 Task: Create a school newsletter using Canva. Include sections for news, events, and announcements, and add relevant images and graphics.
Action: Mouse moved to (138, 36)
Screenshot: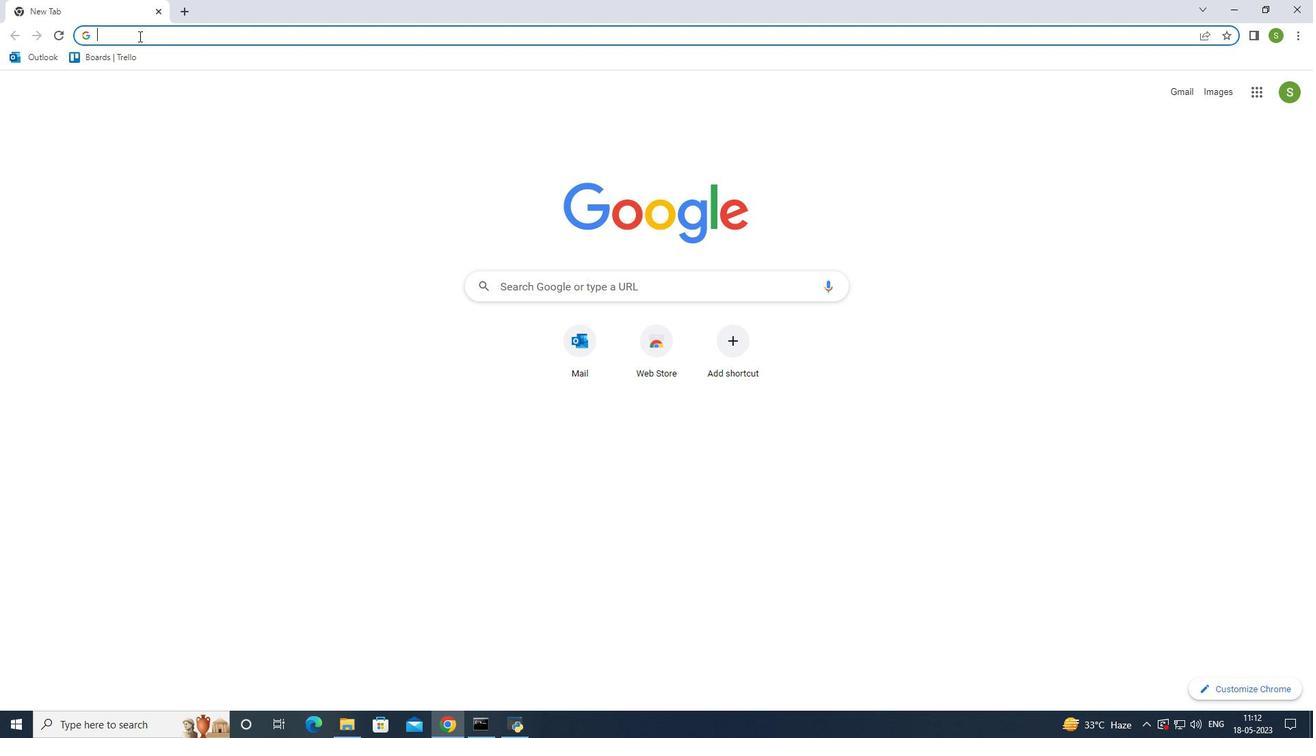 
Action: Key pressed can
Screenshot: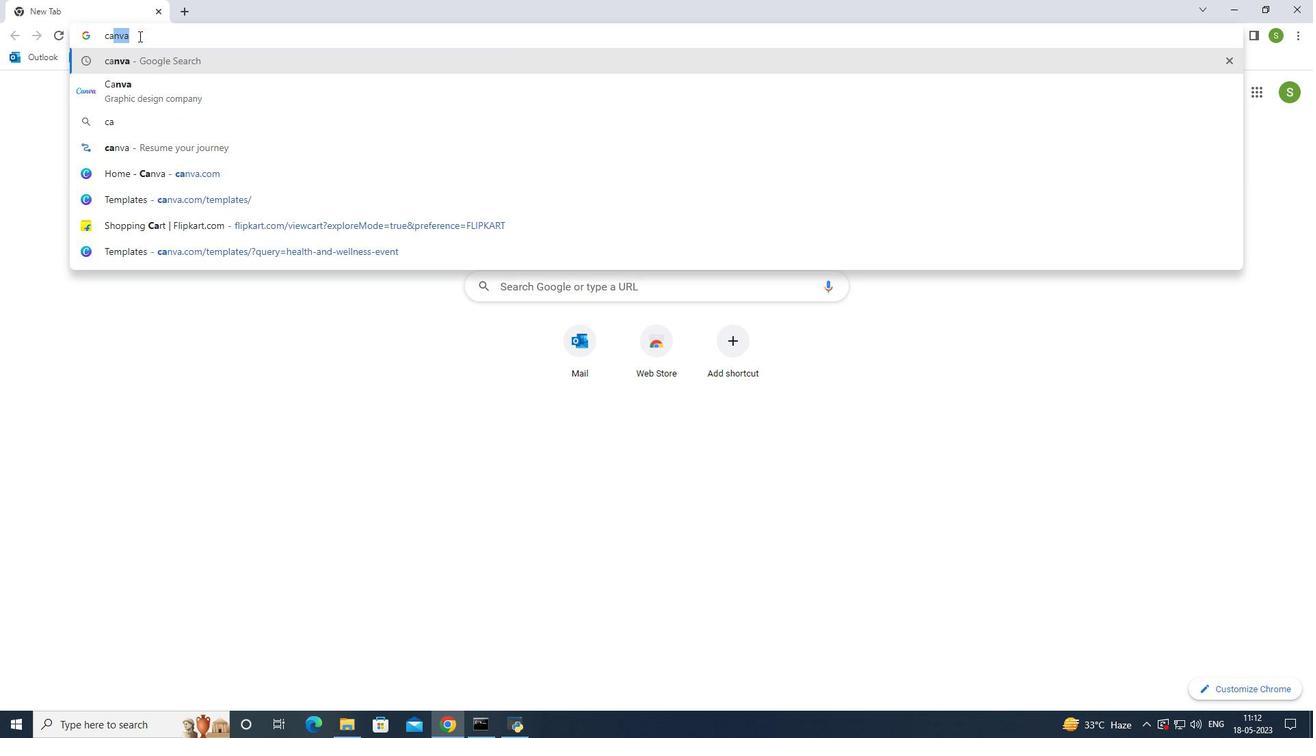 
Action: Mouse moved to (139, 36)
Screenshot: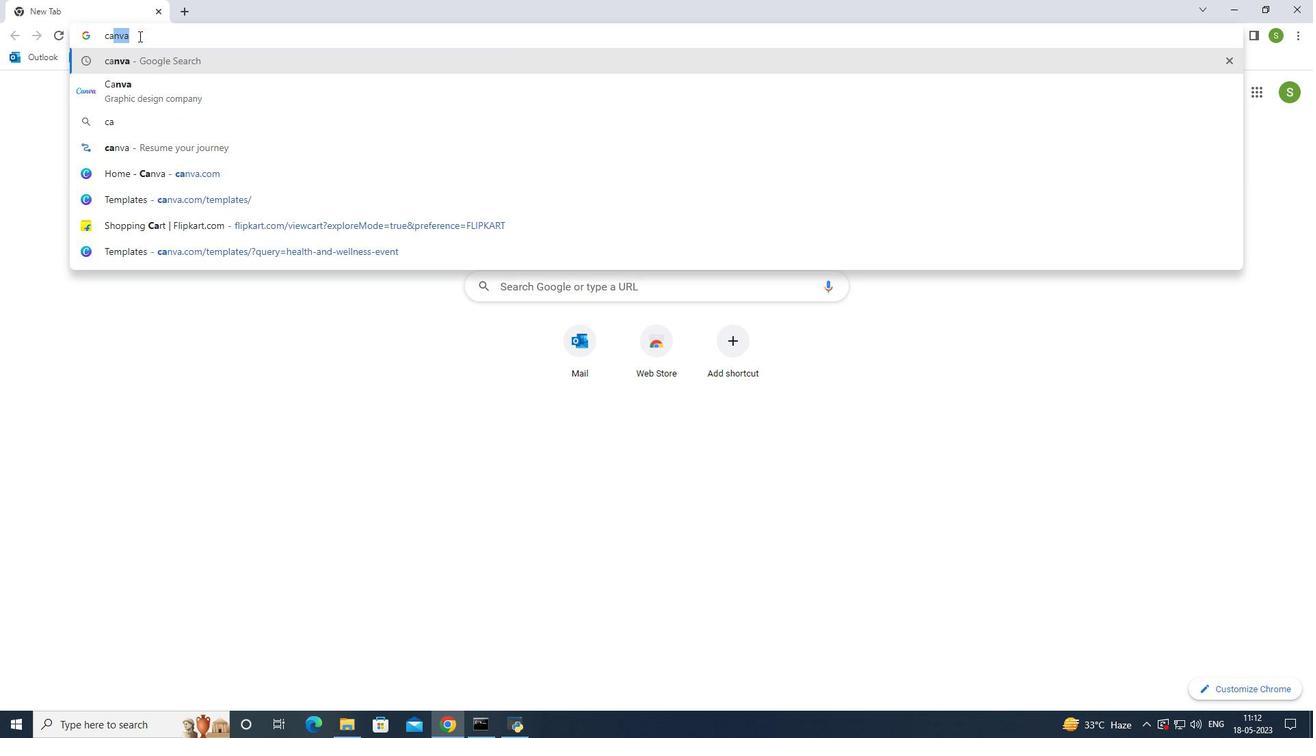 
Action: Key pressed va
Screenshot: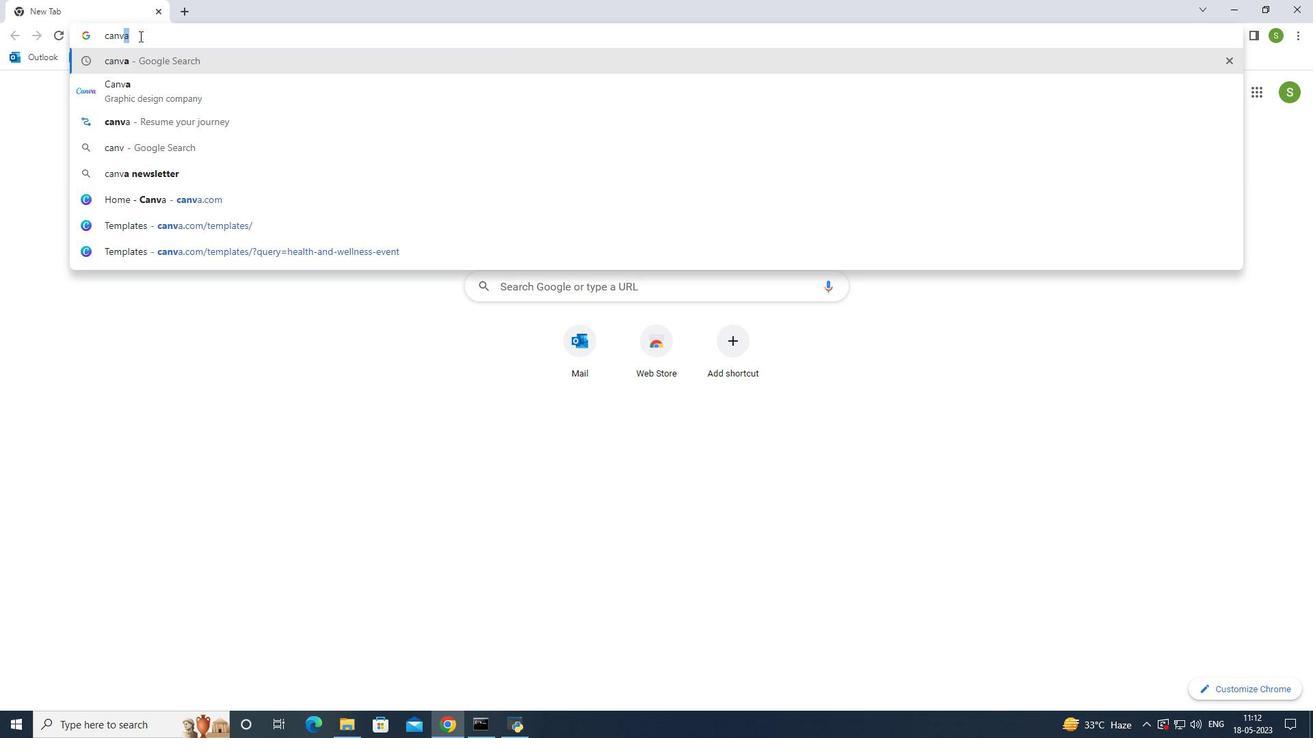 
Action: Mouse moved to (144, 34)
Screenshot: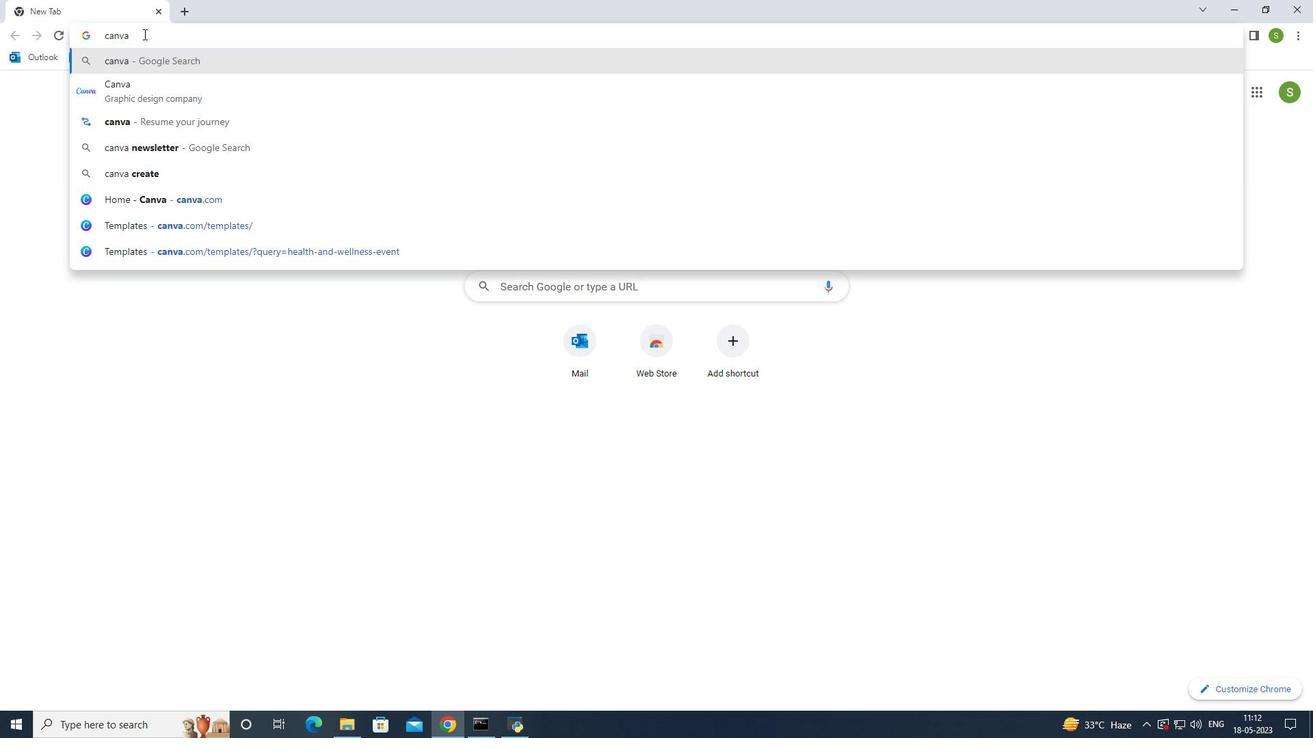 
Action: Key pressed <Key.enter>
Screenshot: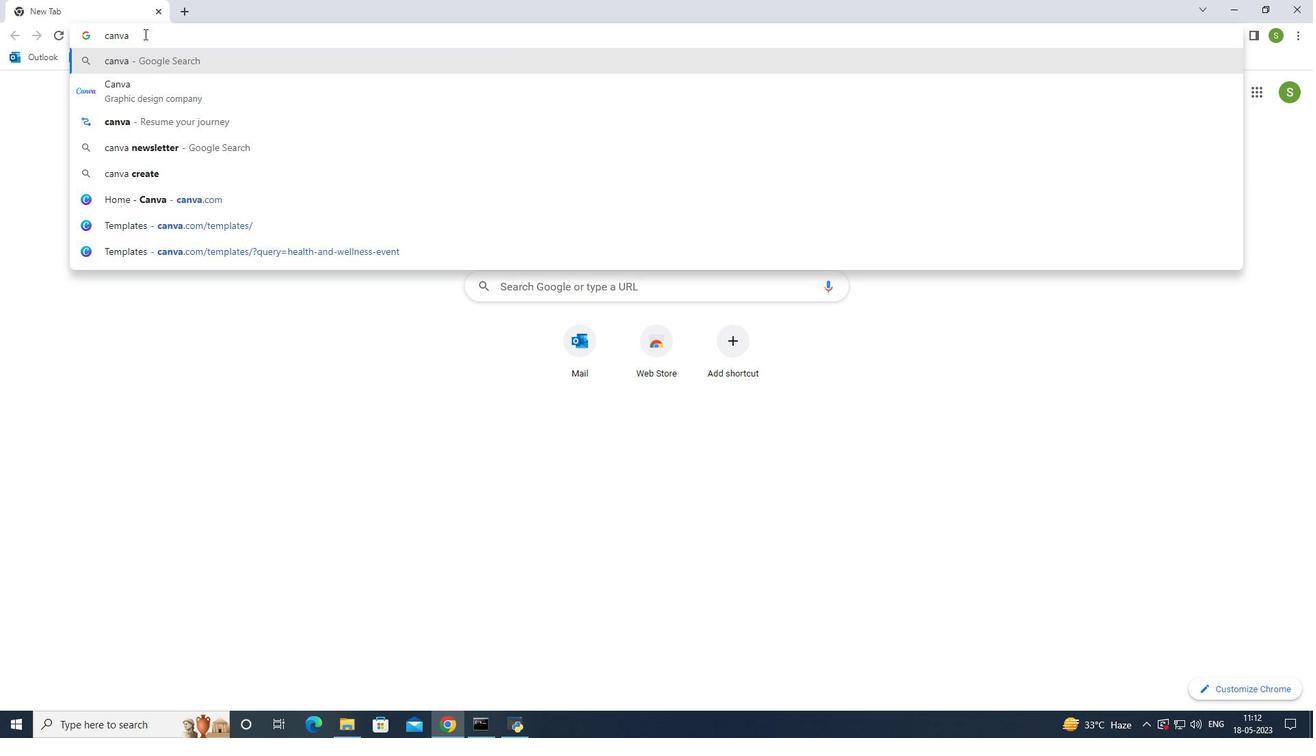 
Action: Mouse moved to (201, 214)
Screenshot: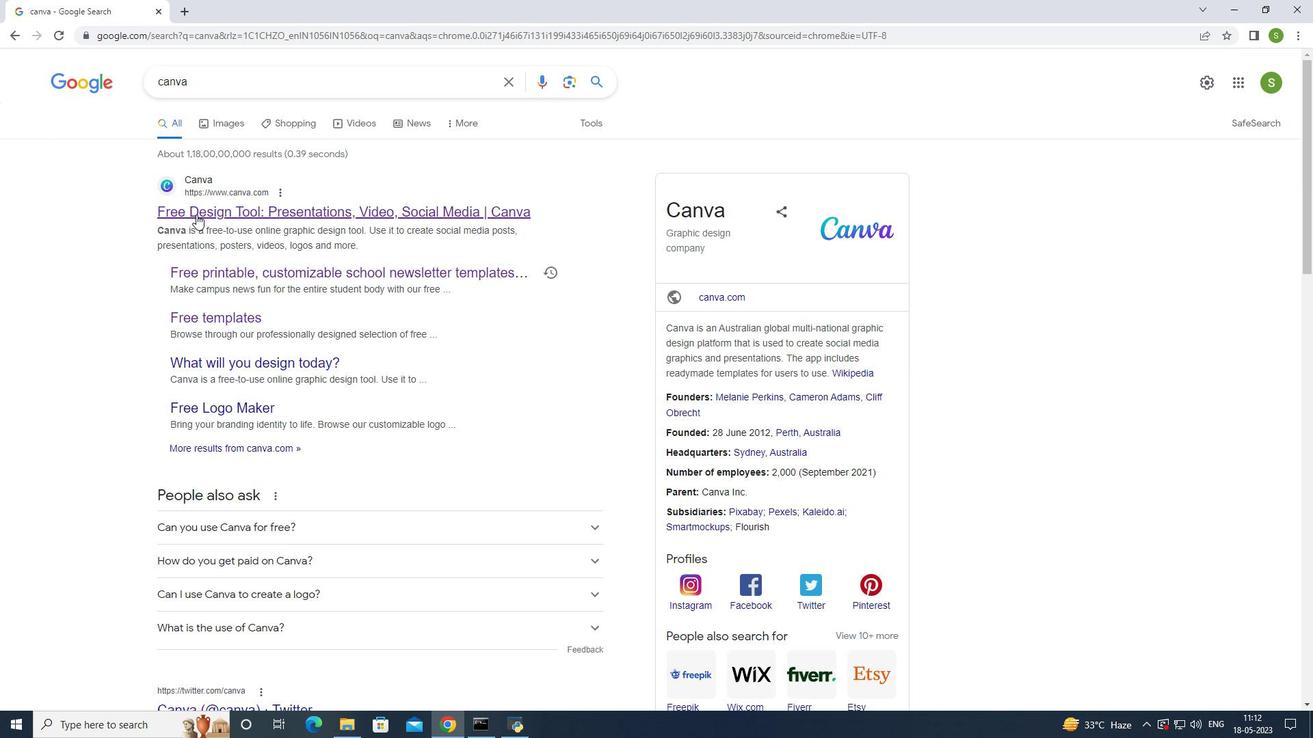 
Action: Mouse pressed left at (201, 214)
Screenshot: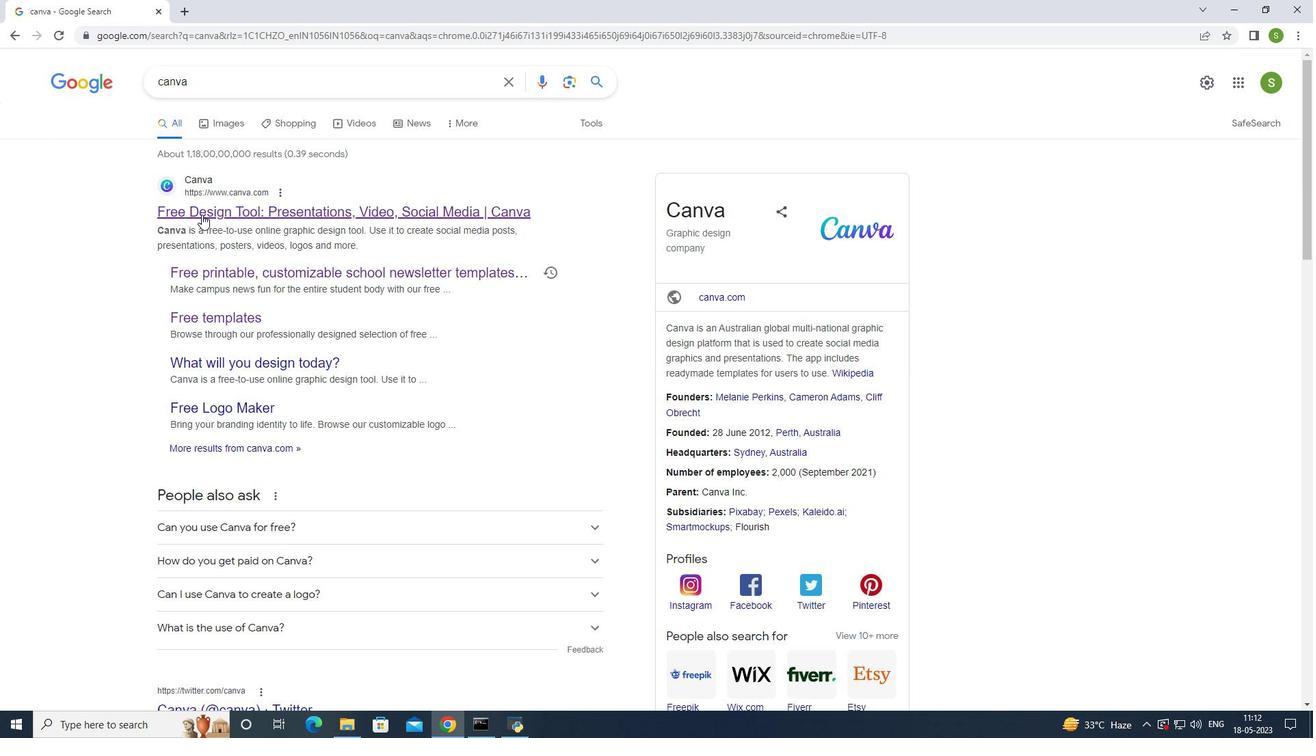 
Action: Mouse moved to (417, 302)
Screenshot: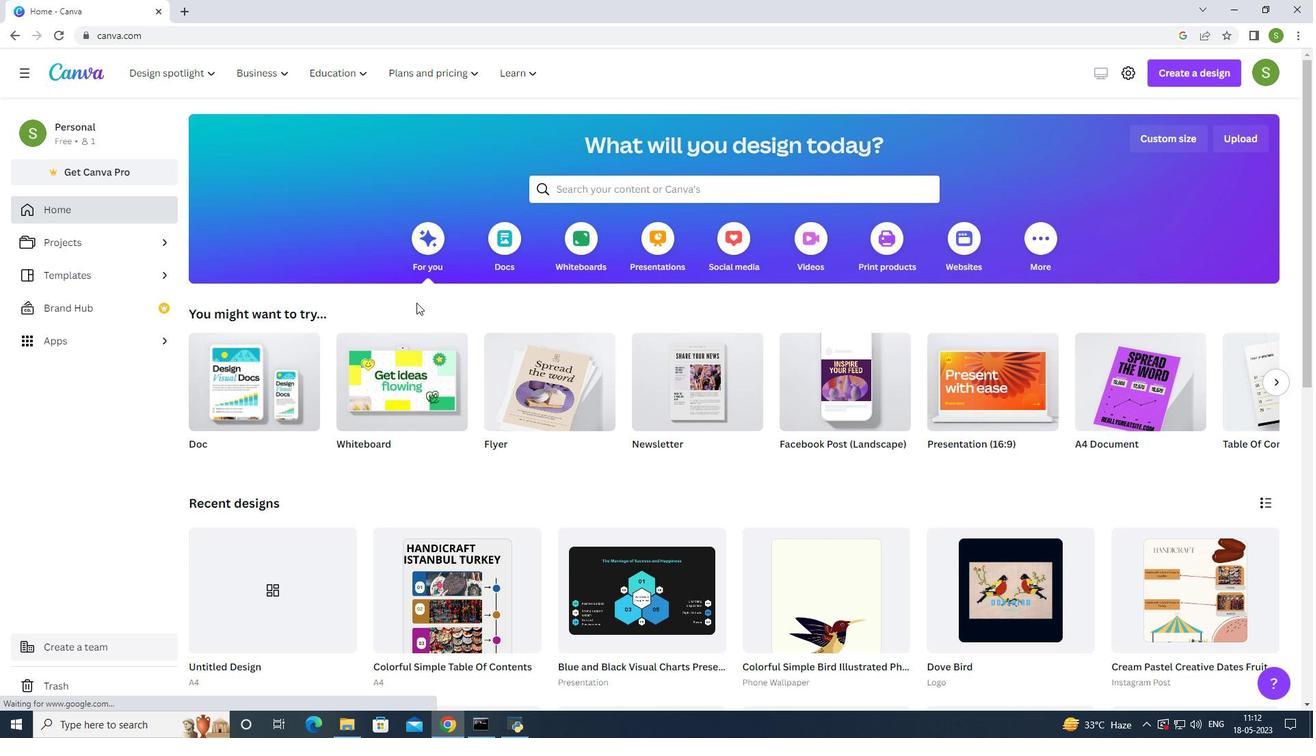 
Action: Mouse scrolled (417, 301) with delta (0, 0)
Screenshot: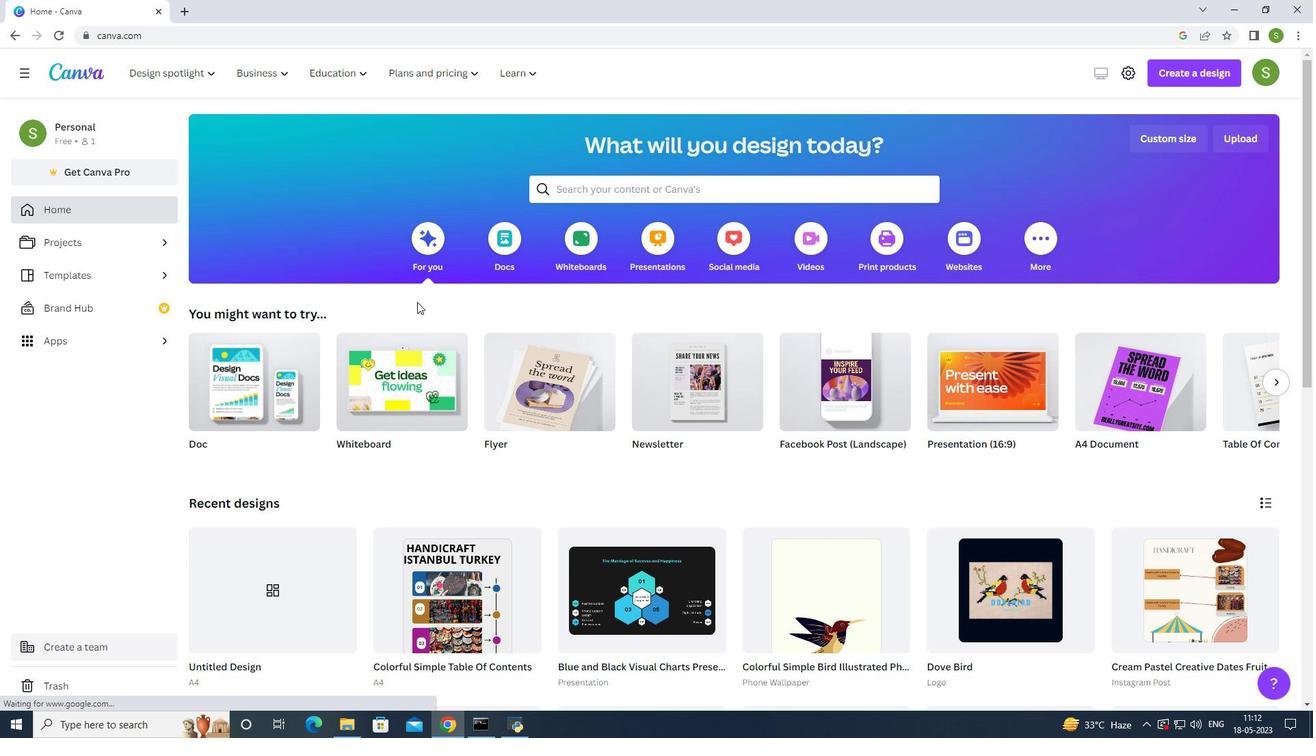 
Action: Mouse scrolled (417, 301) with delta (0, 0)
Screenshot: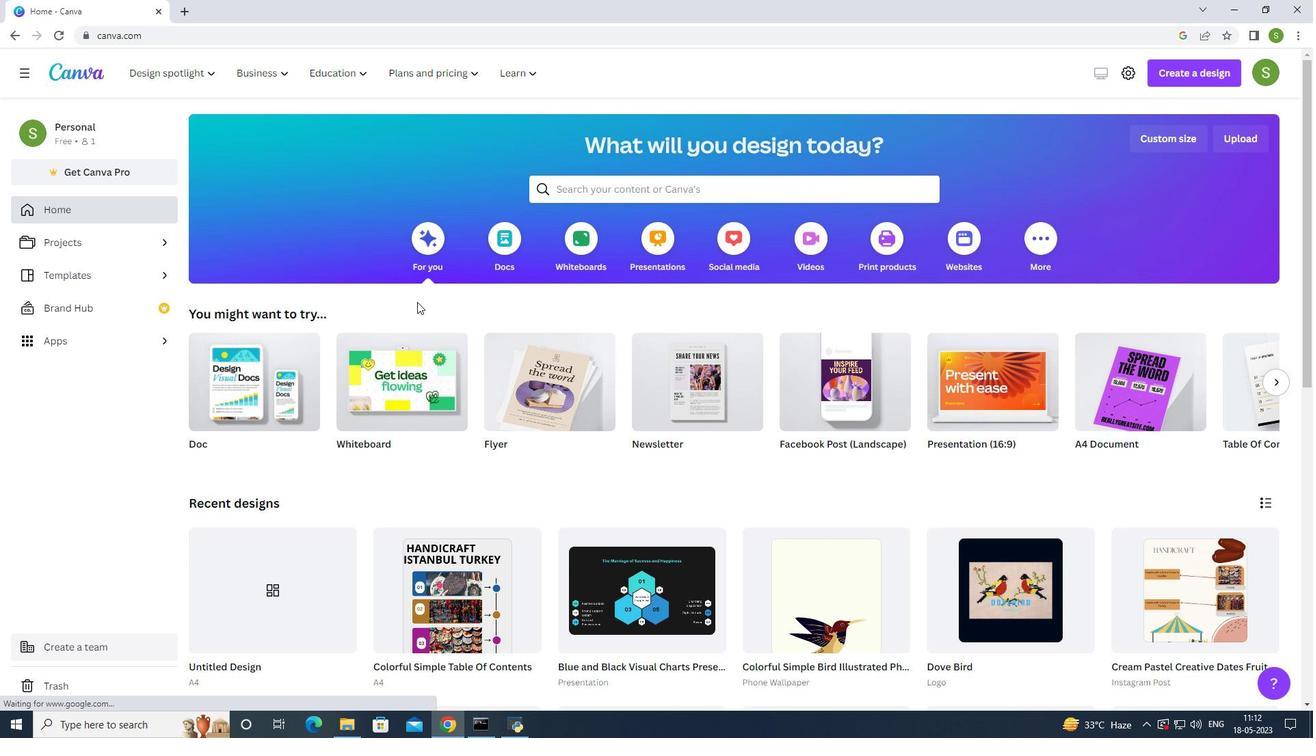 
Action: Mouse scrolled (417, 301) with delta (0, 0)
Screenshot: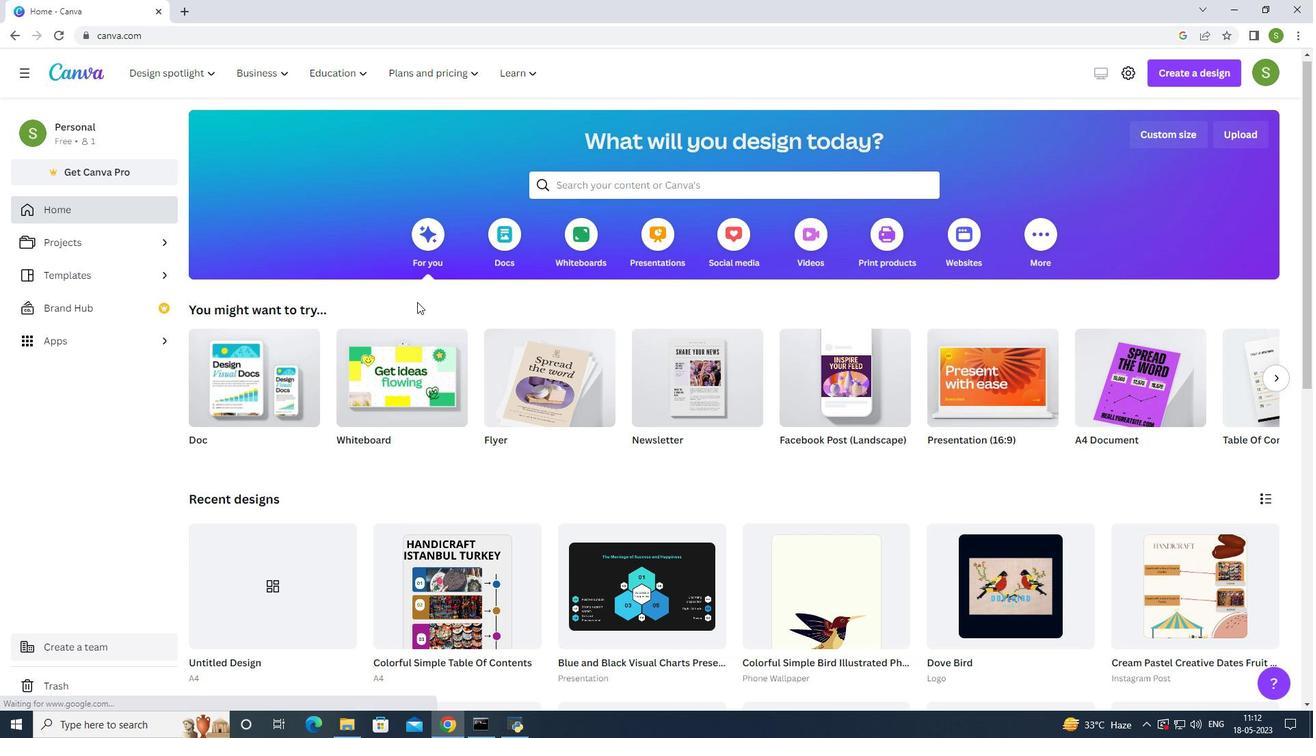 
Action: Mouse moved to (286, 378)
Screenshot: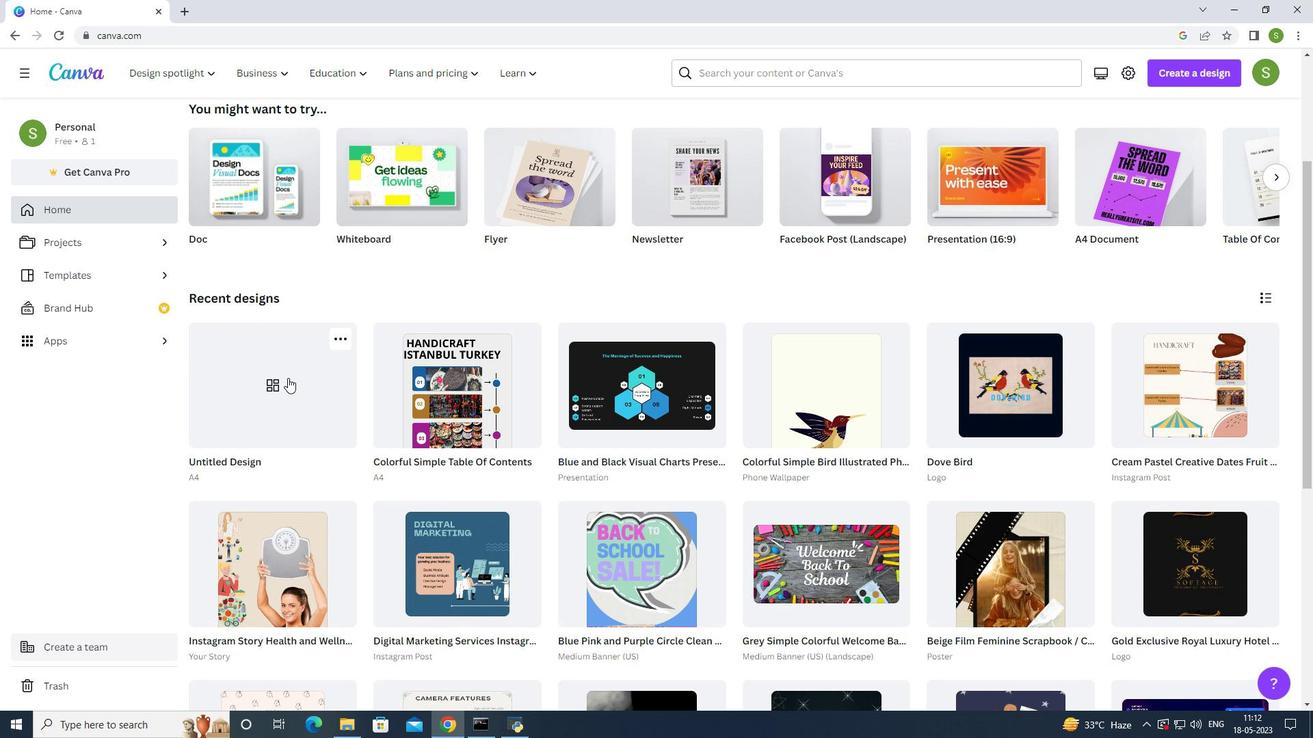 
Action: Mouse pressed left at (286, 378)
Screenshot: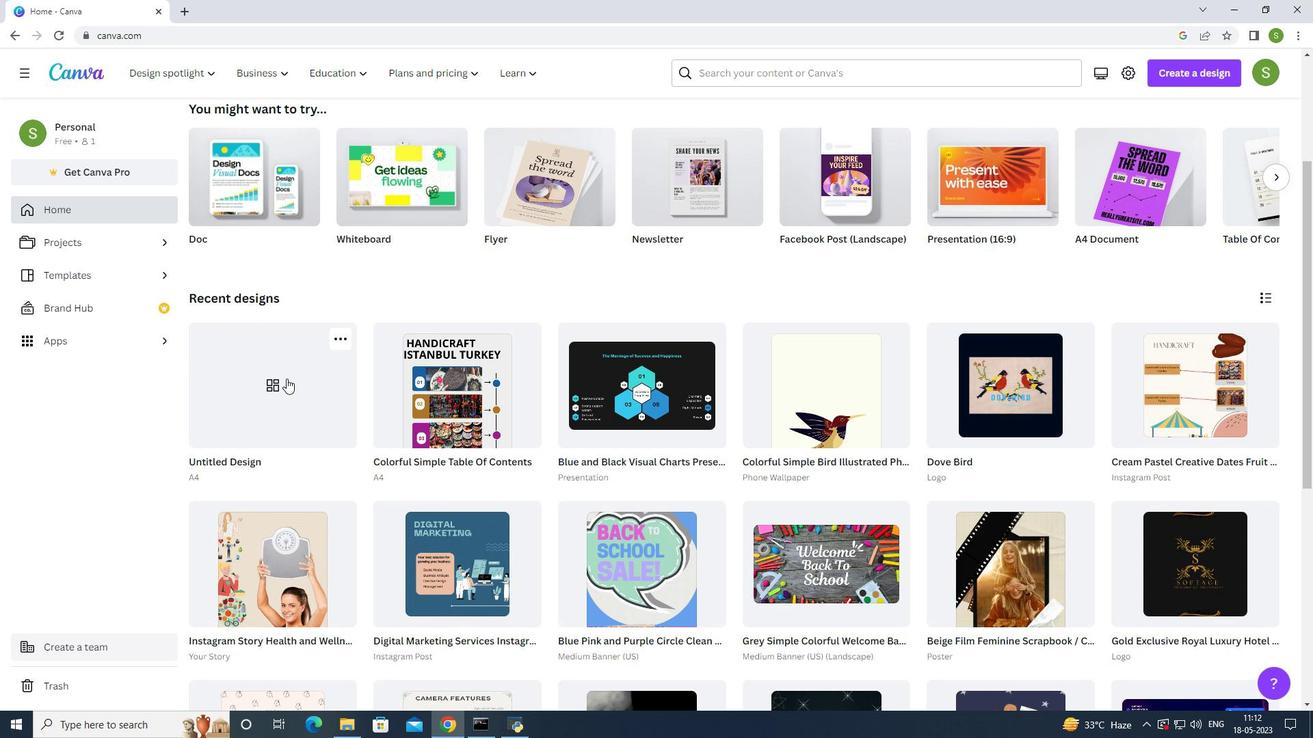 
Action: Mouse moved to (186, 109)
Screenshot: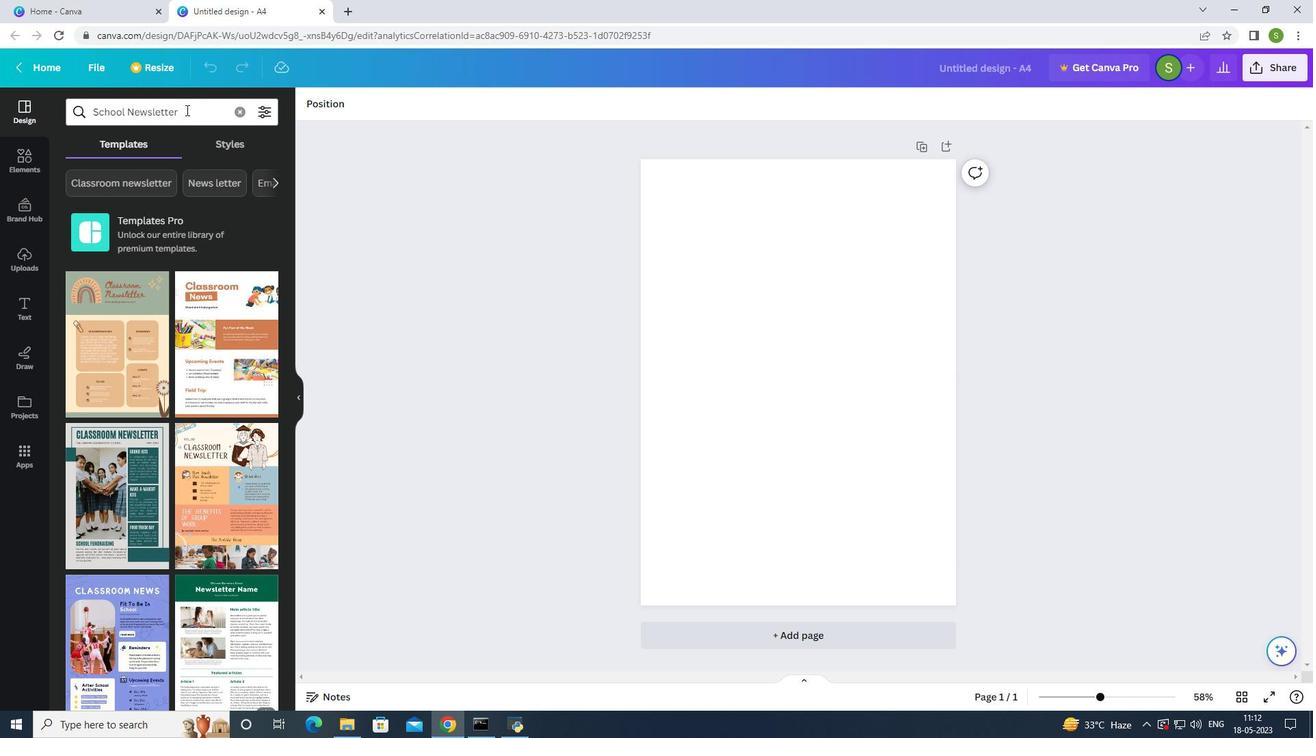 
Action: Mouse pressed left at (186, 109)
Screenshot: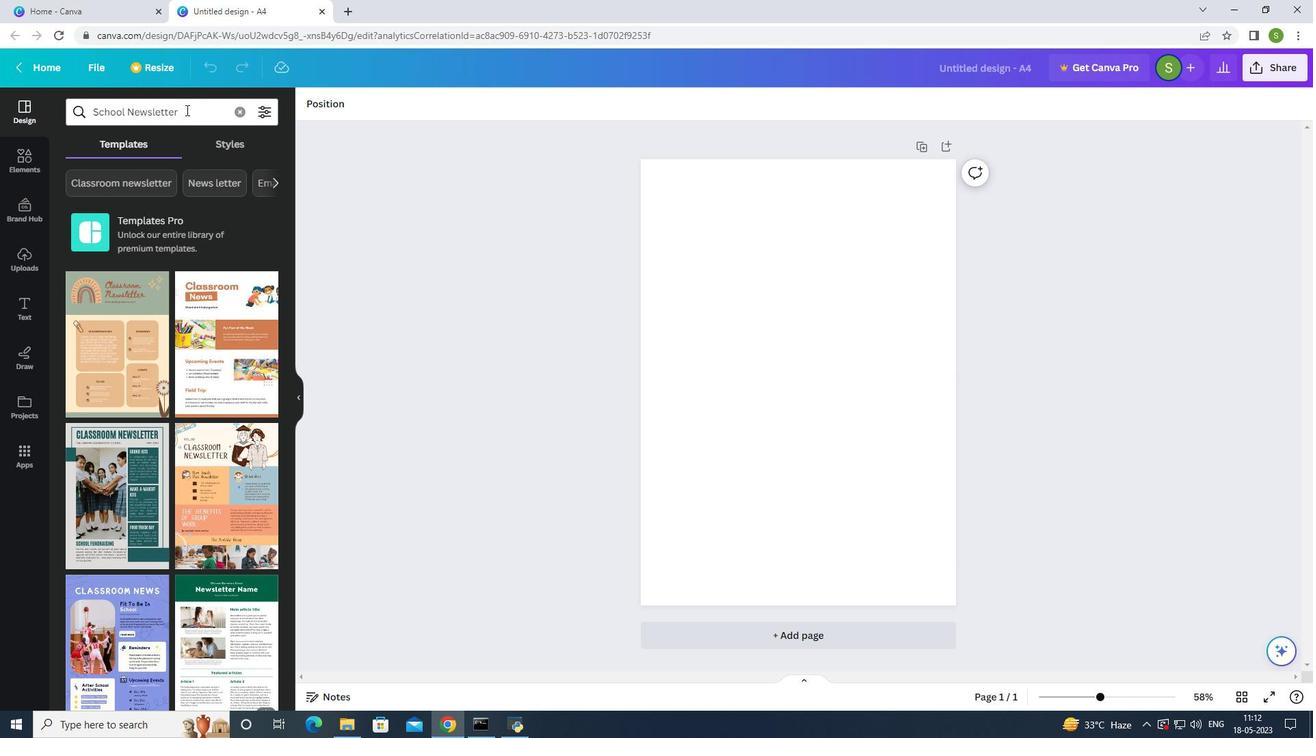 
Action: Mouse moved to (224, 119)
Screenshot: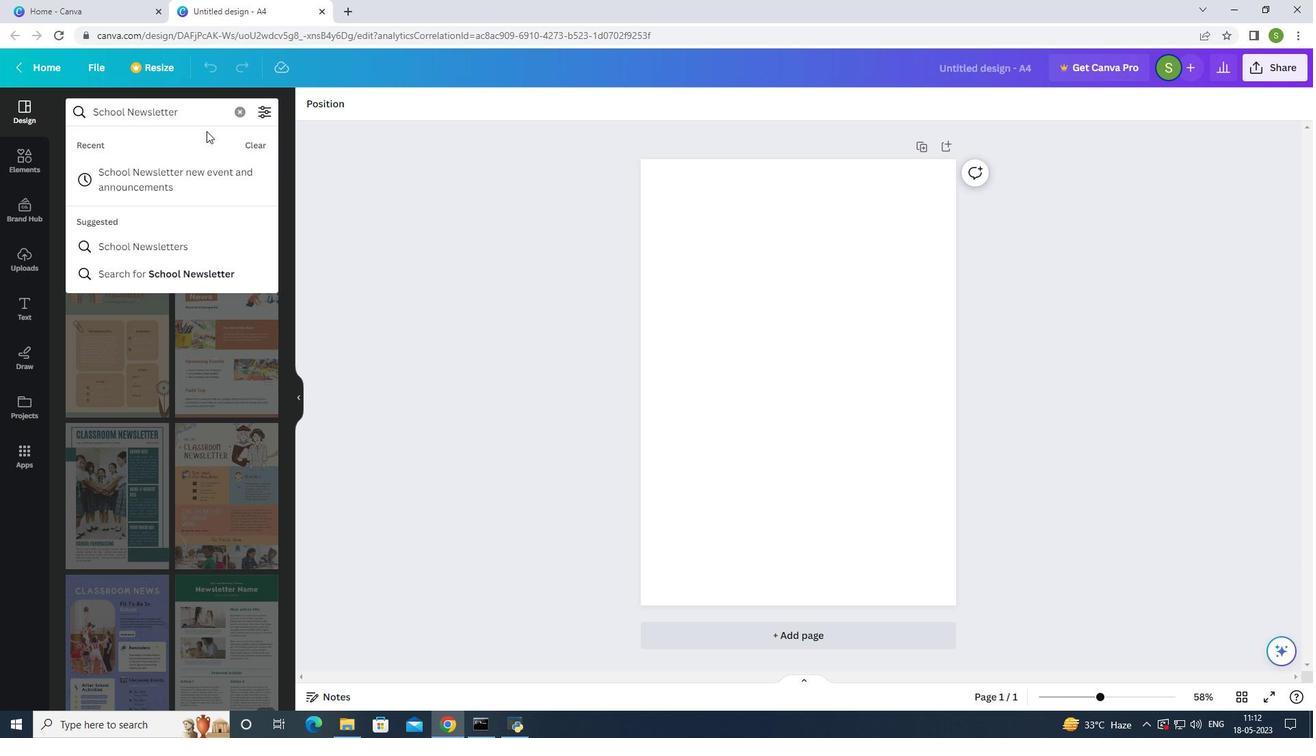 
Action: Key pressed <Key.backspace><Key.backspace><Key.backspace><Key.backspace><Key.backspace><Key.backspace><Key.backspace><Key.backspace><Key.backspace><Key.backspace><Key.backspace><Key.backspace><Key.backspace><Key.backspace><Key.backspace><Key.backspace><Key.backspace><Key.backspace><Key.backspace><Key.backspace><Key.backspace><Key.backspace><Key.backspace><Key.backspace>school<Key.space>newsletter<Key.space>new<Key.space>event
Screenshot: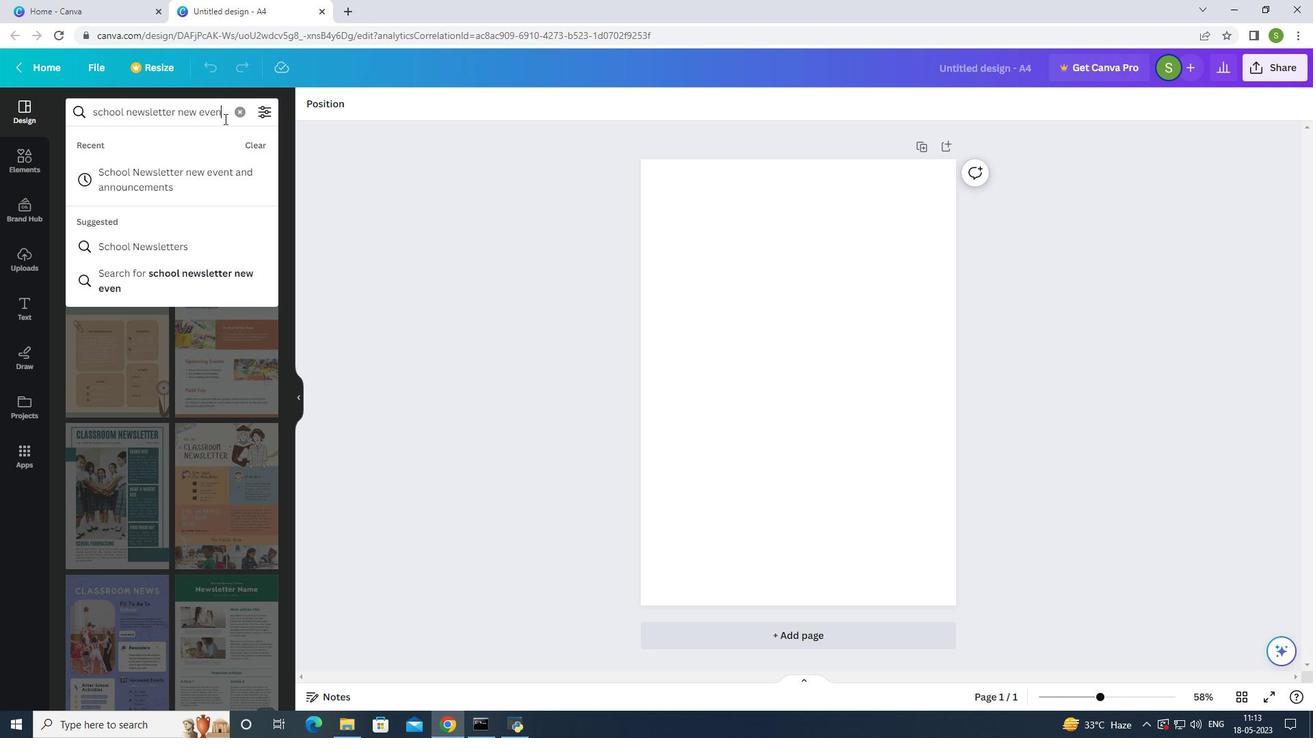
Action: Mouse moved to (240, 112)
Screenshot: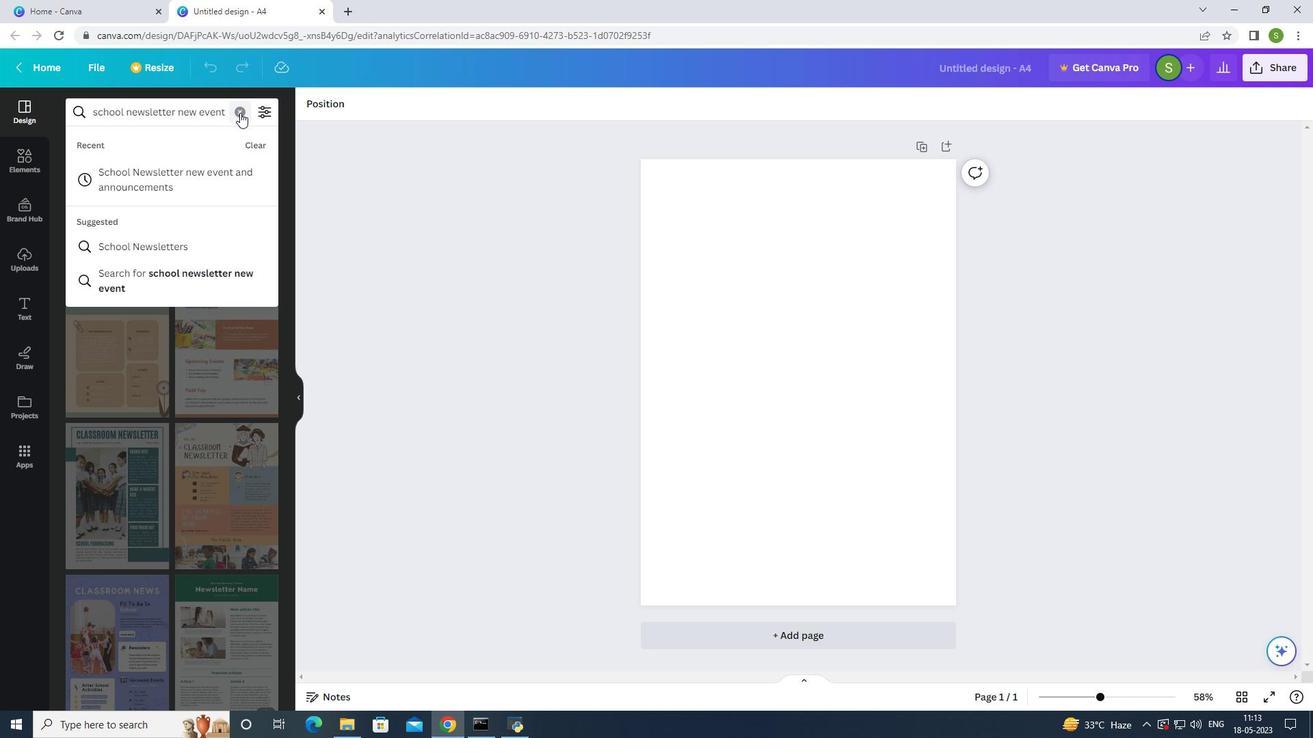 
Action: Key pressed <Key.left>
Screenshot: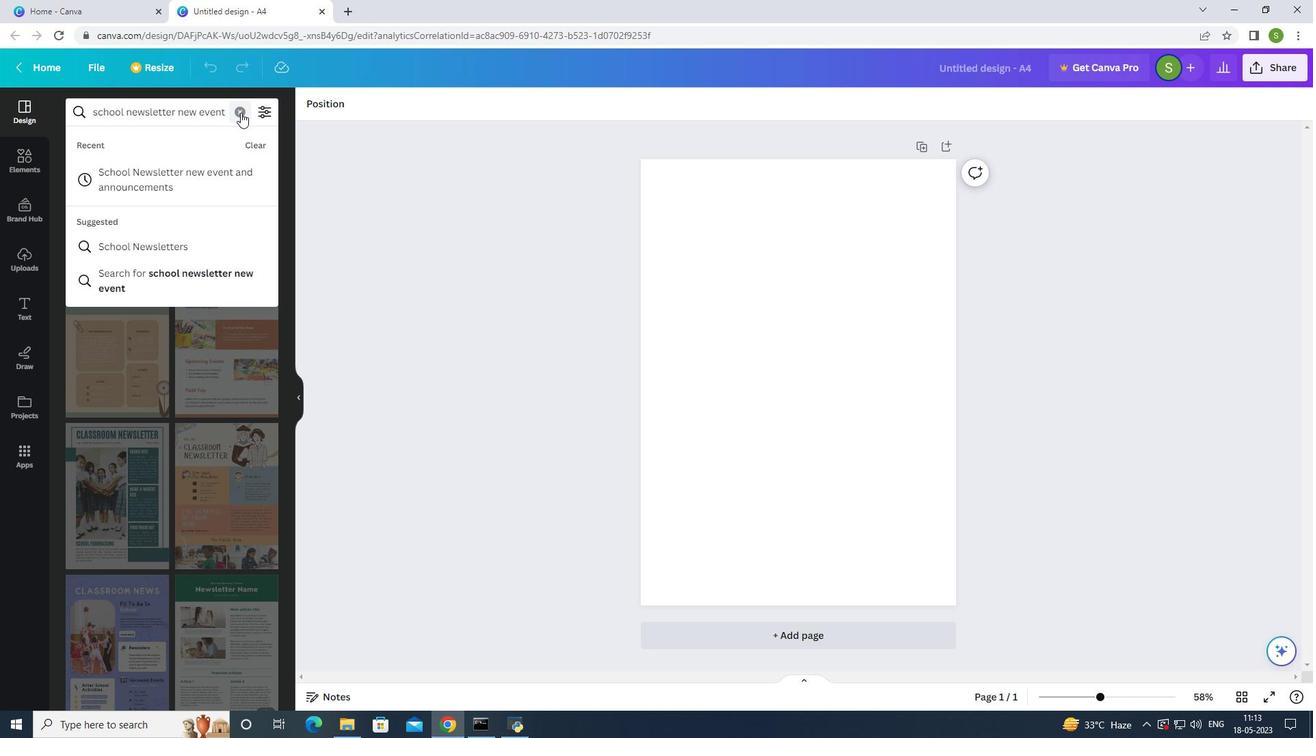 
Action: Mouse moved to (241, 112)
Screenshot: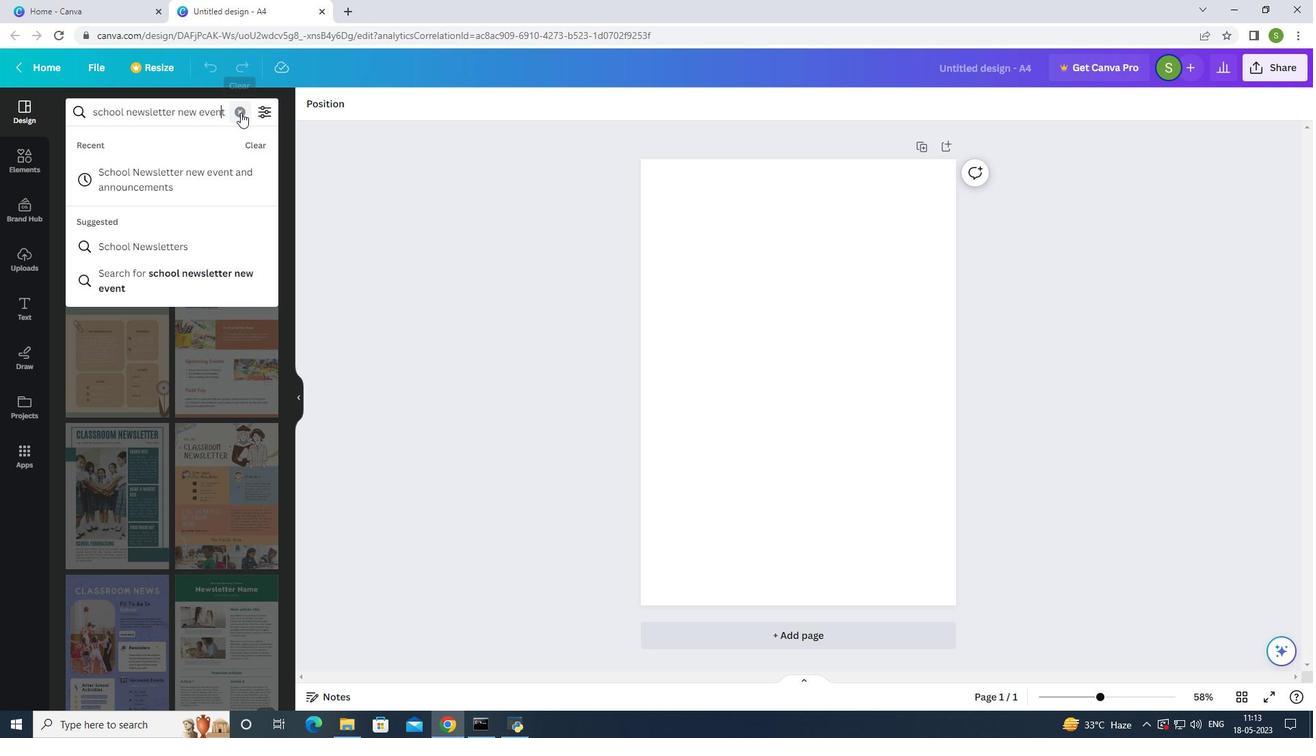 
Action: Key pressed <Key.left><Key.left><Key.left><Key.left>
Screenshot: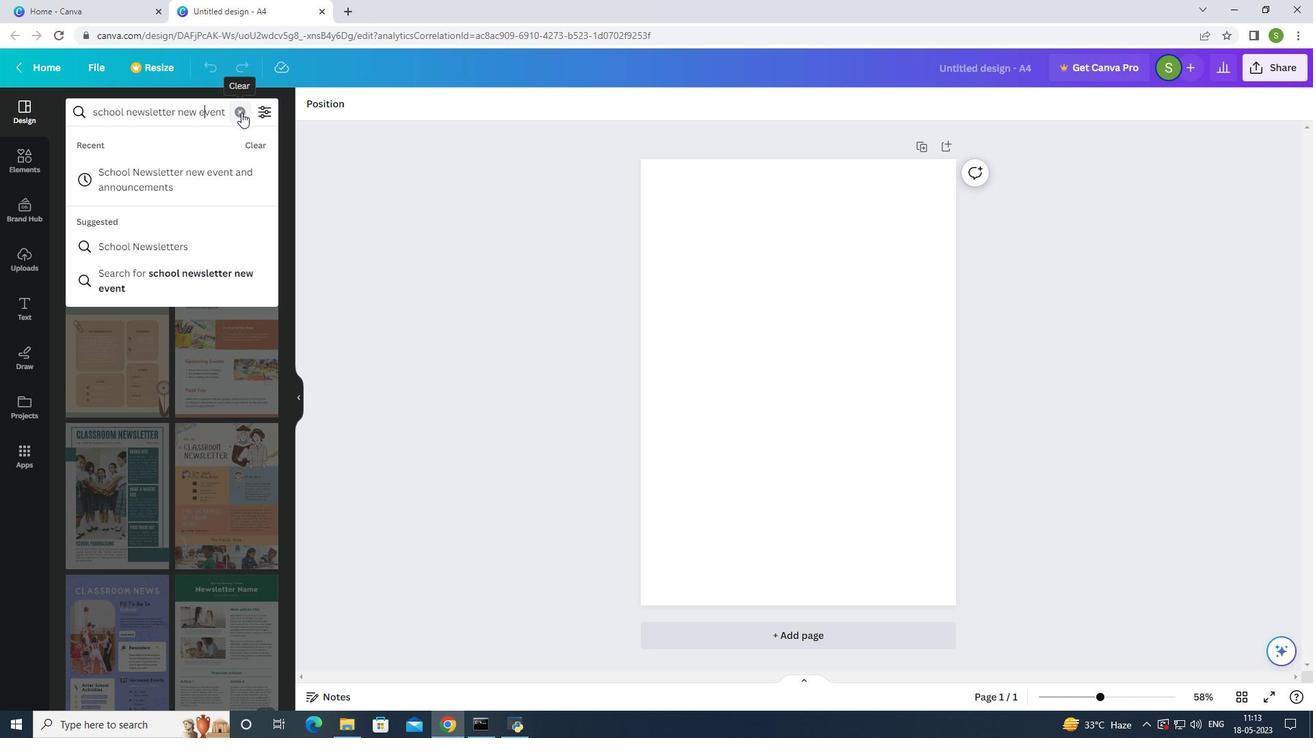 
Action: Mouse moved to (244, 112)
Screenshot: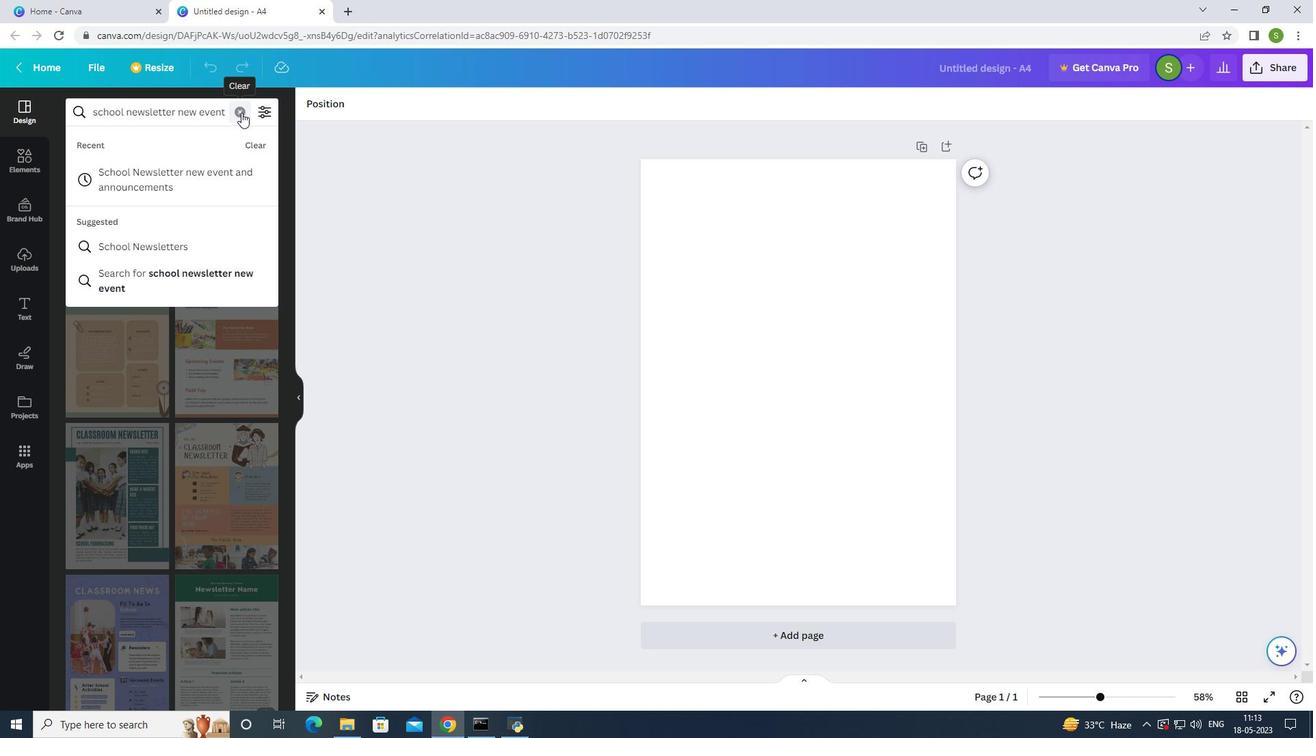 
Action: Key pressed <Key.left>,<Key.right><Key.right><Key.right><Key.right><Key.right><Key.right>,<Key.space>annu<Key.backspace>ouncement<Key.enter>
Screenshot: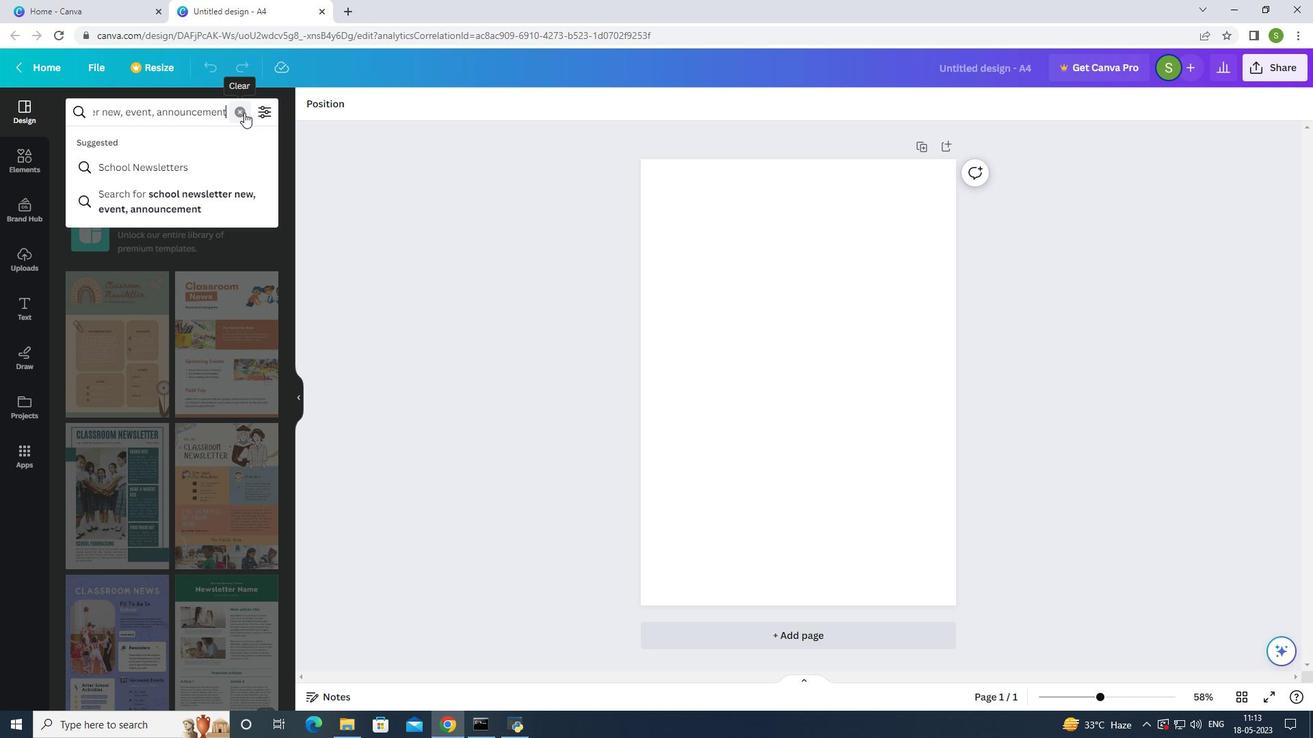 
Action: Mouse moved to (206, 277)
Screenshot: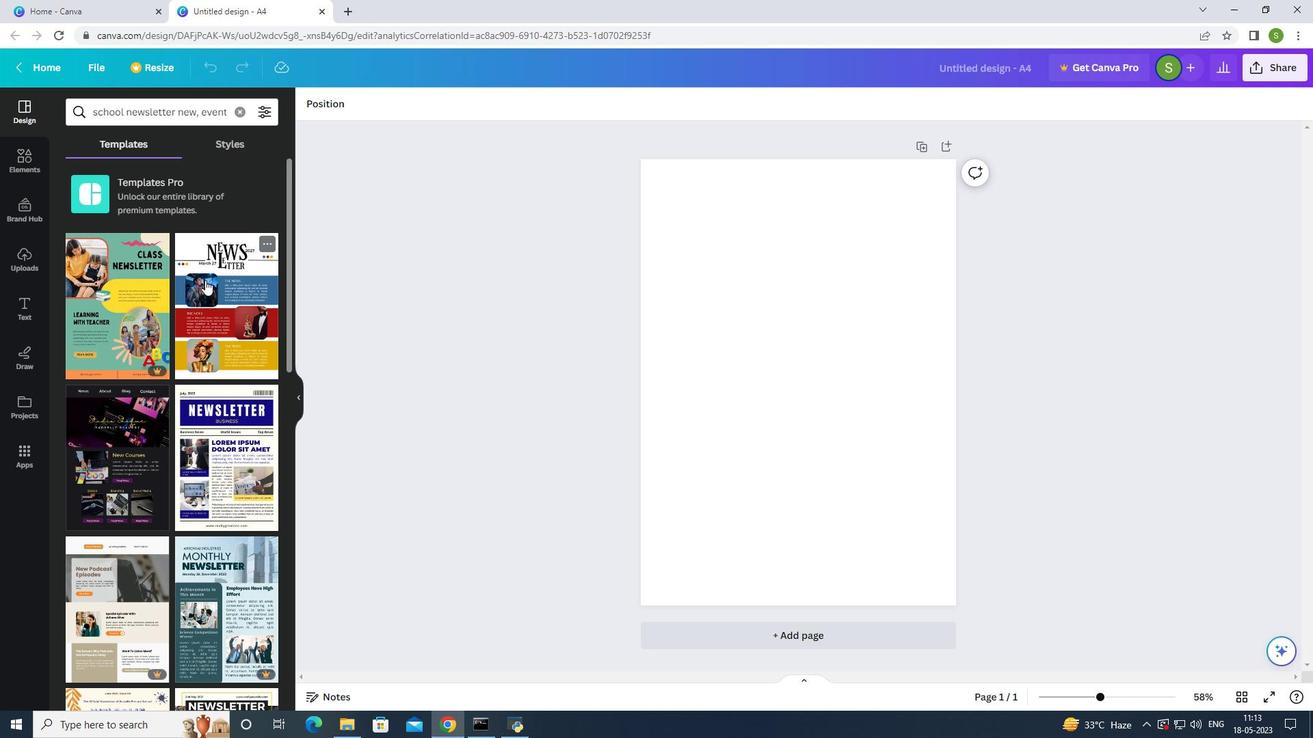 
Action: Mouse scrolled (206, 276) with delta (0, 0)
Screenshot: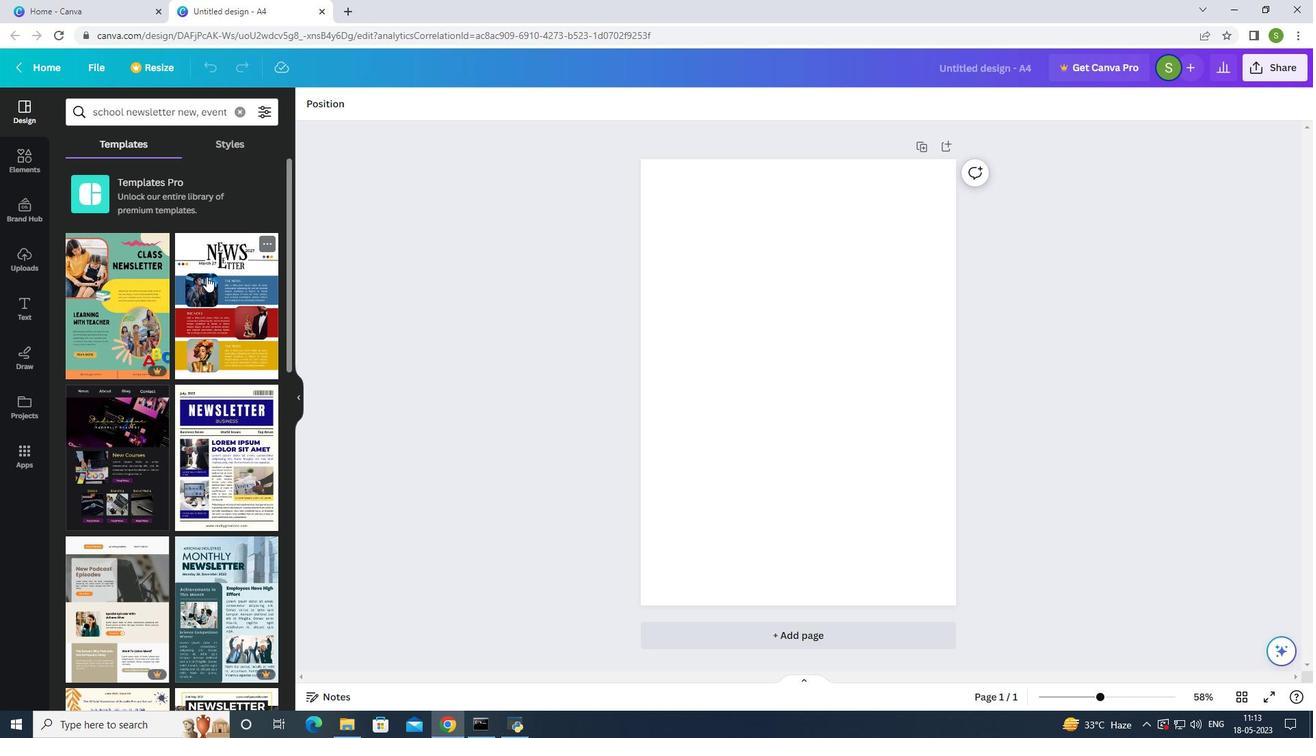 
Action: Mouse scrolled (206, 276) with delta (0, 0)
Screenshot: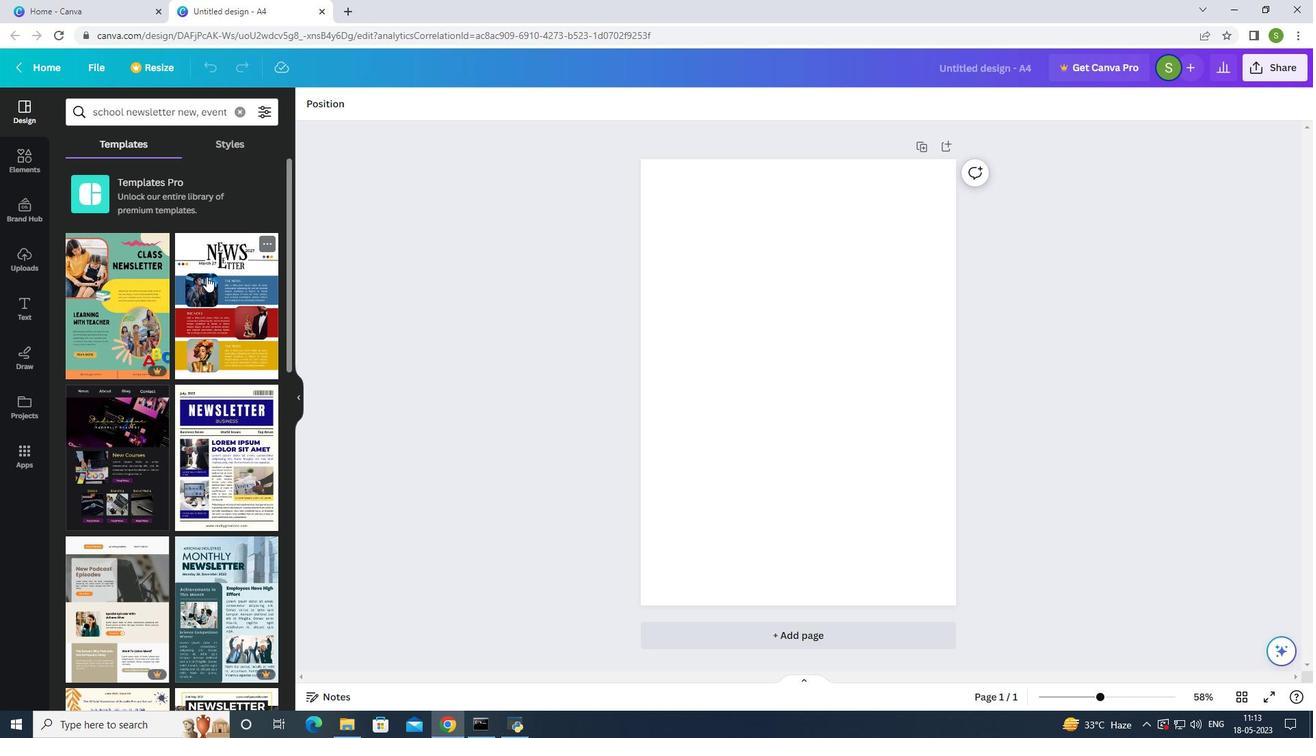
Action: Mouse scrolled (206, 276) with delta (0, 0)
Screenshot: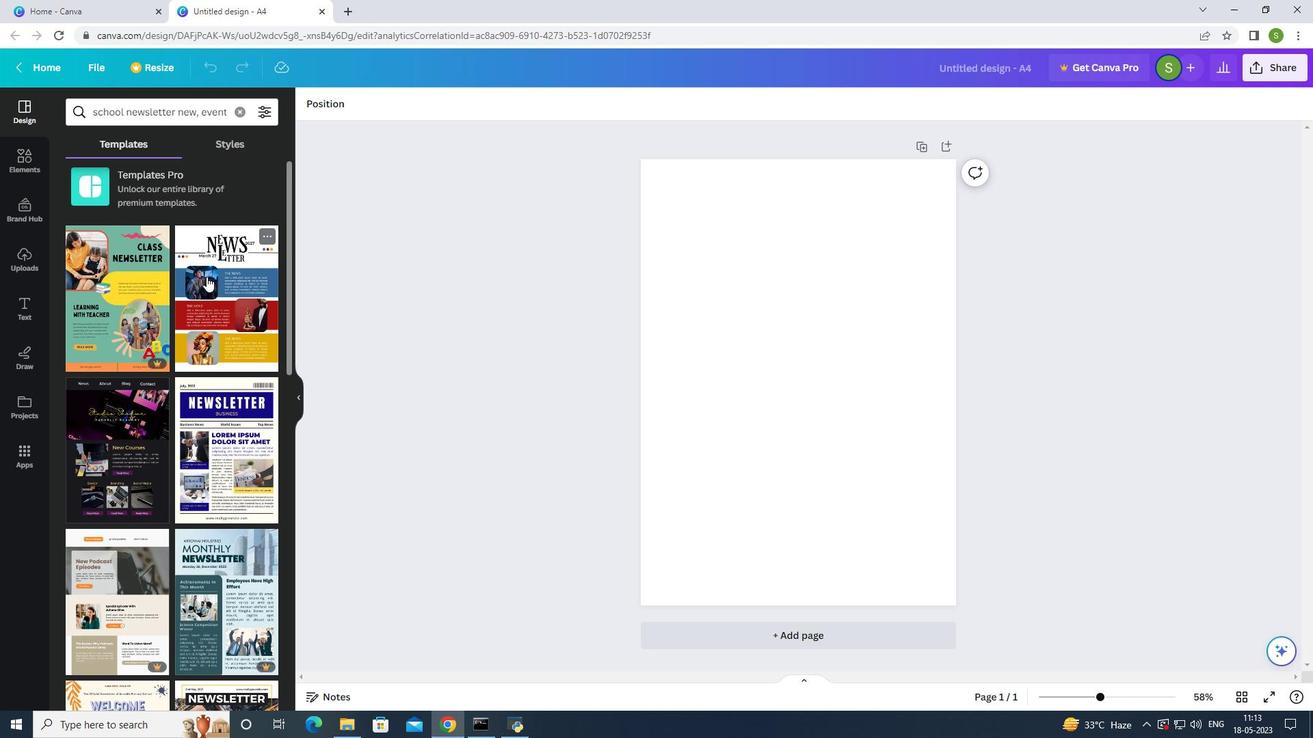 
Action: Mouse scrolled (206, 276) with delta (0, 0)
Screenshot: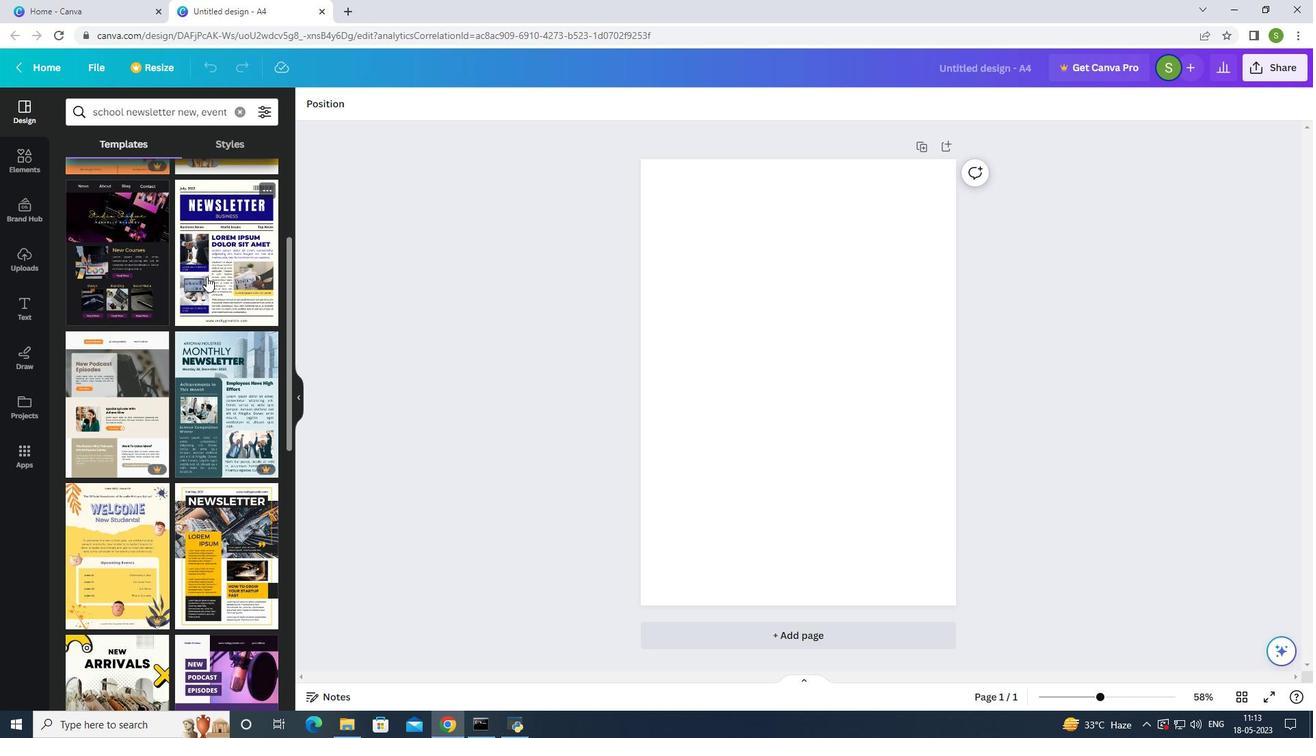
Action: Mouse moved to (156, 253)
Screenshot: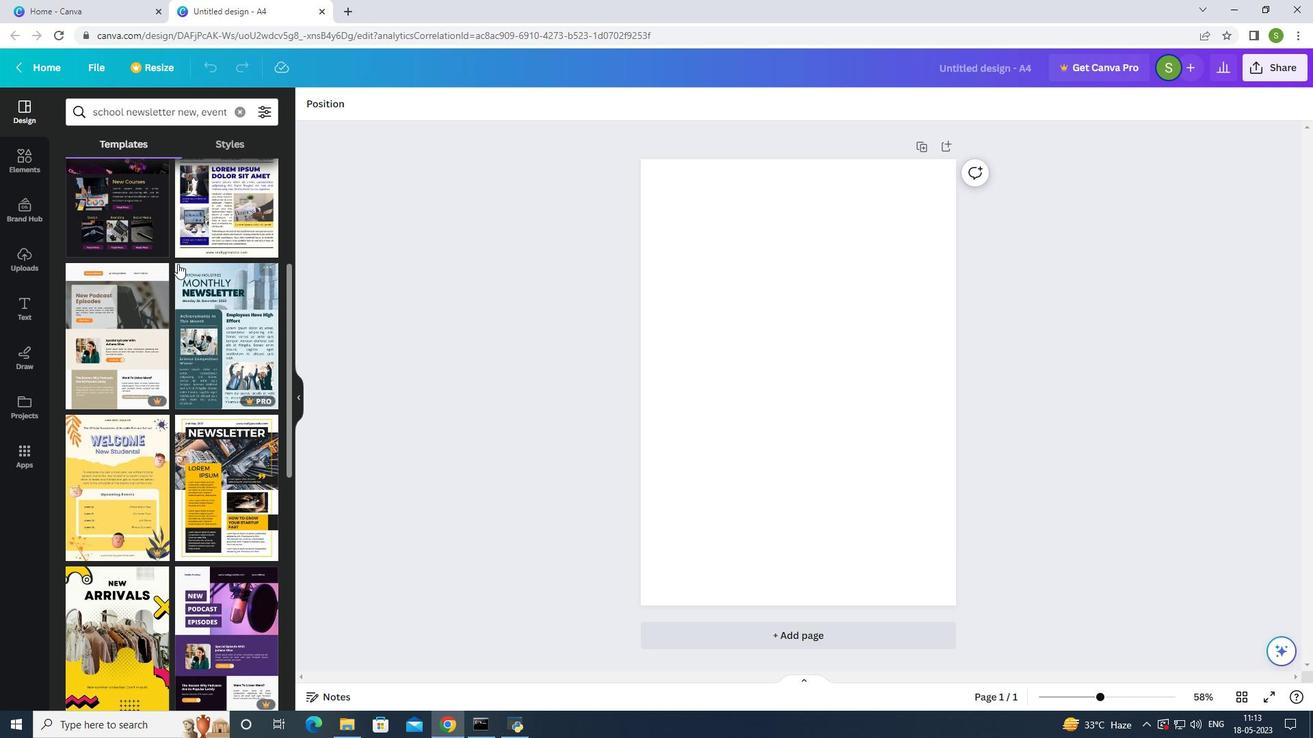 
Action: Mouse scrolled (156, 252) with delta (0, 0)
Screenshot: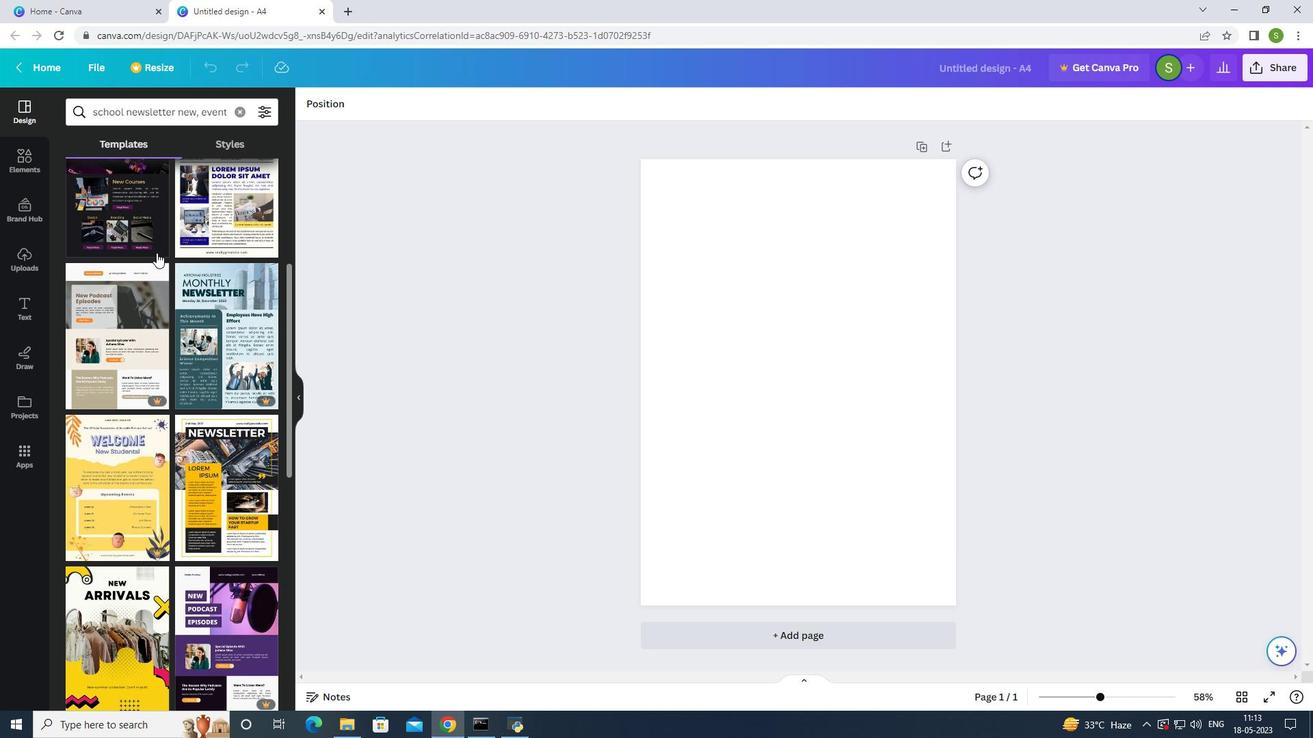 
Action: Mouse moved to (160, 251)
Screenshot: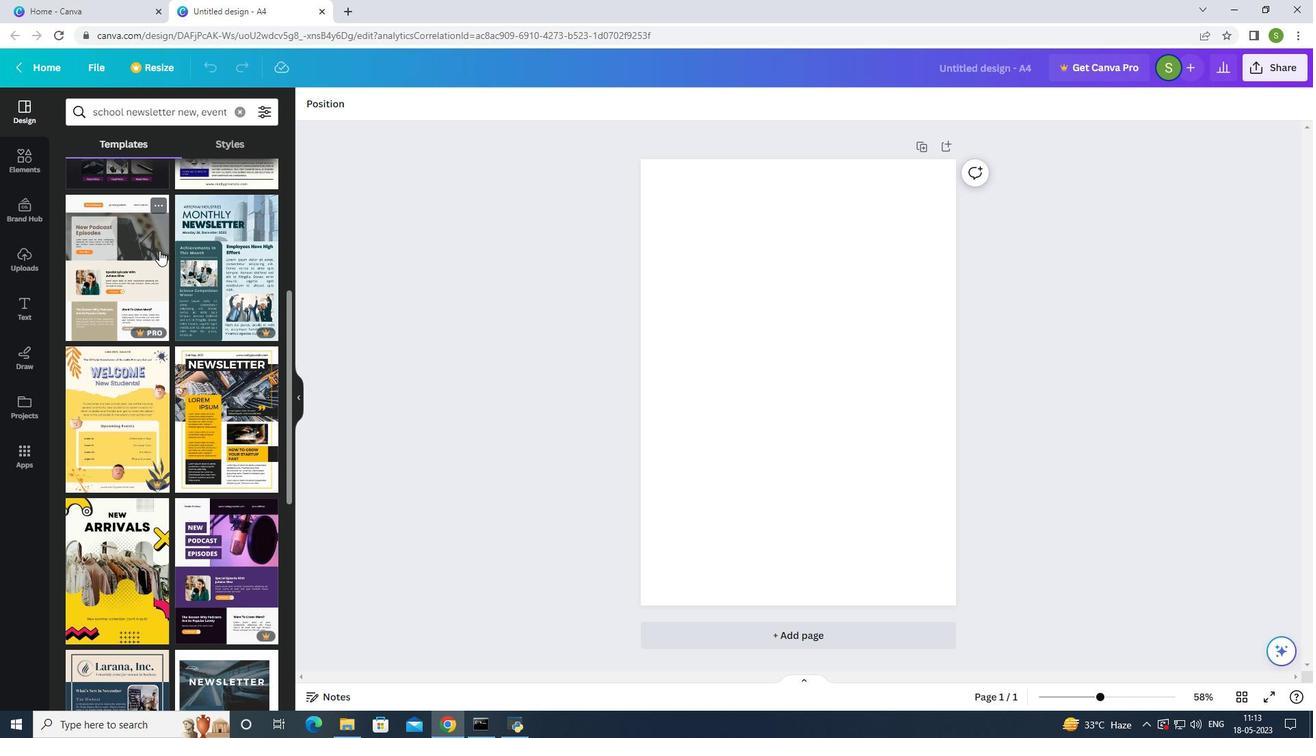 
Action: Mouse scrolled (160, 250) with delta (0, 0)
Screenshot: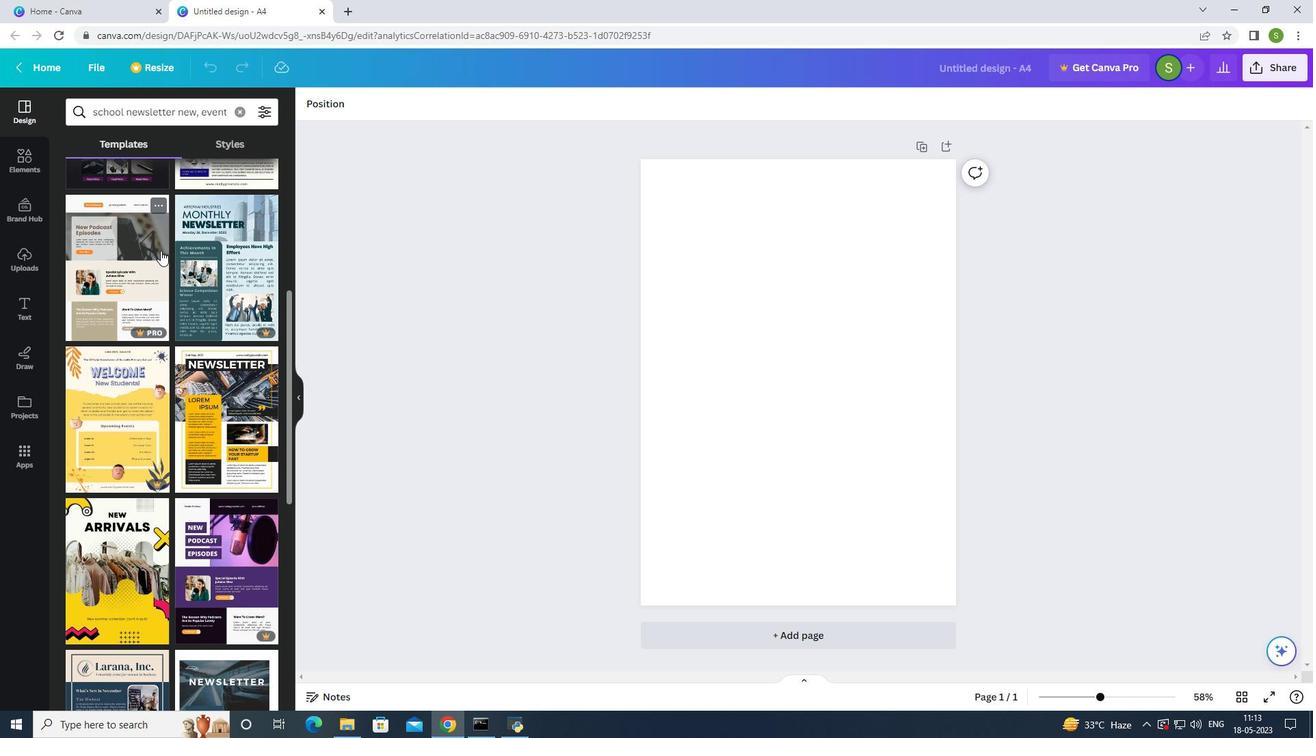 
Action: Mouse moved to (161, 251)
Screenshot: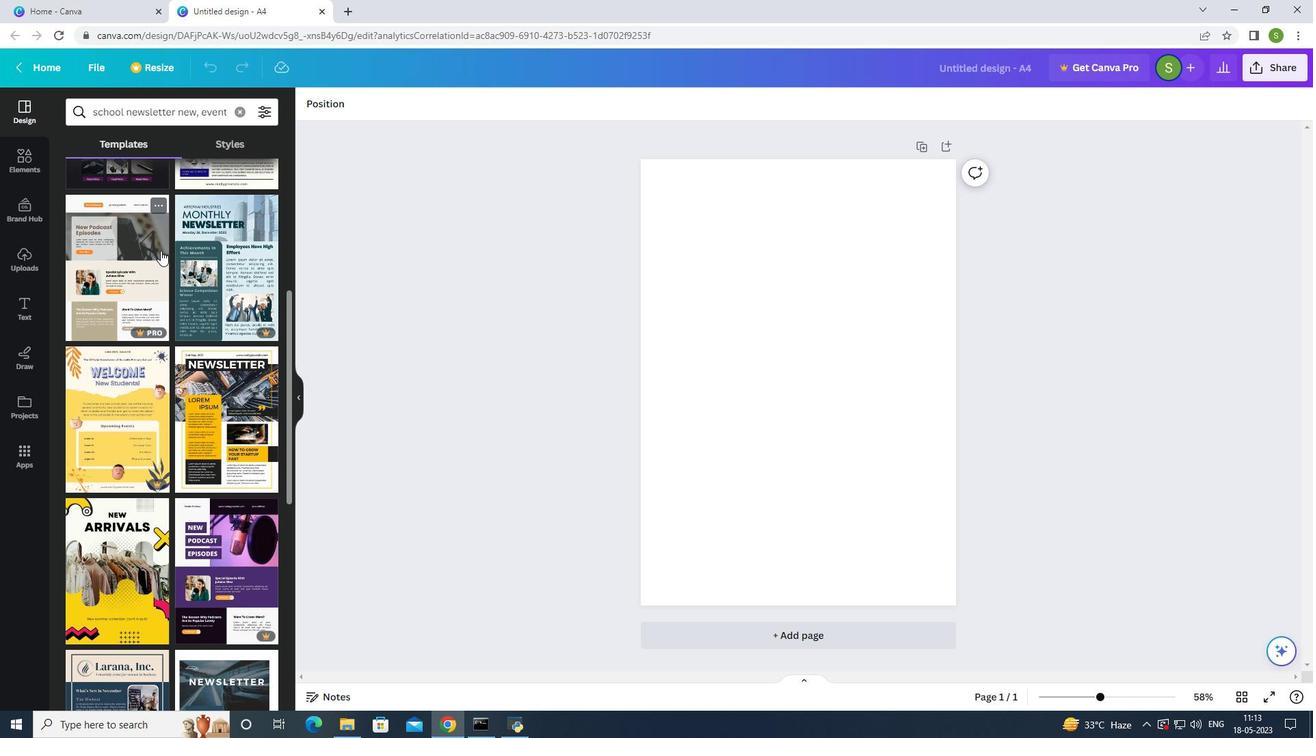 
Action: Mouse scrolled (161, 250) with delta (0, 0)
Screenshot: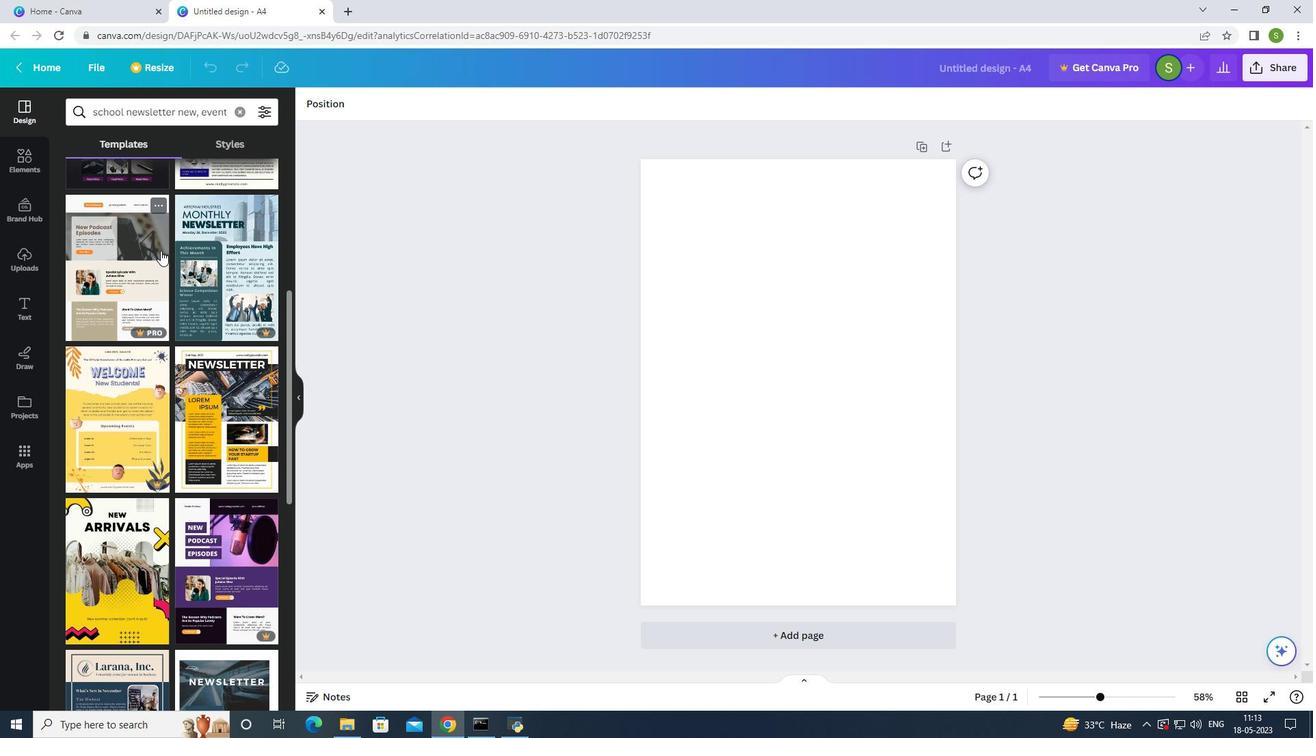 
Action: Mouse scrolled (161, 250) with delta (0, 0)
Screenshot: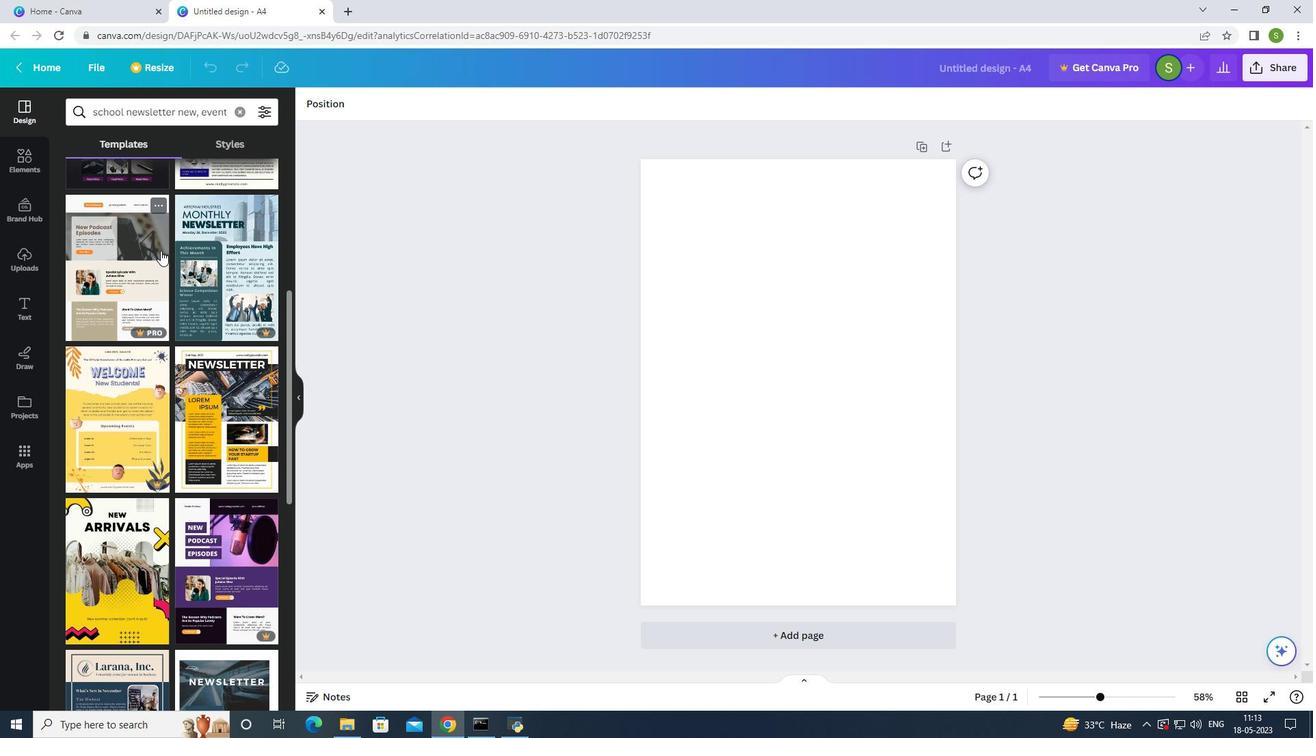 
Action: Mouse scrolled (161, 250) with delta (0, 0)
Screenshot: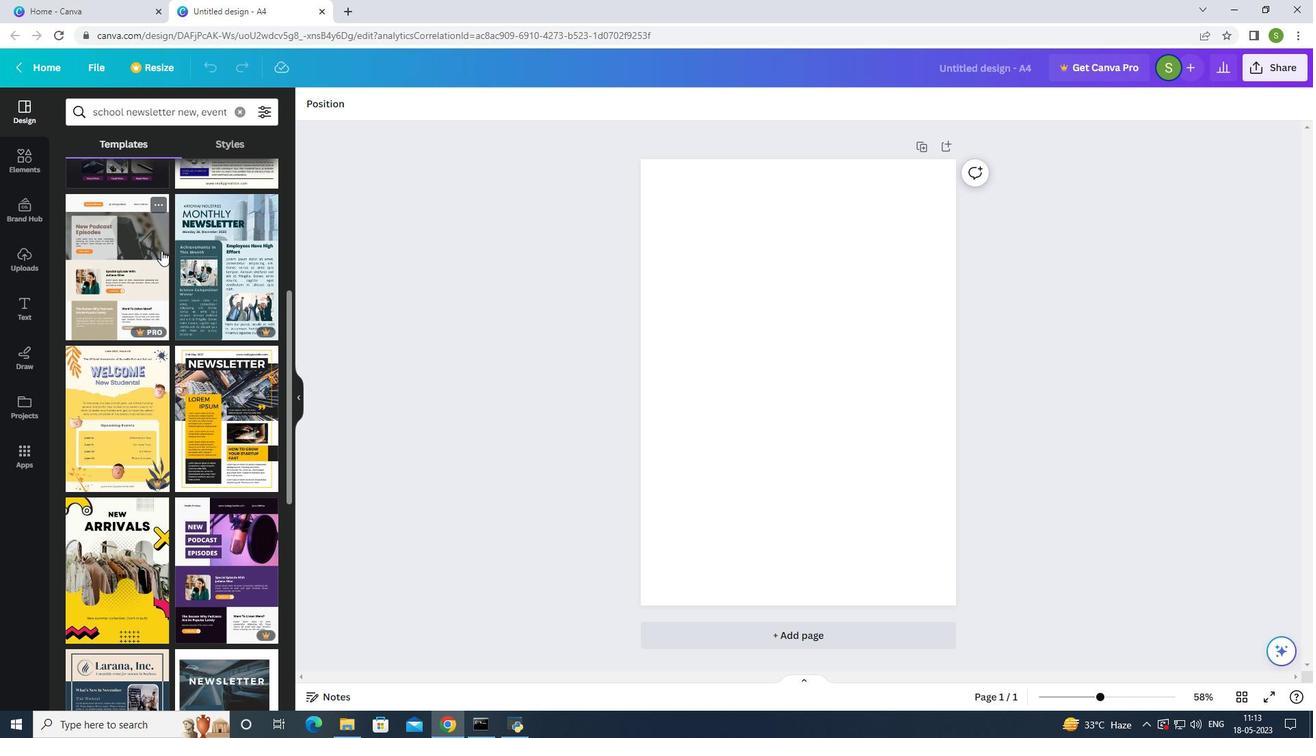 
Action: Mouse moved to (162, 251)
Screenshot: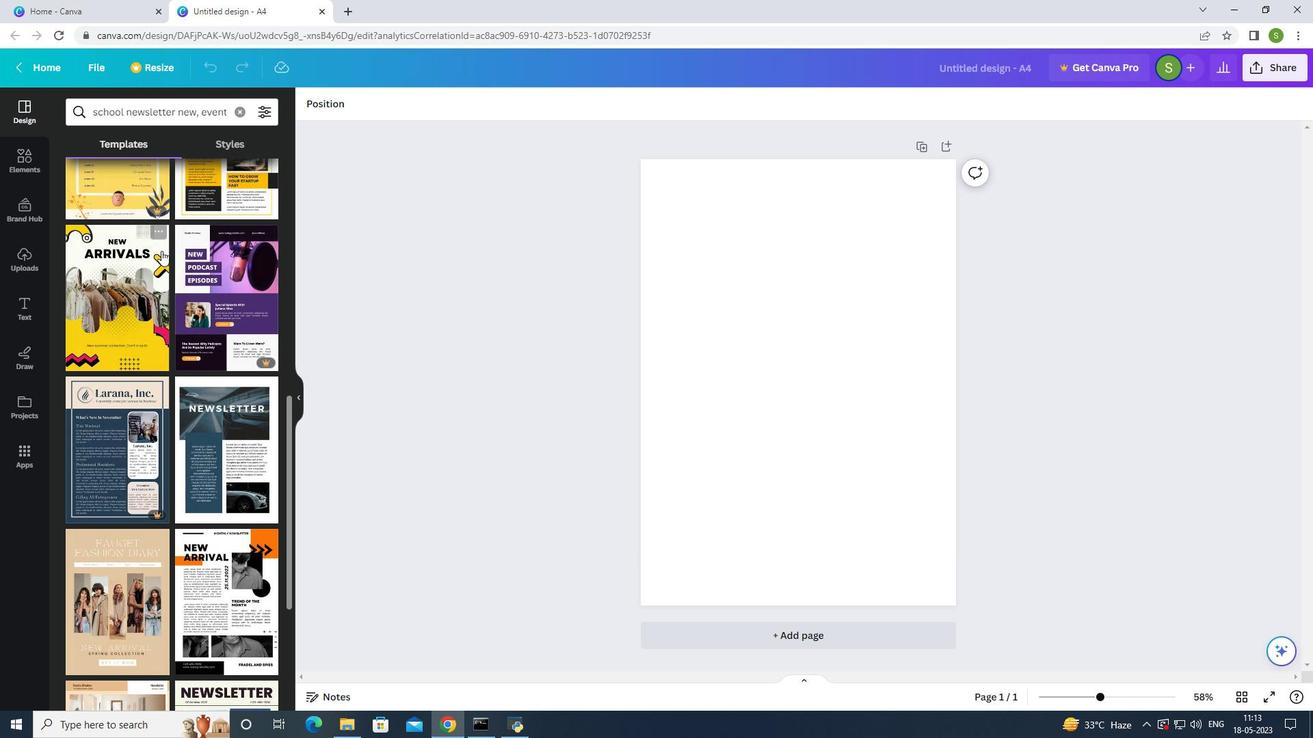 
Action: Mouse scrolled (162, 250) with delta (0, 0)
Screenshot: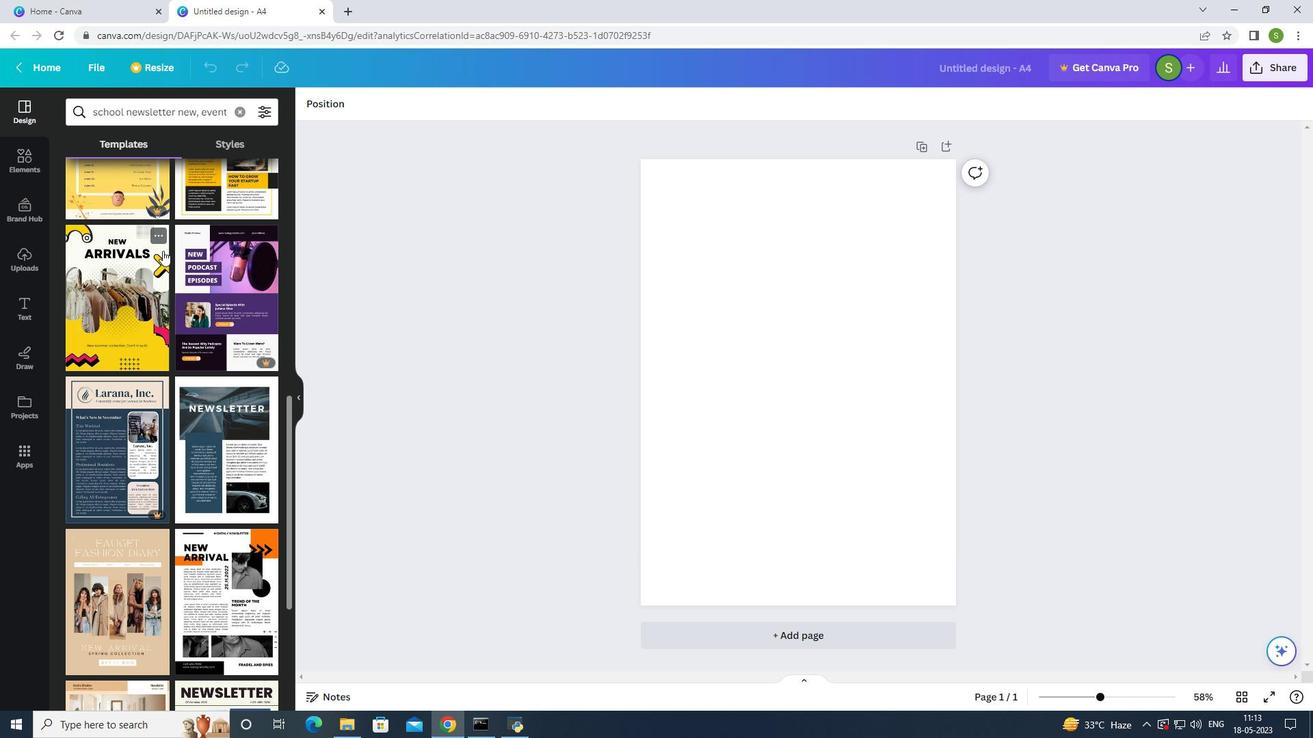 
Action: Mouse scrolled (162, 250) with delta (0, 0)
Screenshot: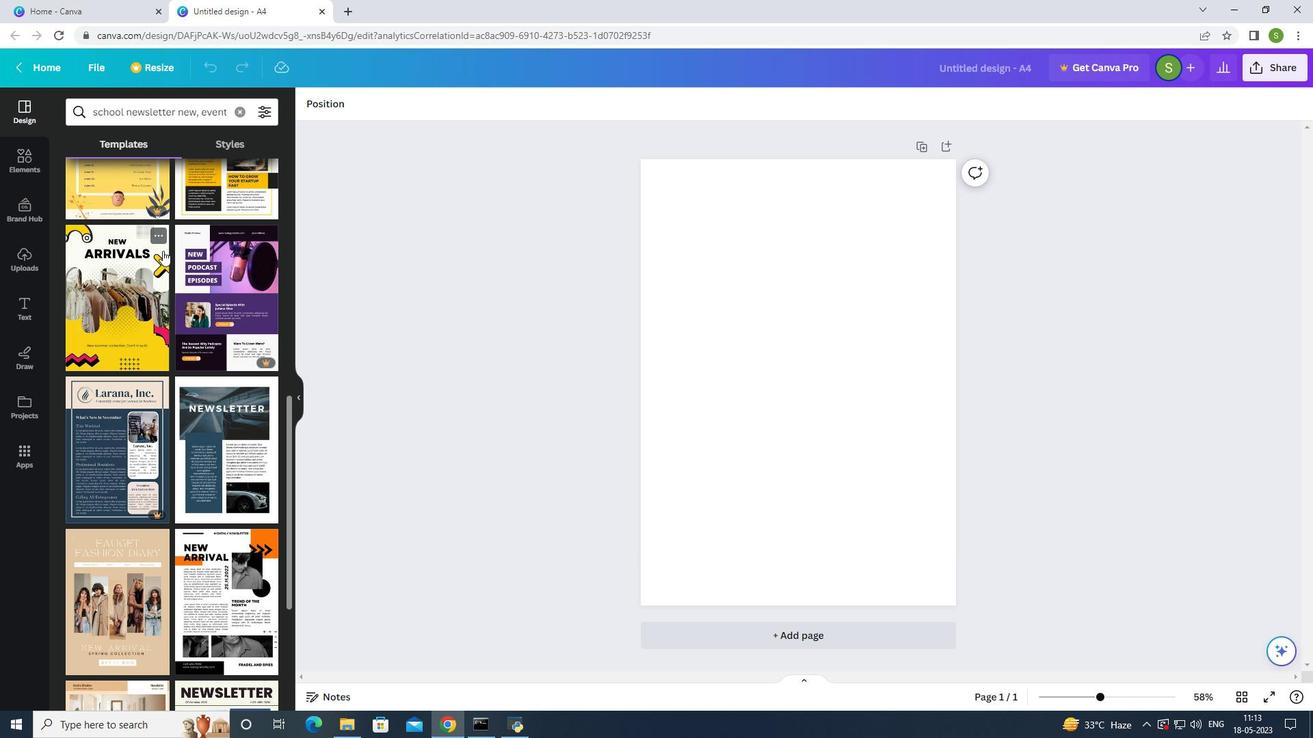 
Action: Mouse moved to (162, 251)
Screenshot: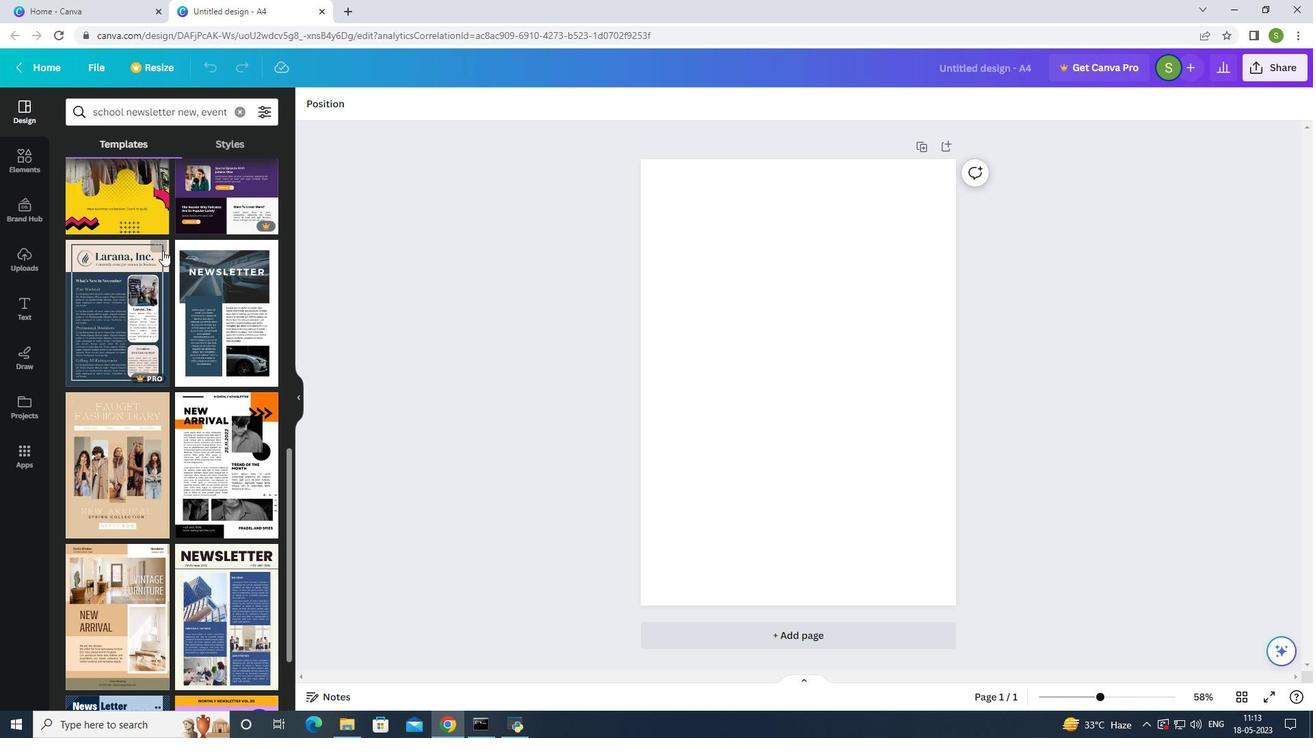 
Action: Mouse scrolled (162, 250) with delta (0, 0)
Screenshot: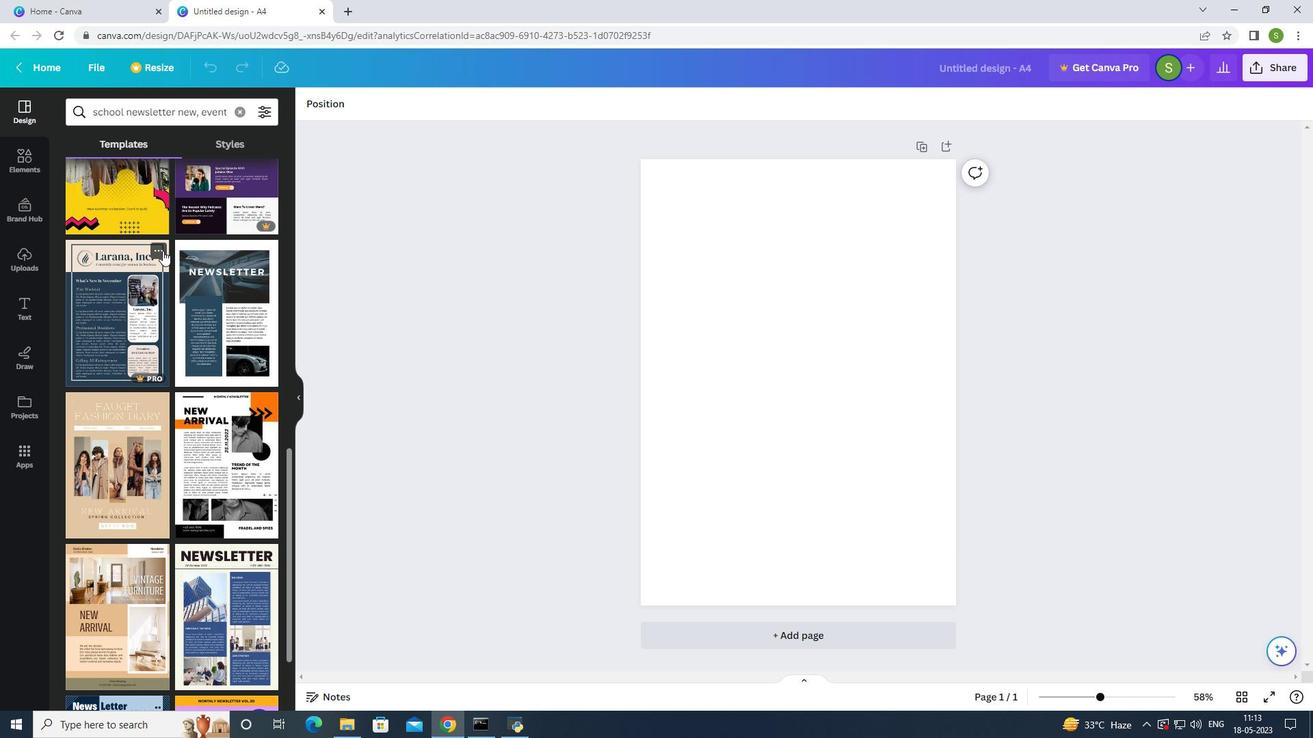 
Action: Mouse scrolled (162, 250) with delta (0, 0)
Screenshot: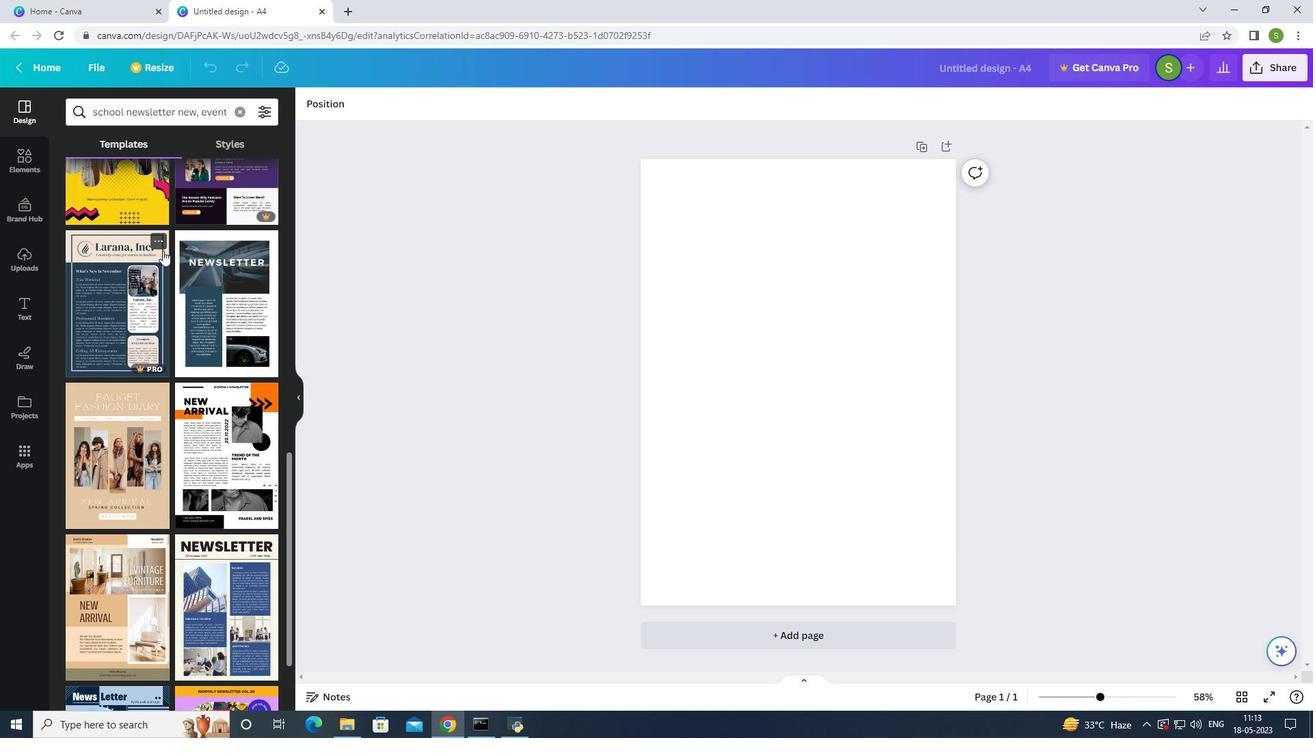 
Action: Mouse scrolled (162, 250) with delta (0, 0)
Screenshot: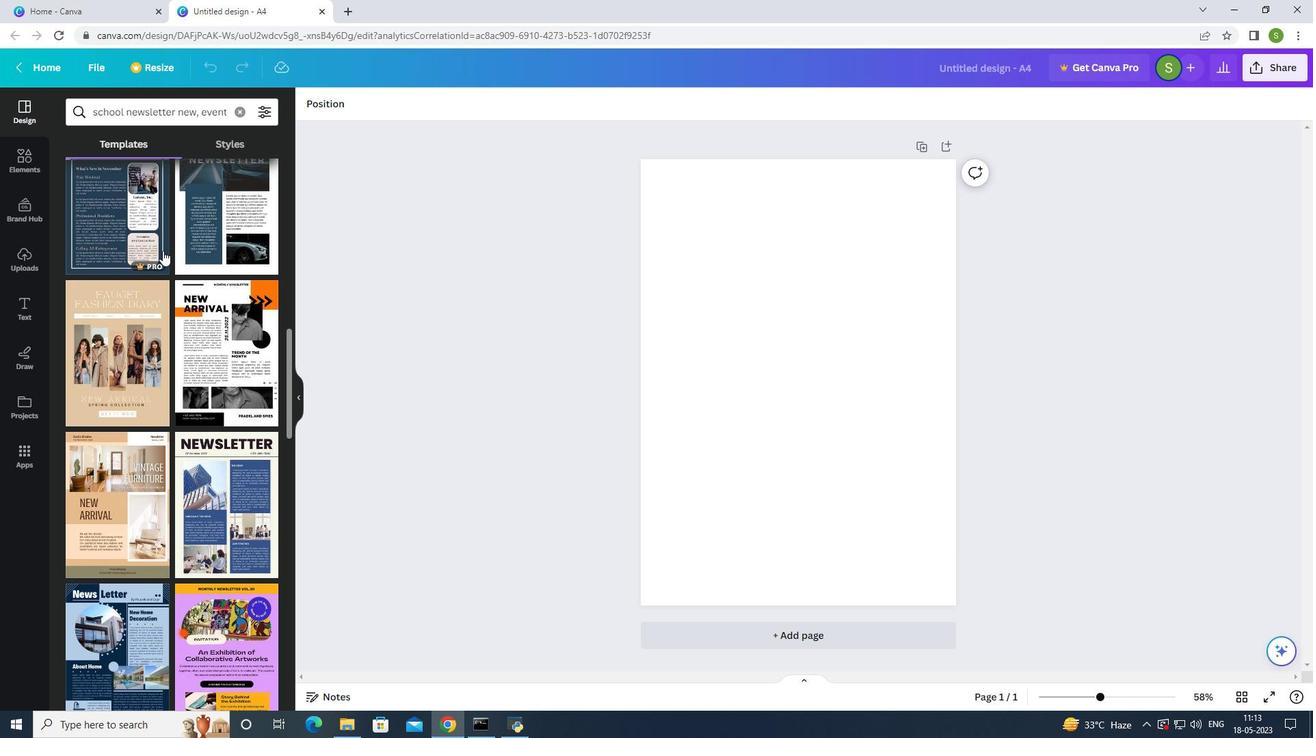 
Action: Mouse moved to (163, 251)
Screenshot: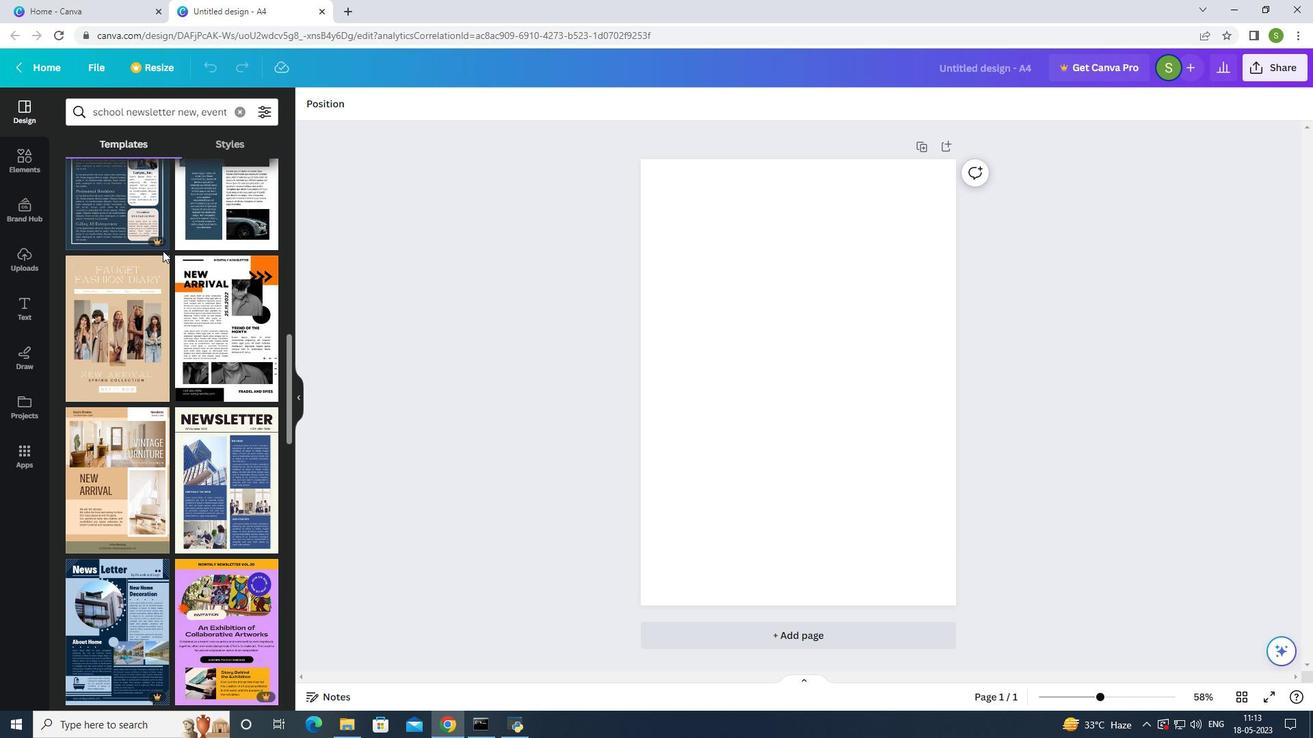 
Action: Mouse scrolled (163, 250) with delta (0, 0)
Screenshot: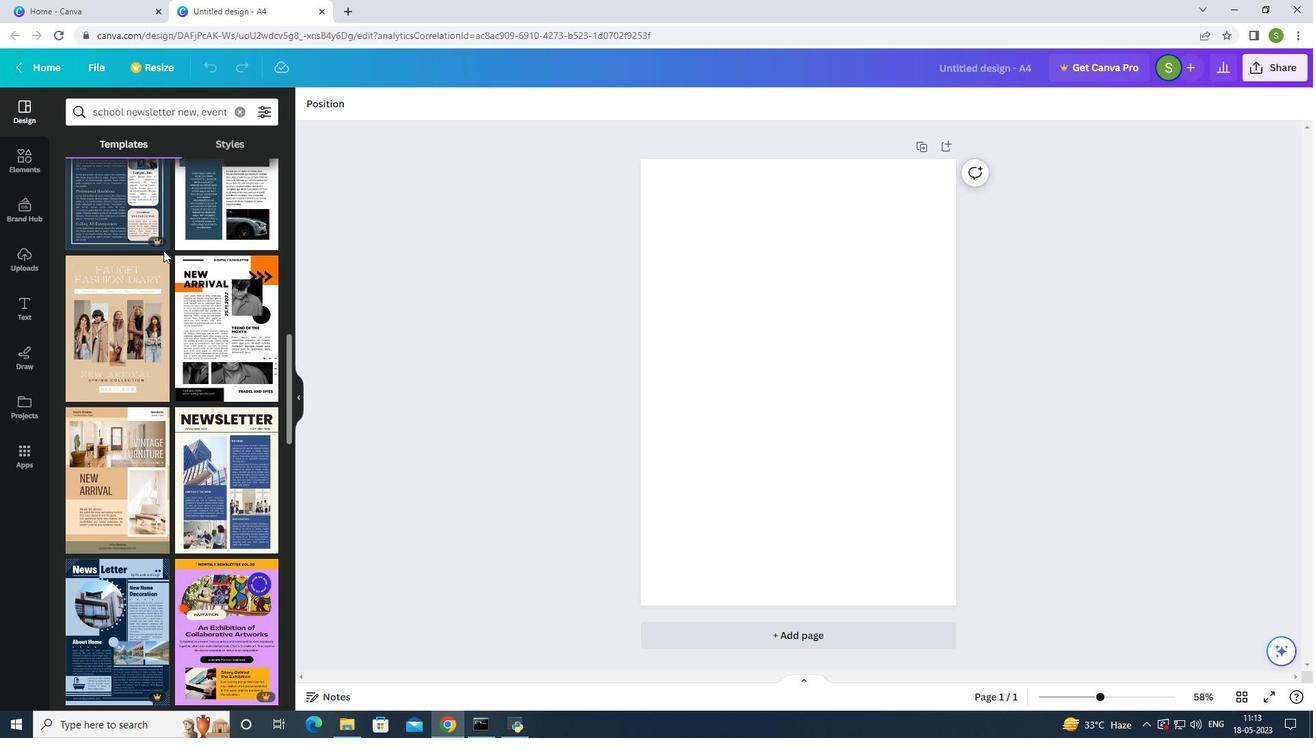 
Action: Mouse scrolled (163, 250) with delta (0, 0)
Screenshot: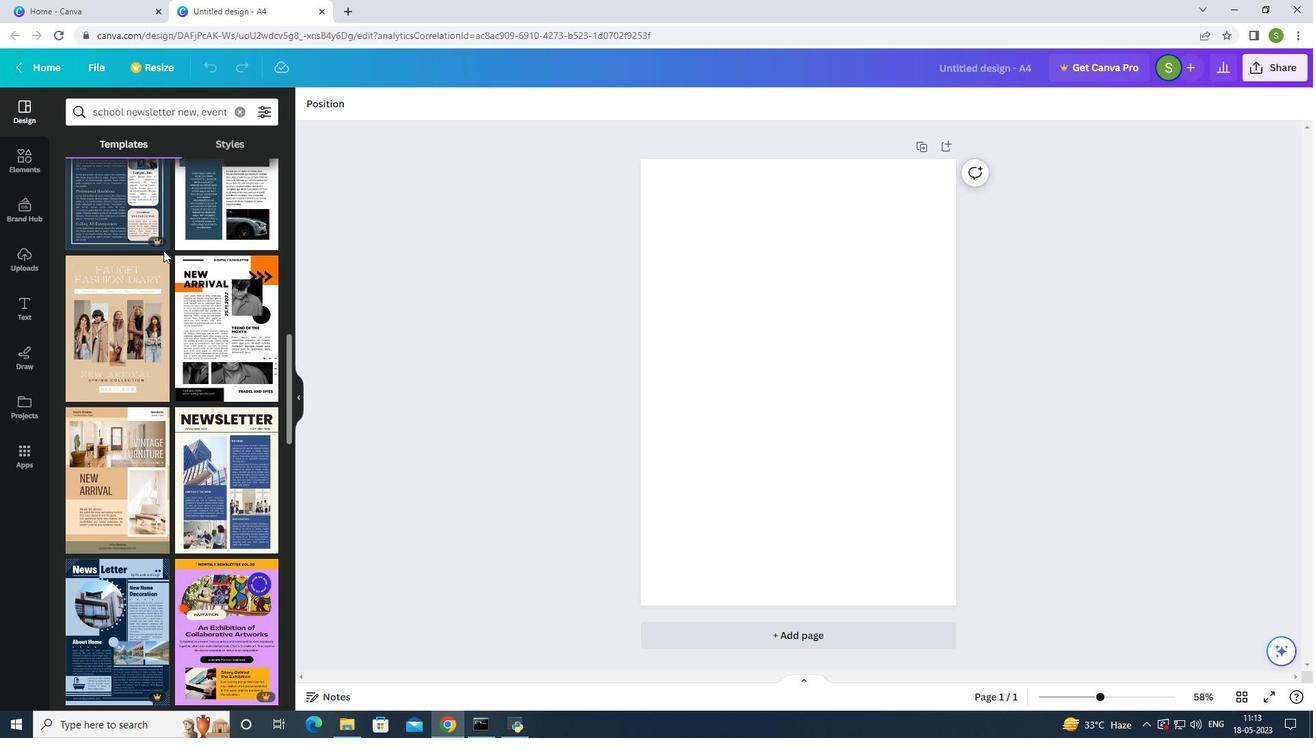 
Action: Mouse scrolled (163, 250) with delta (0, 0)
Screenshot: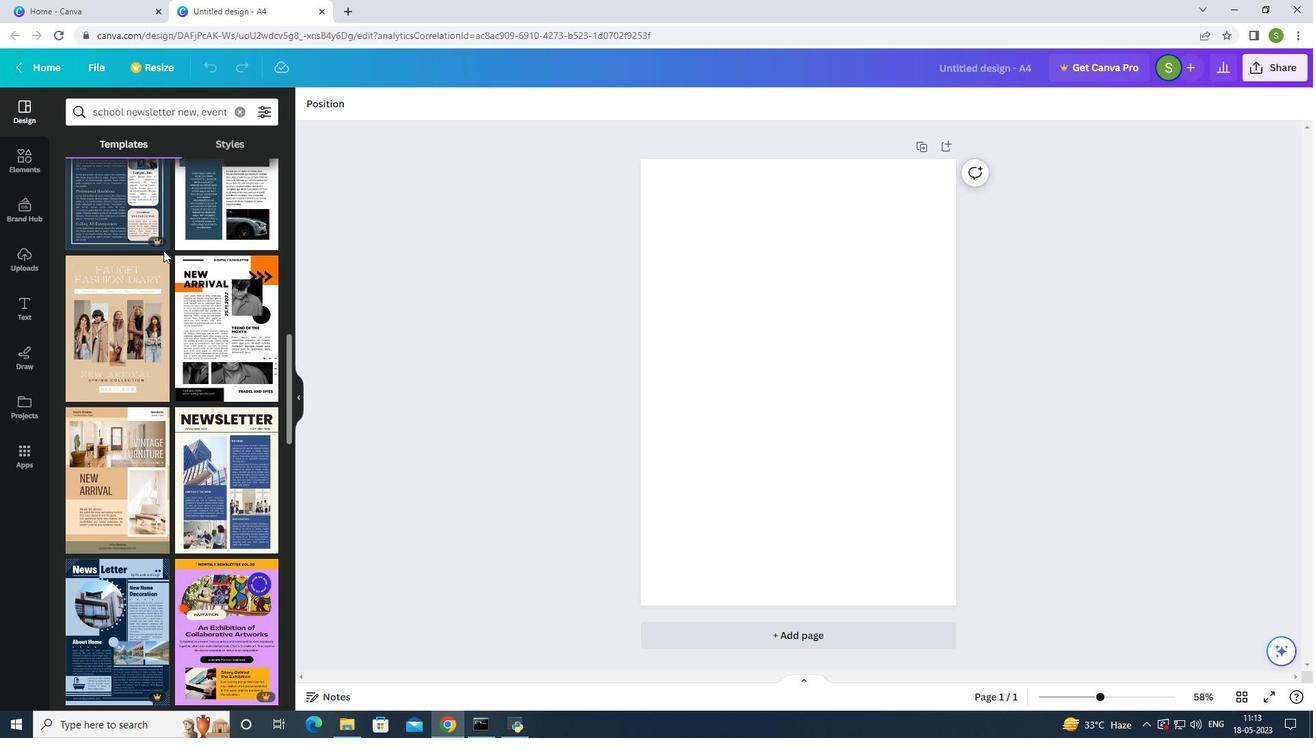 
Action: Mouse scrolled (163, 250) with delta (0, 0)
Screenshot: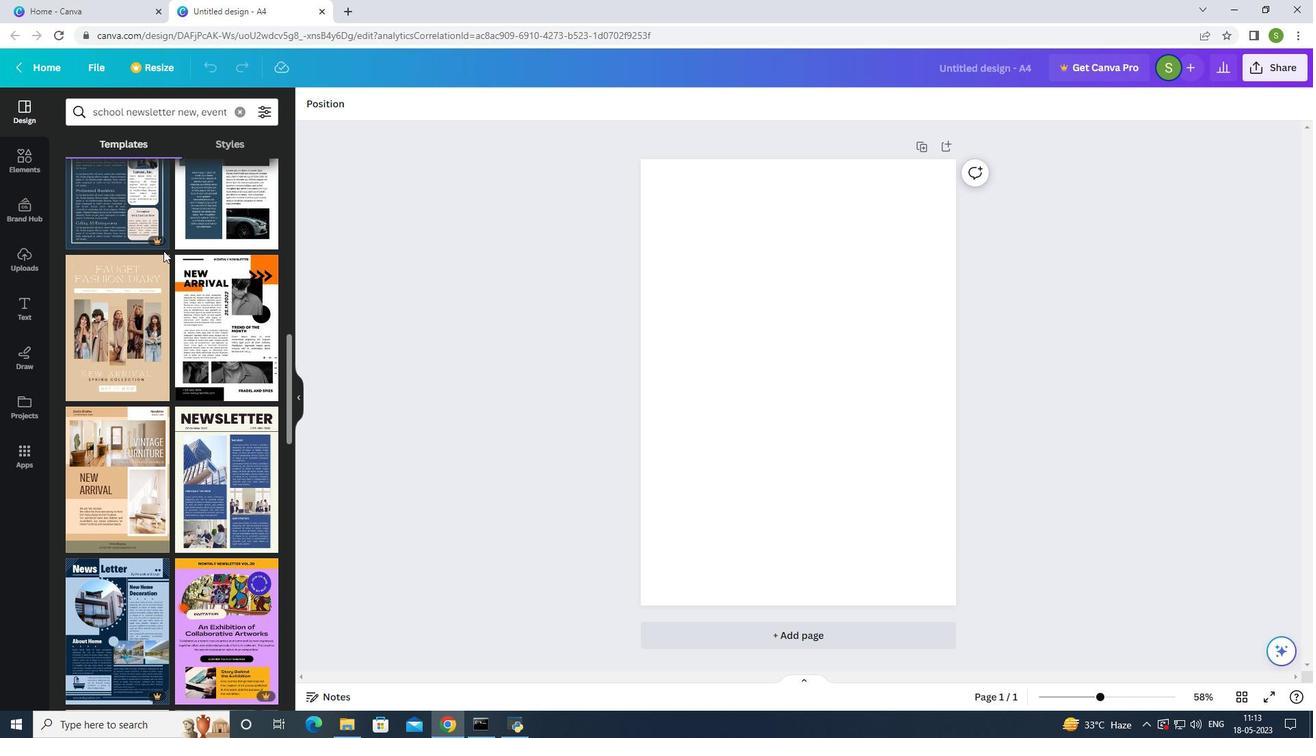 
Action: Mouse moved to (165, 249)
Screenshot: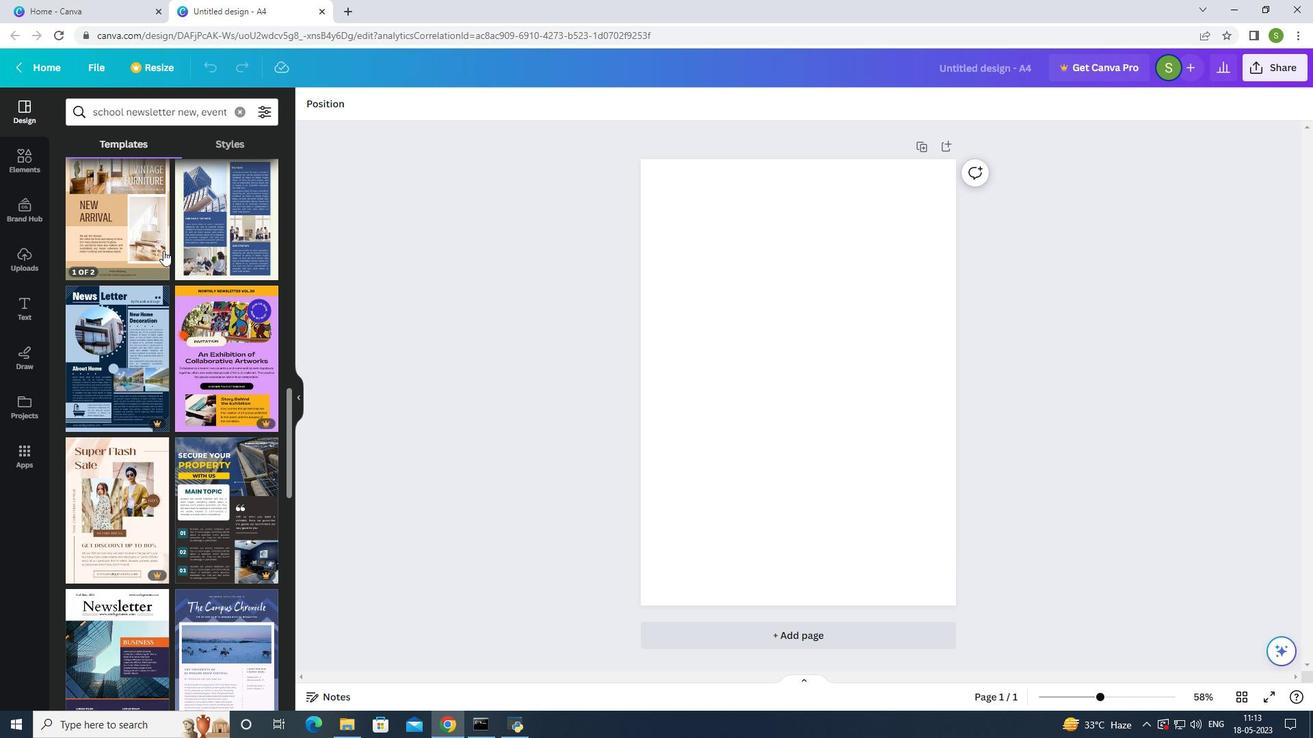 
Action: Mouse scrolled (165, 250) with delta (0, 0)
Screenshot: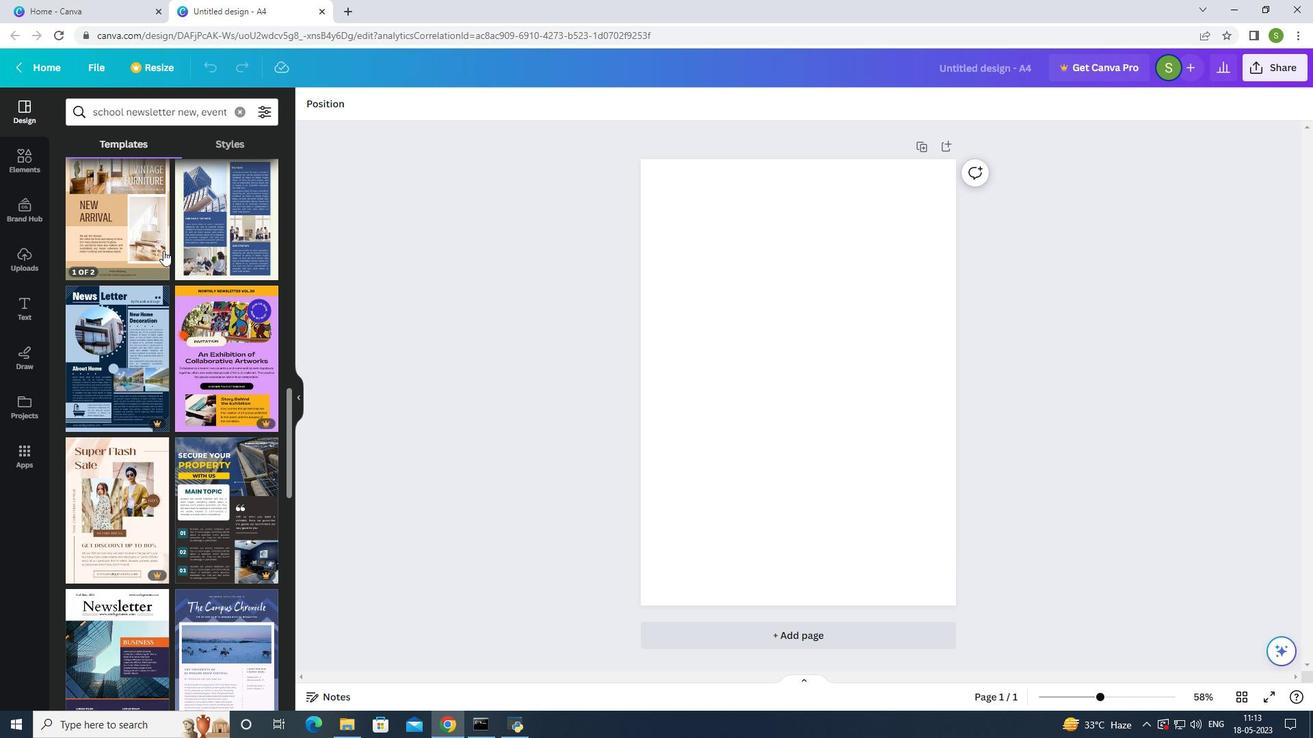 
Action: Mouse moved to (171, 246)
Screenshot: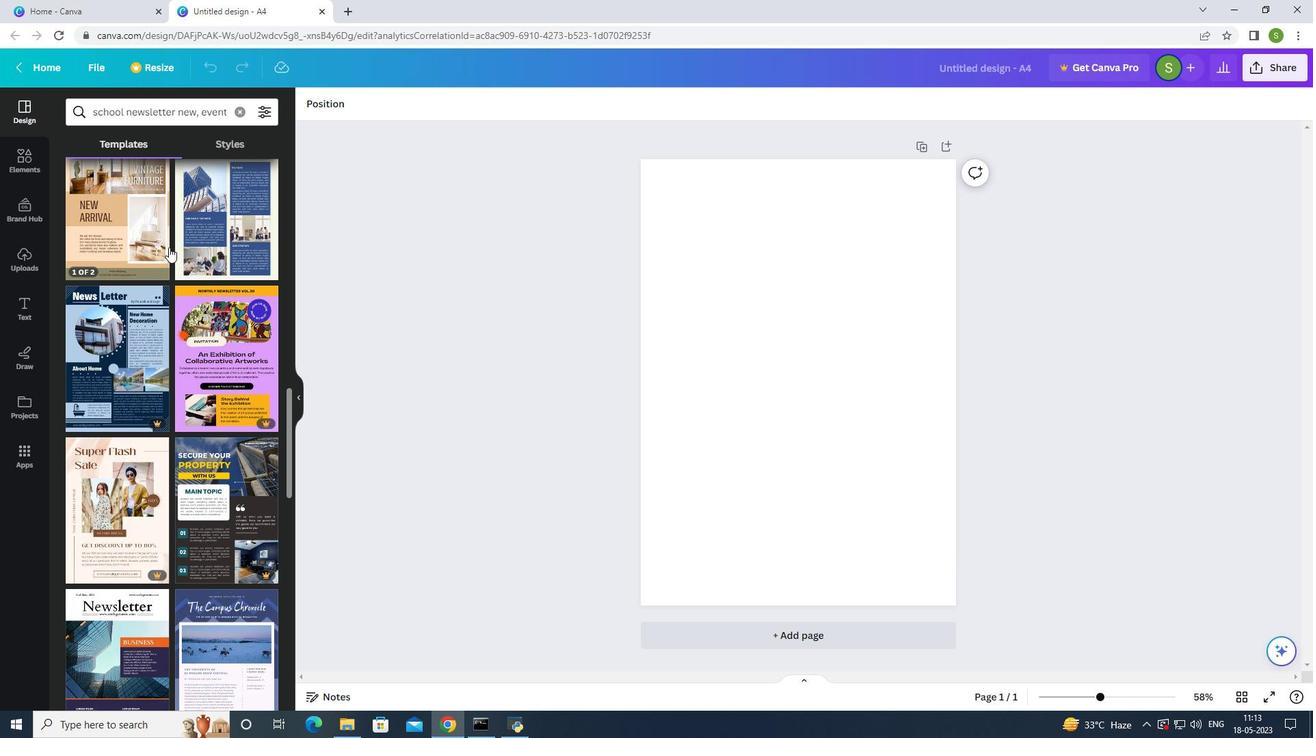 
Action: Mouse scrolled (171, 246) with delta (0, 0)
Screenshot: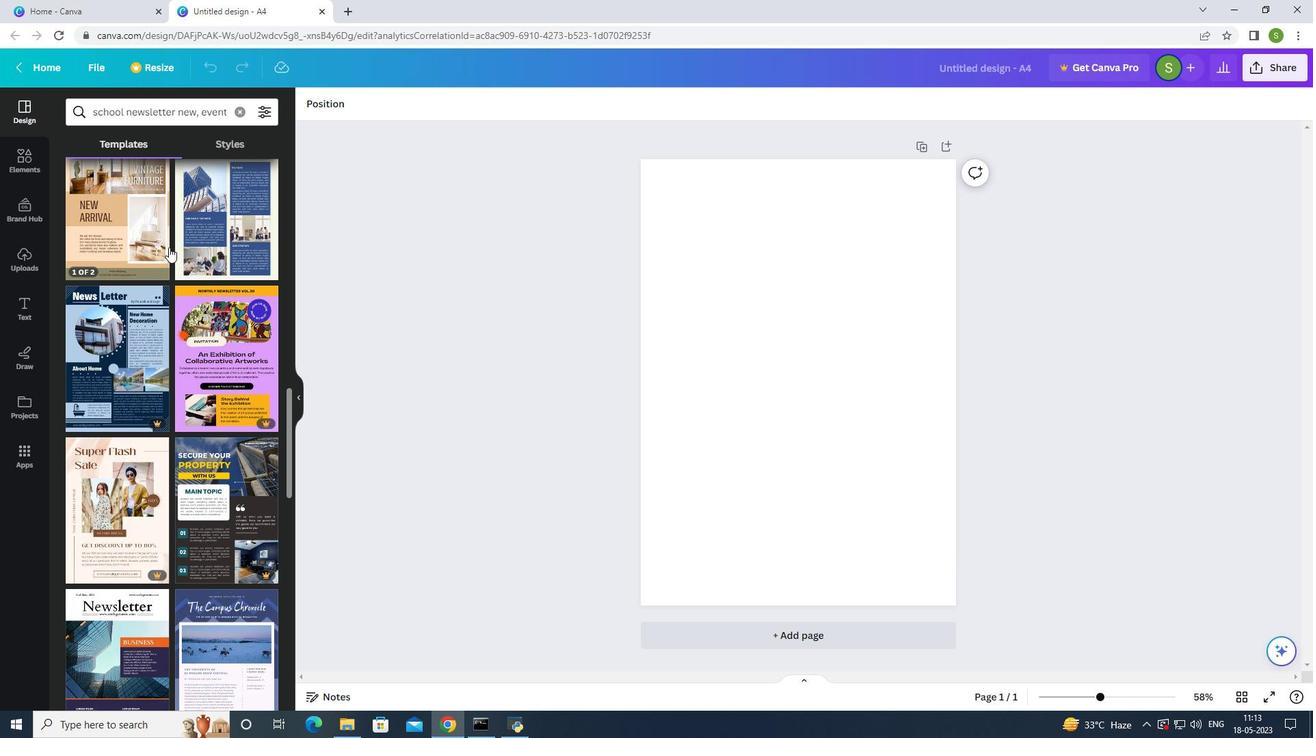 
Action: Mouse moved to (172, 245)
Screenshot: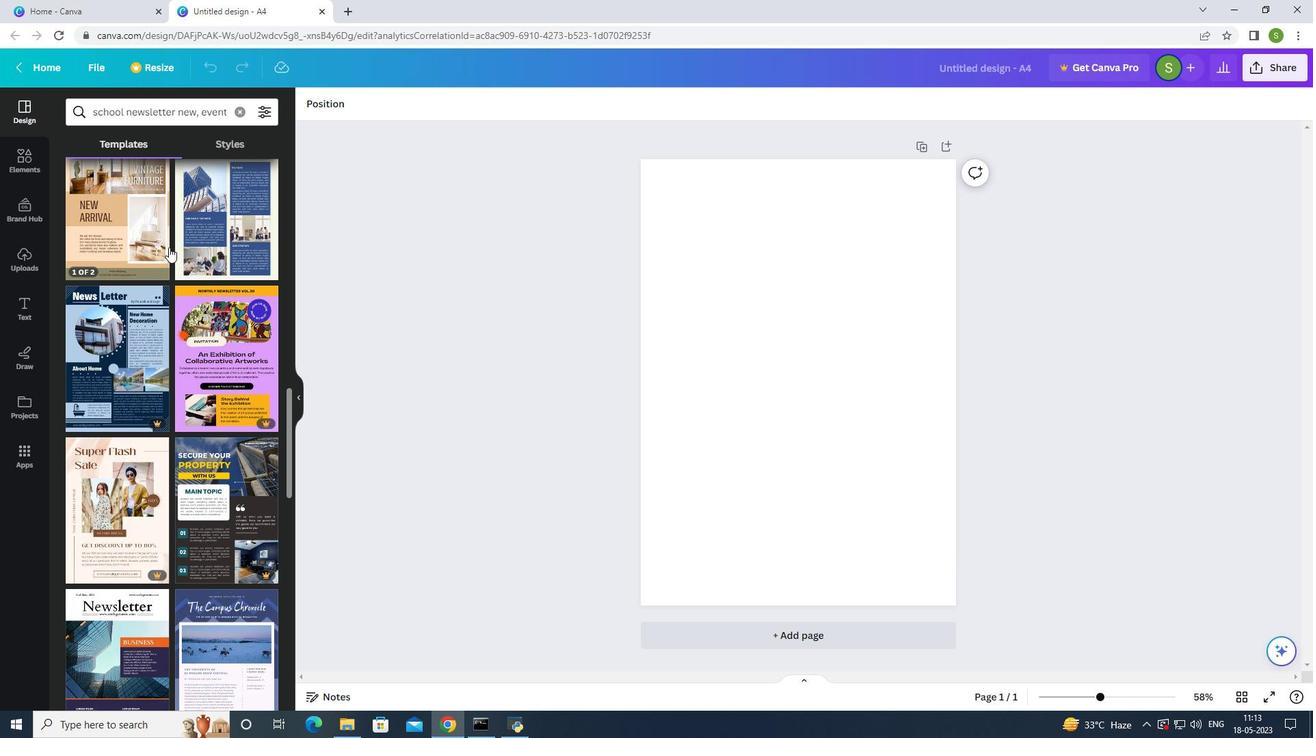 
Action: Mouse scrolled (172, 246) with delta (0, 0)
Screenshot: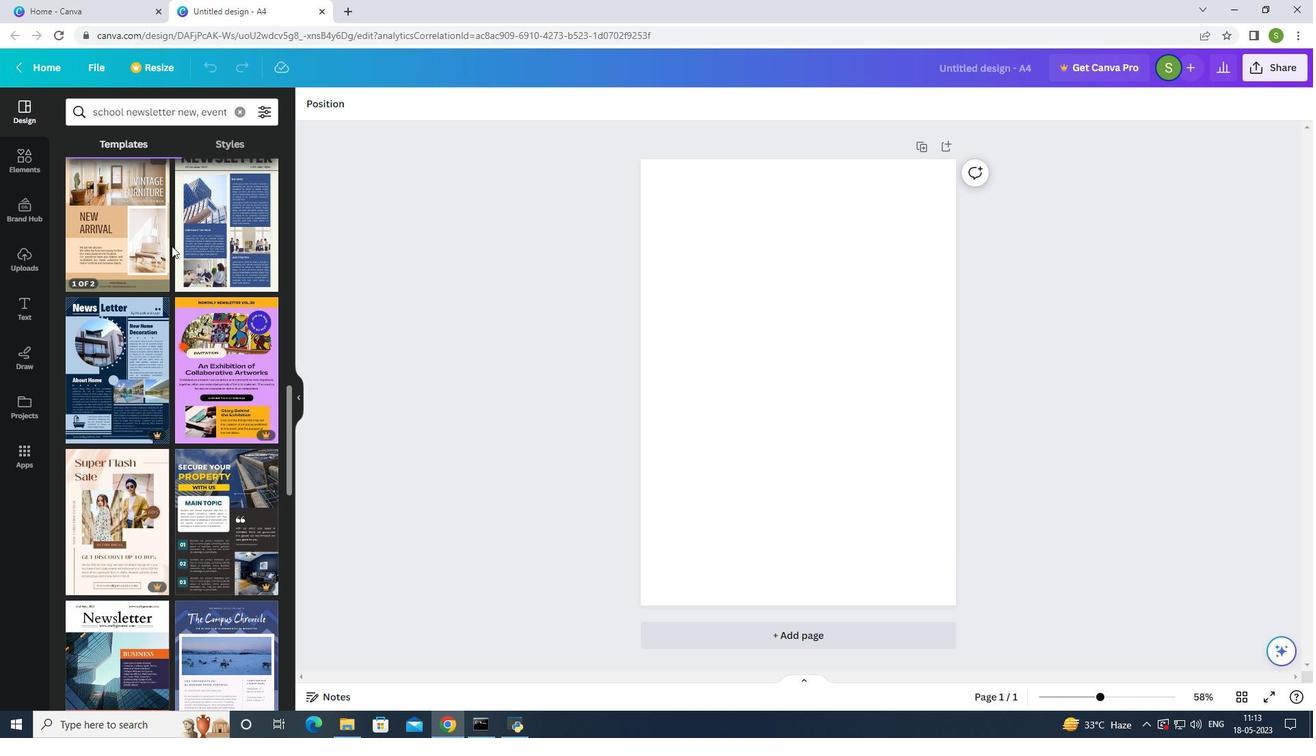 
Action: Mouse moved to (173, 245)
Screenshot: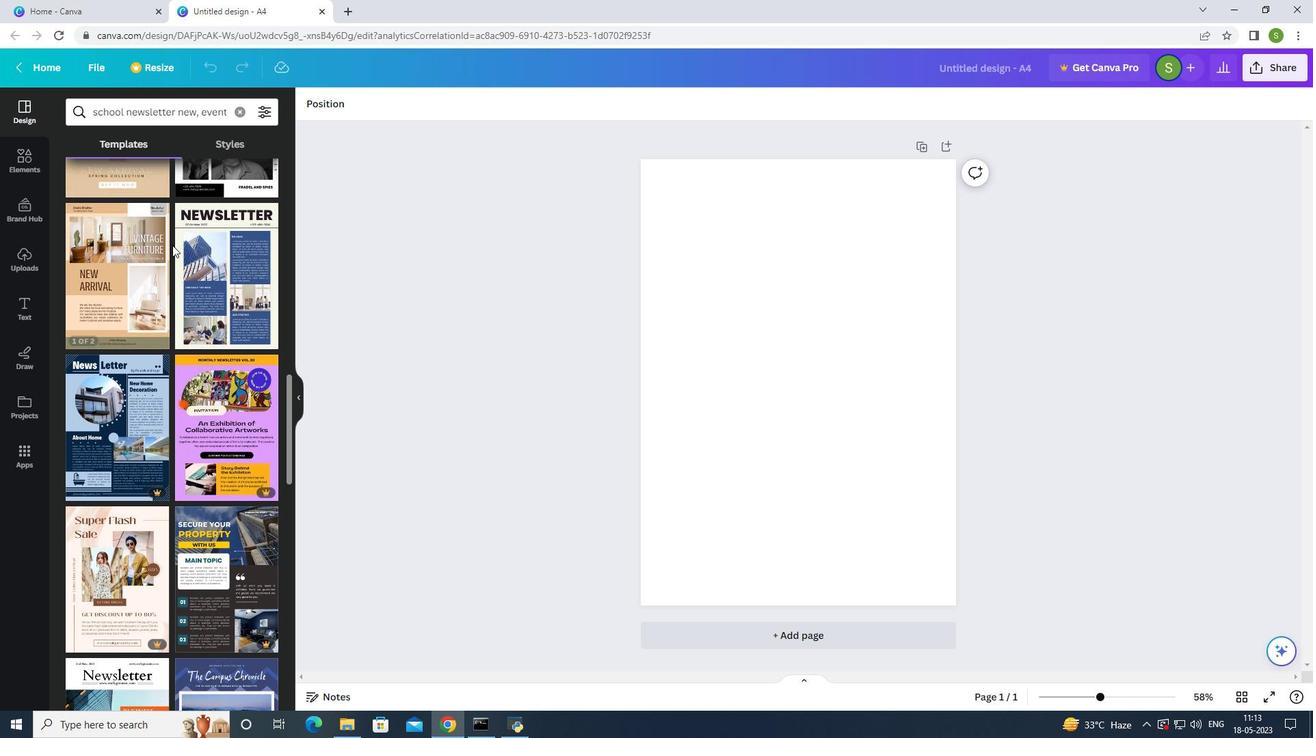
Action: Mouse scrolled (173, 246) with delta (0, 0)
Screenshot: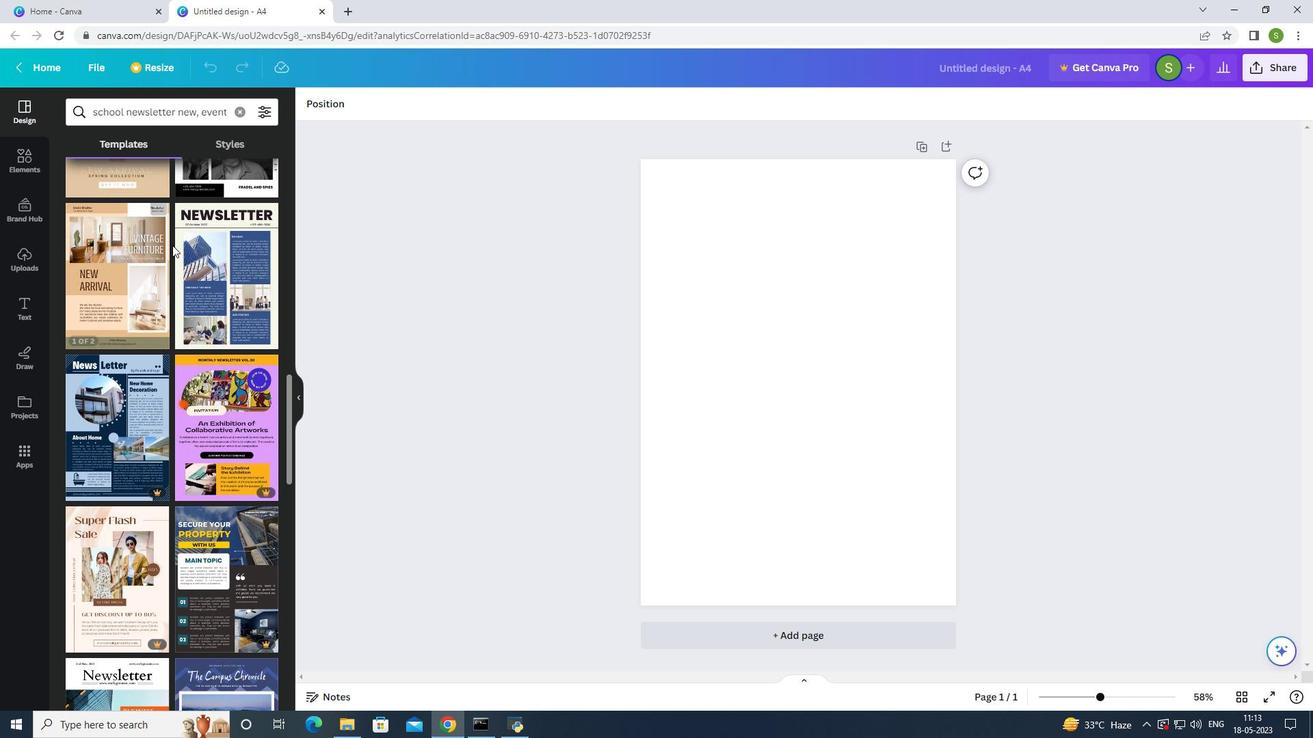 
Action: Mouse scrolled (173, 246) with delta (0, 0)
Screenshot: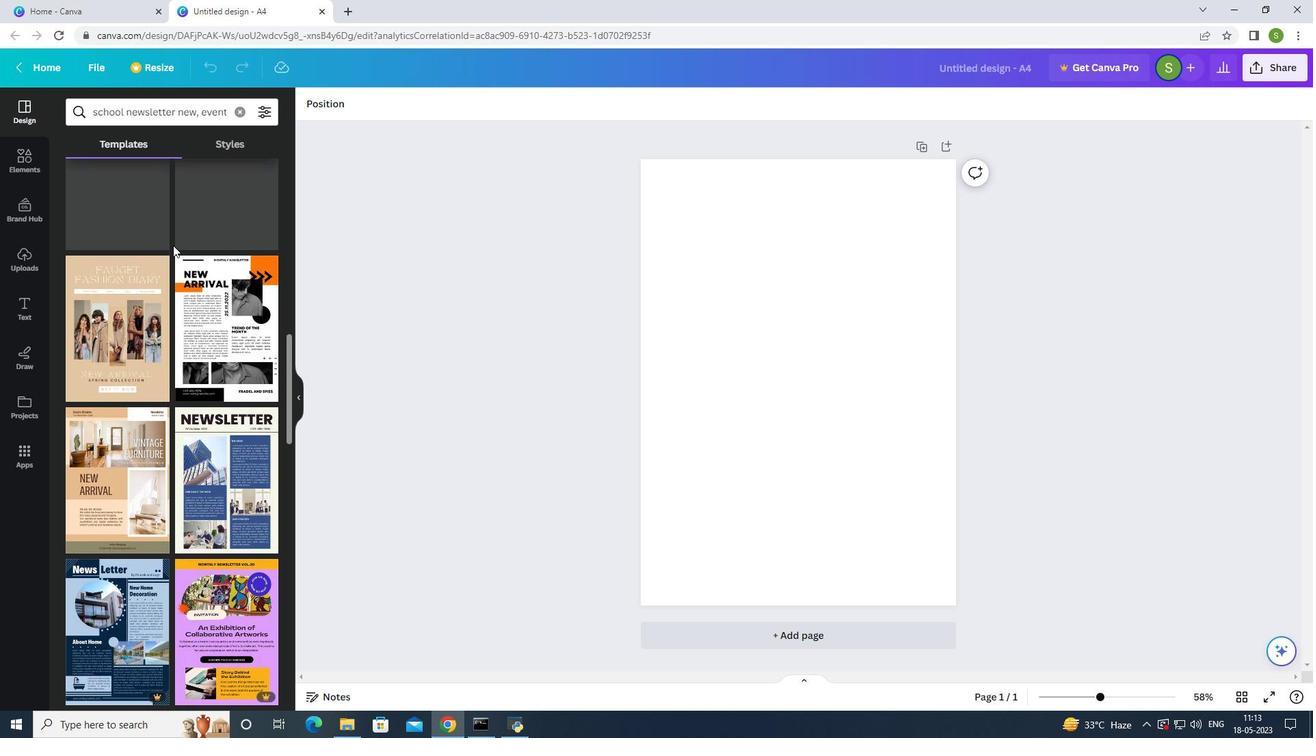 
Action: Mouse scrolled (173, 246) with delta (0, 0)
Screenshot: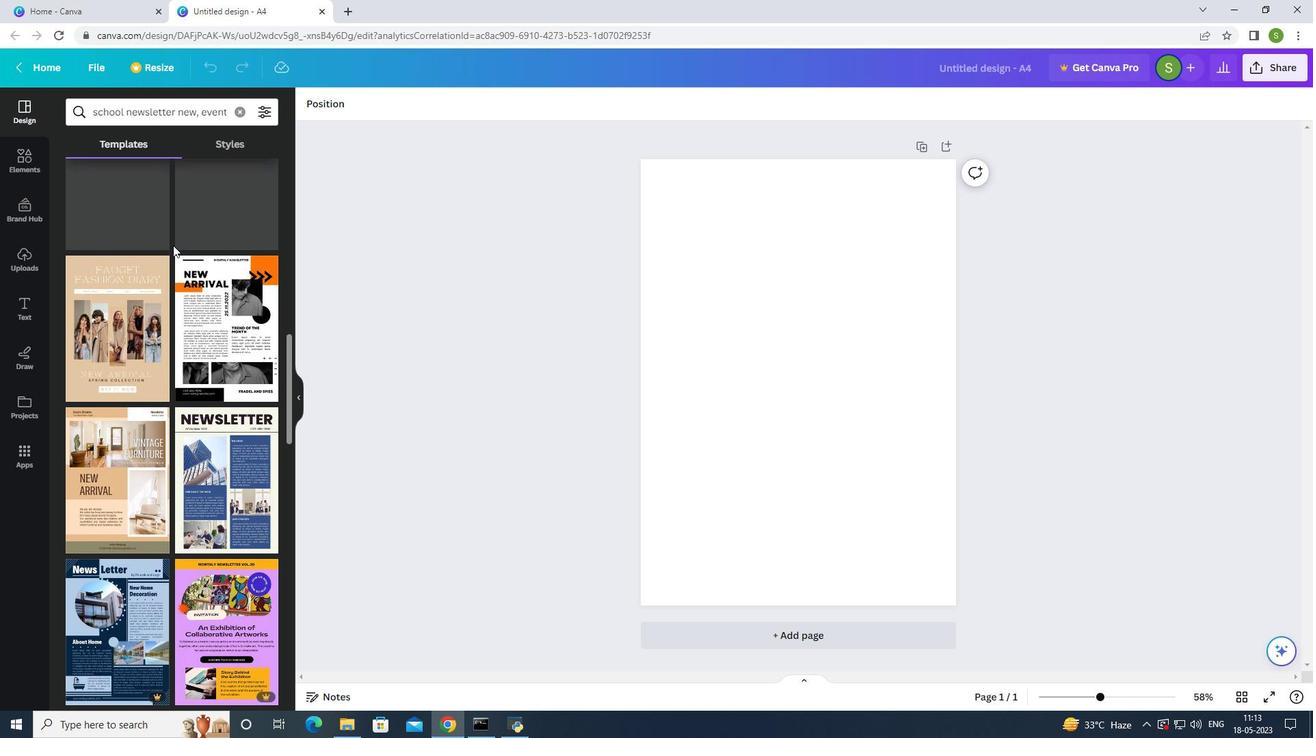 
Action: Mouse scrolled (173, 246) with delta (0, 0)
Screenshot: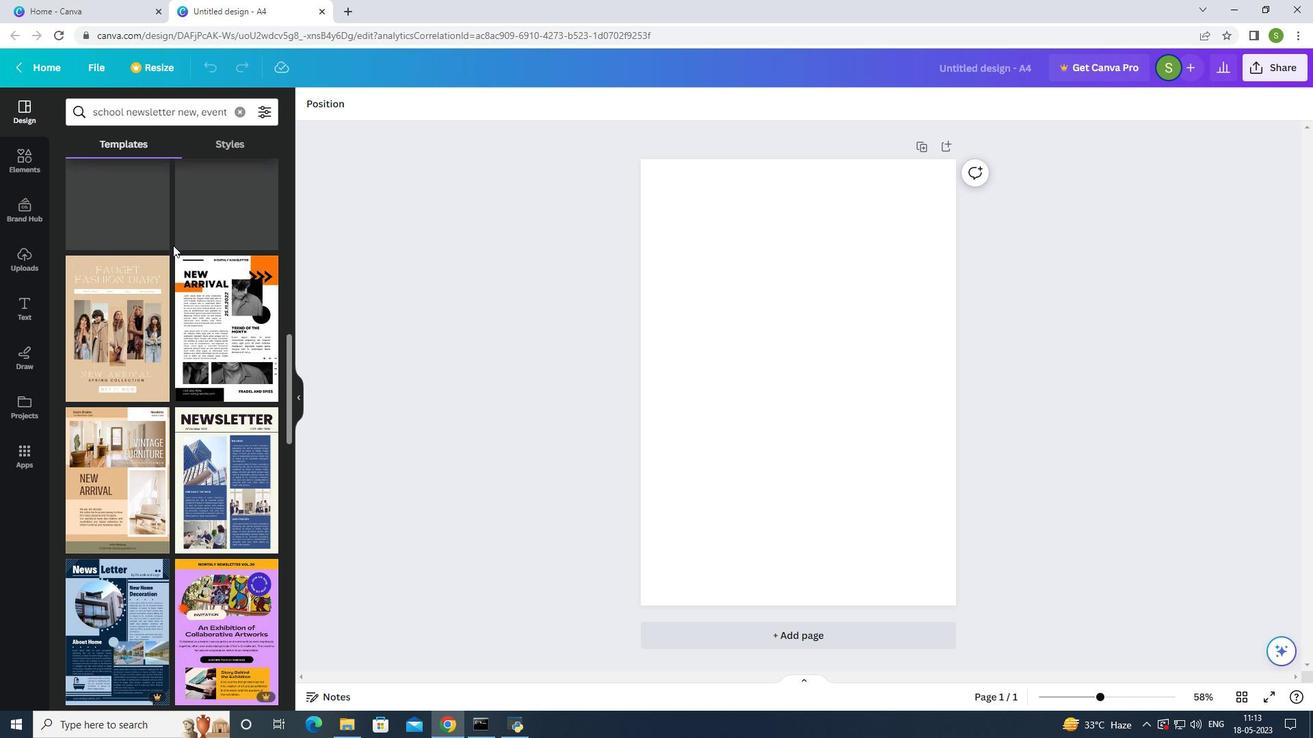 
Action: Mouse scrolled (173, 246) with delta (0, 0)
Screenshot: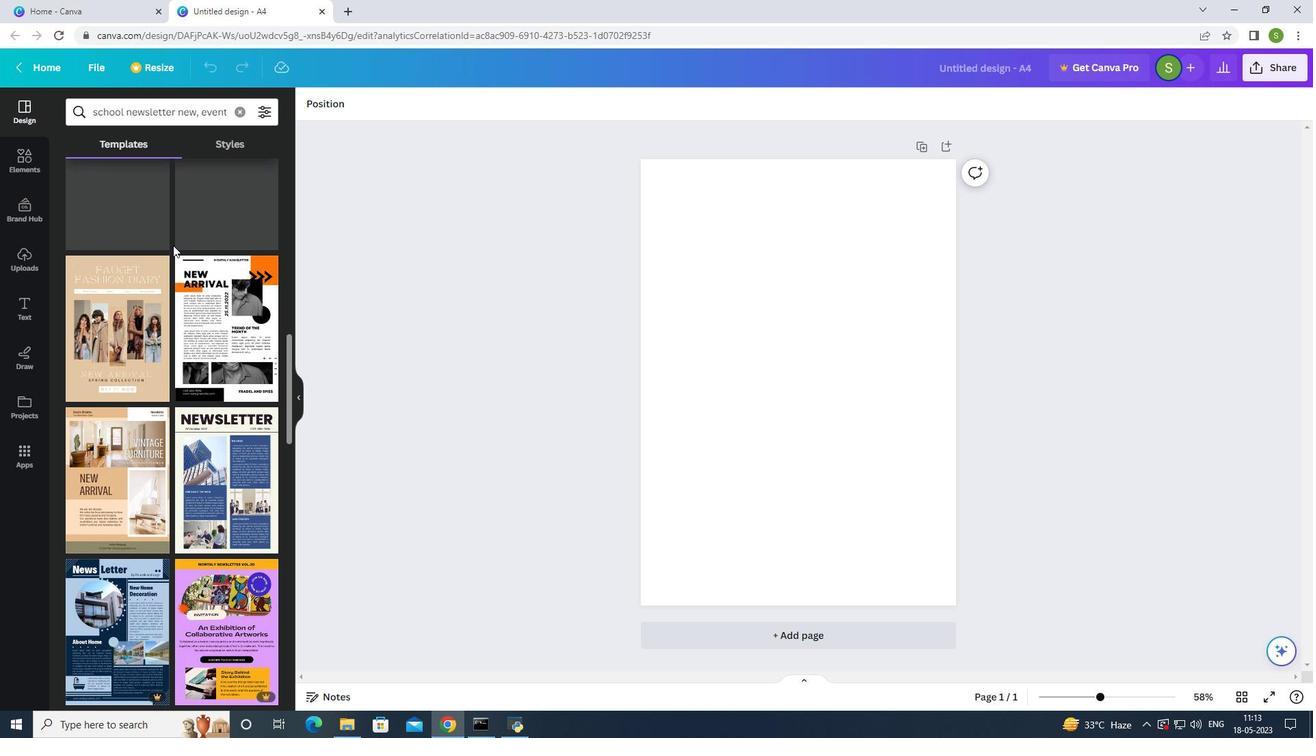 
Action: Mouse scrolled (173, 246) with delta (0, 0)
Screenshot: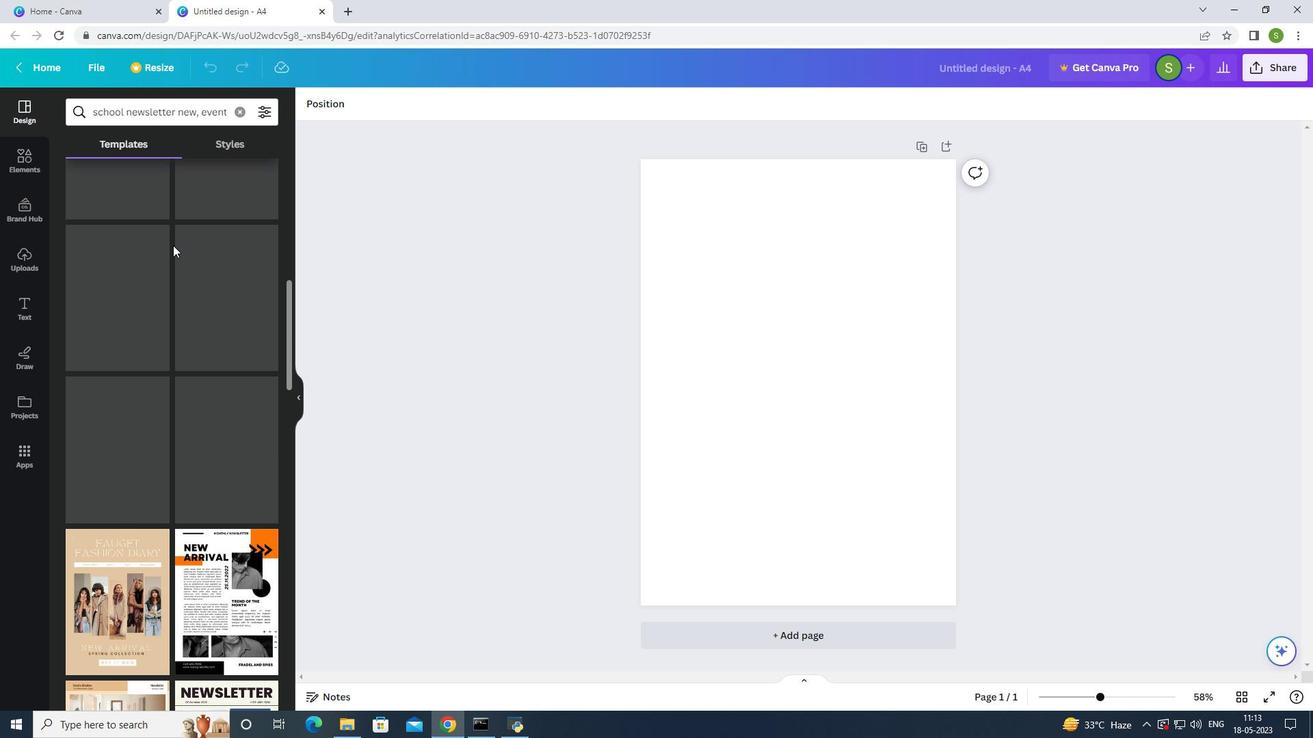 
Action: Mouse scrolled (173, 246) with delta (0, 0)
Screenshot: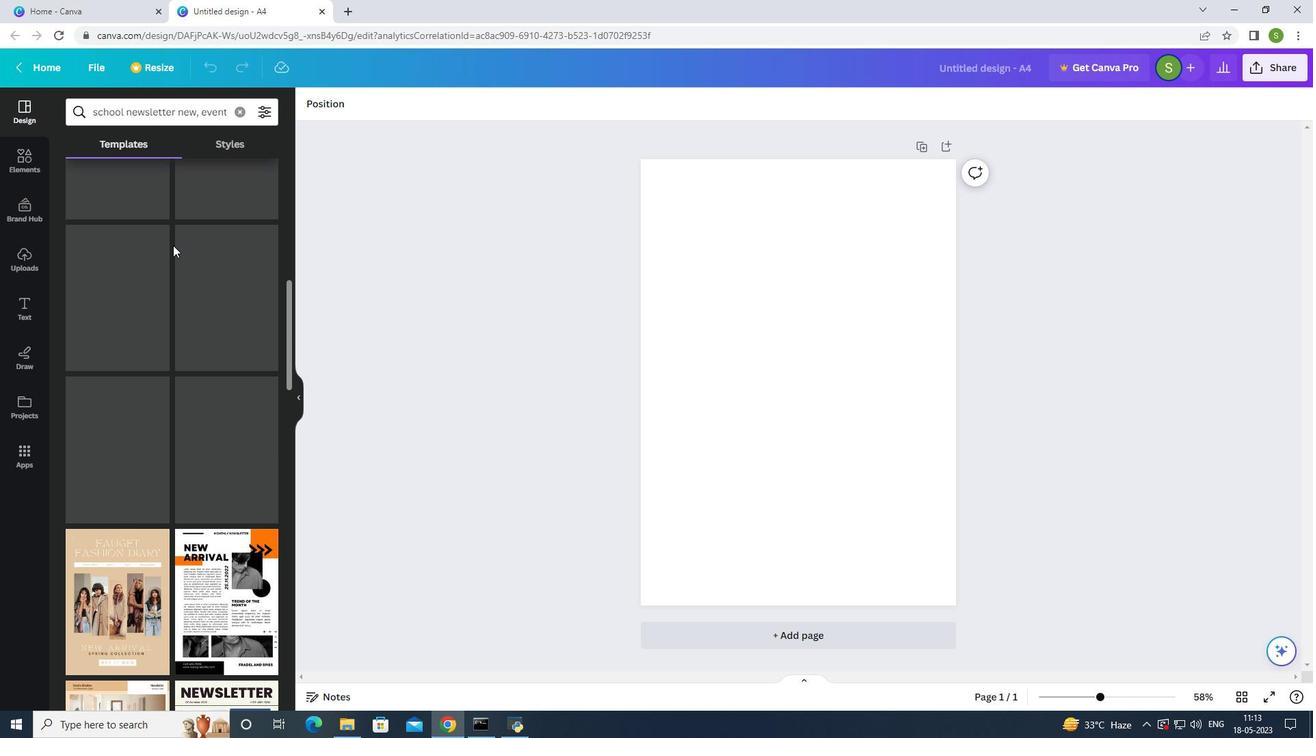 
Action: Mouse scrolled (173, 246) with delta (0, 0)
Screenshot: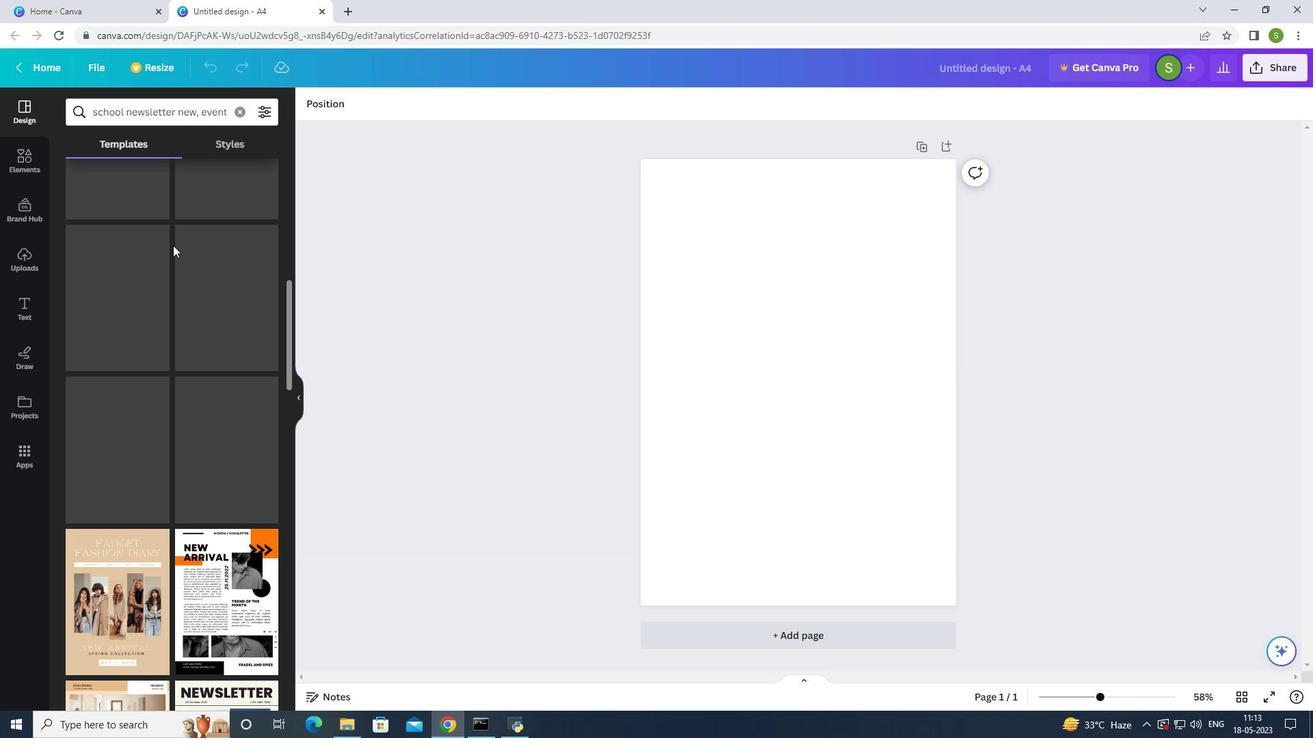 
Action: Mouse scrolled (173, 246) with delta (0, 0)
Screenshot: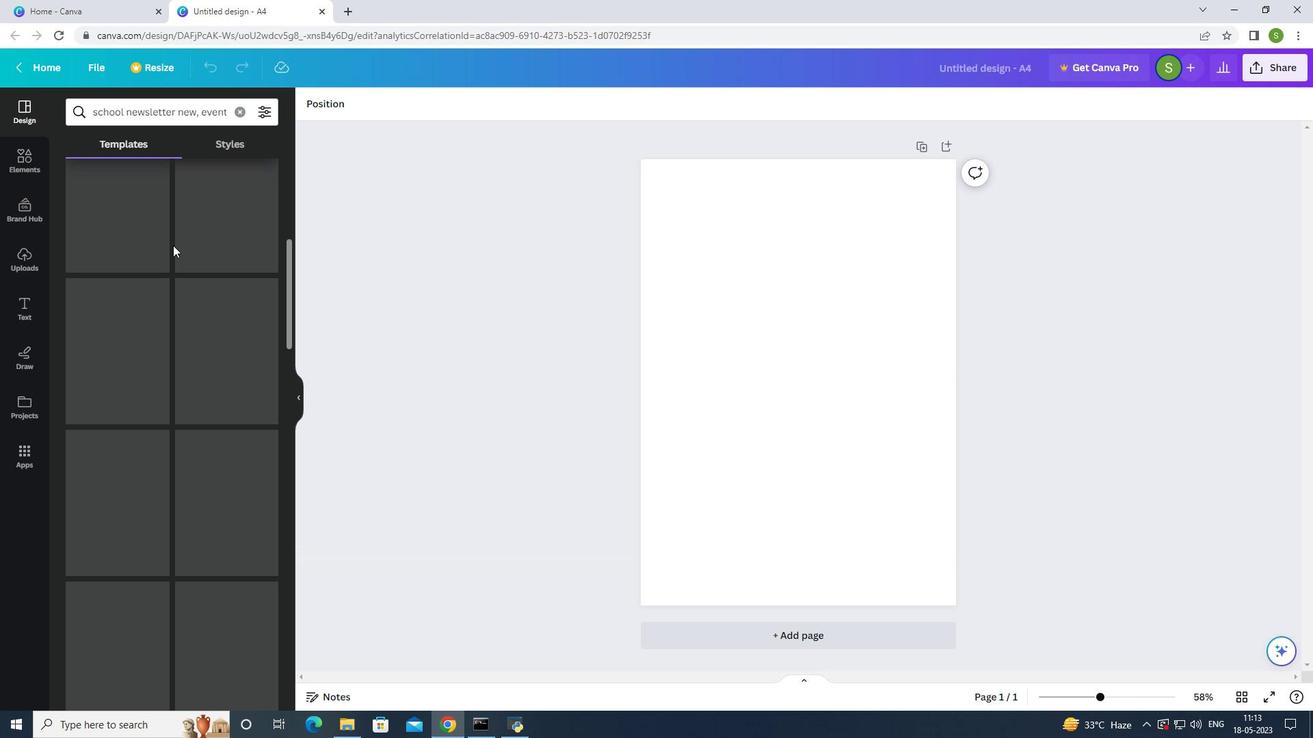 
Action: Mouse scrolled (173, 246) with delta (0, 0)
Screenshot: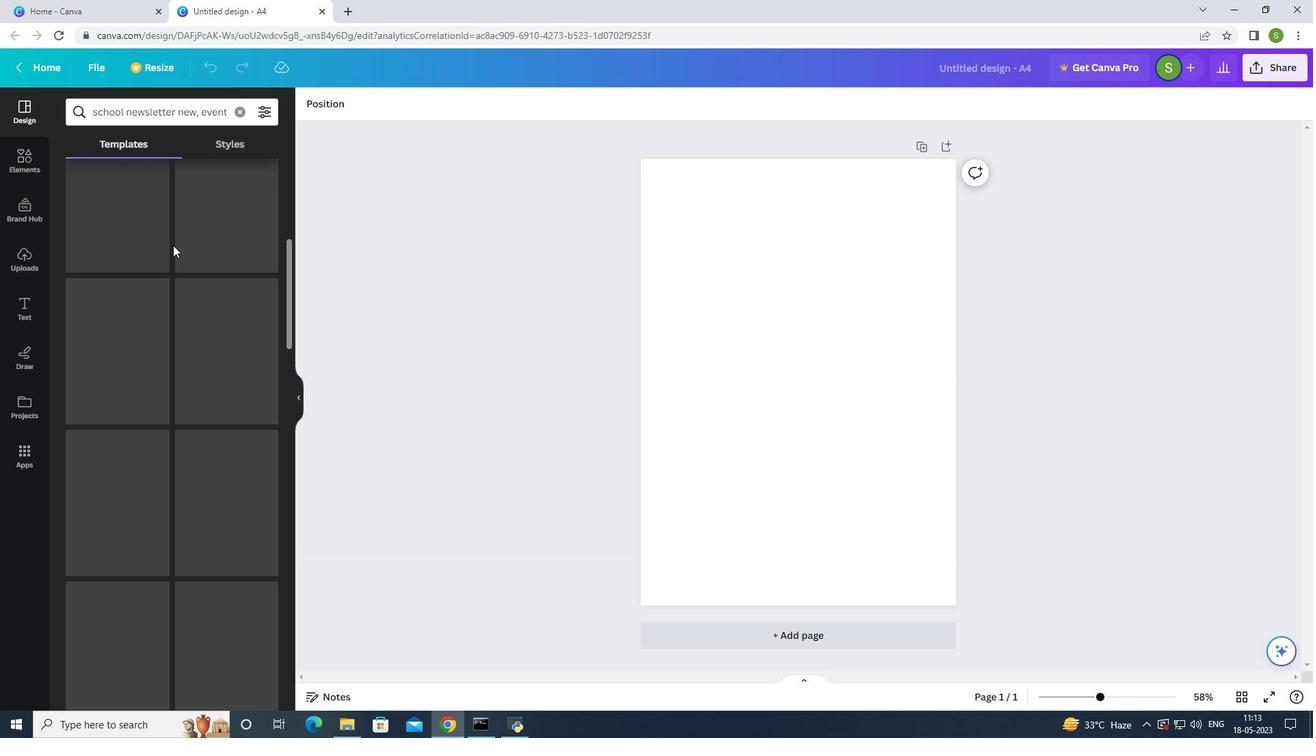 
Action: Mouse scrolled (173, 246) with delta (0, 0)
Screenshot: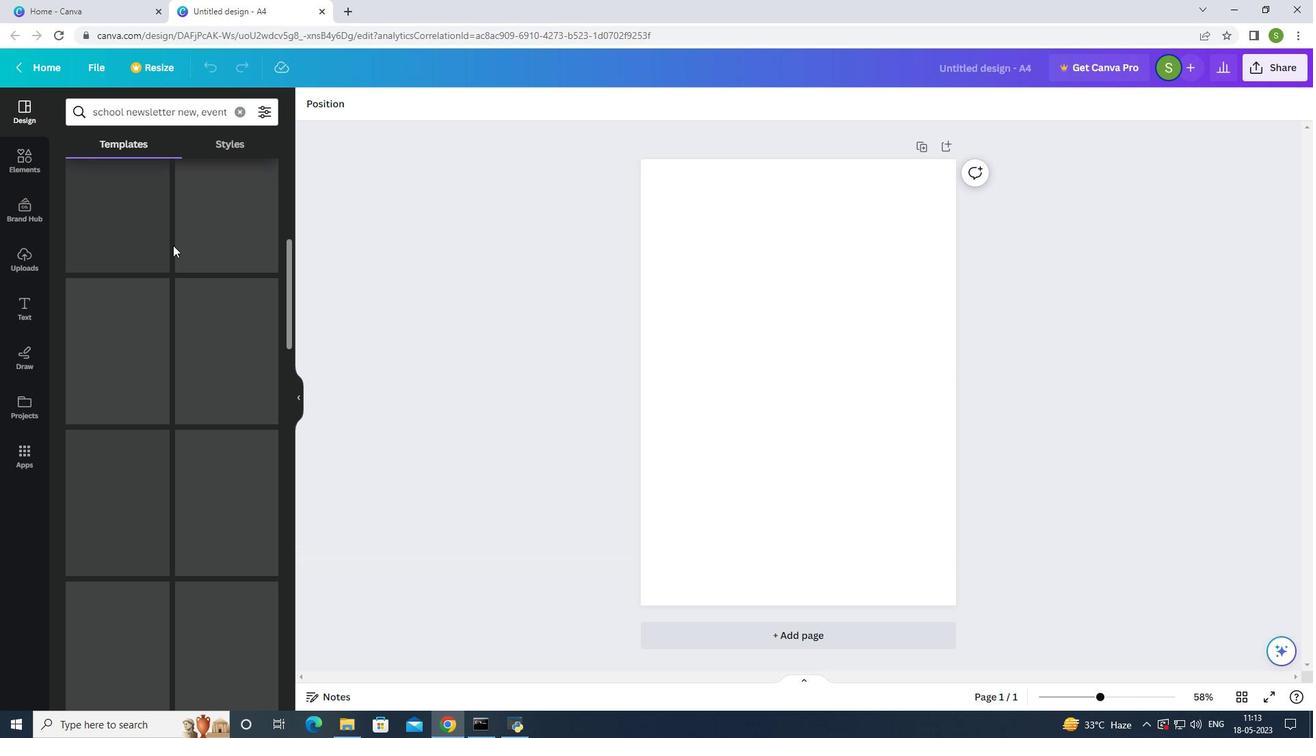 
Action: Mouse scrolled (173, 246) with delta (0, 0)
Screenshot: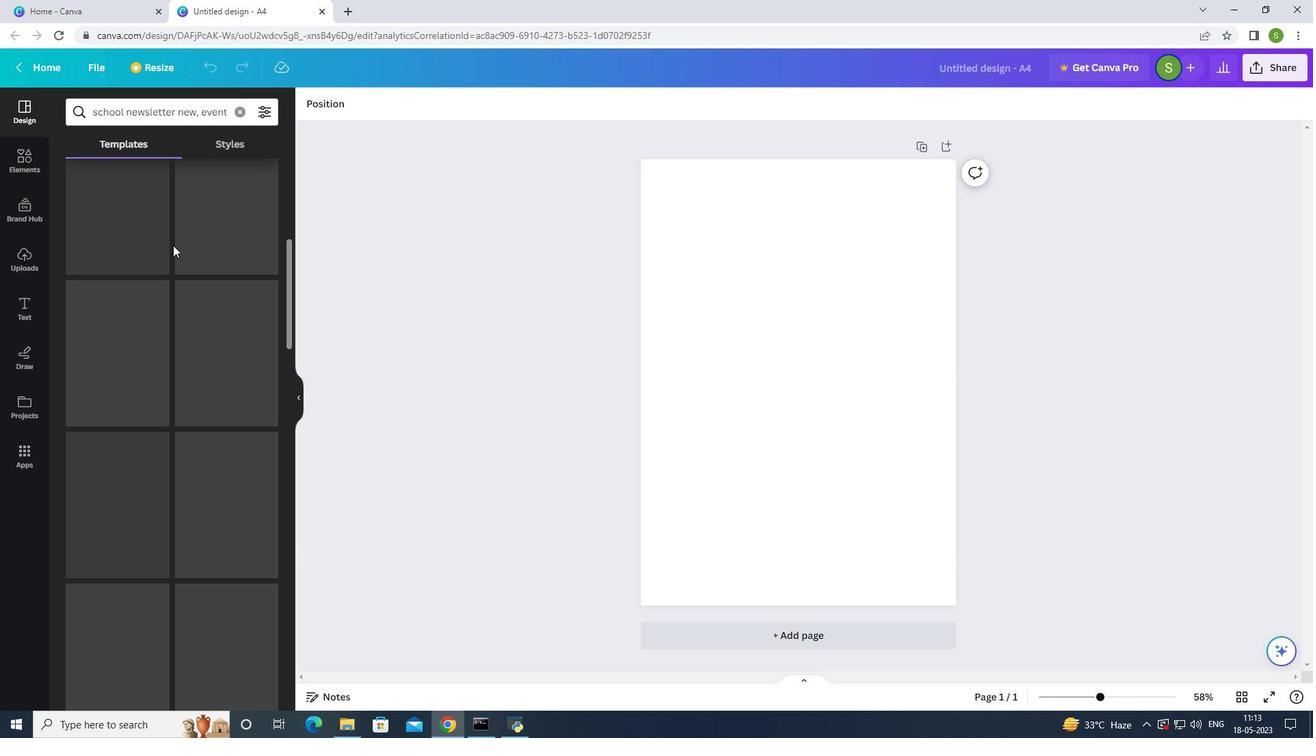 
Action: Mouse scrolled (173, 246) with delta (0, 0)
Screenshot: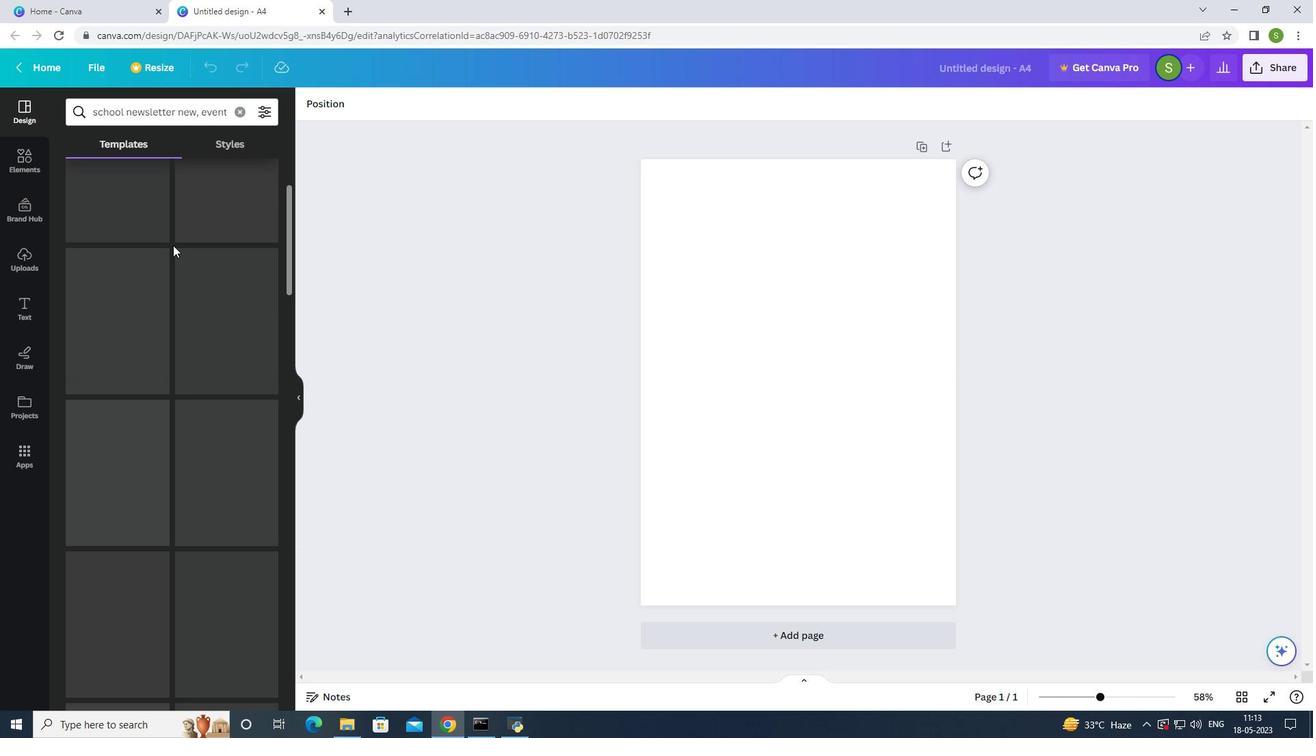 
Action: Mouse scrolled (173, 246) with delta (0, 0)
Screenshot: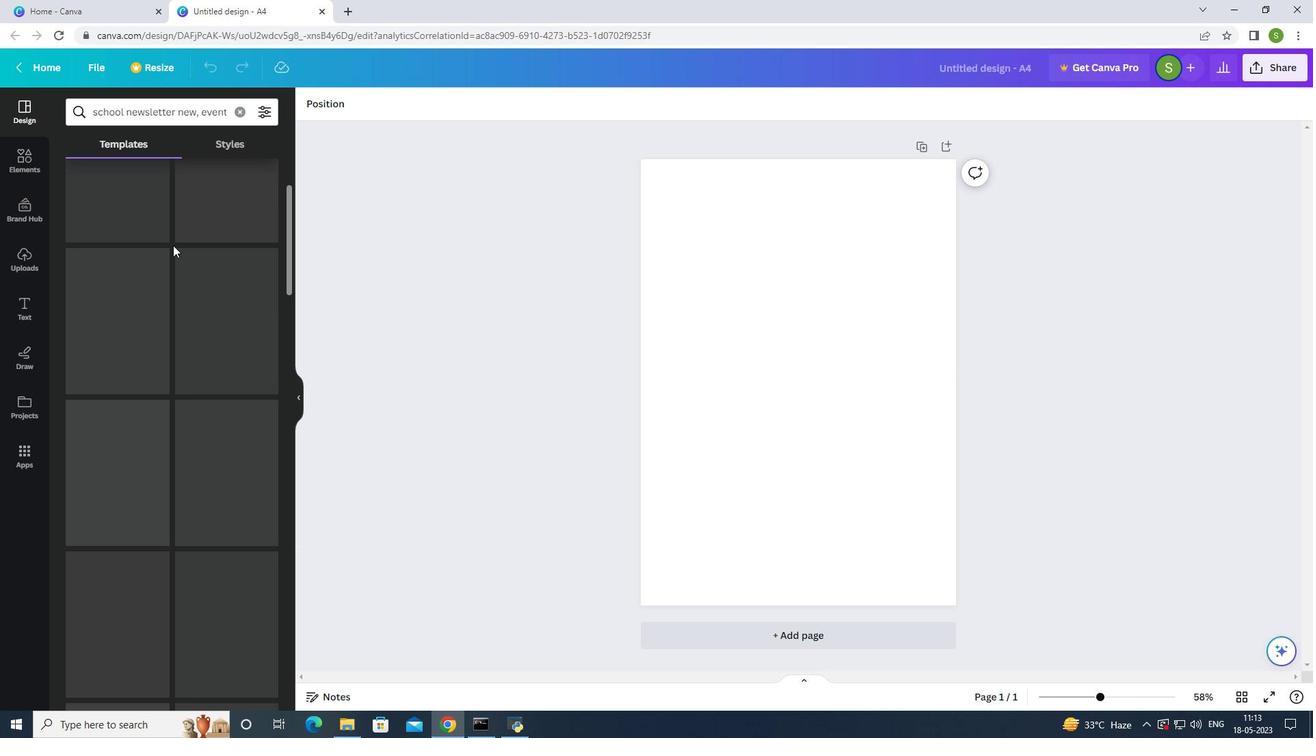 
Action: Mouse scrolled (173, 246) with delta (0, 0)
Screenshot: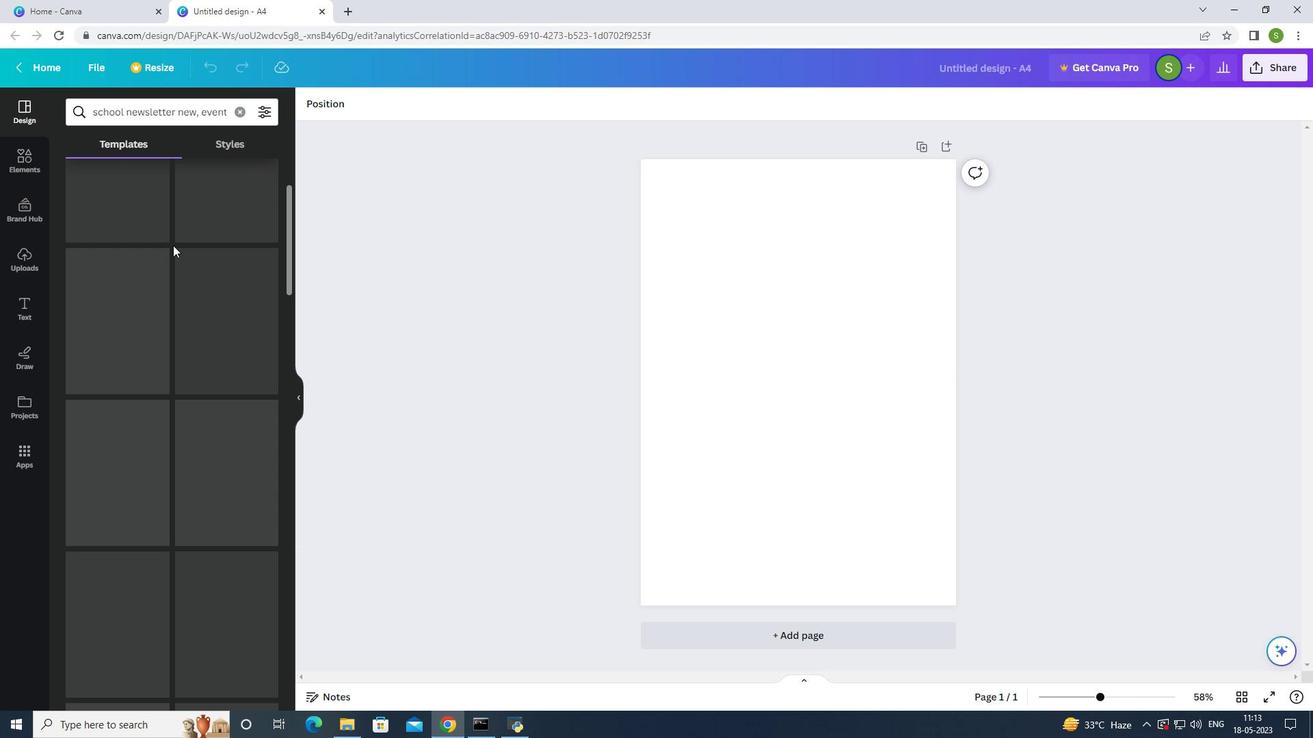 
Action: Mouse scrolled (173, 246) with delta (0, 0)
Screenshot: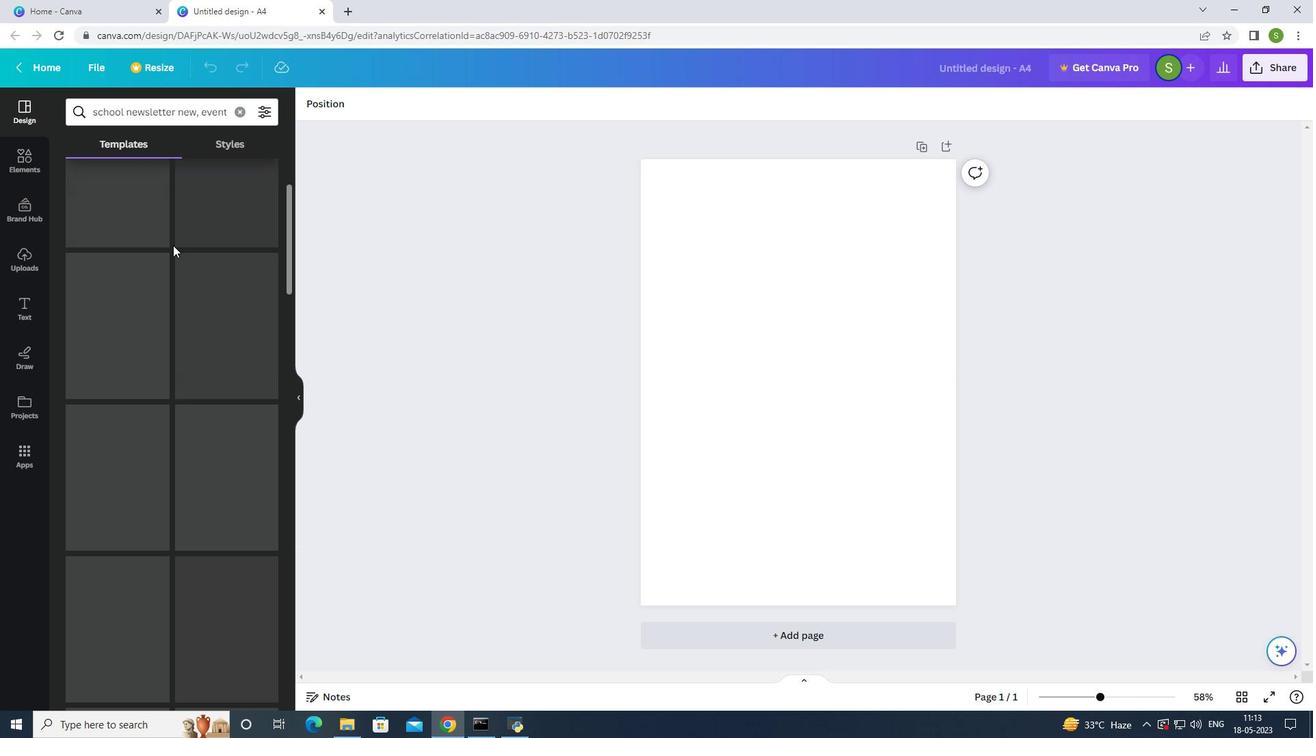 
Action: Mouse moved to (175, 244)
Screenshot: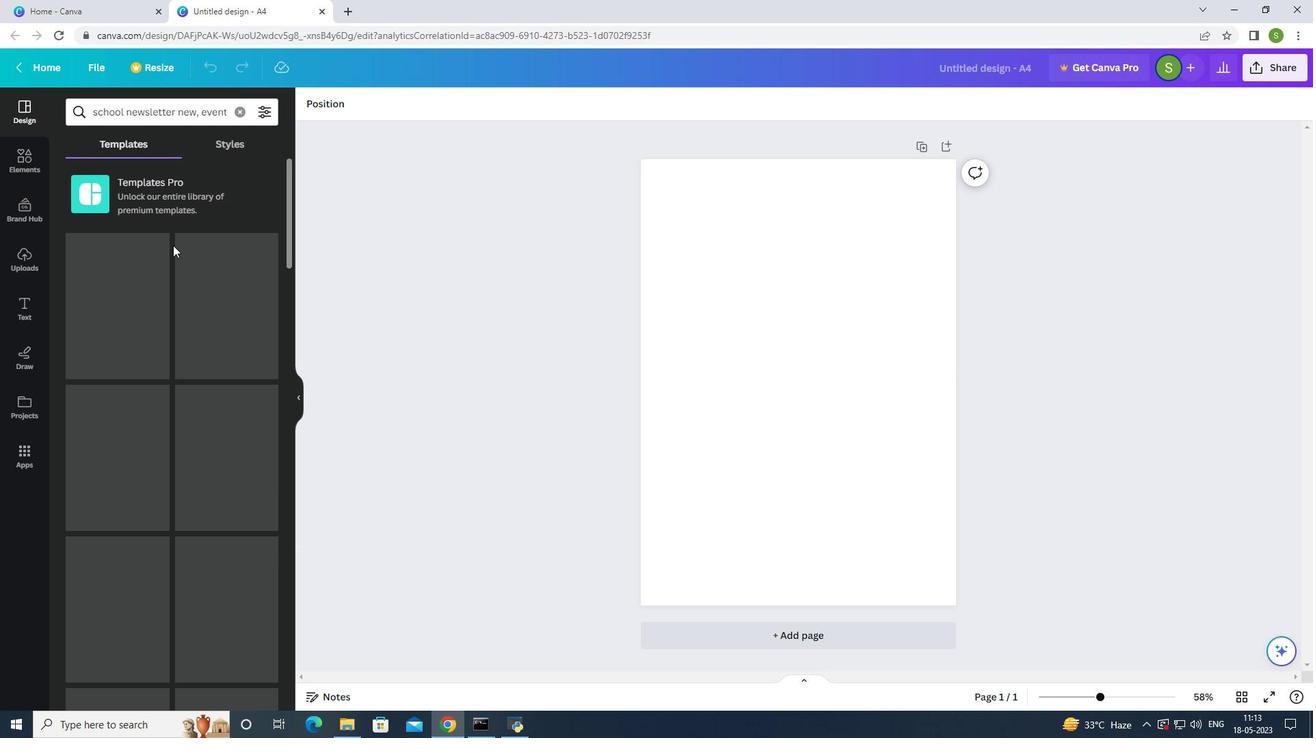 
Action: Mouse scrolled (175, 244) with delta (0, 0)
Screenshot: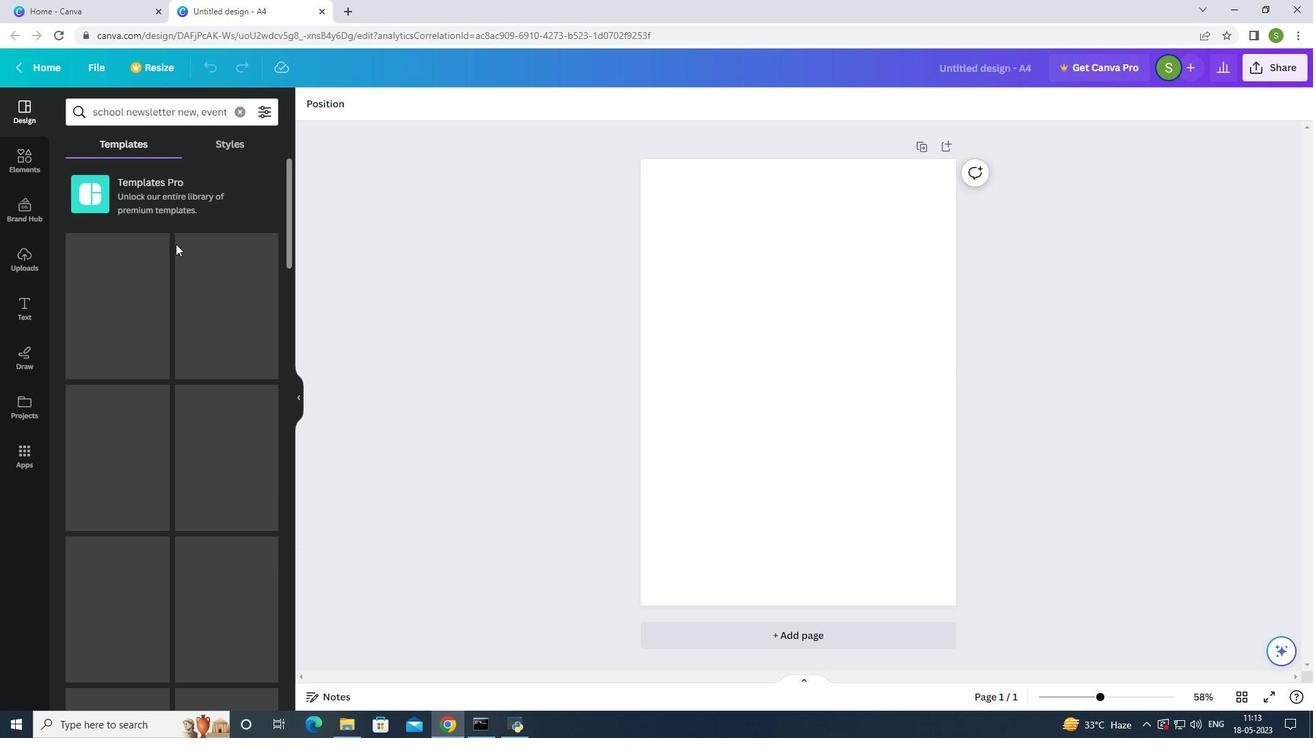 
Action: Mouse scrolled (175, 244) with delta (0, 0)
Screenshot: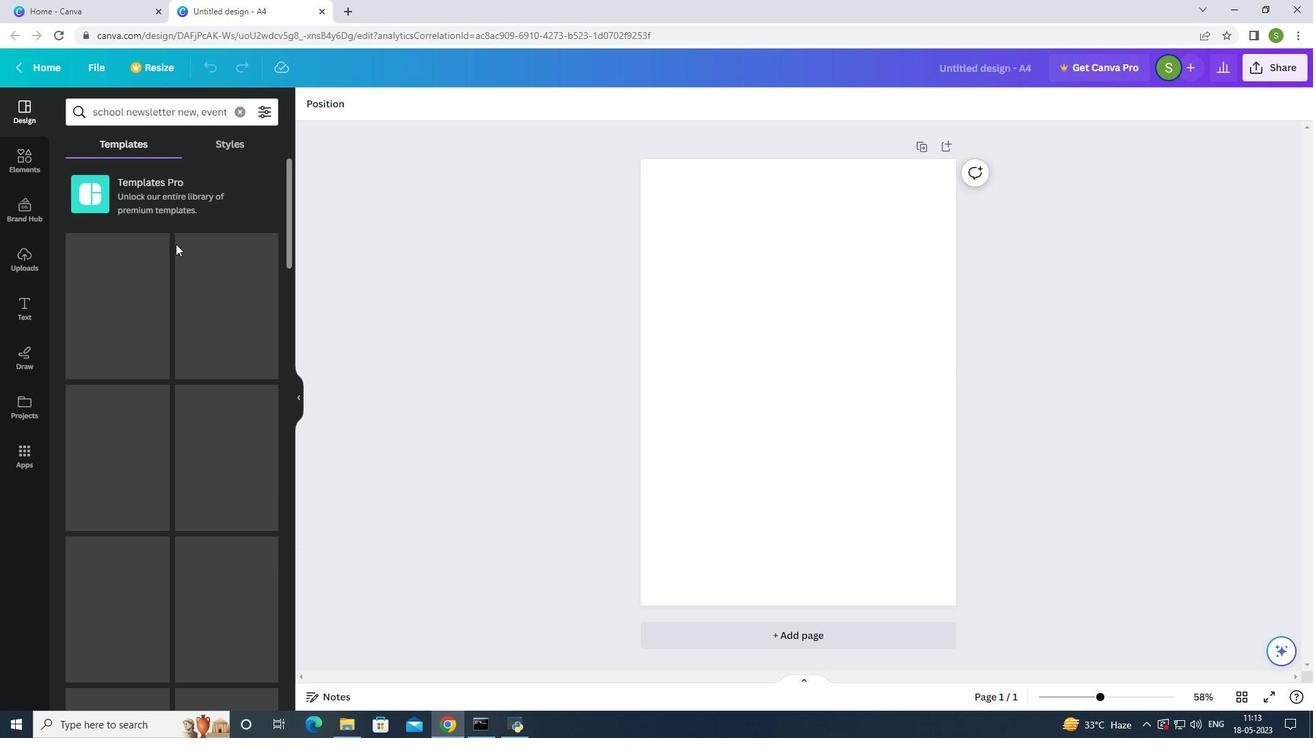 
Action: Mouse scrolled (175, 244) with delta (0, 0)
Screenshot: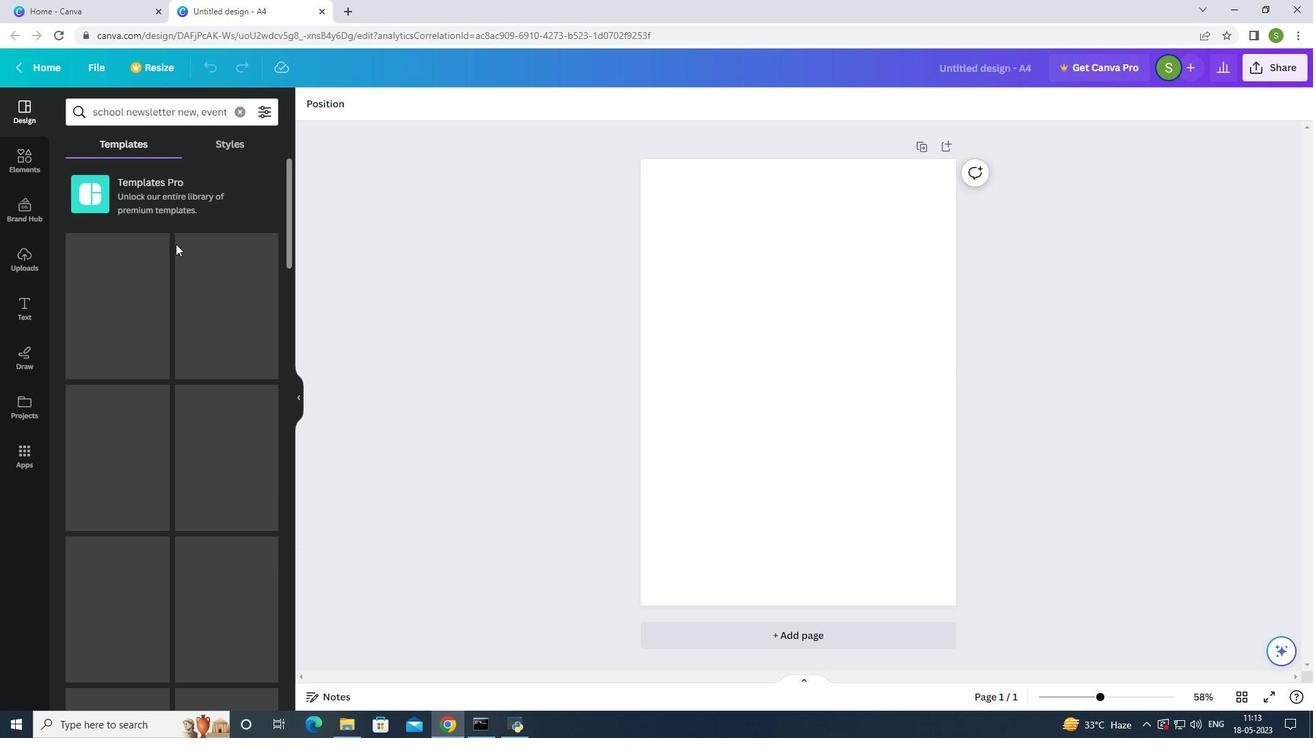 
Action: Mouse moved to (103, 288)
Screenshot: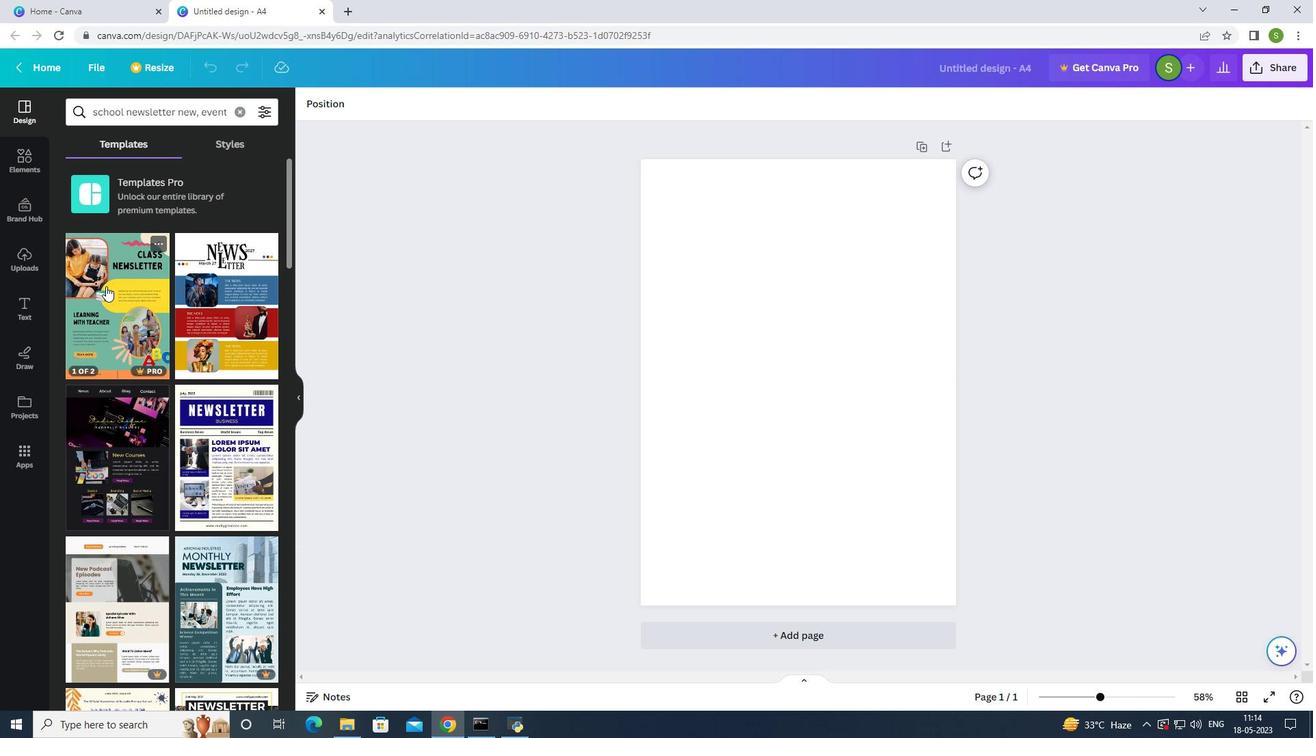 
Action: Mouse pressed left at (103, 288)
Screenshot: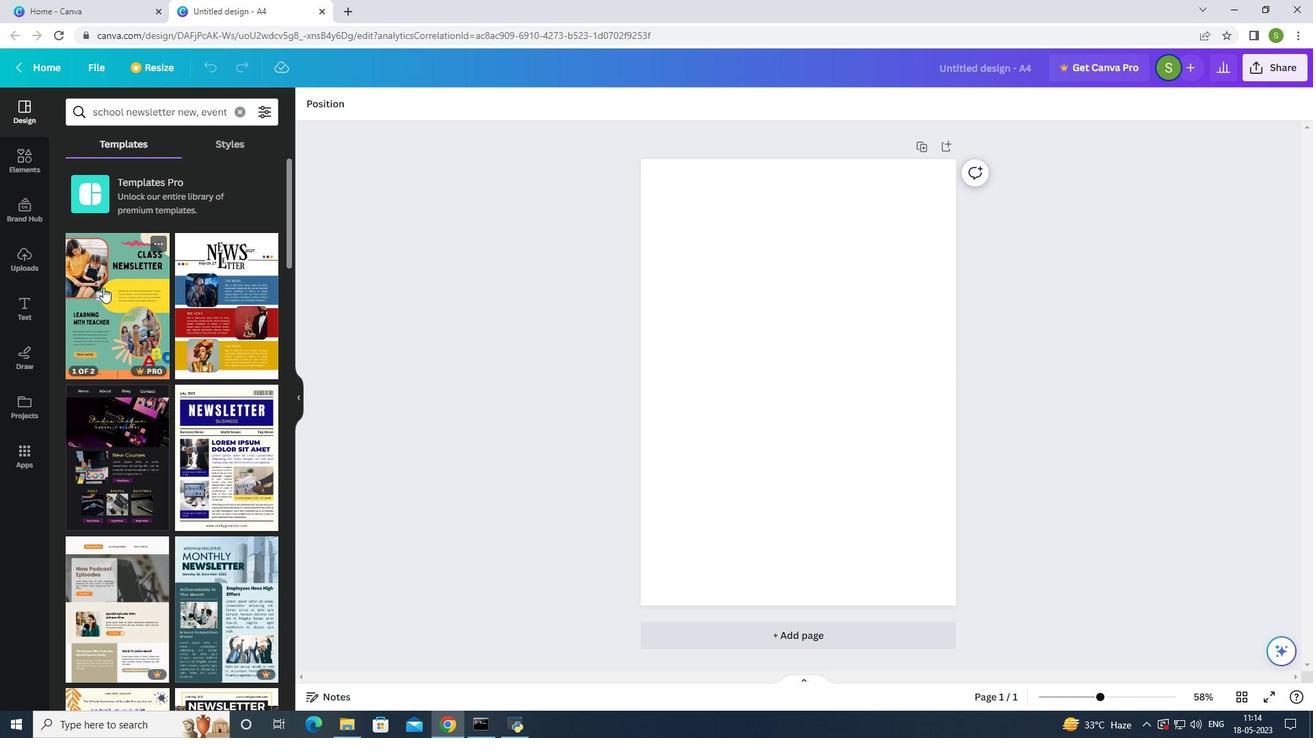 
Action: Mouse moved to (112, 266)
Screenshot: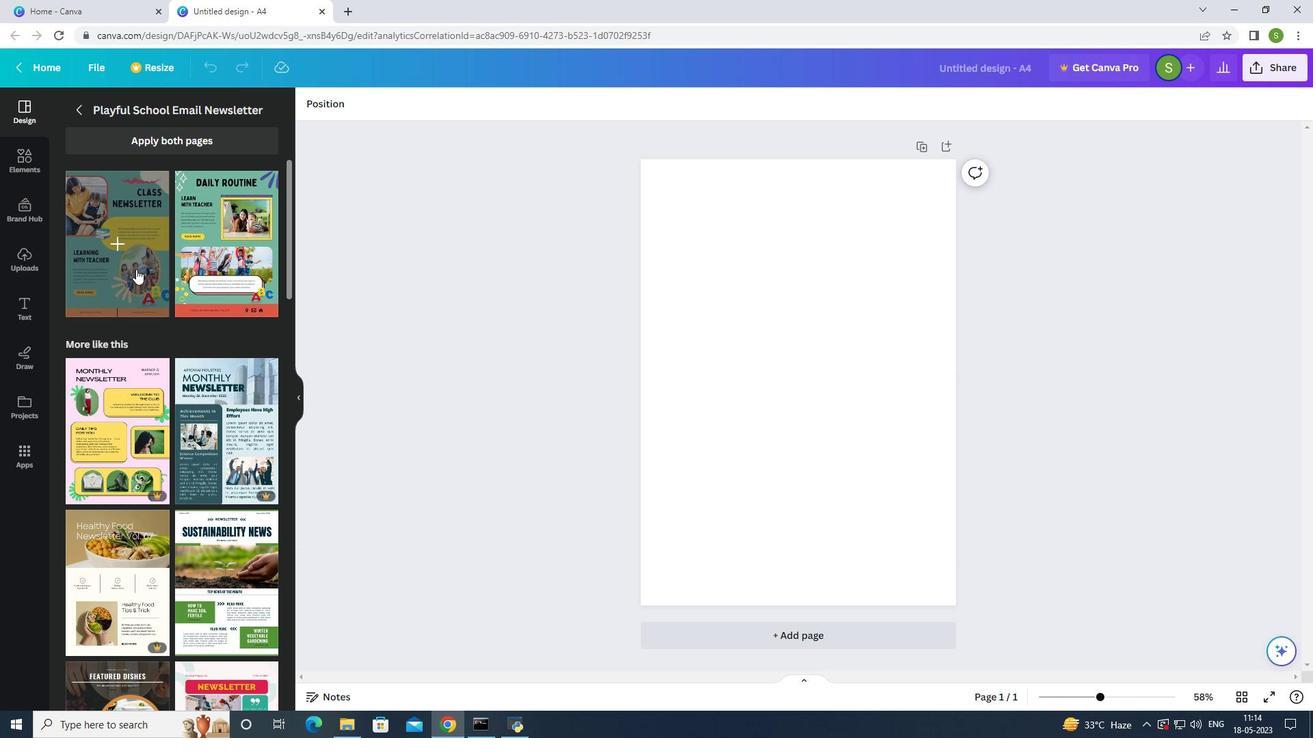 
Action: Mouse pressed left at (112, 266)
Screenshot: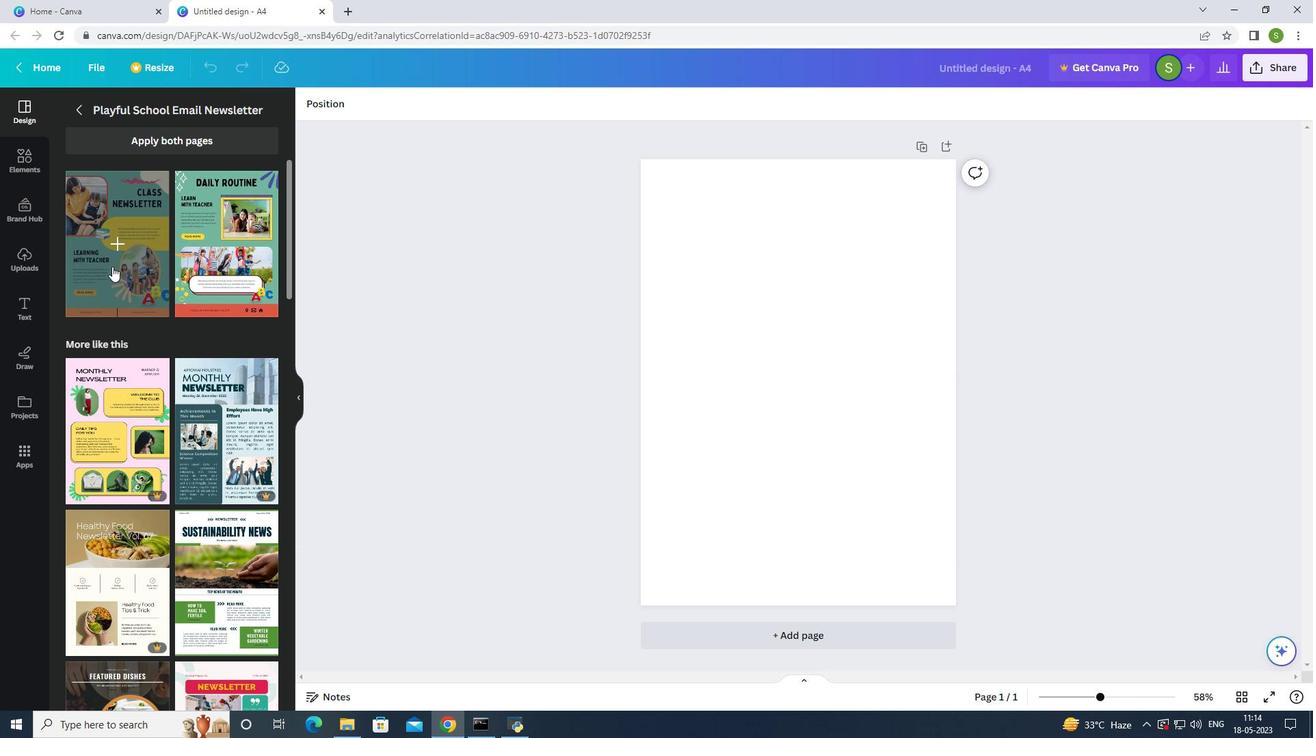 
Action: Mouse moved to (993, 183)
Screenshot: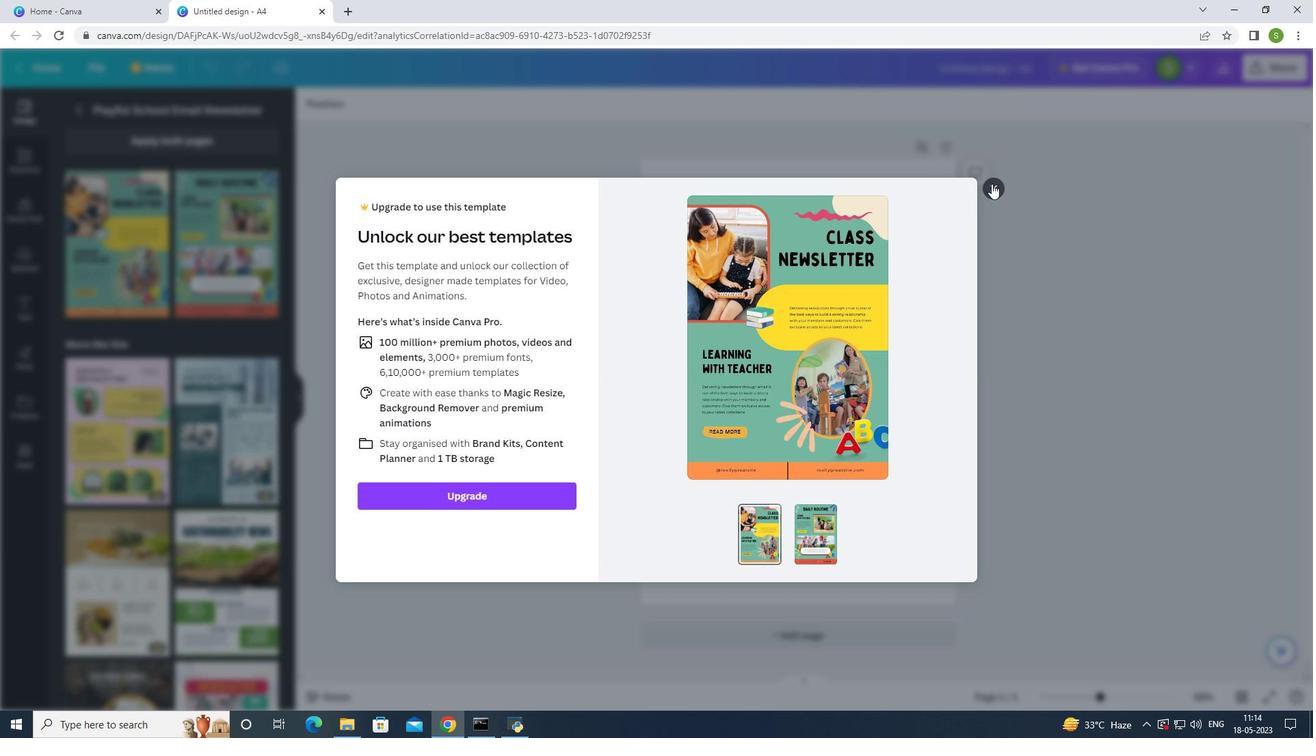 
Action: Mouse pressed left at (993, 183)
Screenshot: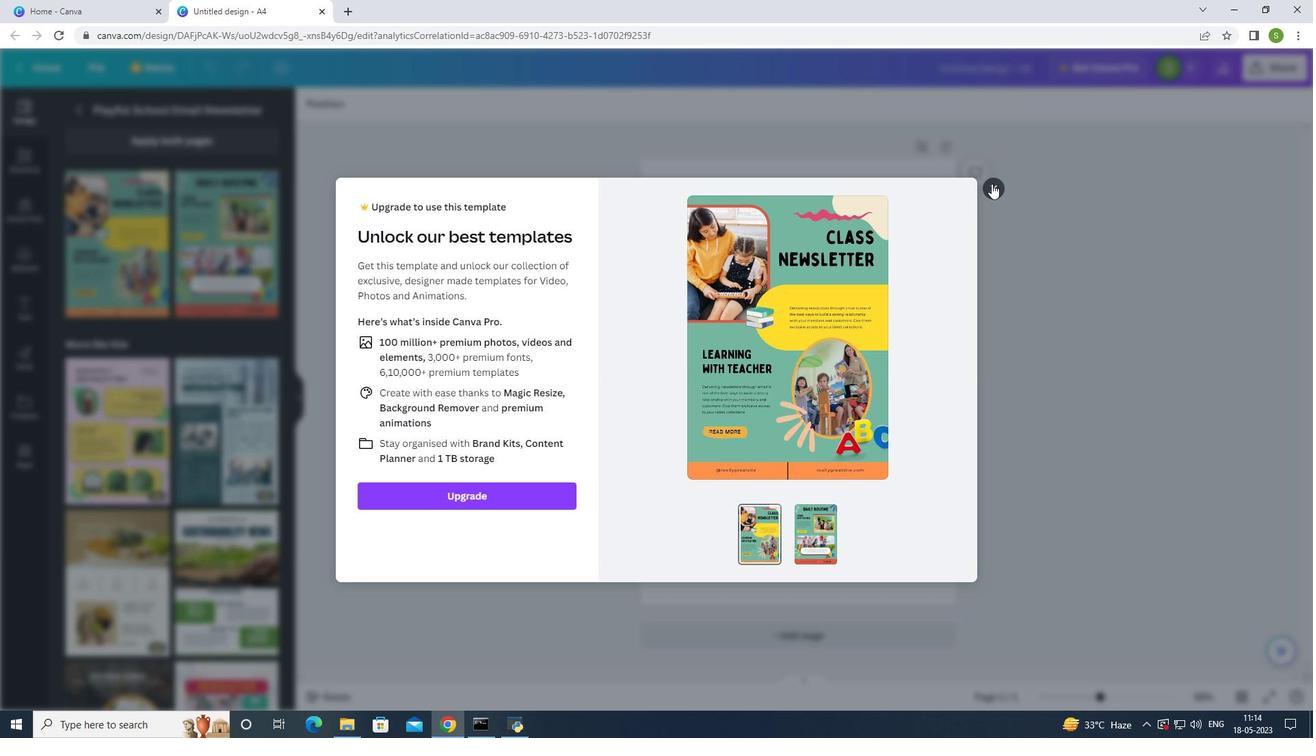 
Action: Mouse moved to (786, 259)
Screenshot: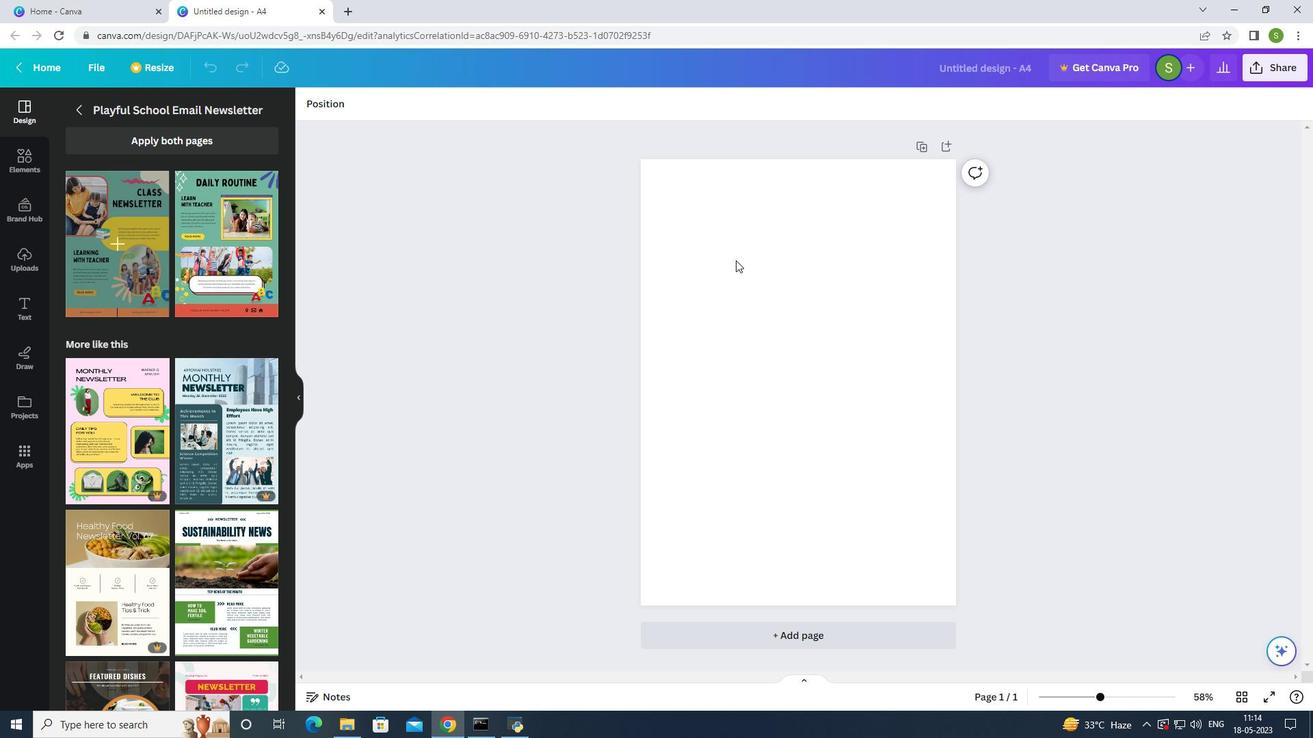 
Action: Mouse pressed left at (786, 259)
Screenshot: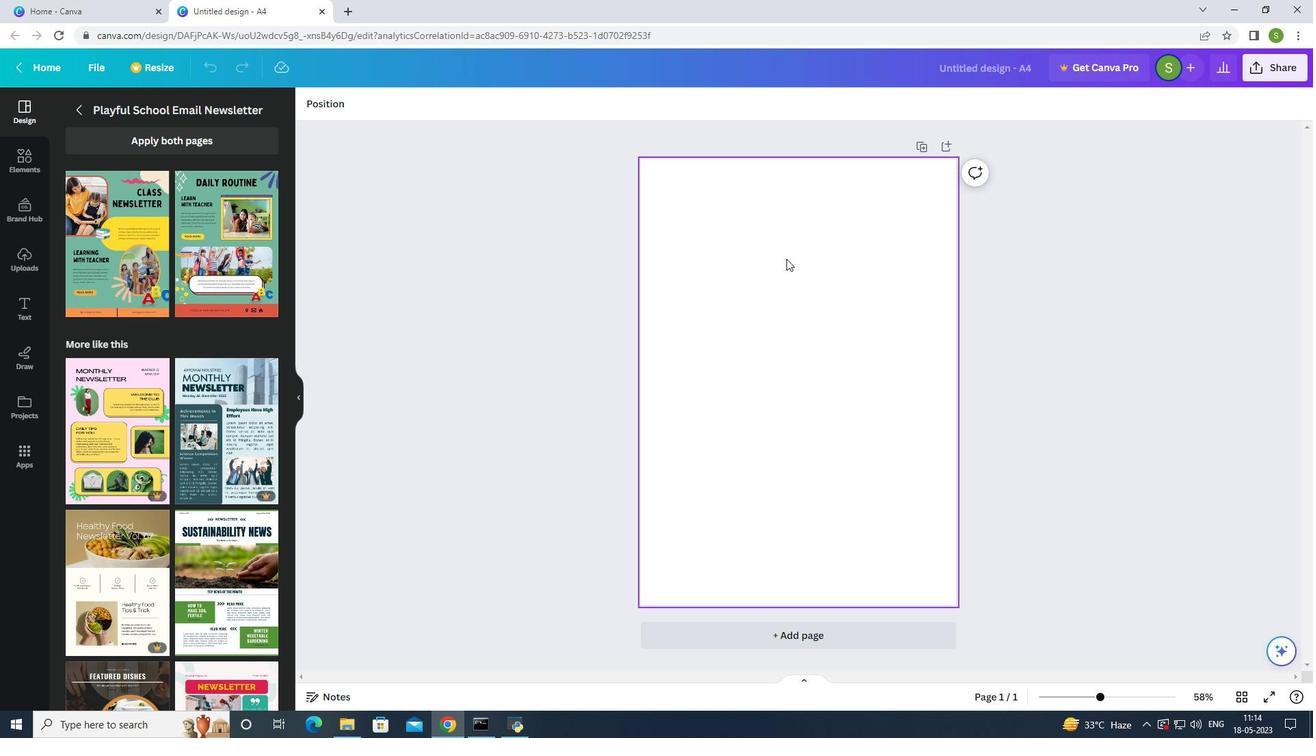 
Action: Mouse moved to (24, 316)
Screenshot: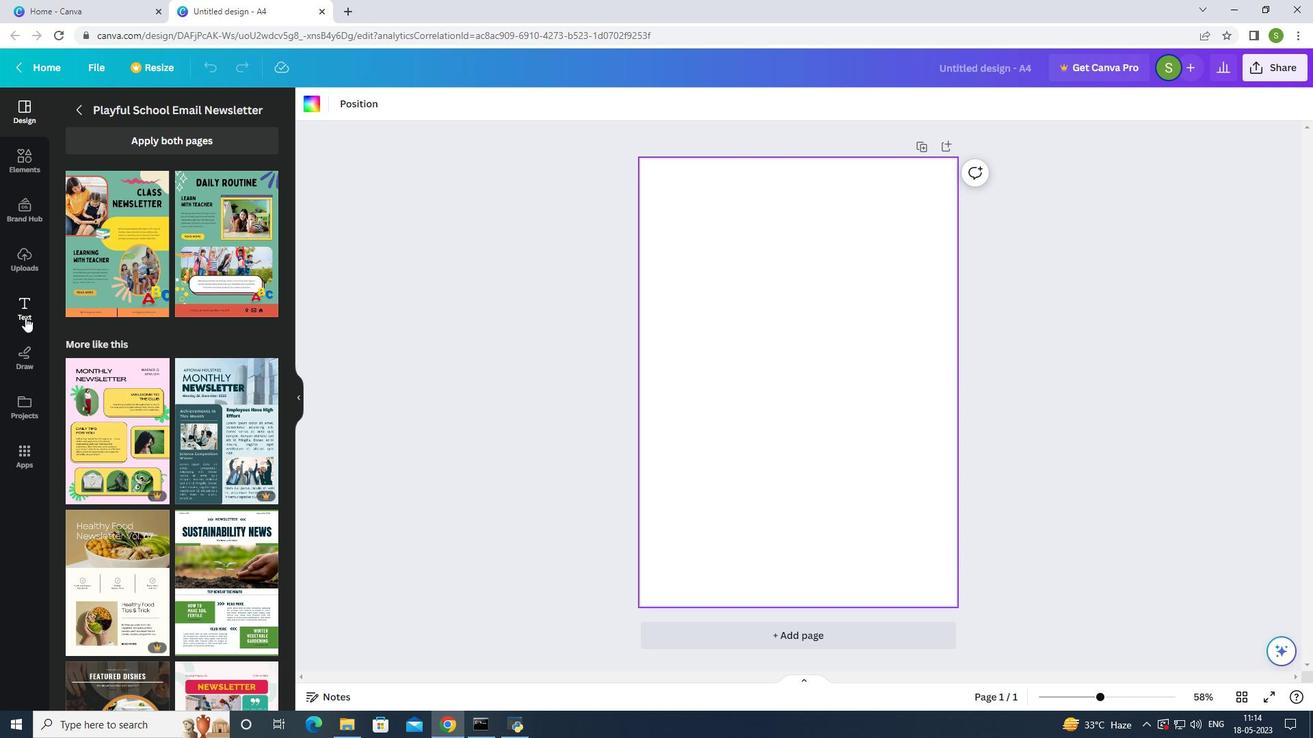 
Action: Mouse pressed left at (24, 316)
Screenshot: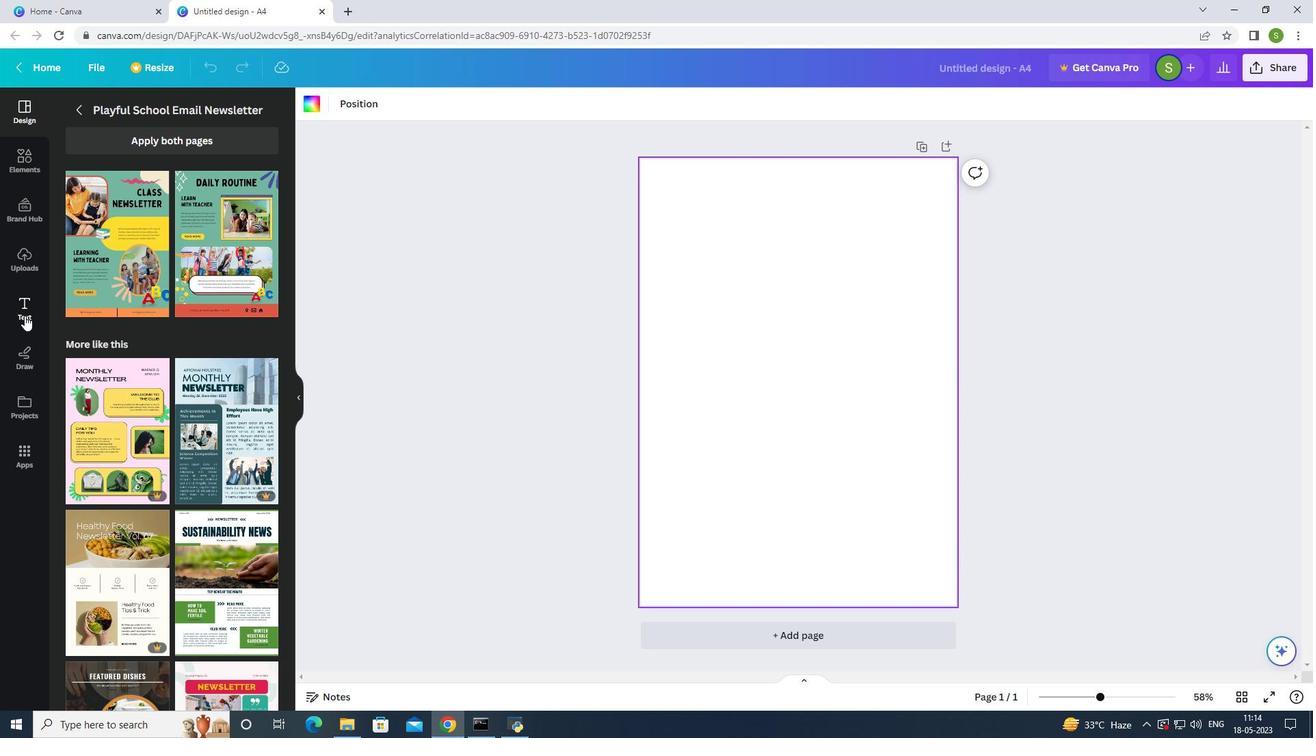 
Action: Mouse moved to (20, 101)
Screenshot: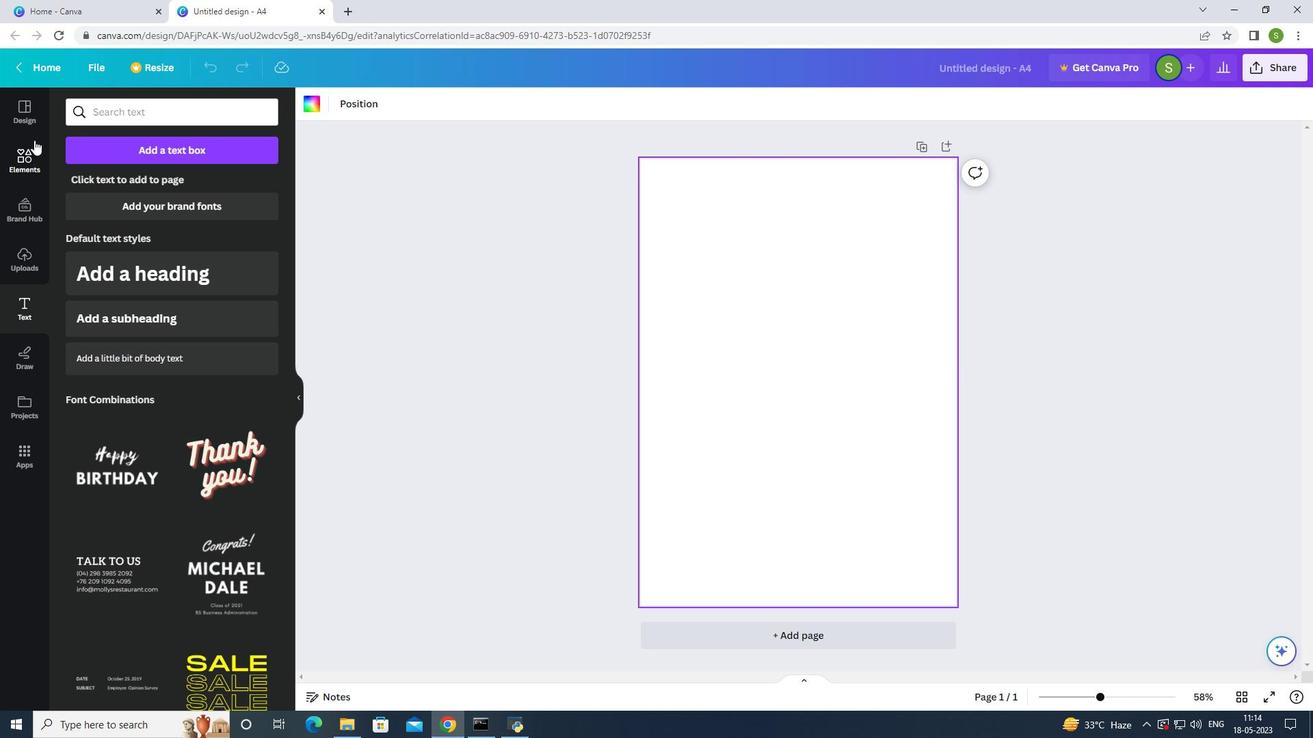 
Action: Mouse pressed left at (20, 101)
Screenshot: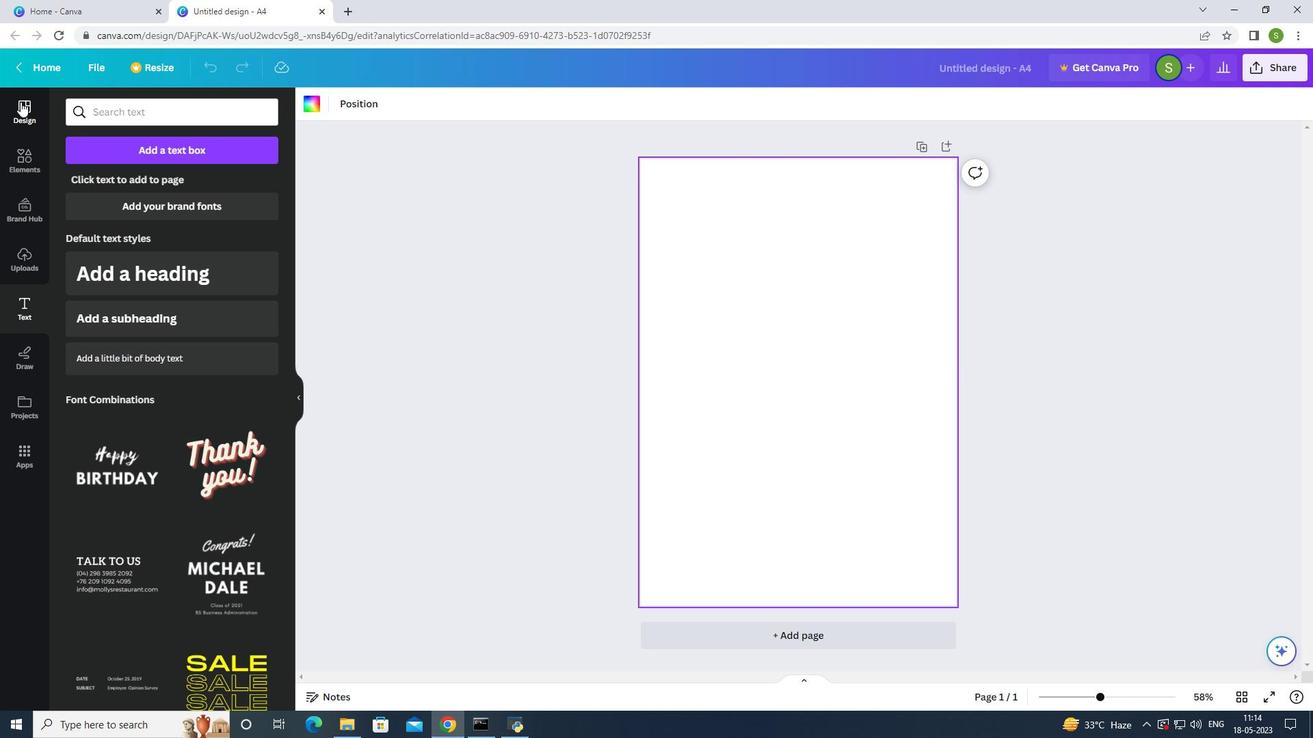 
Action: Mouse moved to (314, 106)
Screenshot: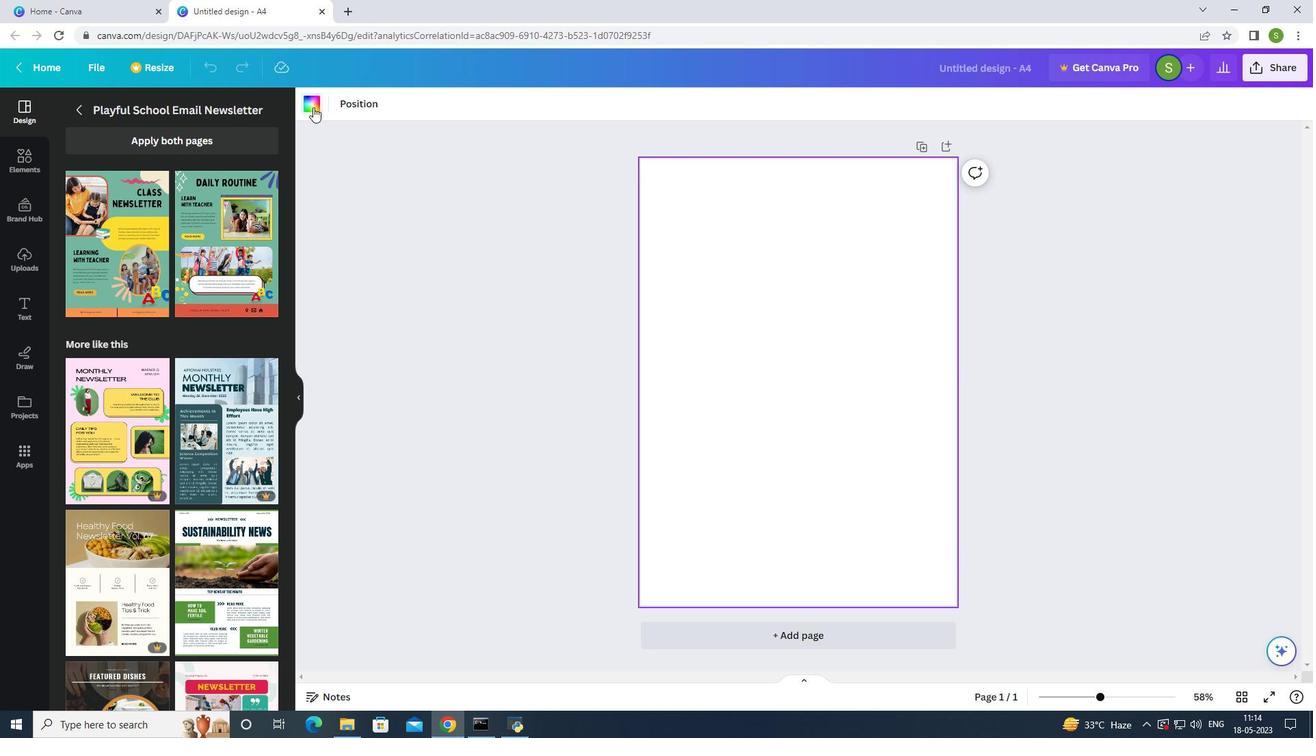 
Action: Mouse pressed left at (313, 107)
Screenshot: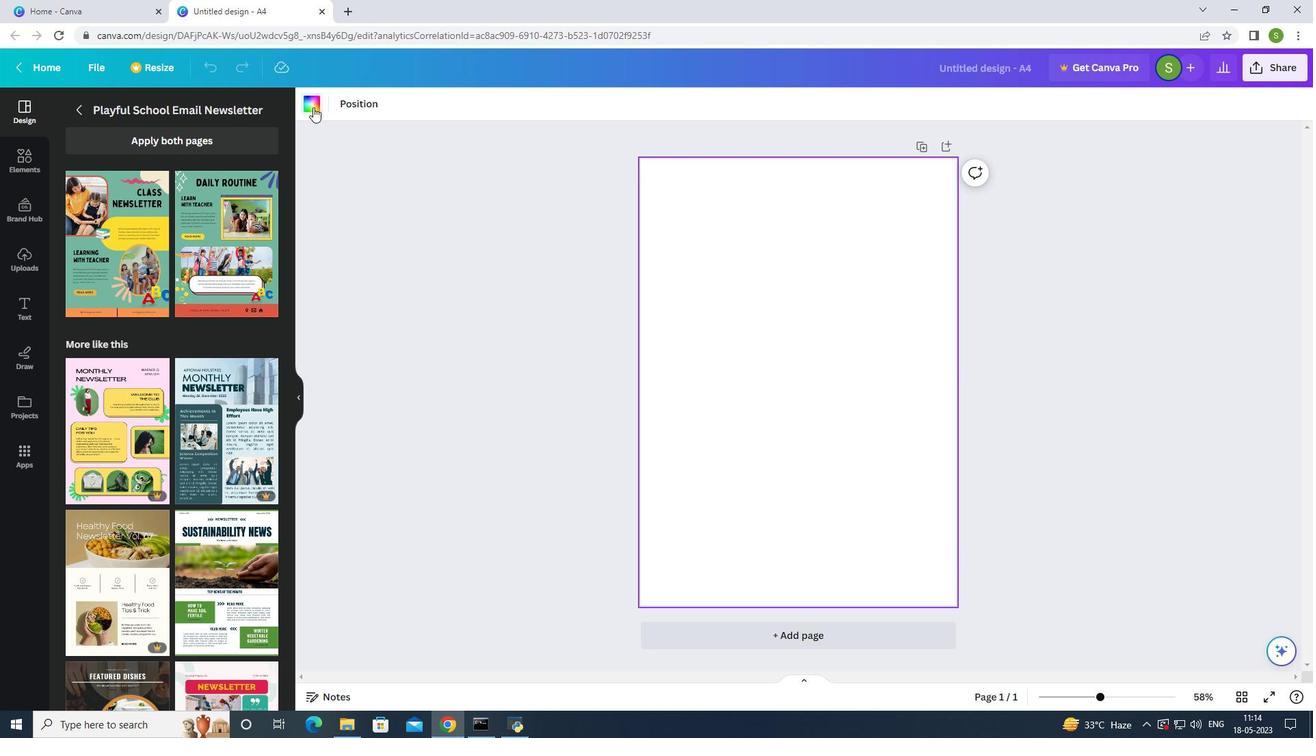
Action: Mouse moved to (163, 386)
Screenshot: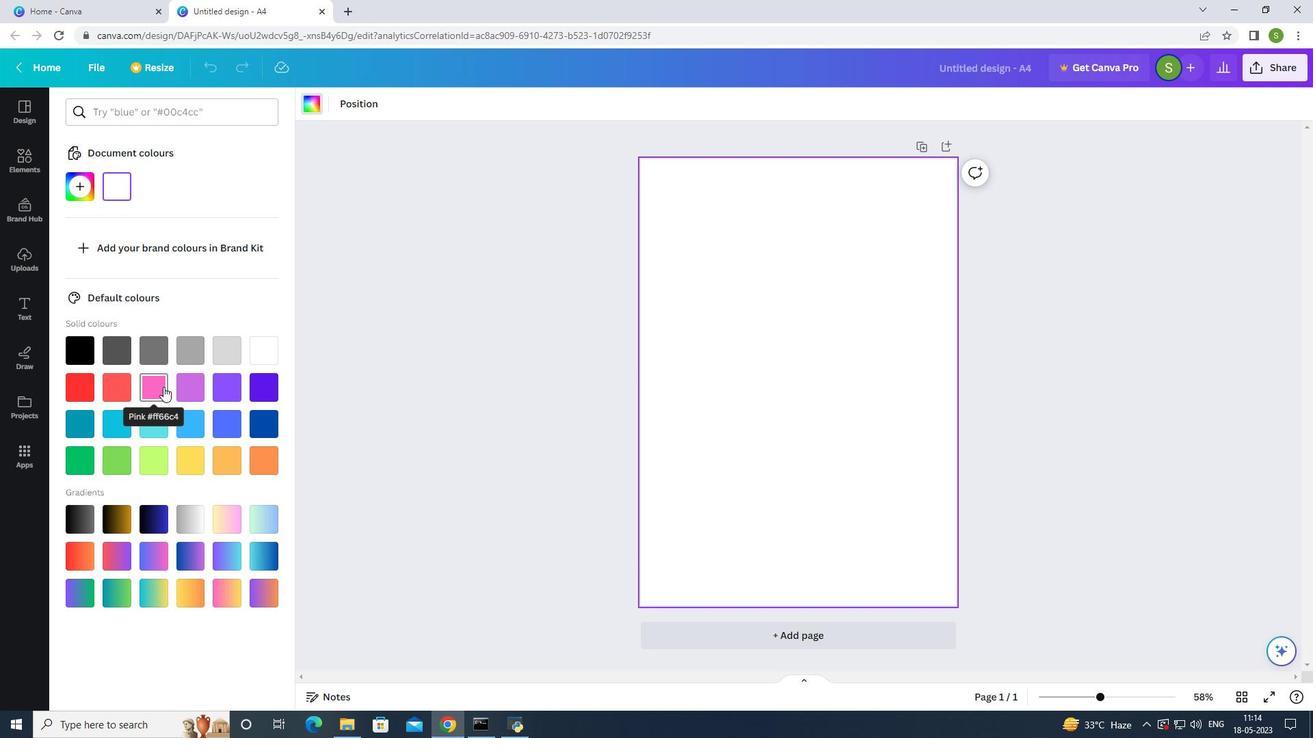 
Action: Mouse pressed left at (163, 386)
Screenshot: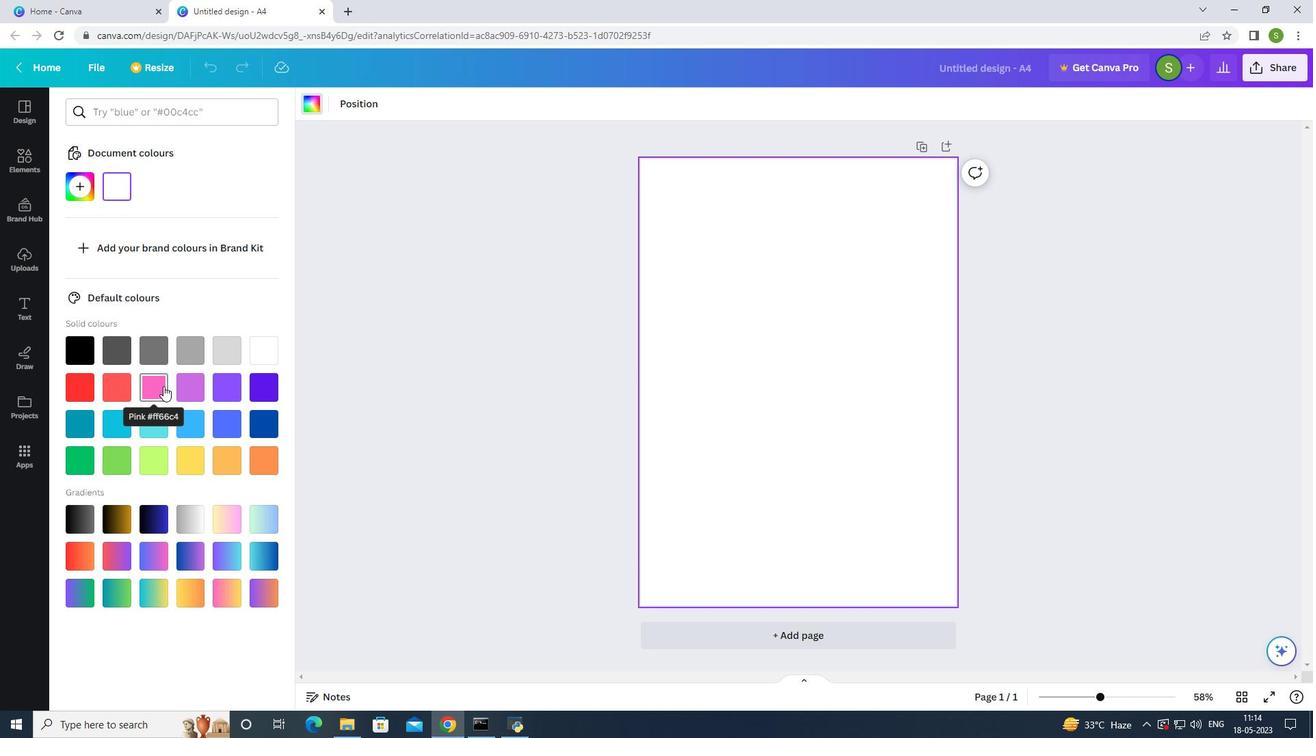 
Action: Mouse moved to (192, 360)
Screenshot: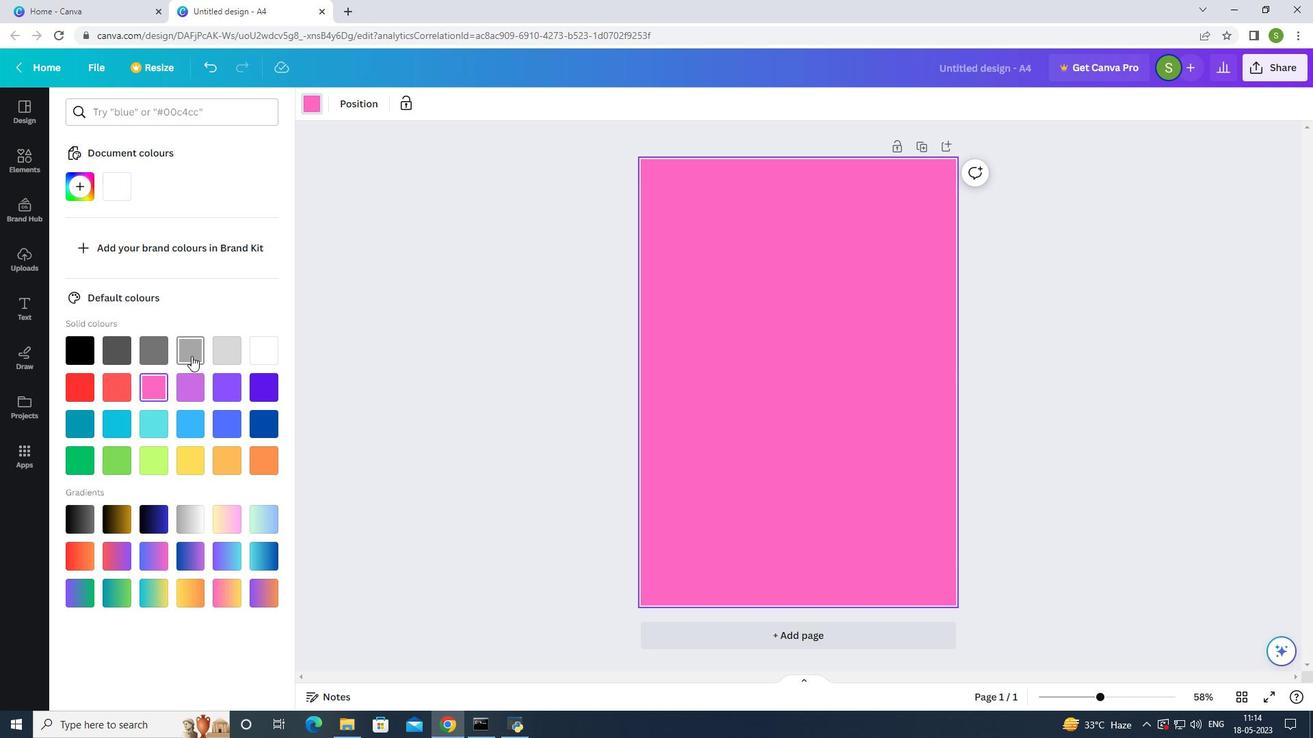 
Action: Mouse scrolled (192, 359) with delta (0, 0)
Screenshot: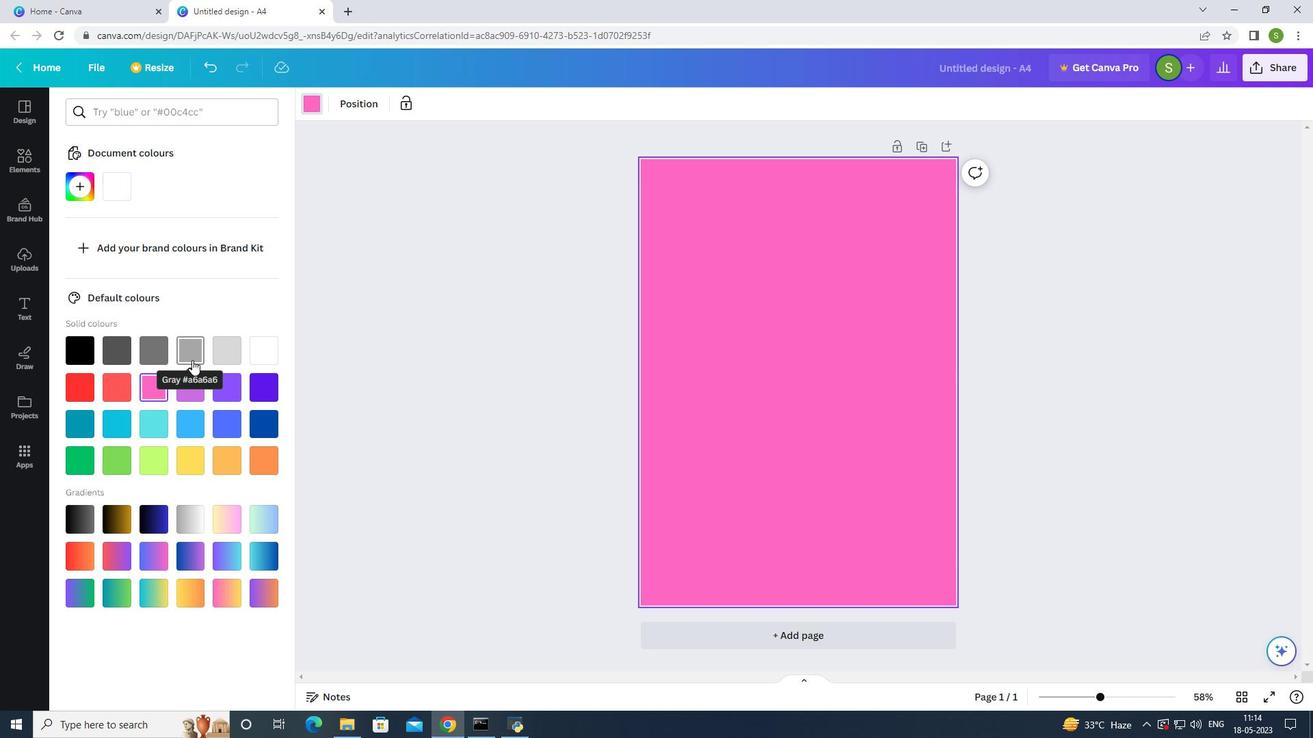 
Action: Mouse scrolled (192, 359) with delta (0, 0)
Screenshot: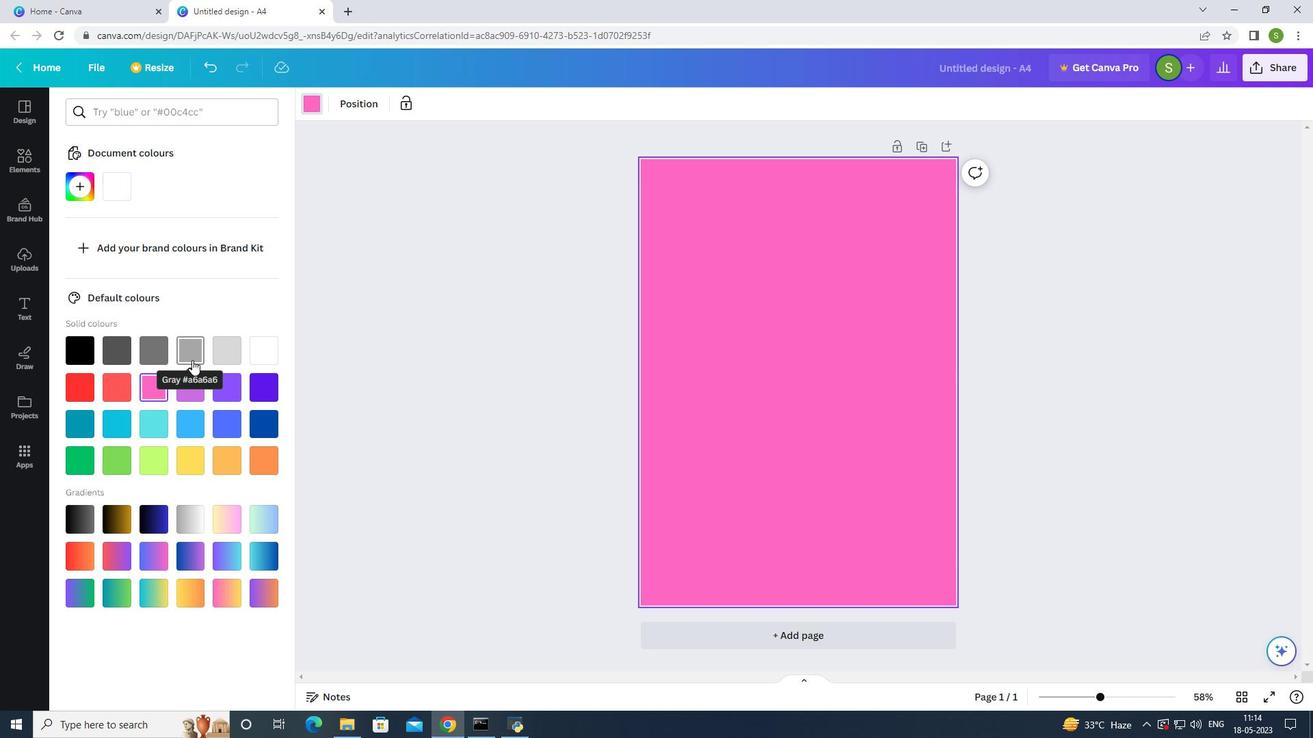 
Action: Mouse moved to (119, 529)
Screenshot: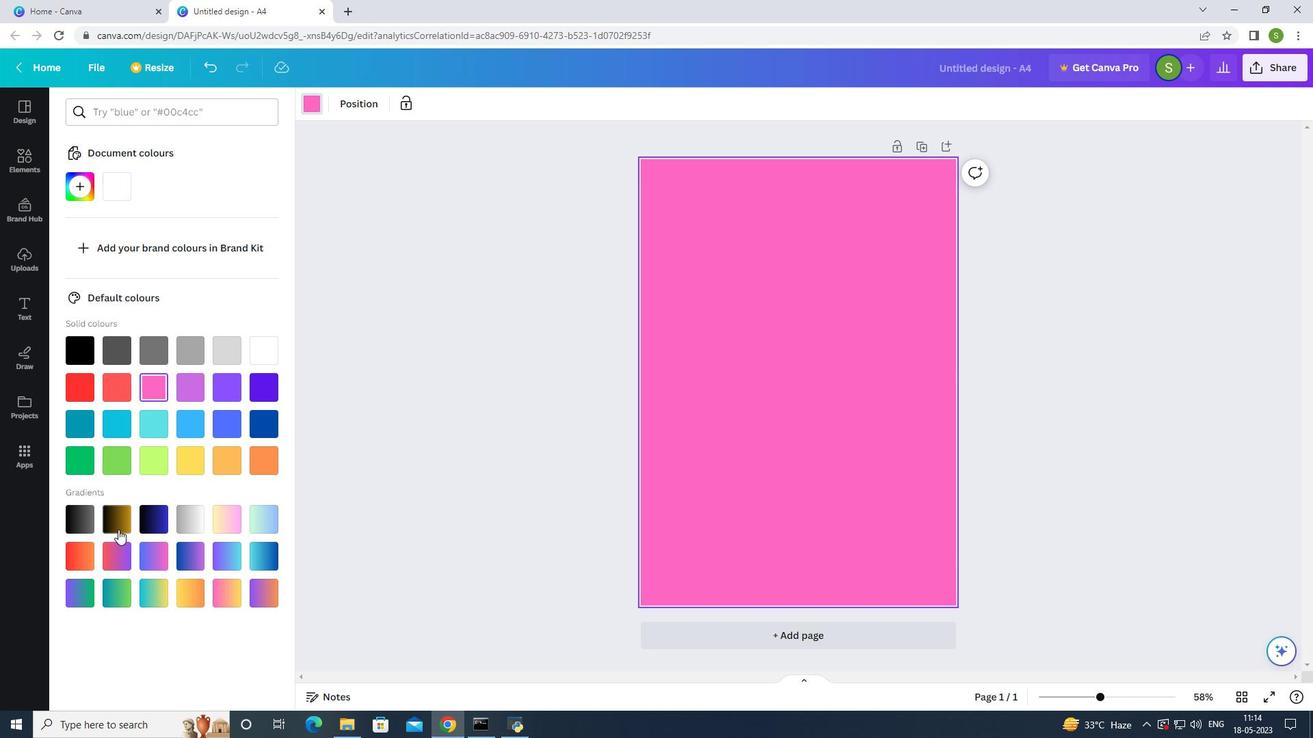 
Action: Mouse pressed left at (119, 529)
Screenshot: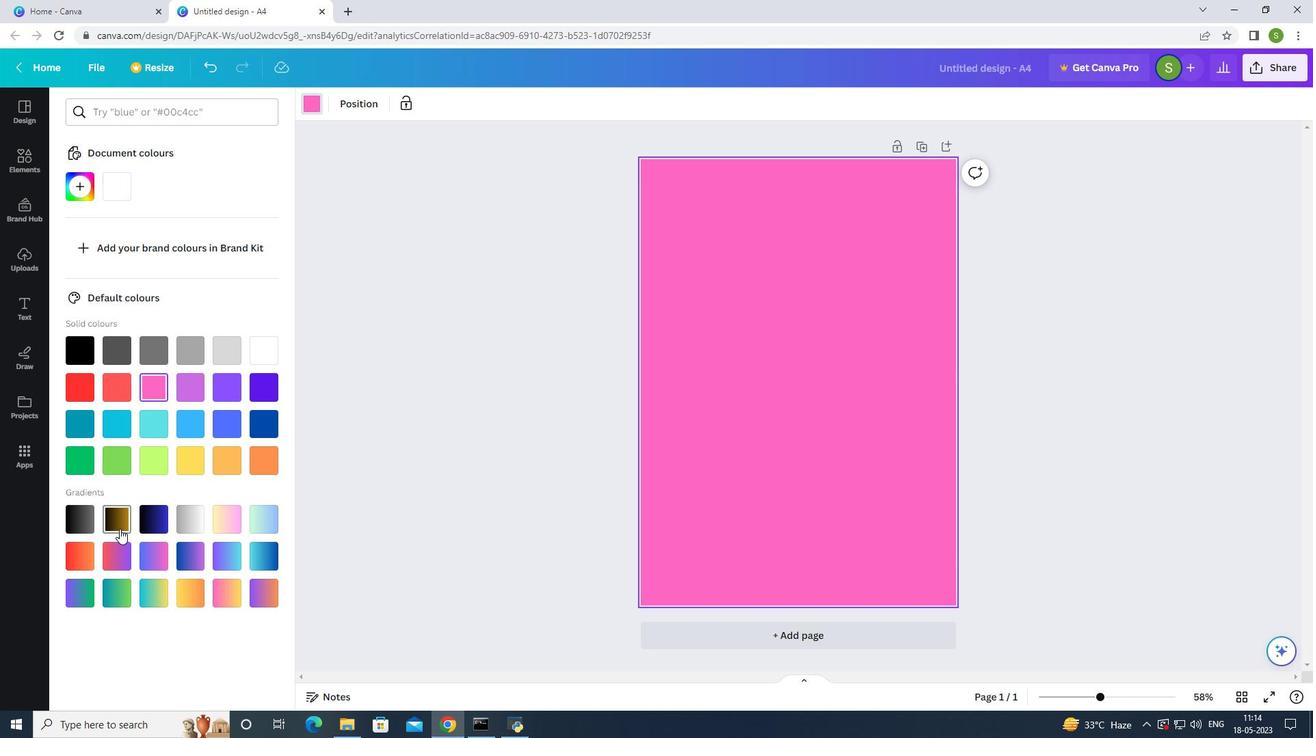 
Action: Mouse moved to (190, 520)
Screenshot: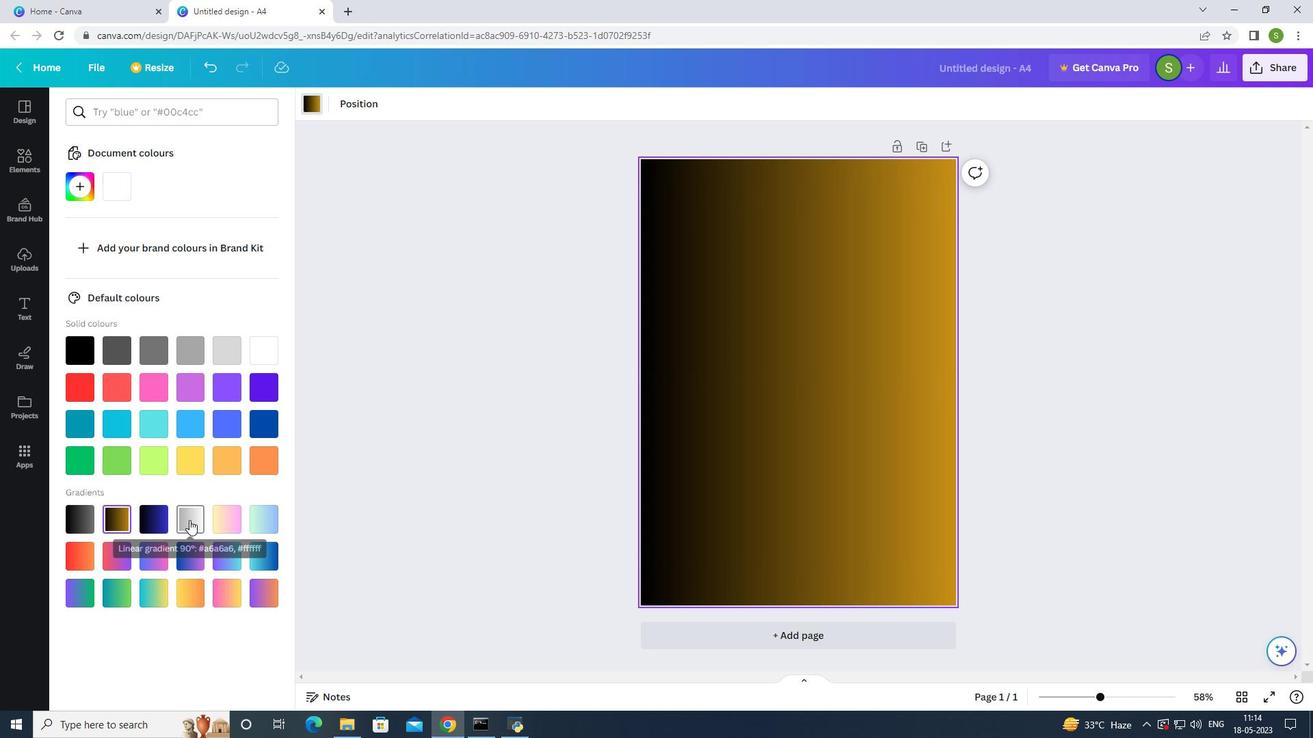 
Action: Mouse pressed left at (190, 520)
Screenshot: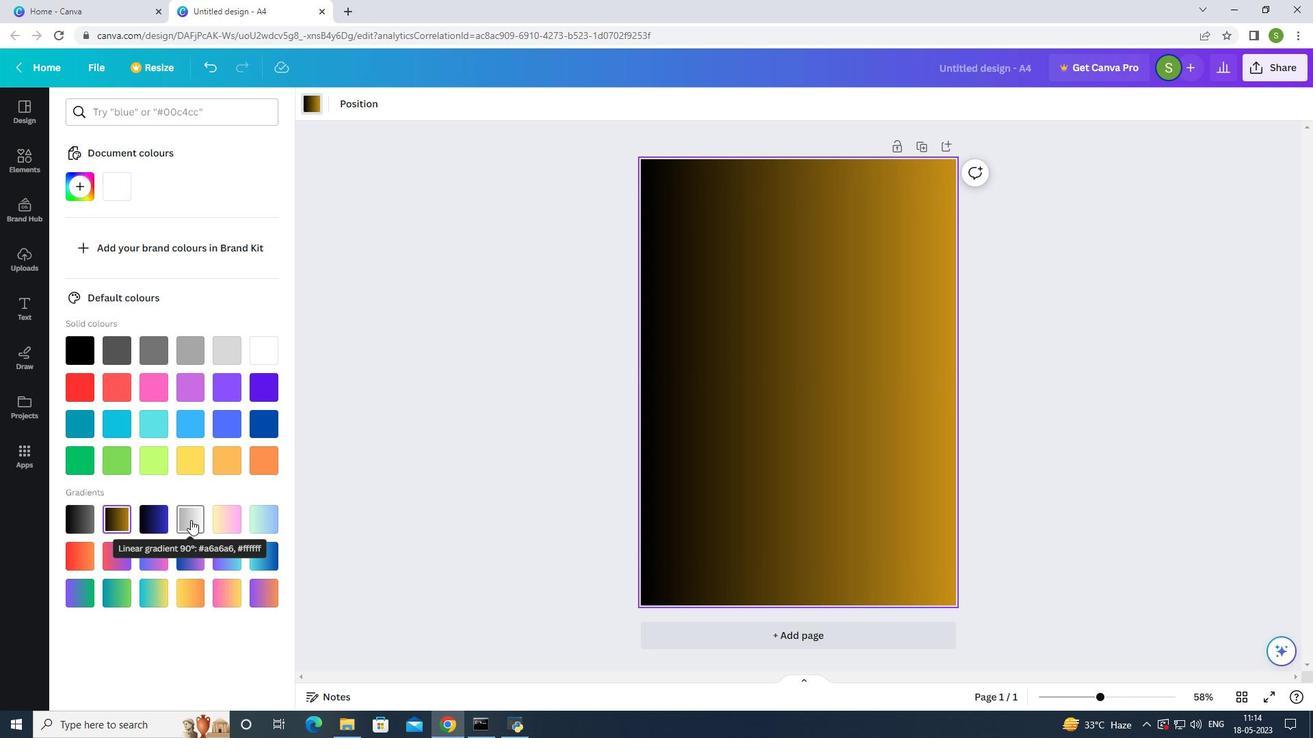 
Action: Mouse moved to (511, 306)
Screenshot: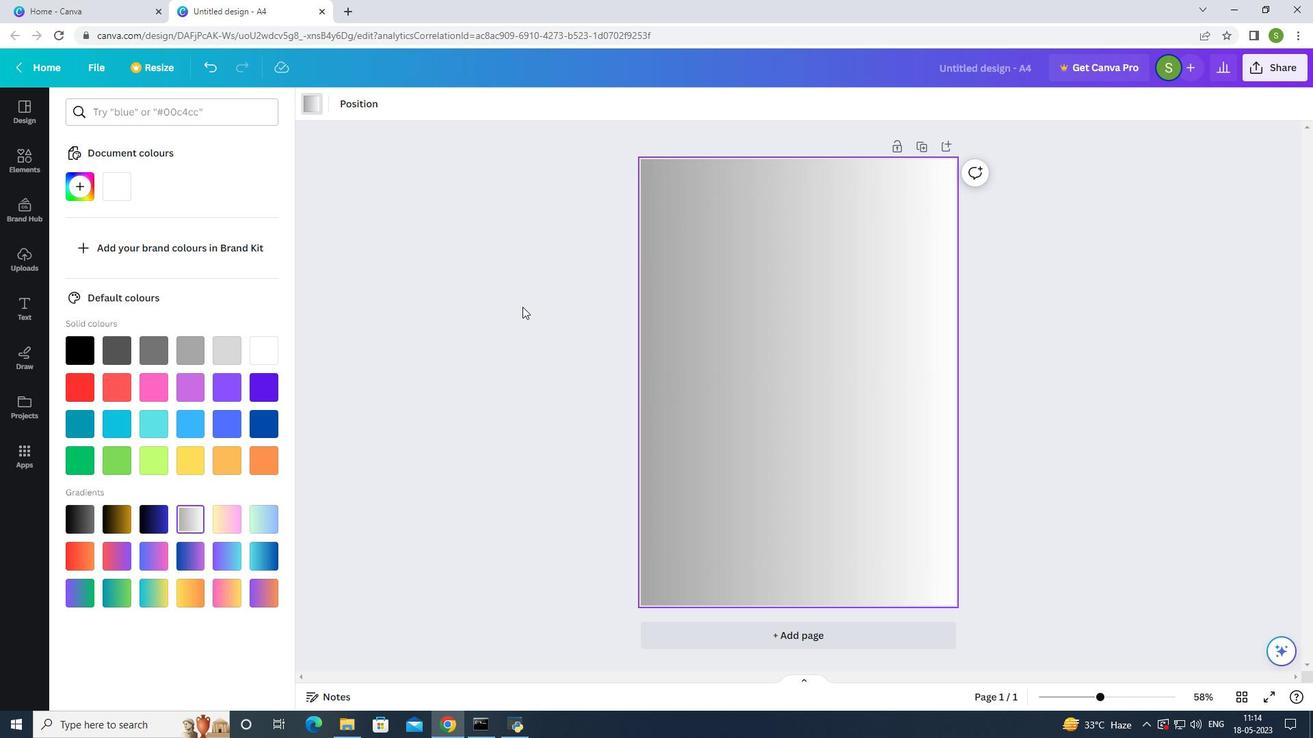 
Action: Mouse pressed left at (511, 306)
Screenshot: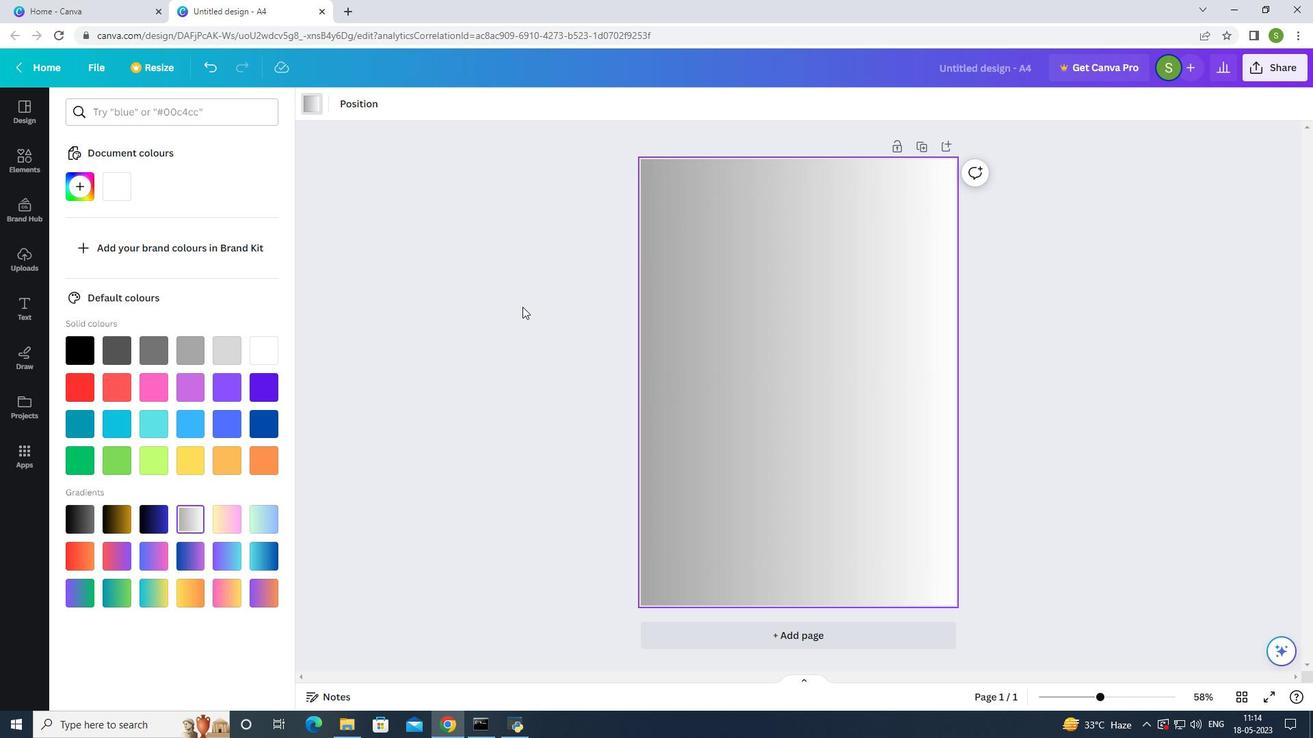 
Action: Mouse moved to (25, 444)
Screenshot: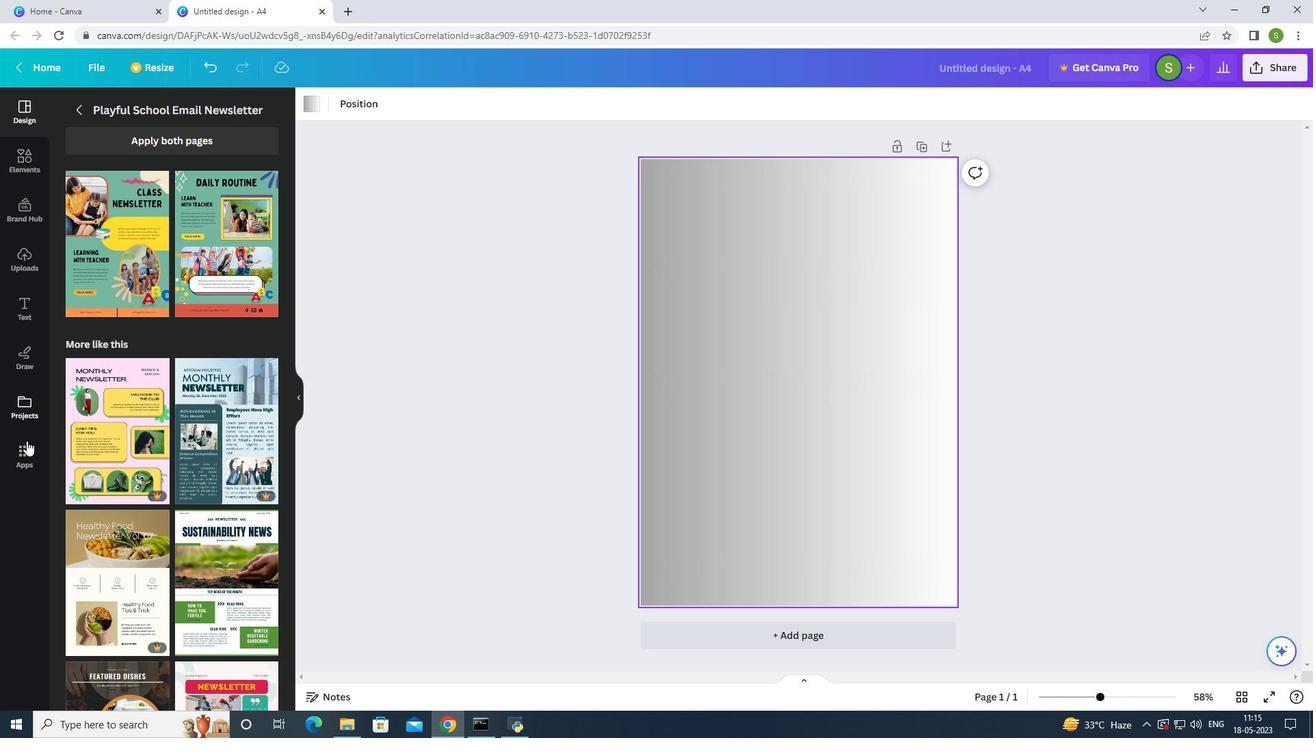 
Action: Mouse pressed left at (25, 444)
Screenshot: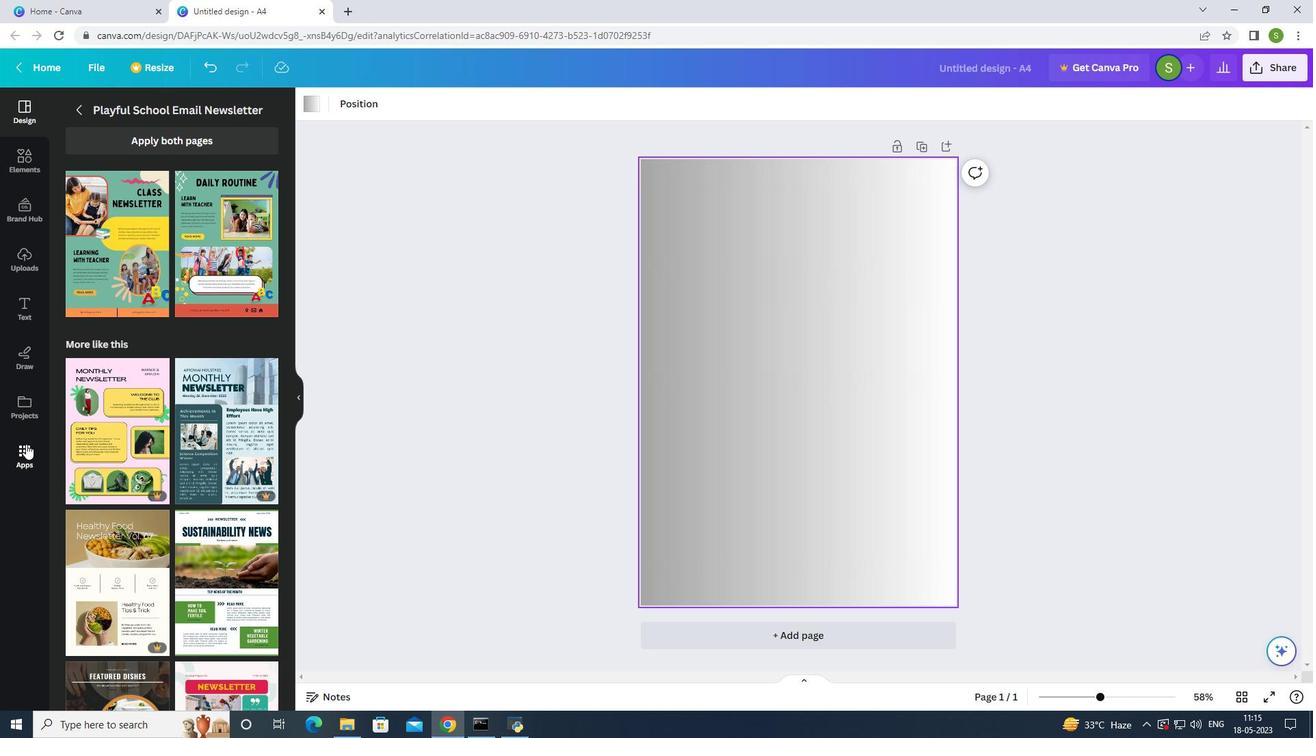 
Action: Mouse moved to (214, 301)
Screenshot: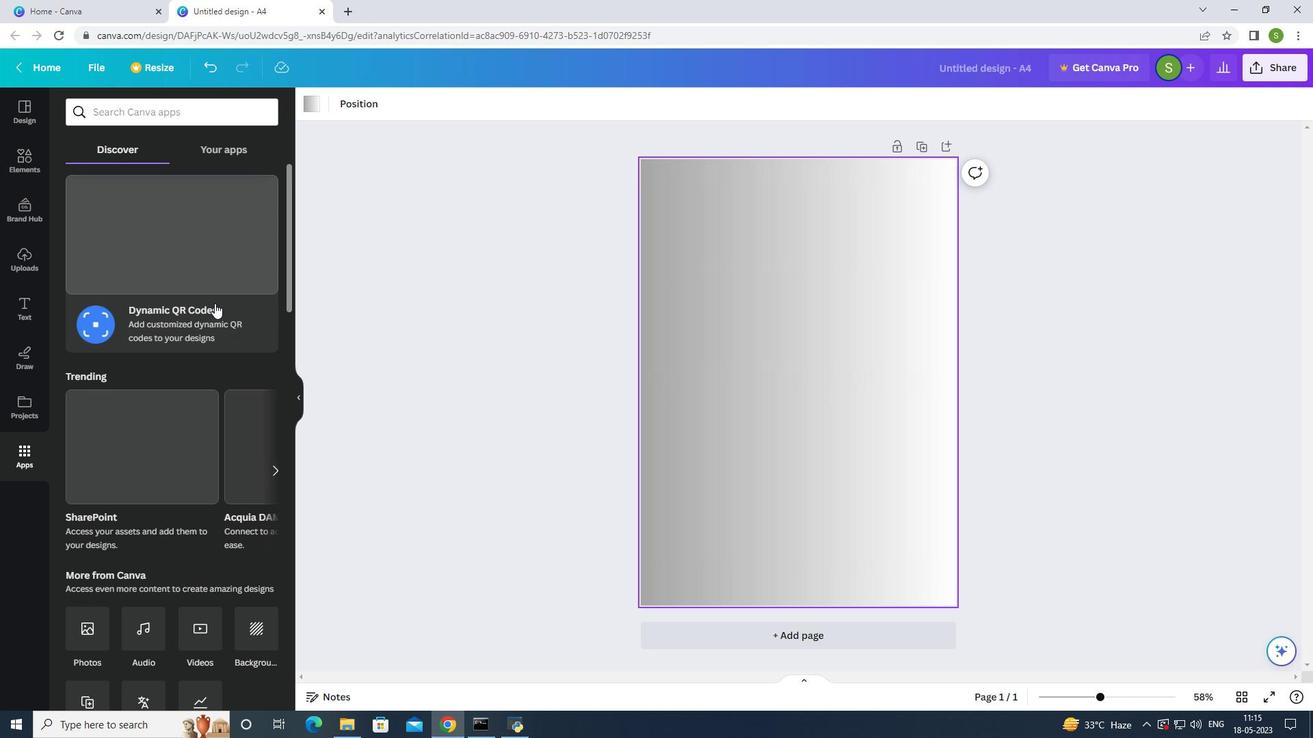 
Action: Mouse scrolled (214, 301) with delta (0, 0)
Screenshot: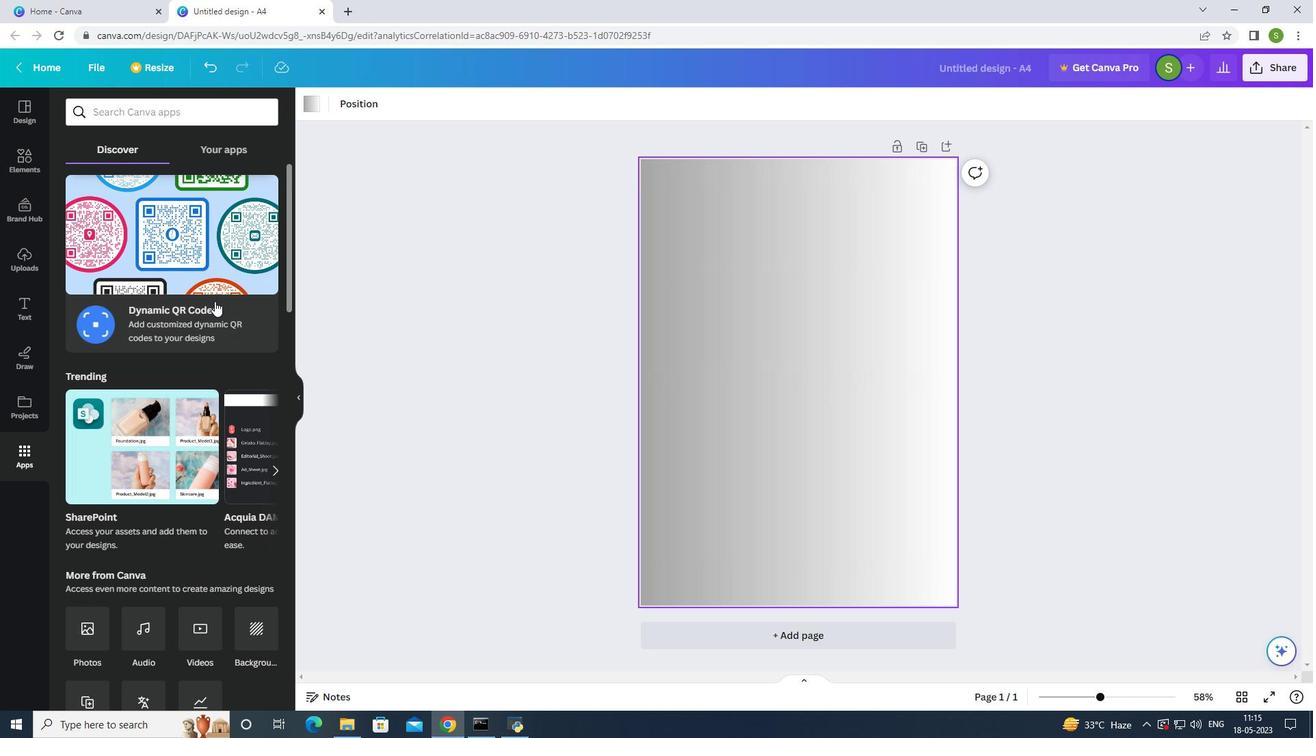 
Action: Mouse scrolled (214, 301) with delta (0, 0)
Screenshot: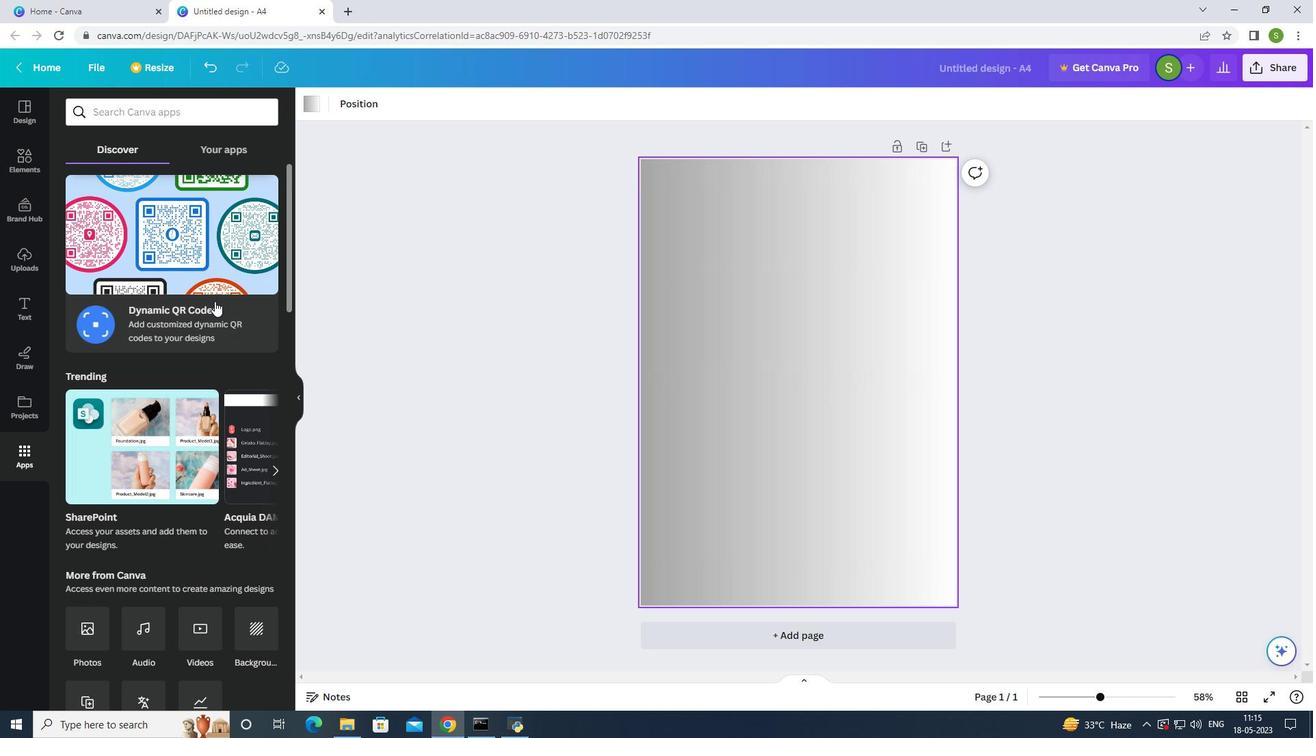 
Action: Mouse scrolled (214, 301) with delta (0, 0)
Screenshot: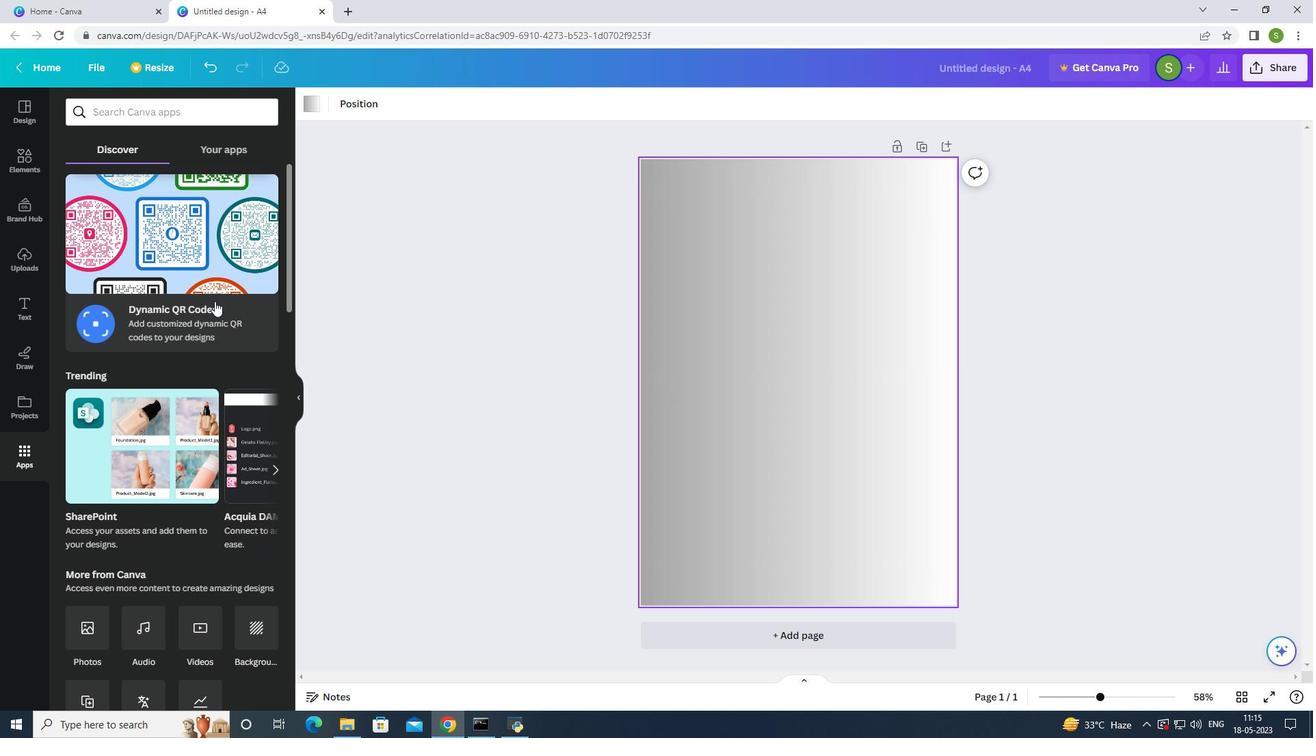 
Action: Mouse scrolled (214, 301) with delta (0, 0)
Screenshot: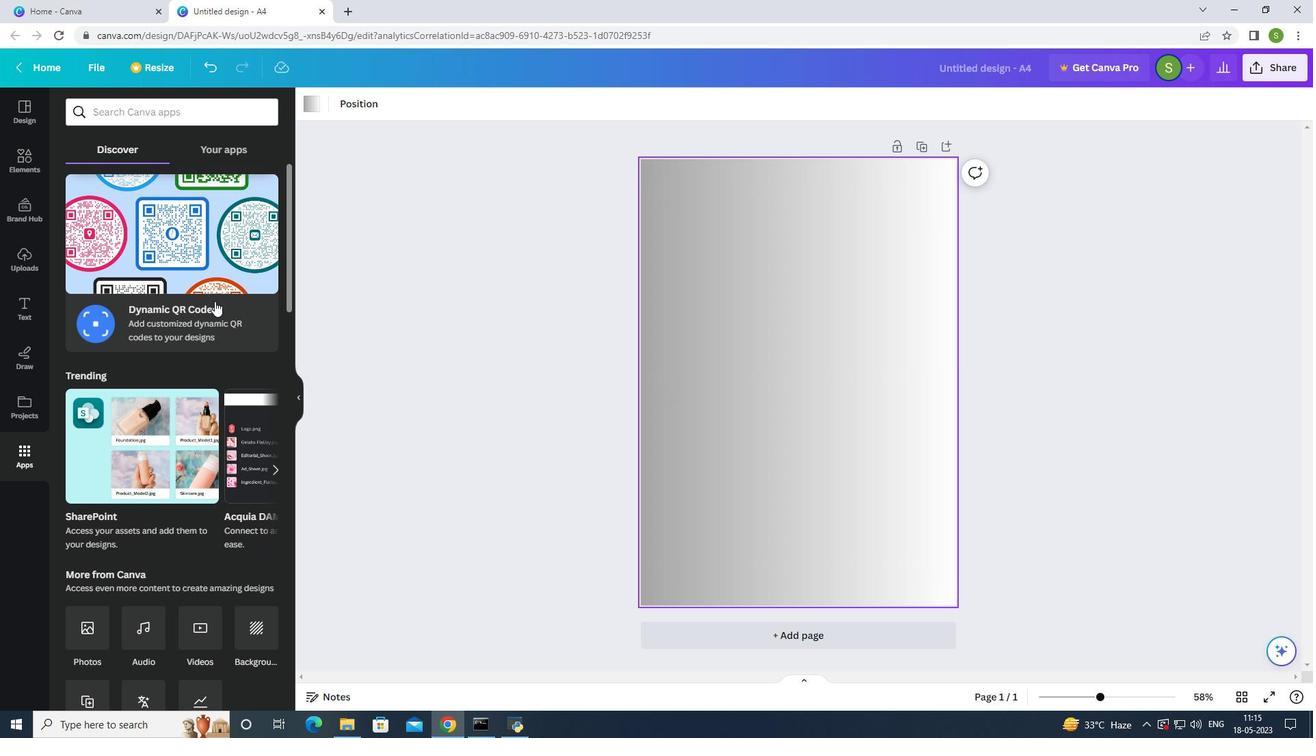 
Action: Mouse scrolled (214, 301) with delta (0, 0)
Screenshot: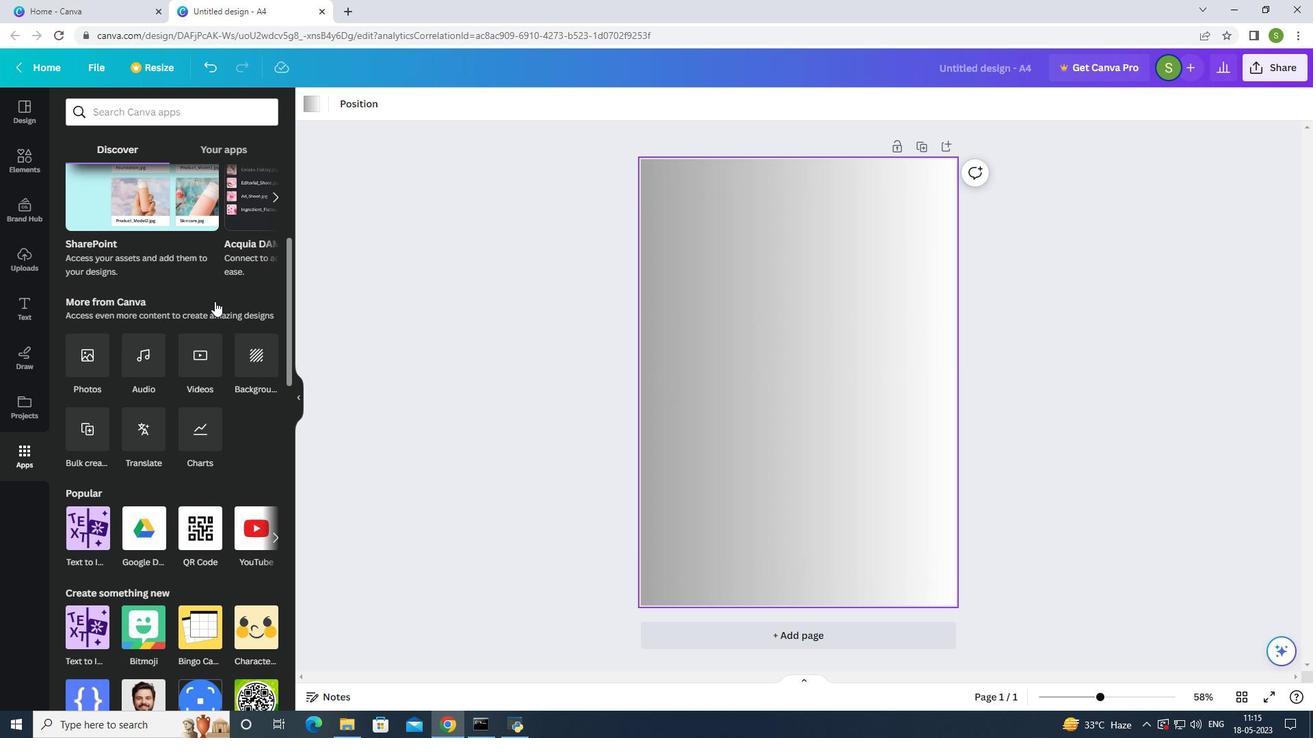 
Action: Mouse scrolled (214, 301) with delta (0, 0)
Screenshot: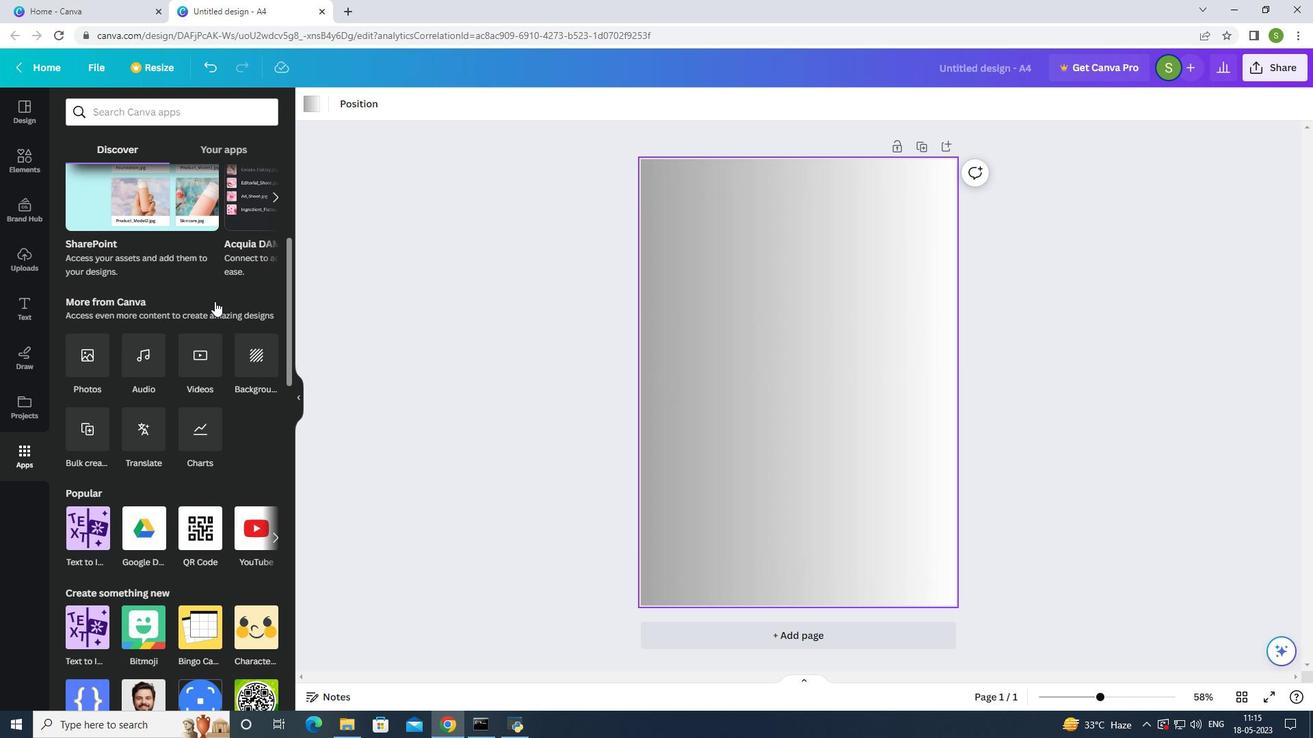 
Action: Mouse scrolled (214, 301) with delta (0, 0)
Screenshot: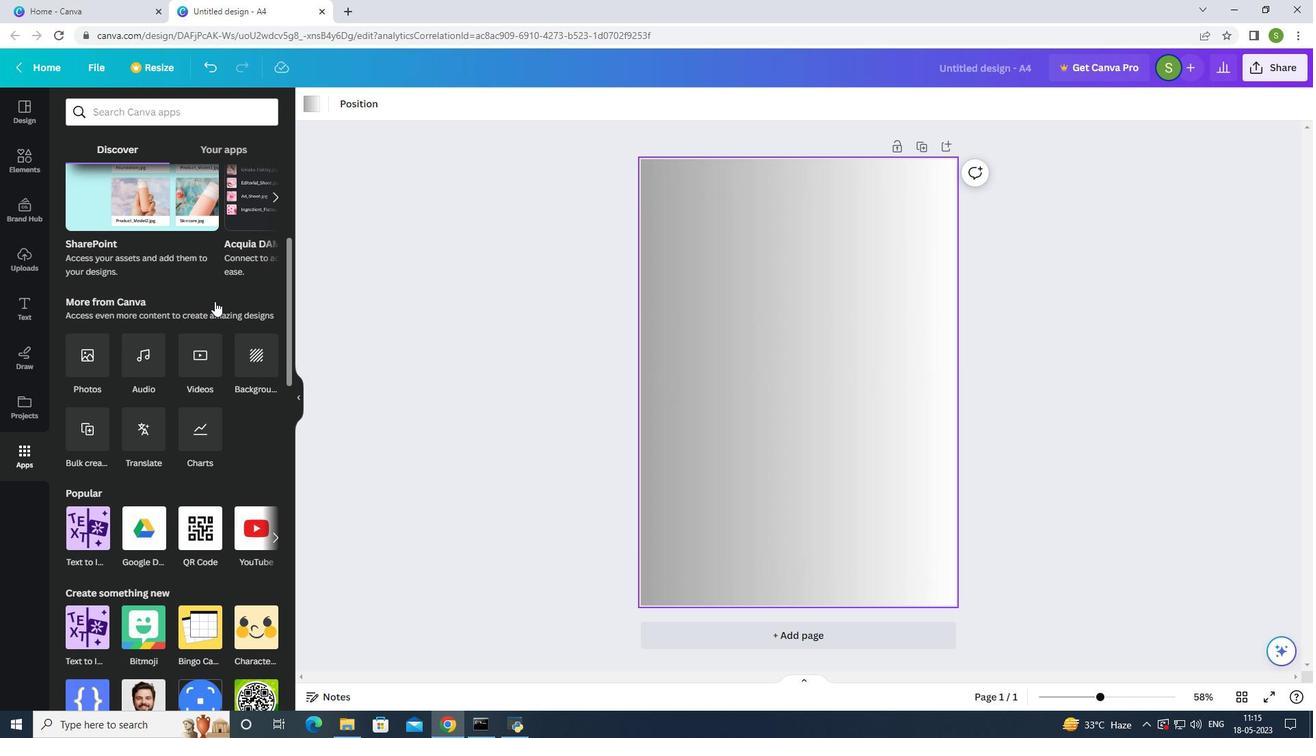 
Action: Mouse scrolled (214, 301) with delta (0, 0)
Screenshot: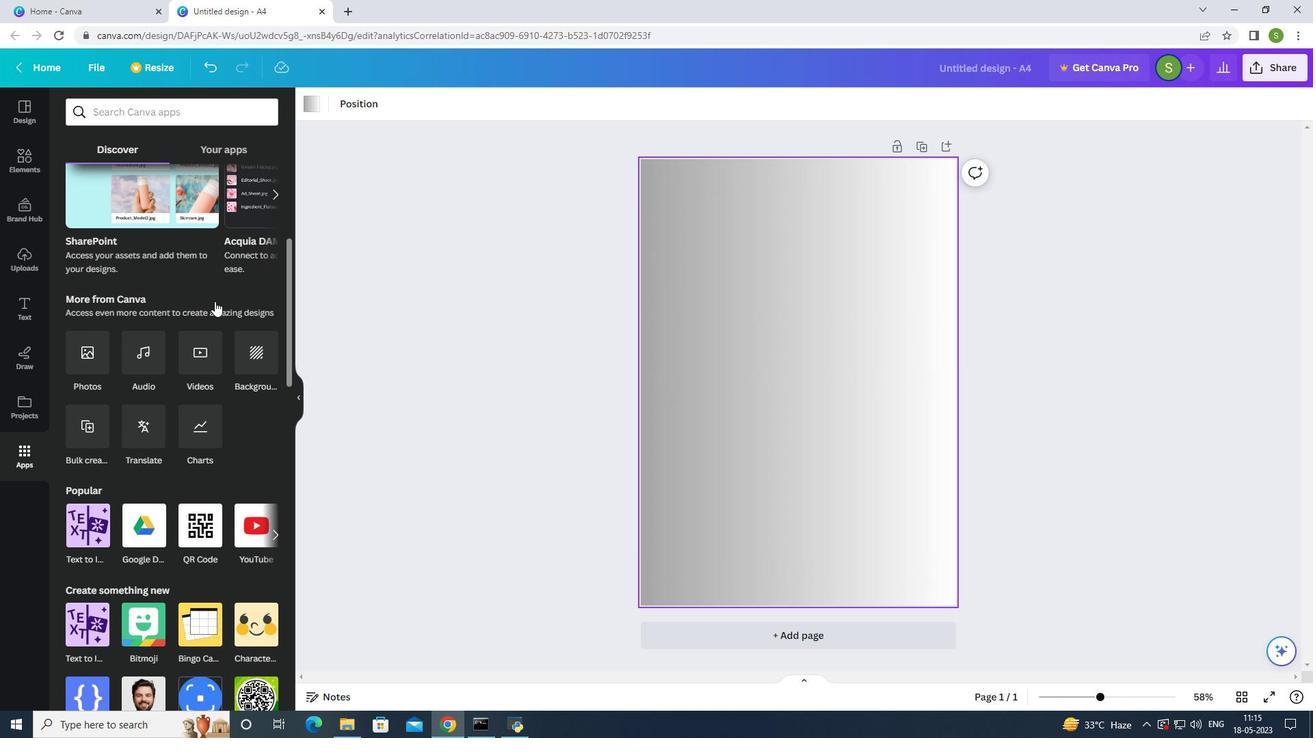 
Action: Mouse moved to (215, 300)
Screenshot: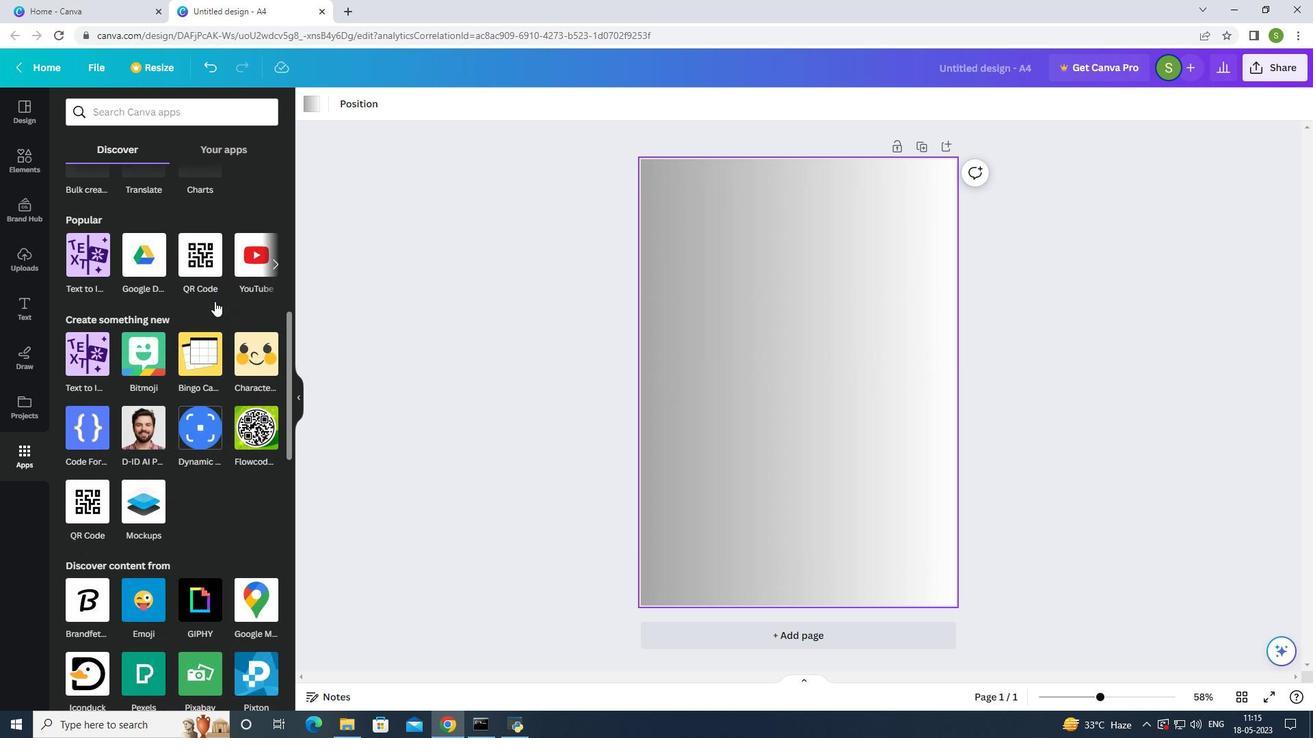 
Action: Mouse scrolled (215, 299) with delta (0, 0)
Screenshot: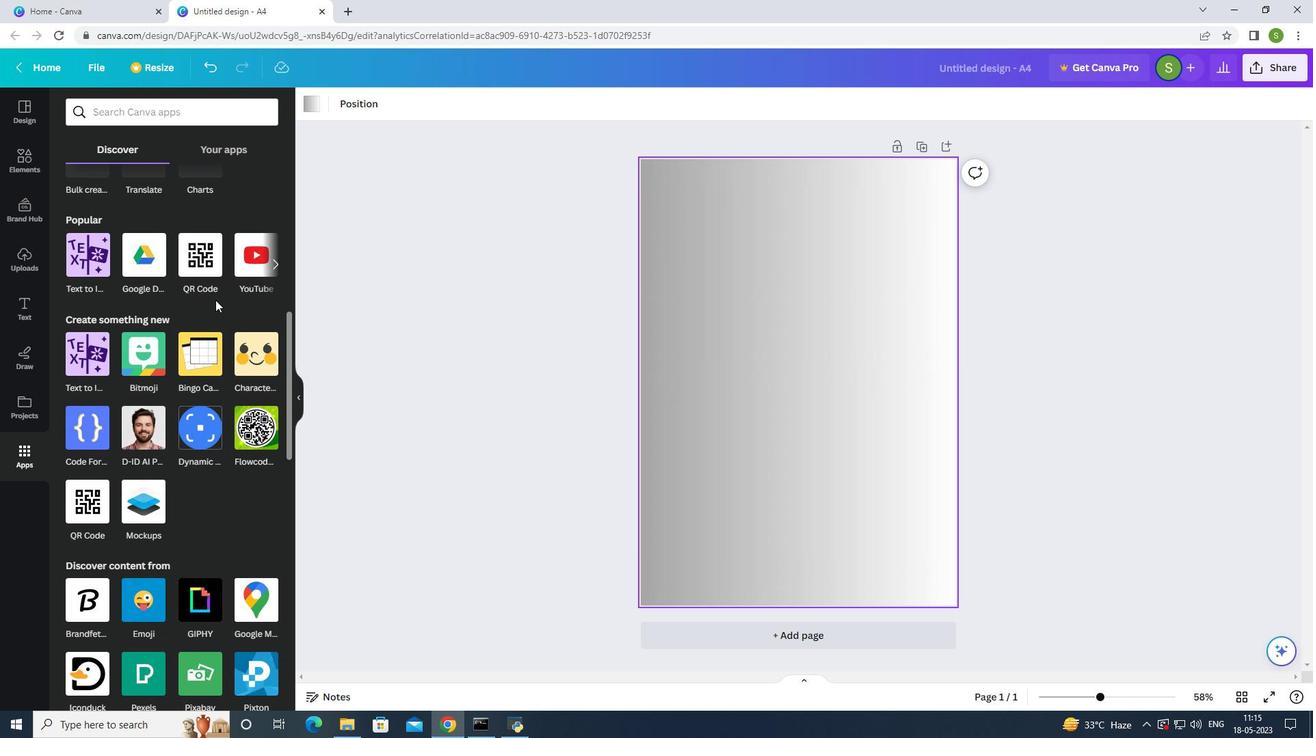 
Action: Mouse scrolled (215, 299) with delta (0, 0)
Screenshot: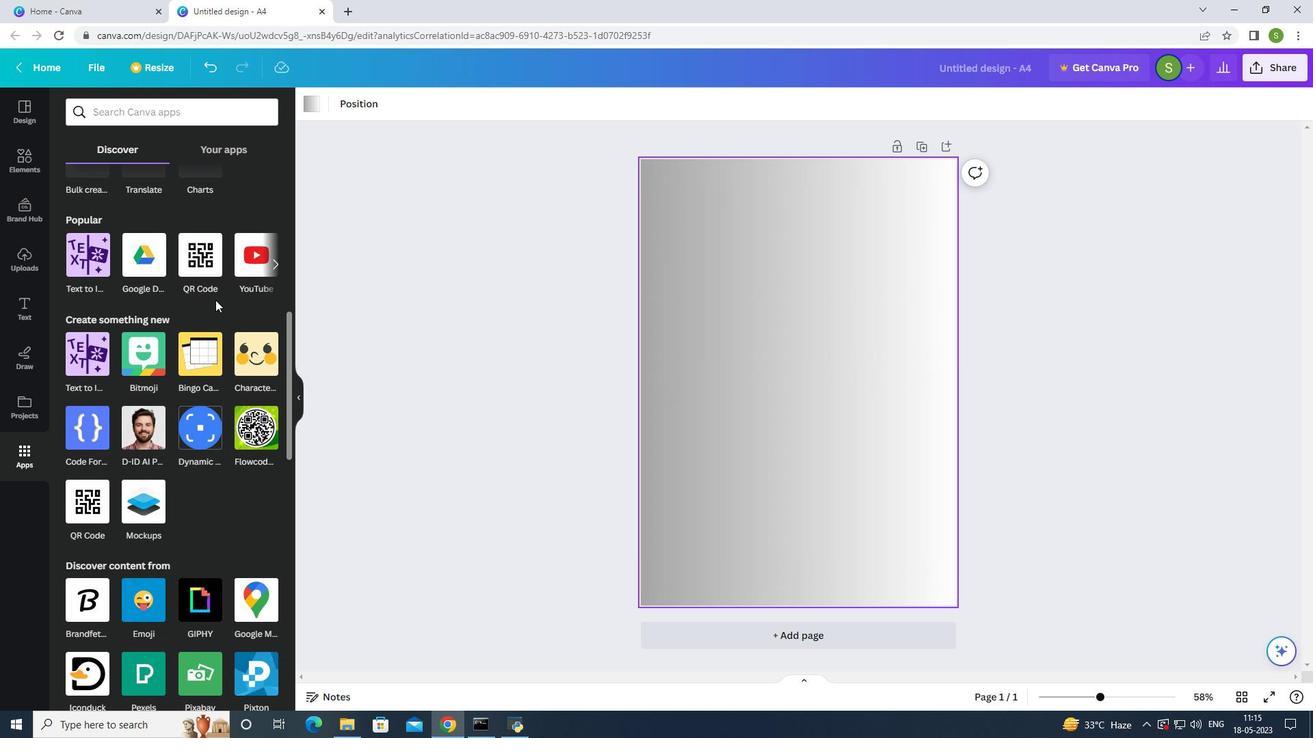 
Action: Mouse scrolled (215, 299) with delta (0, 0)
Screenshot: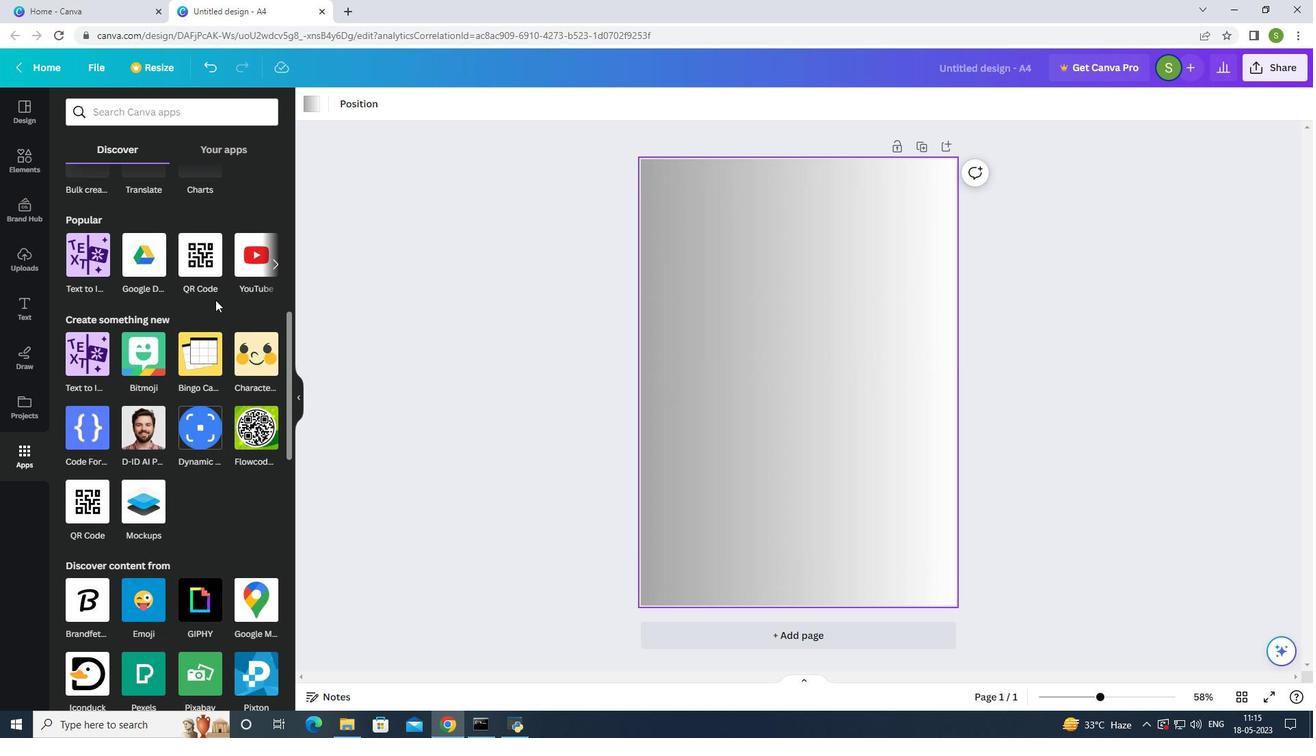 
Action: Mouse scrolled (215, 299) with delta (0, 0)
Screenshot: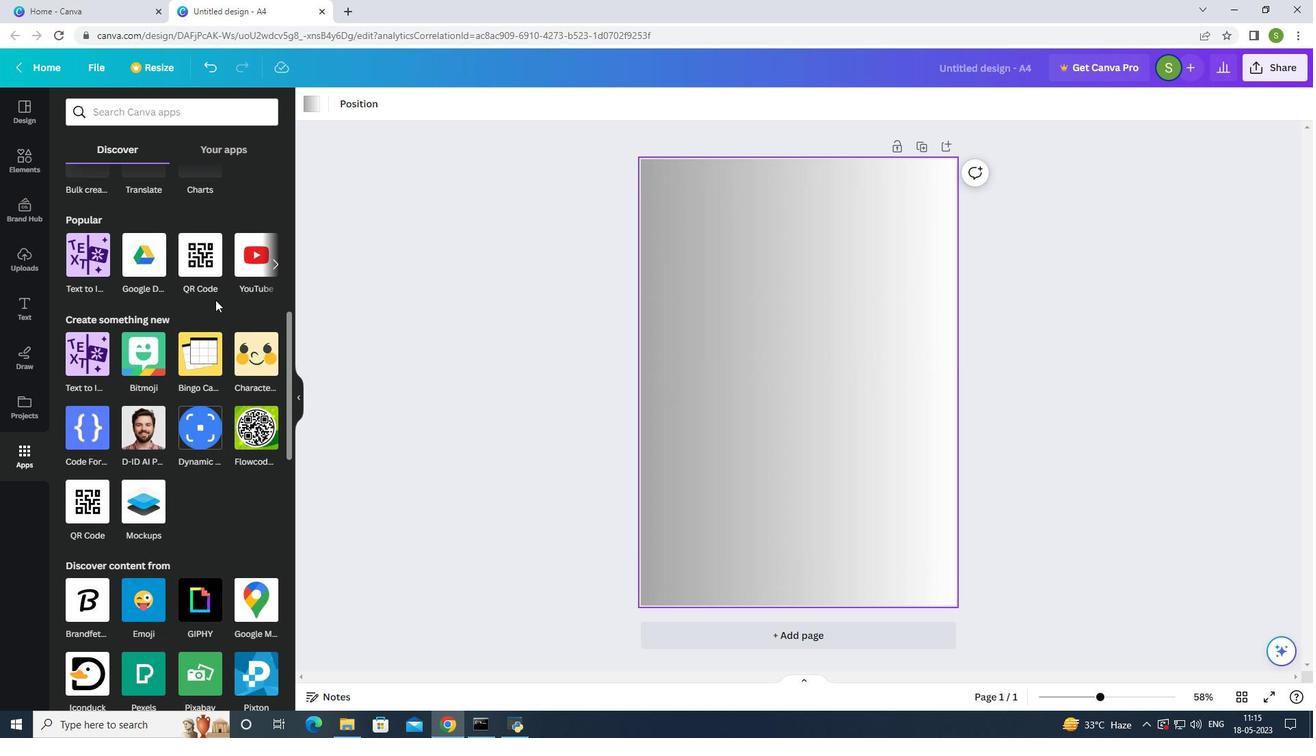 
Action: Mouse moved to (216, 299)
Screenshot: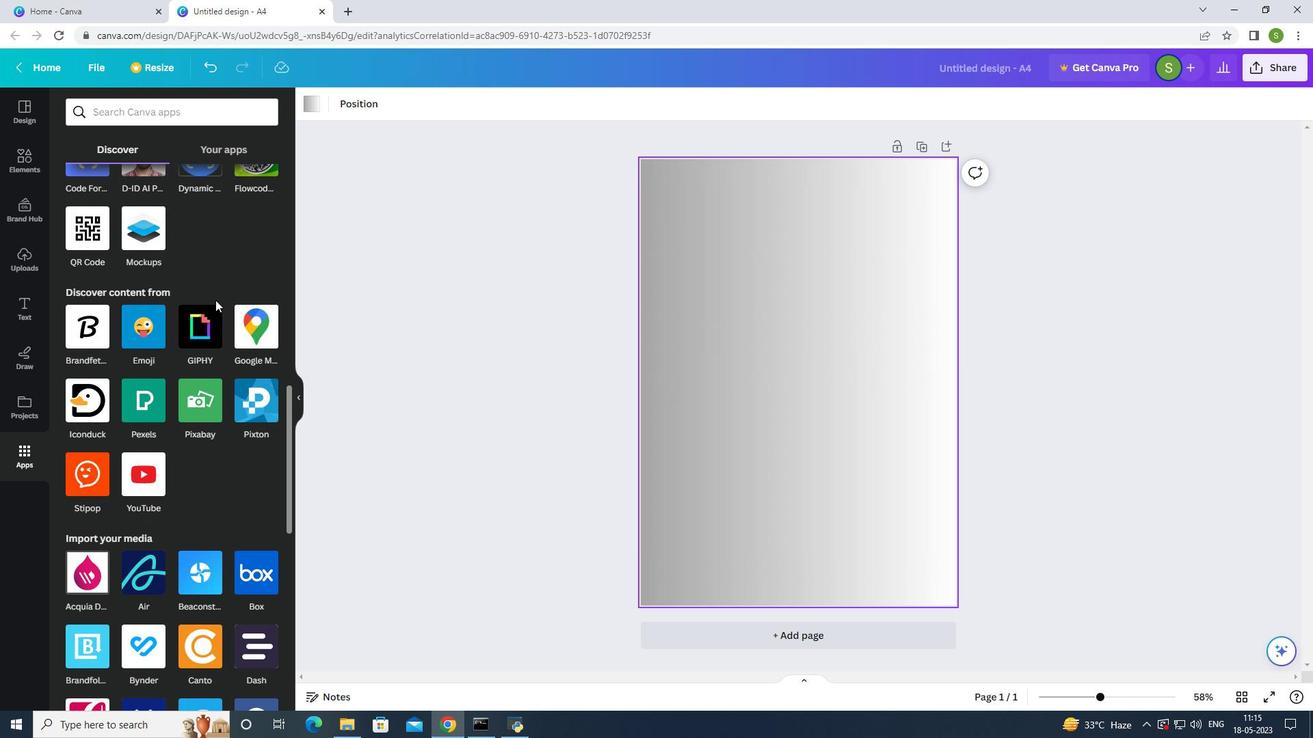 
Action: Mouse scrolled (216, 300) with delta (0, 0)
Screenshot: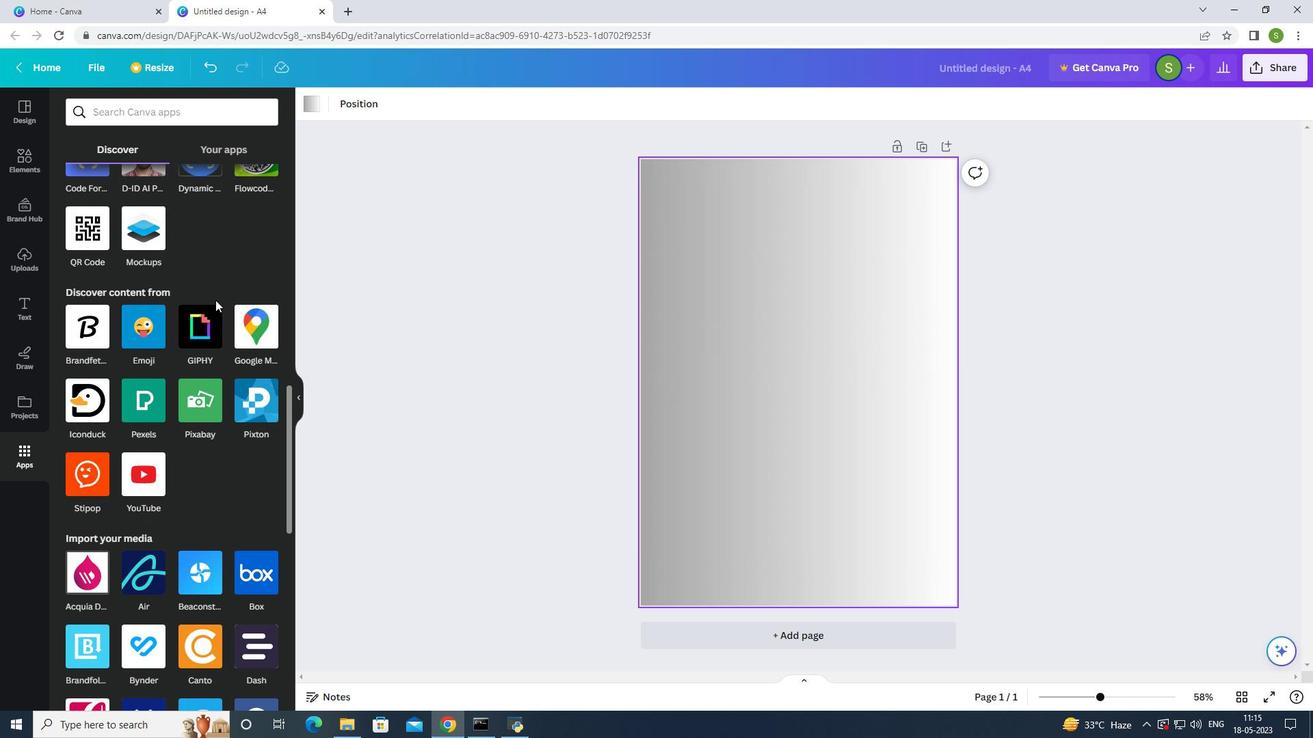 
Action: Mouse scrolled (216, 300) with delta (0, 0)
Screenshot: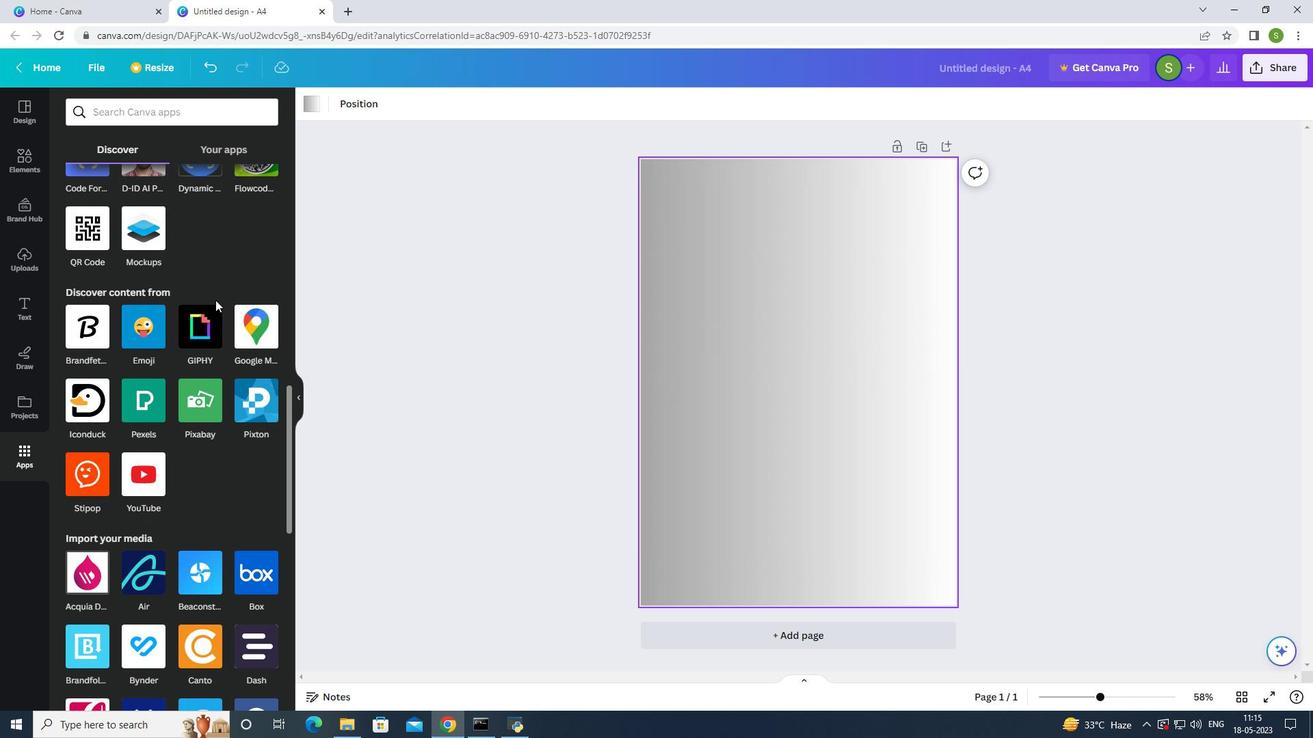 
Action: Mouse moved to (216, 298)
Screenshot: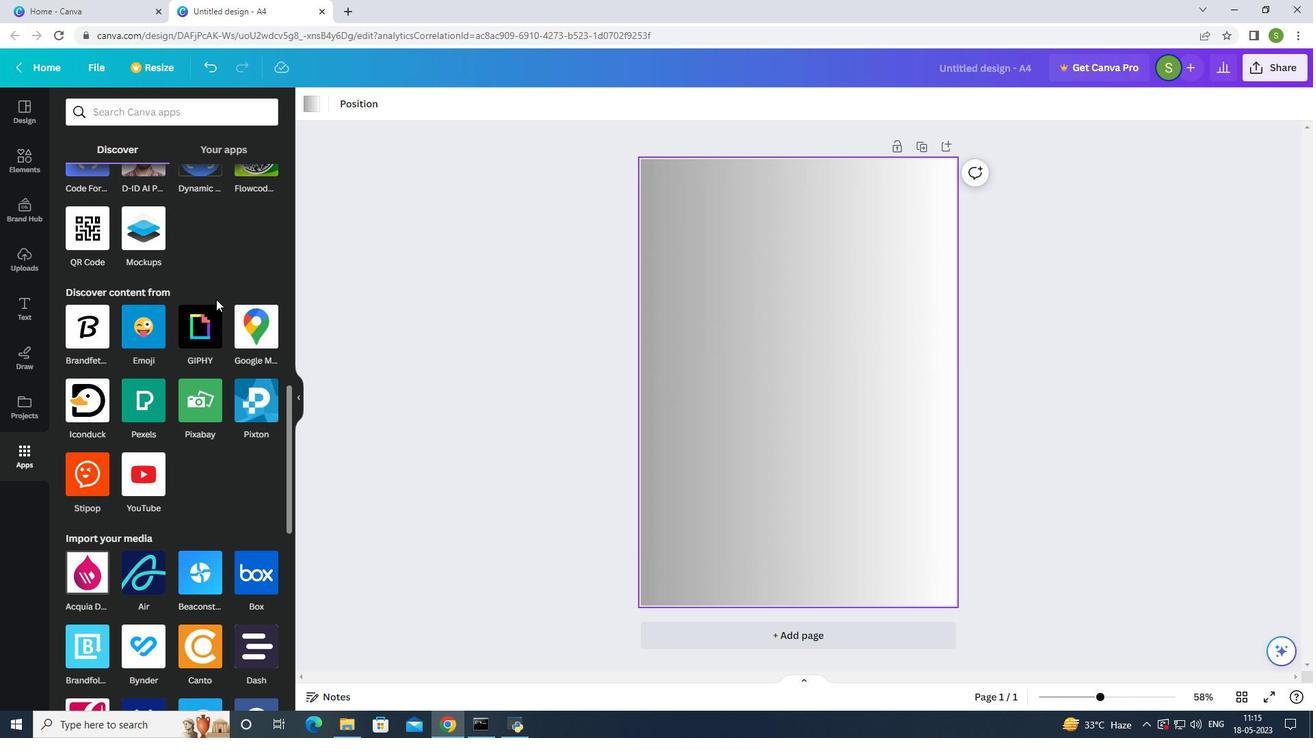
Action: Mouse scrolled (216, 299) with delta (0, 0)
Screenshot: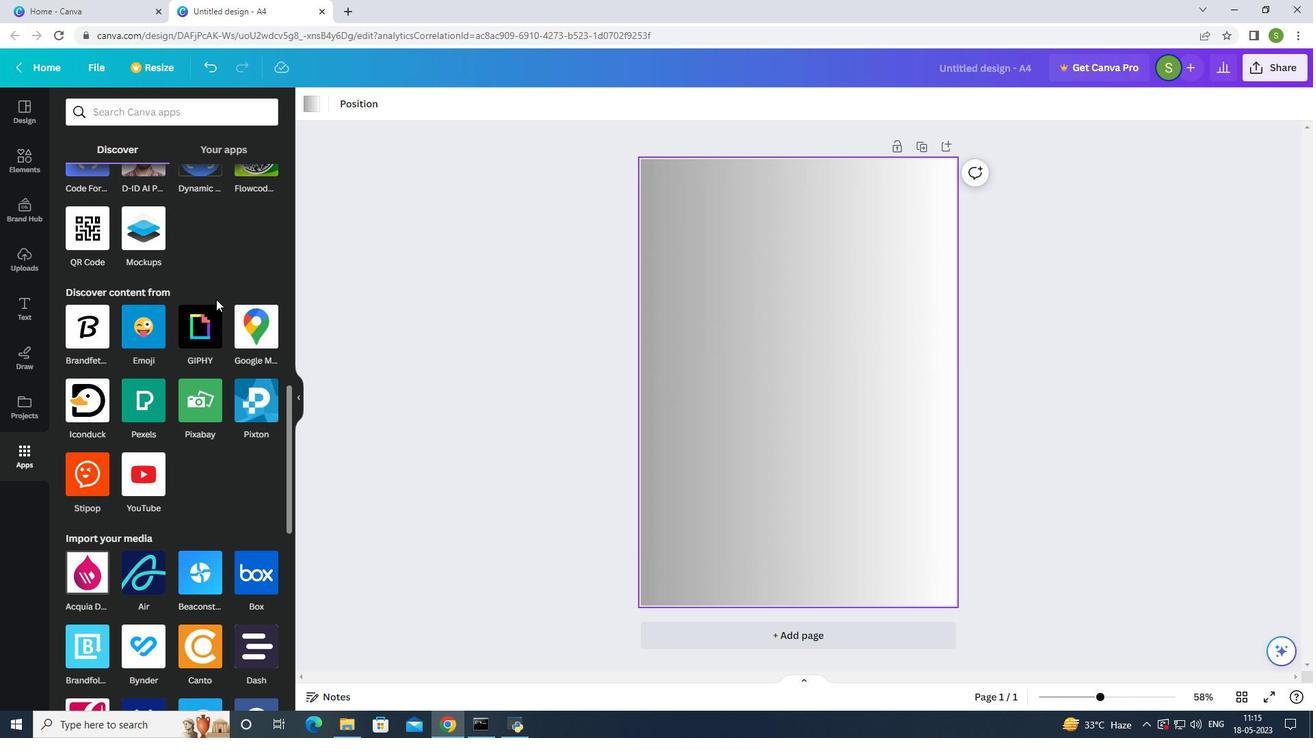 
Action: Mouse moved to (216, 297)
Screenshot: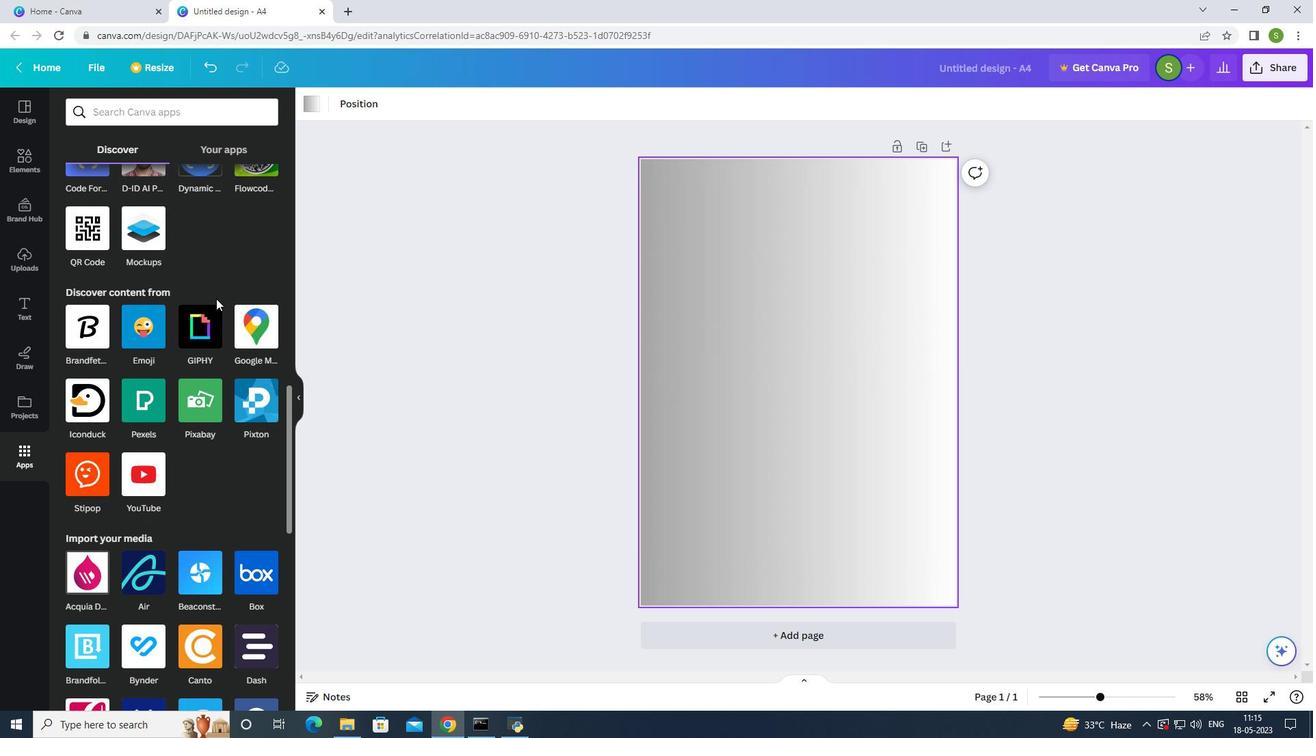 
Action: Mouse scrolled (216, 298) with delta (0, 0)
Screenshot: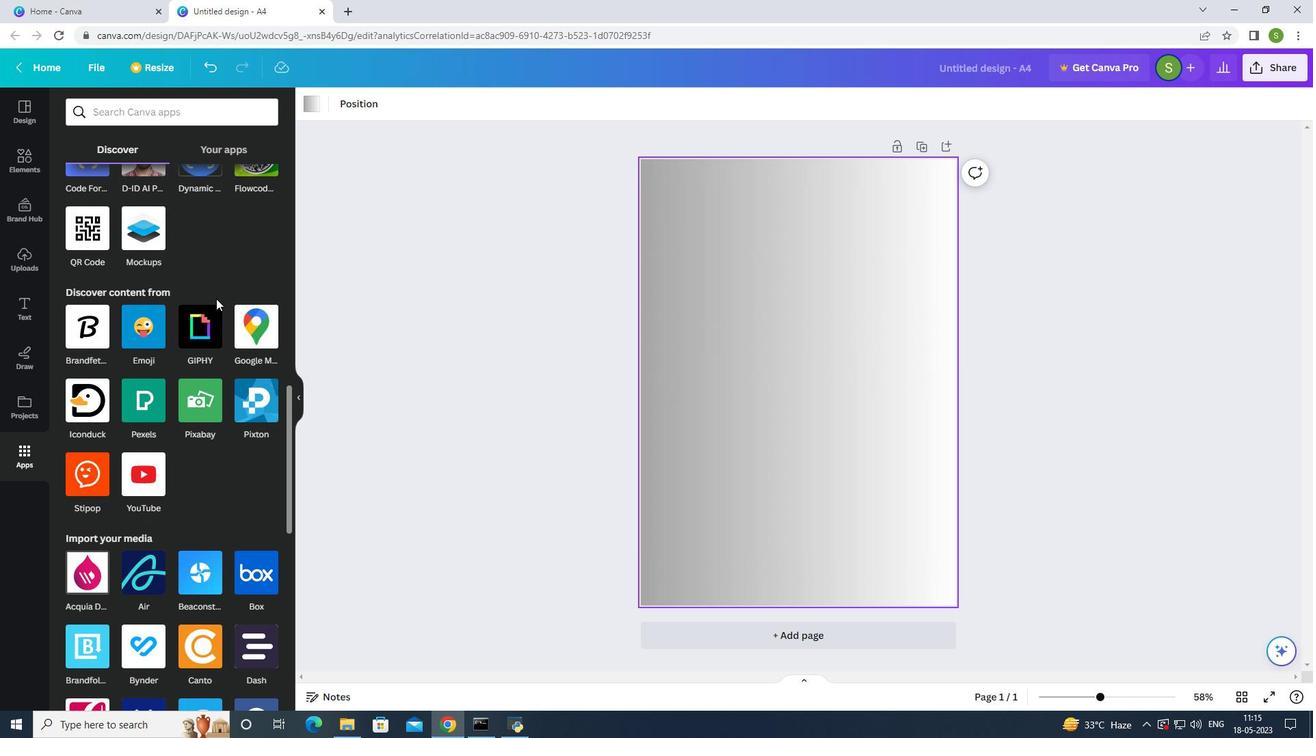 
Action: Mouse moved to (218, 294)
Screenshot: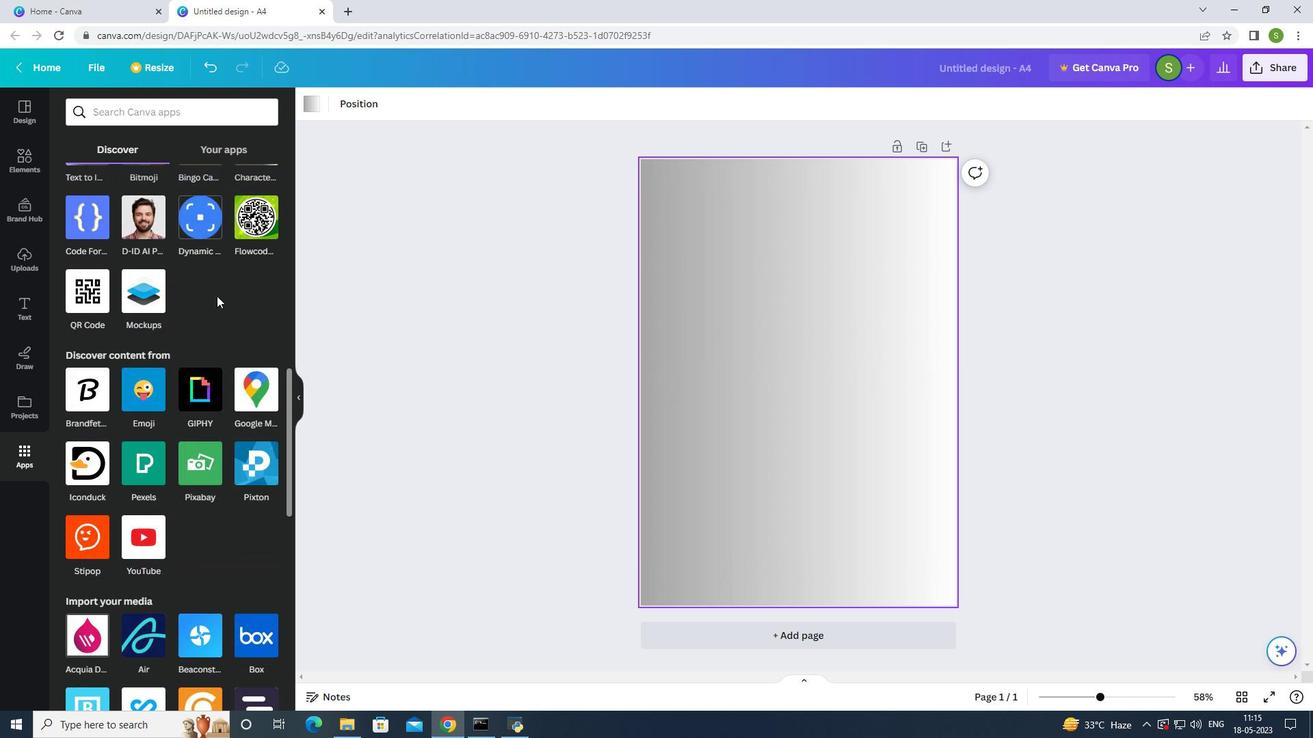 
Action: Mouse scrolled (218, 295) with delta (0, 0)
Screenshot: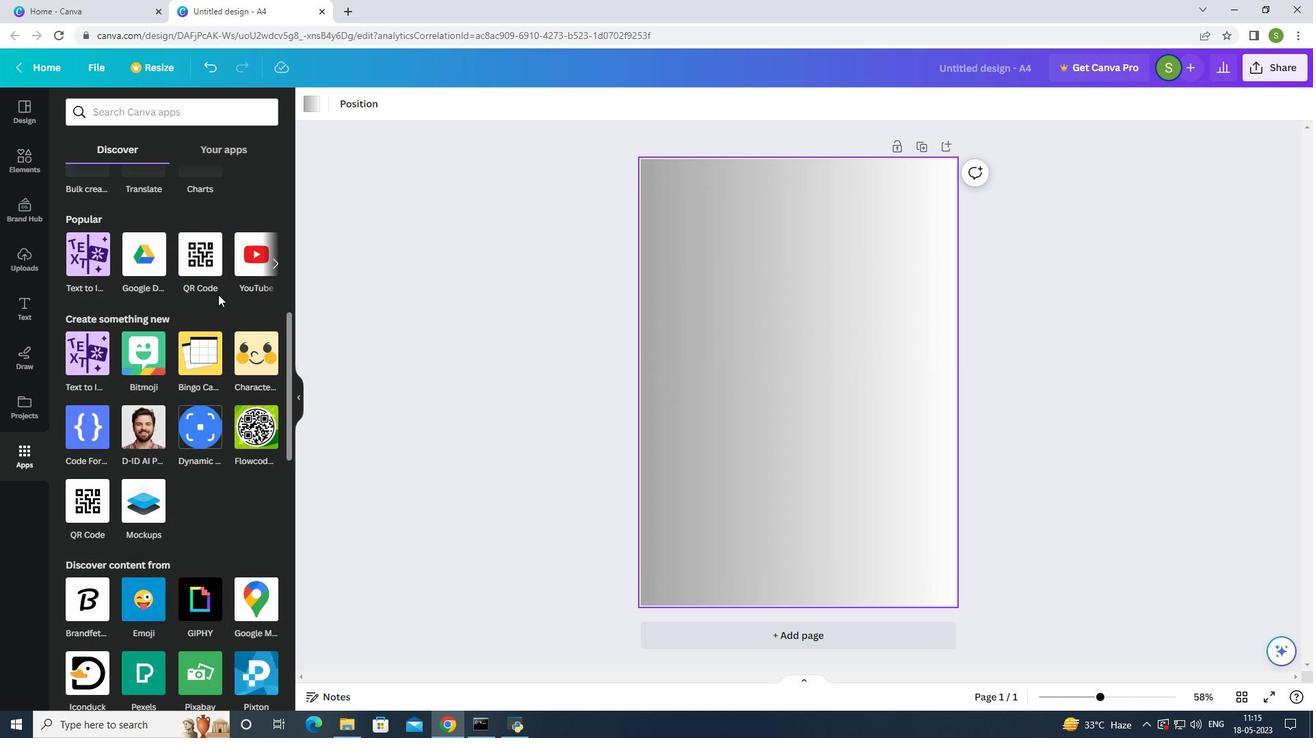 
Action: Mouse moved to (218, 294)
Screenshot: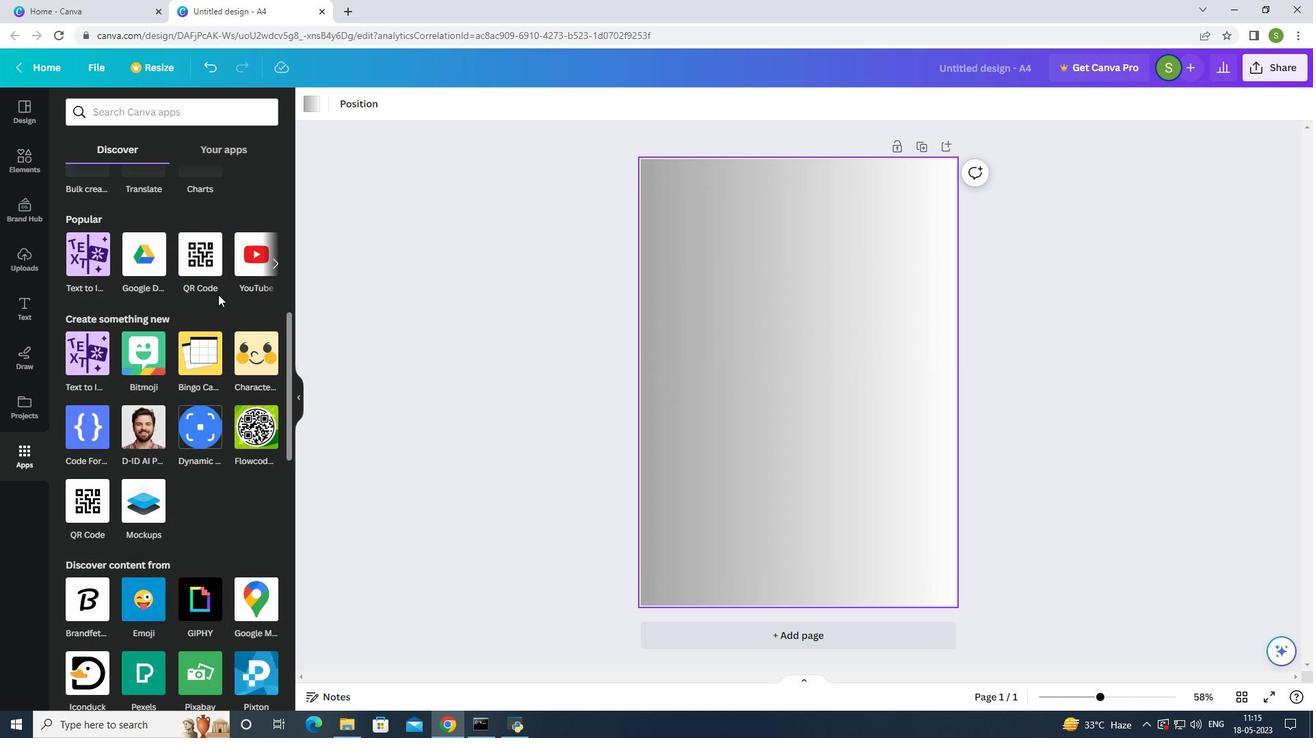 
Action: Mouse scrolled (218, 295) with delta (0, 0)
Screenshot: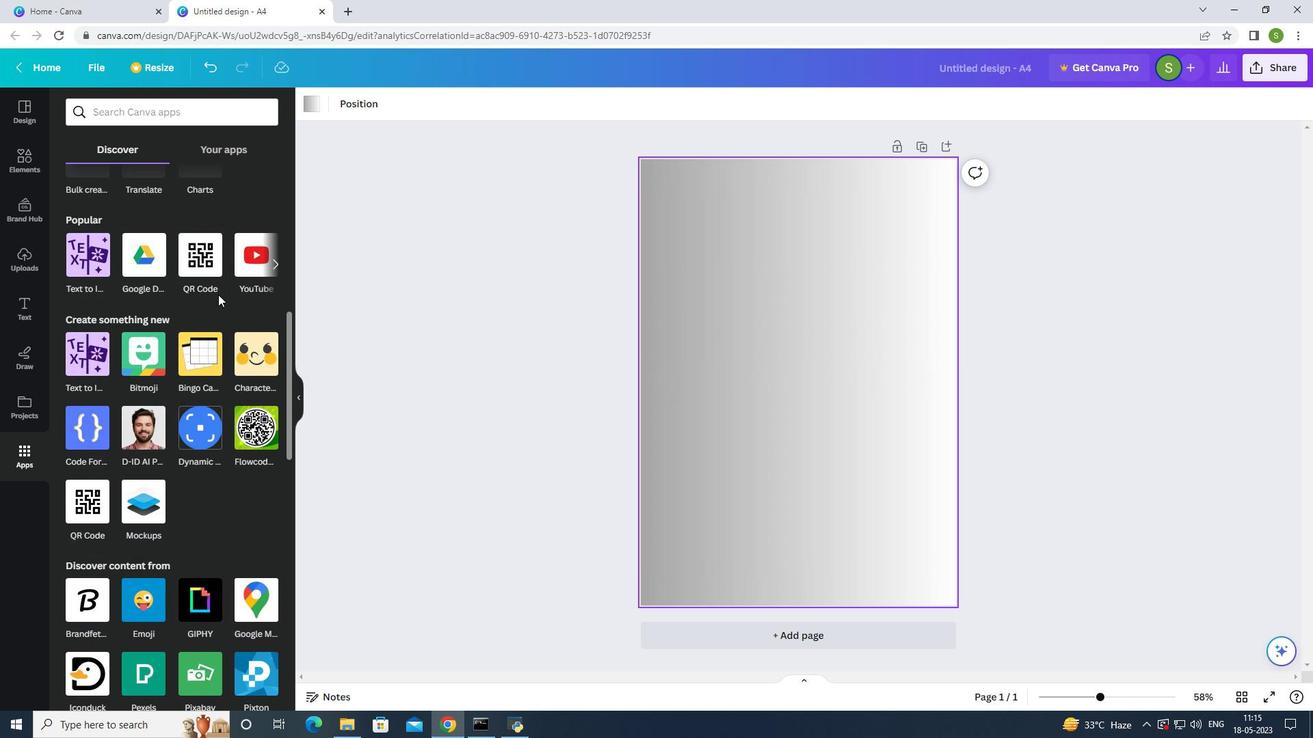 
Action: Mouse scrolled (218, 295) with delta (0, 0)
Screenshot: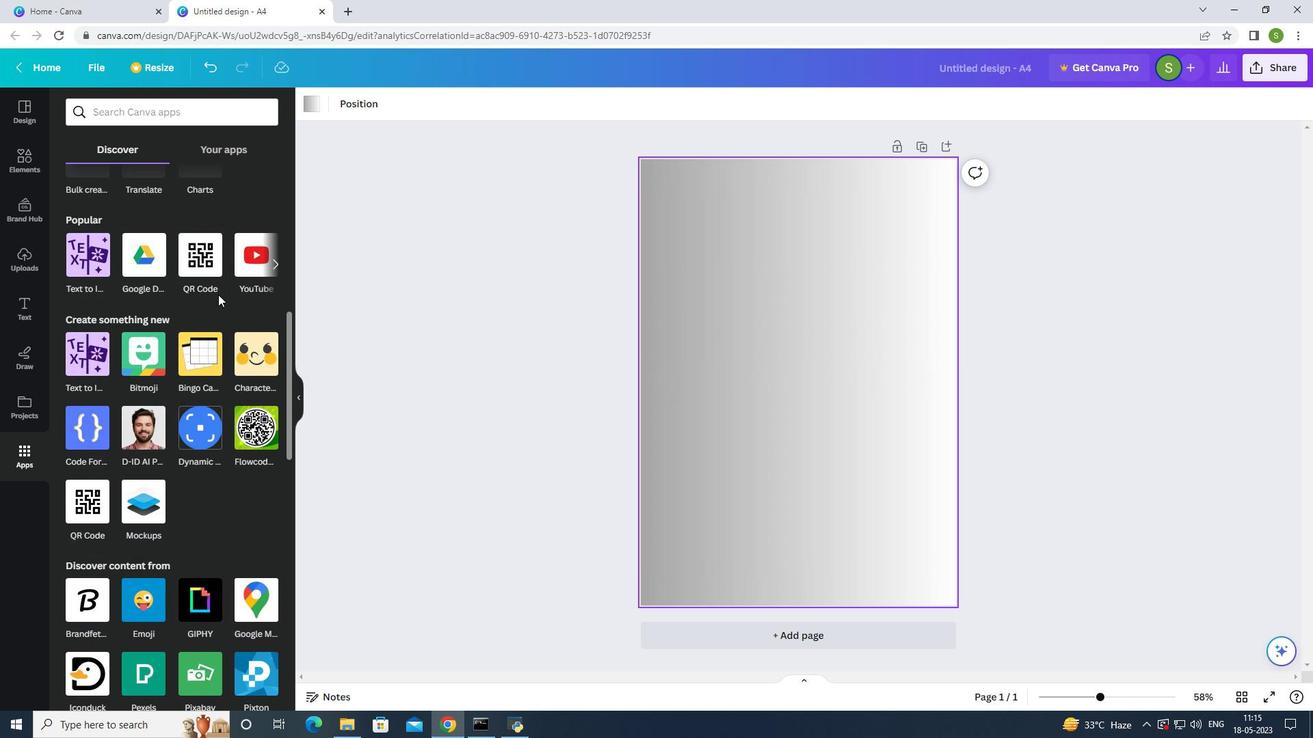 
Action: Mouse scrolled (218, 295) with delta (0, 0)
Screenshot: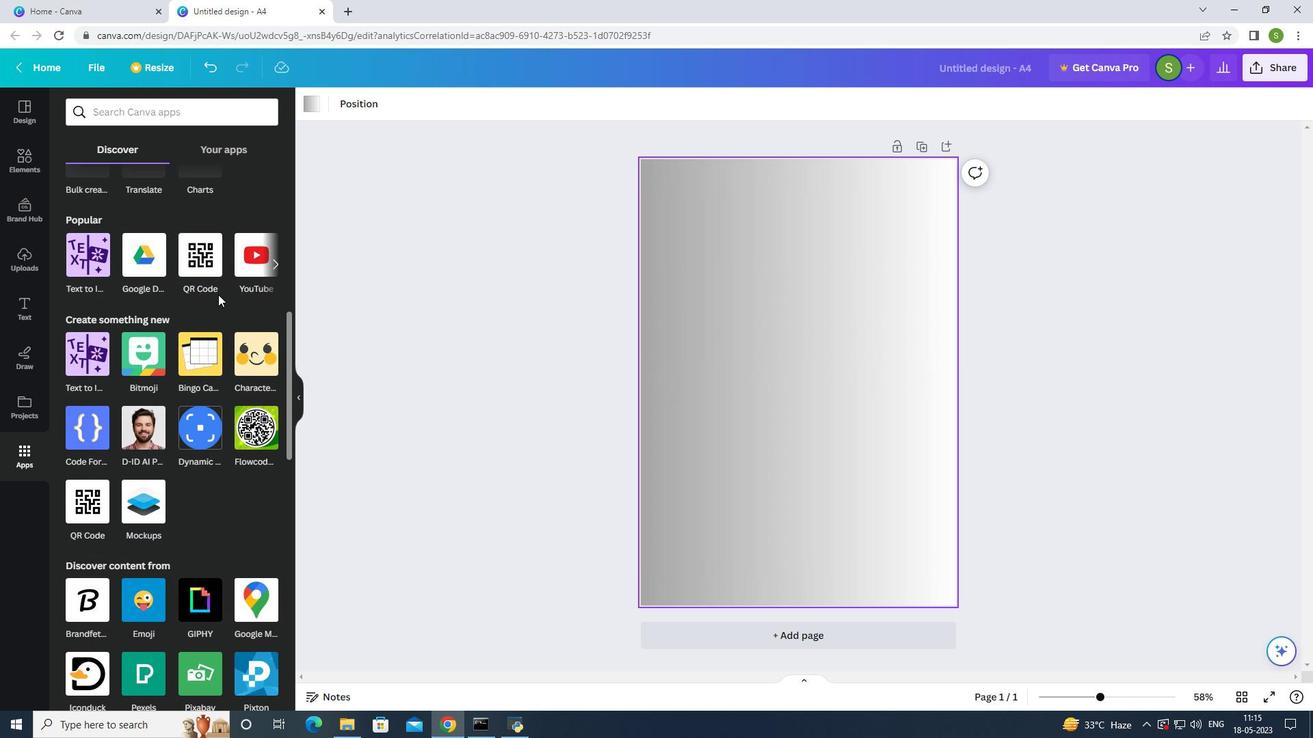 
Action: Mouse moved to (218, 293)
Screenshot: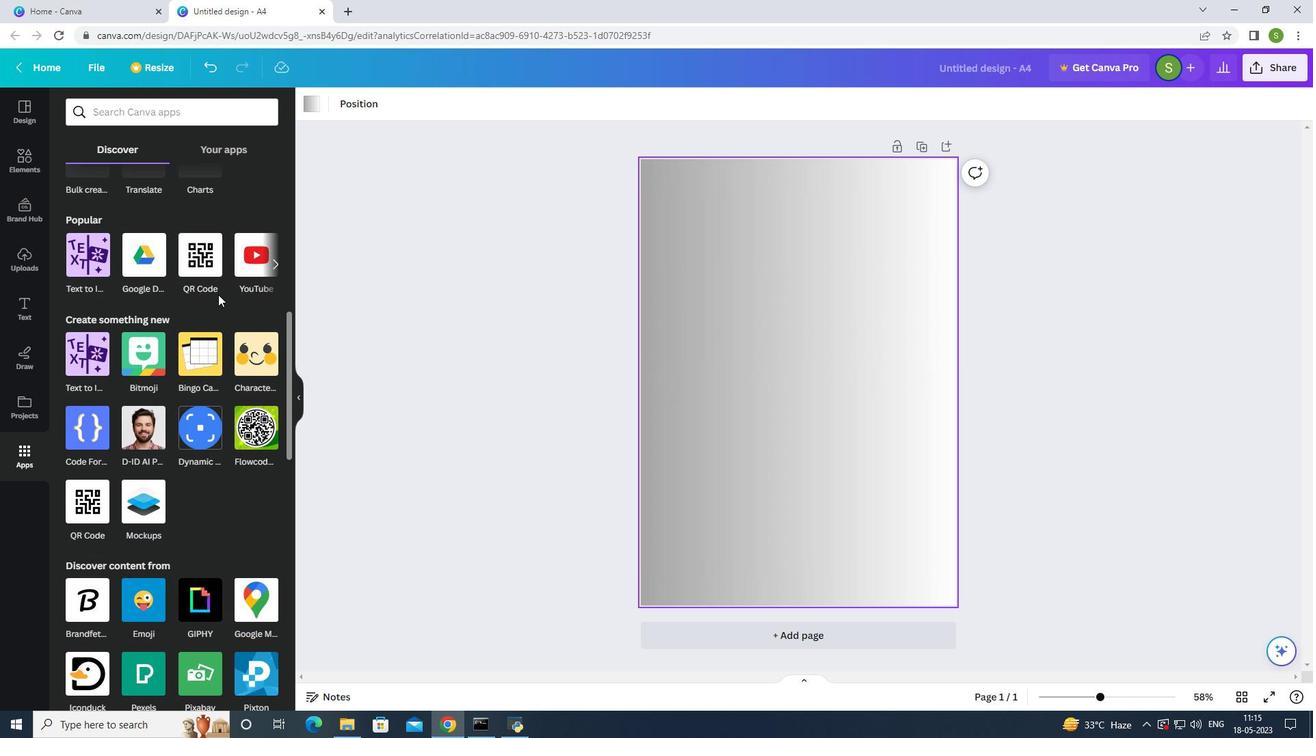
Action: Mouse scrolled (218, 294) with delta (0, 0)
Screenshot: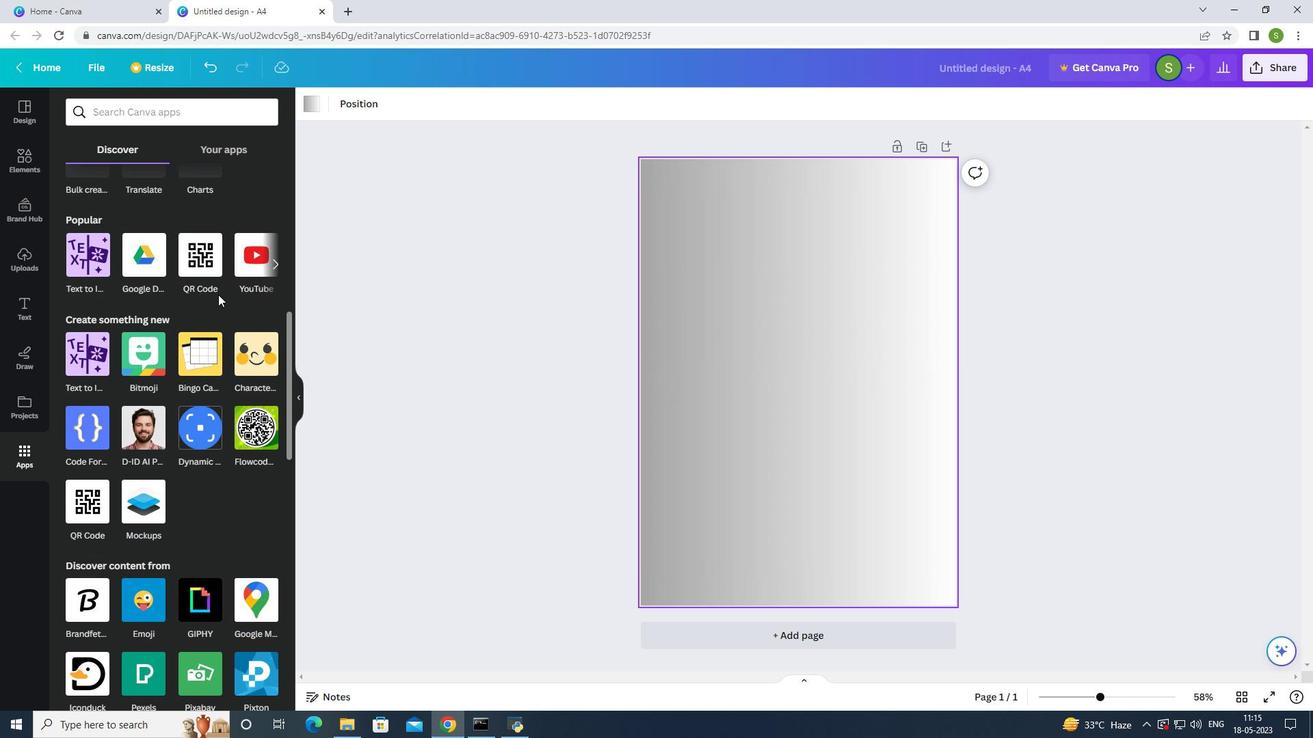 
Action: Mouse moved to (218, 293)
Screenshot: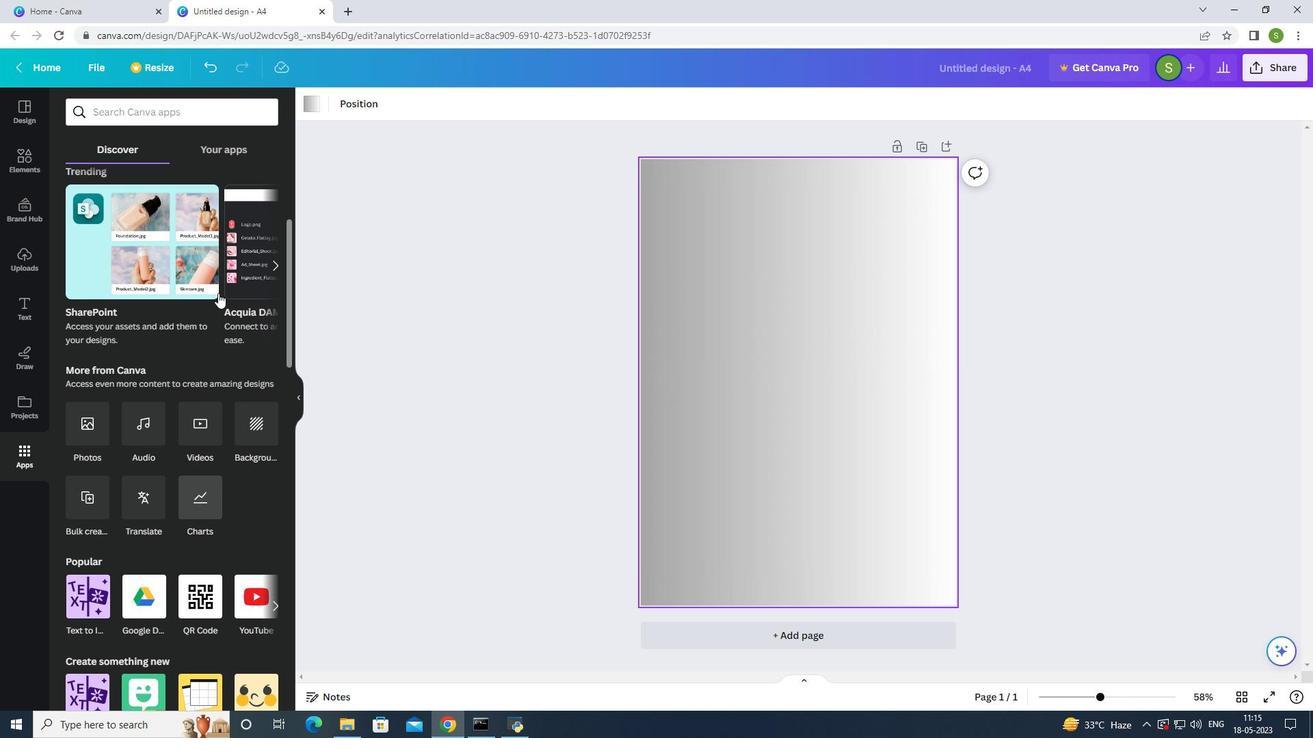 
Action: Mouse scrolled (218, 294) with delta (0, 0)
Screenshot: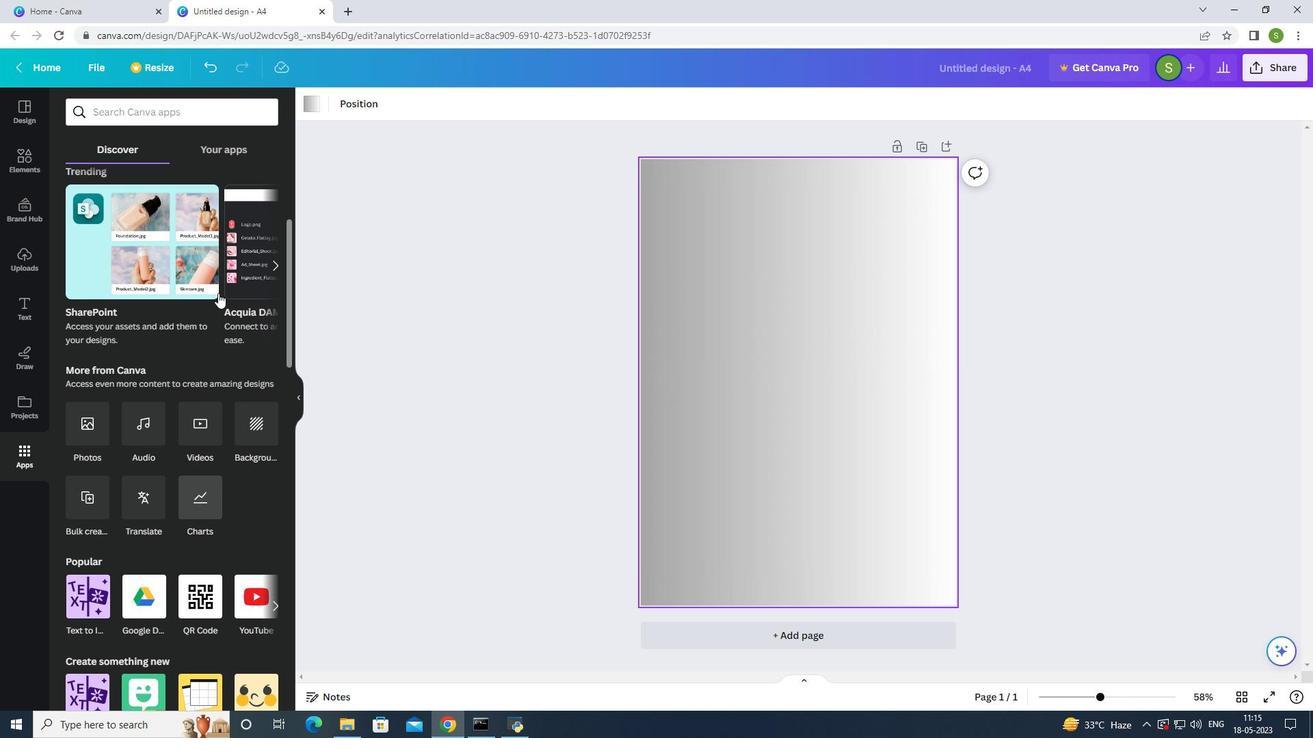 
Action: Mouse scrolled (218, 294) with delta (0, 0)
Screenshot: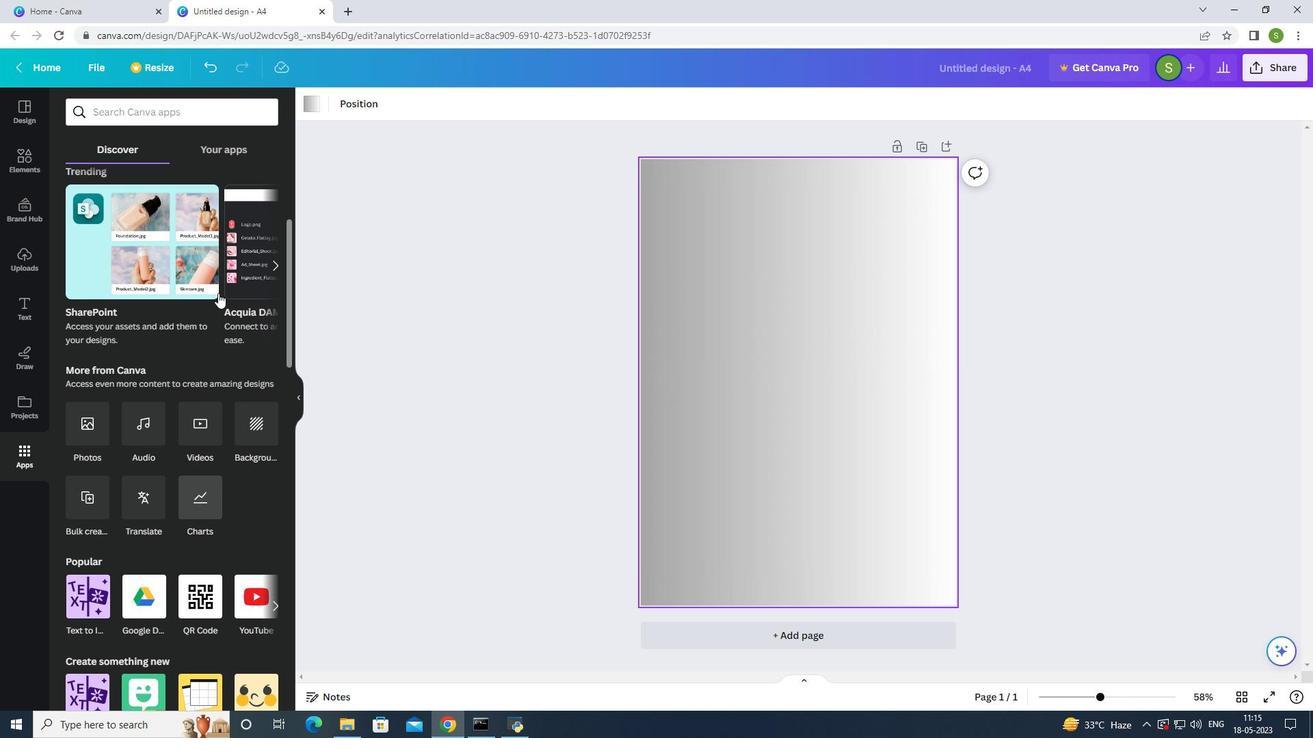 
Action: Mouse scrolled (218, 294) with delta (0, 0)
Screenshot: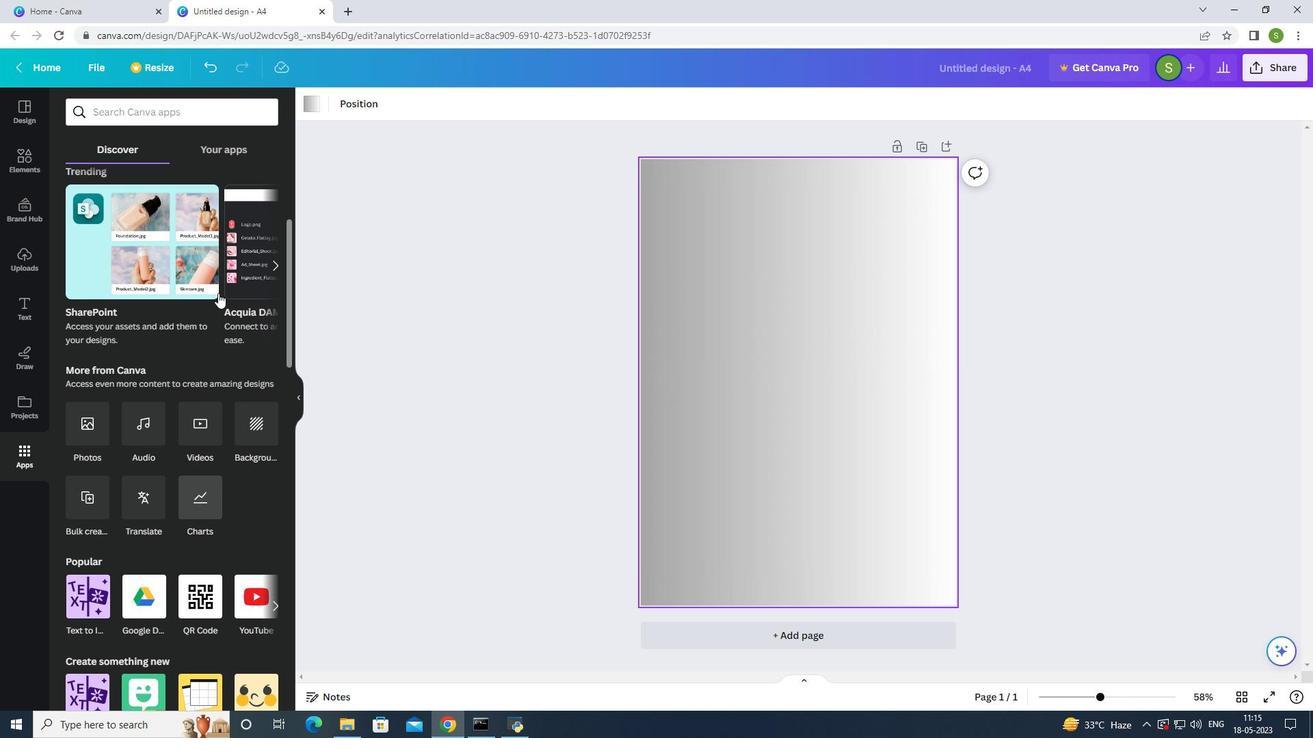 
Action: Mouse moved to (218, 292)
Screenshot: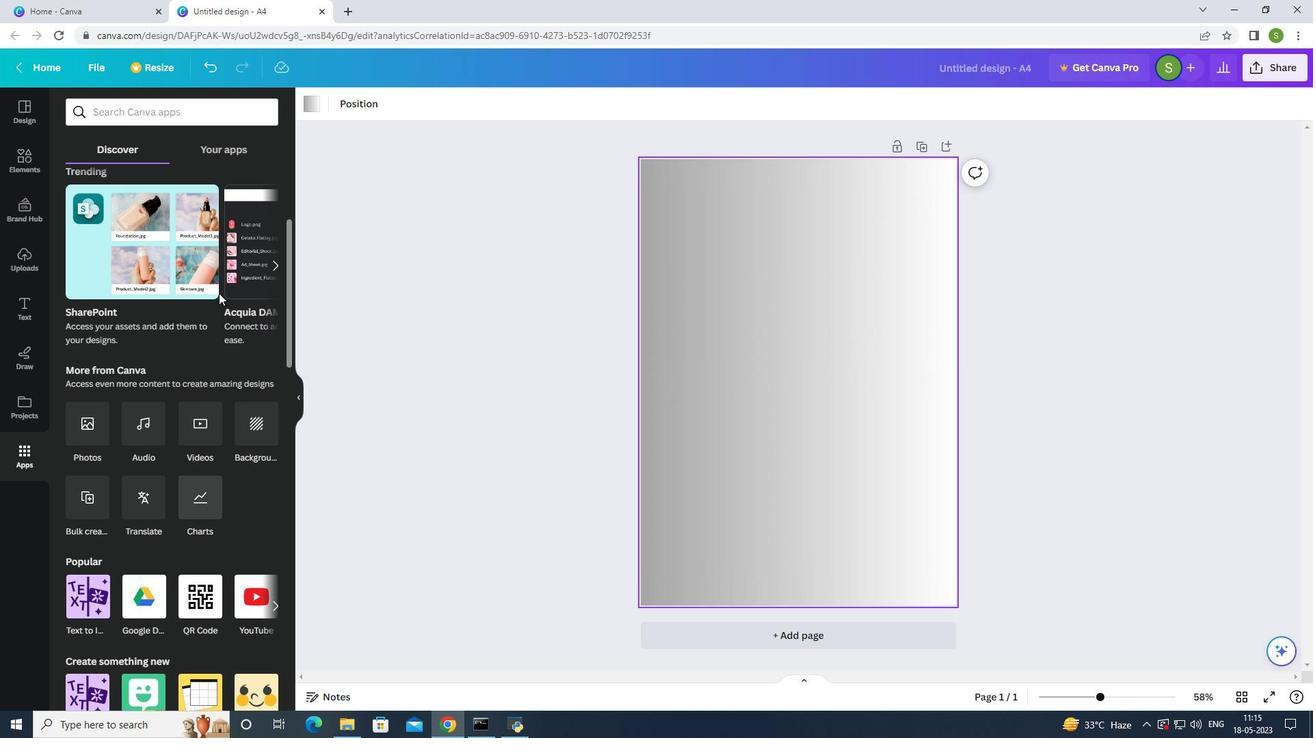 
Action: Mouse scrolled (218, 293) with delta (0, 0)
Screenshot: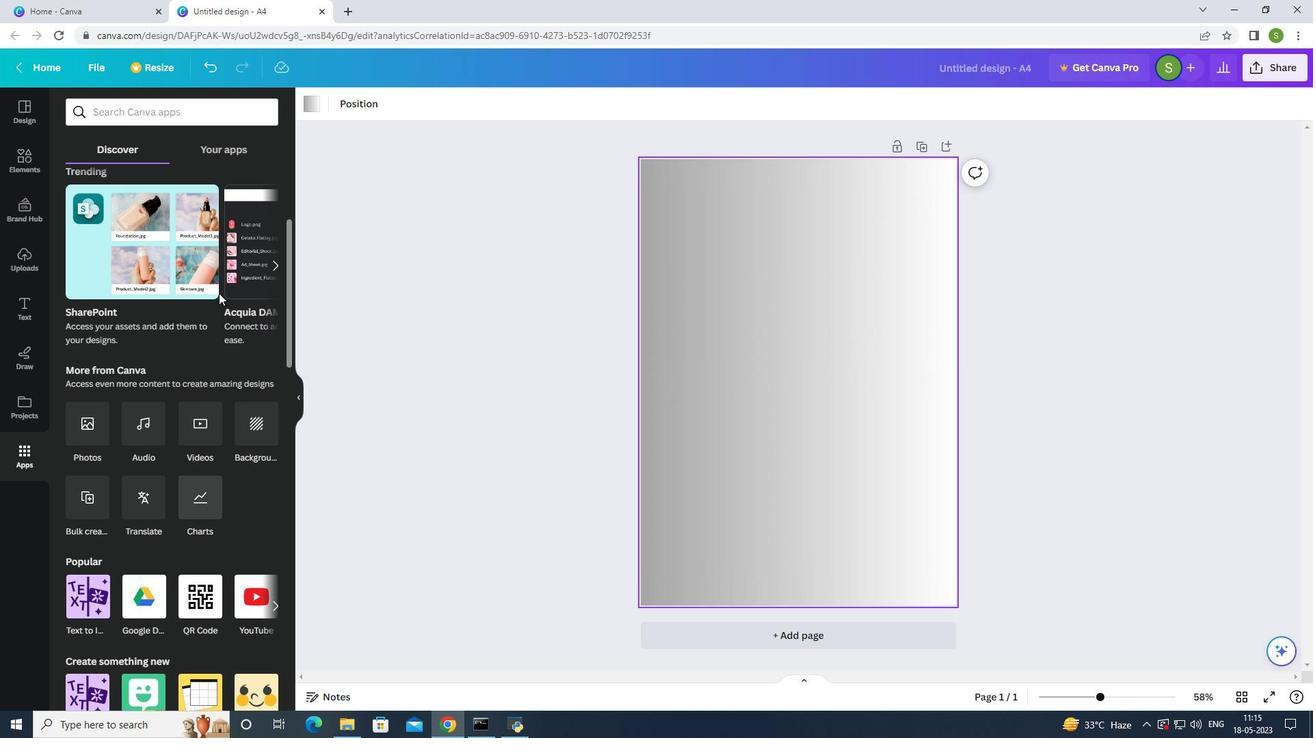 
Action: Mouse moved to (220, 292)
Screenshot: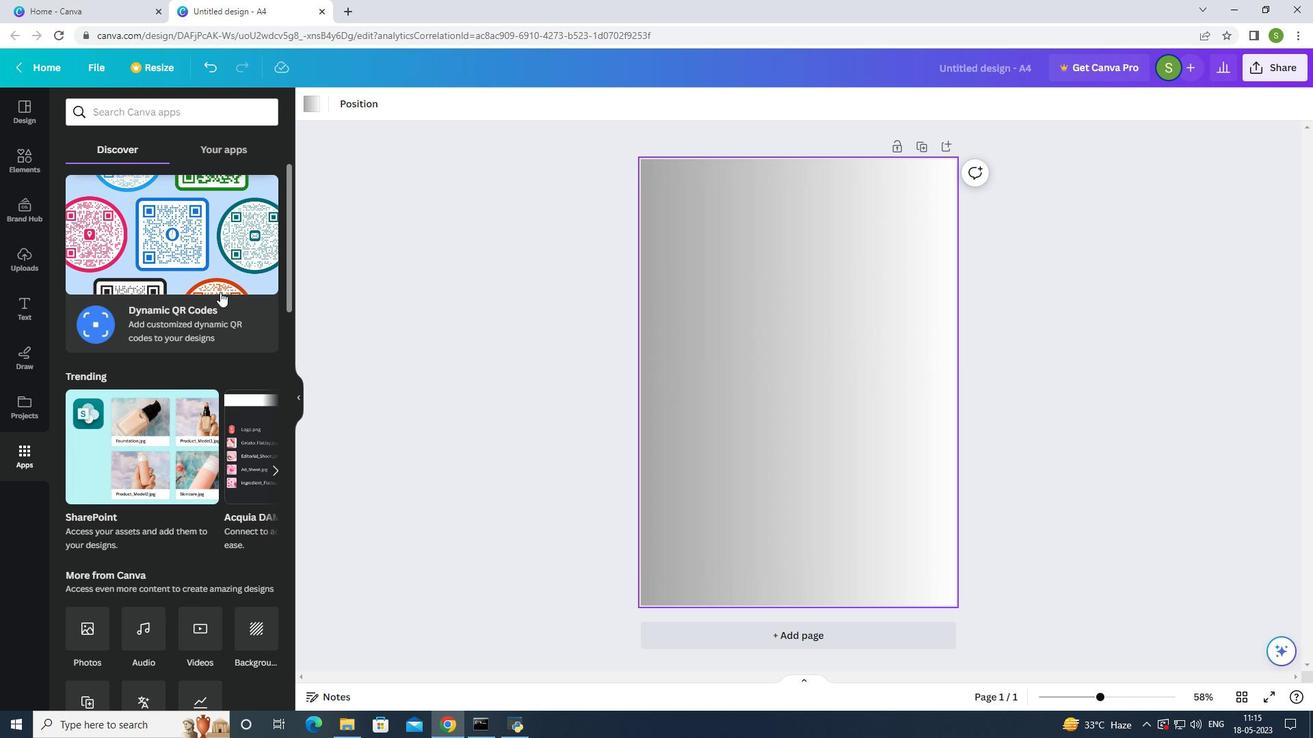 
Action: Mouse scrolled (220, 292) with delta (0, 0)
Screenshot: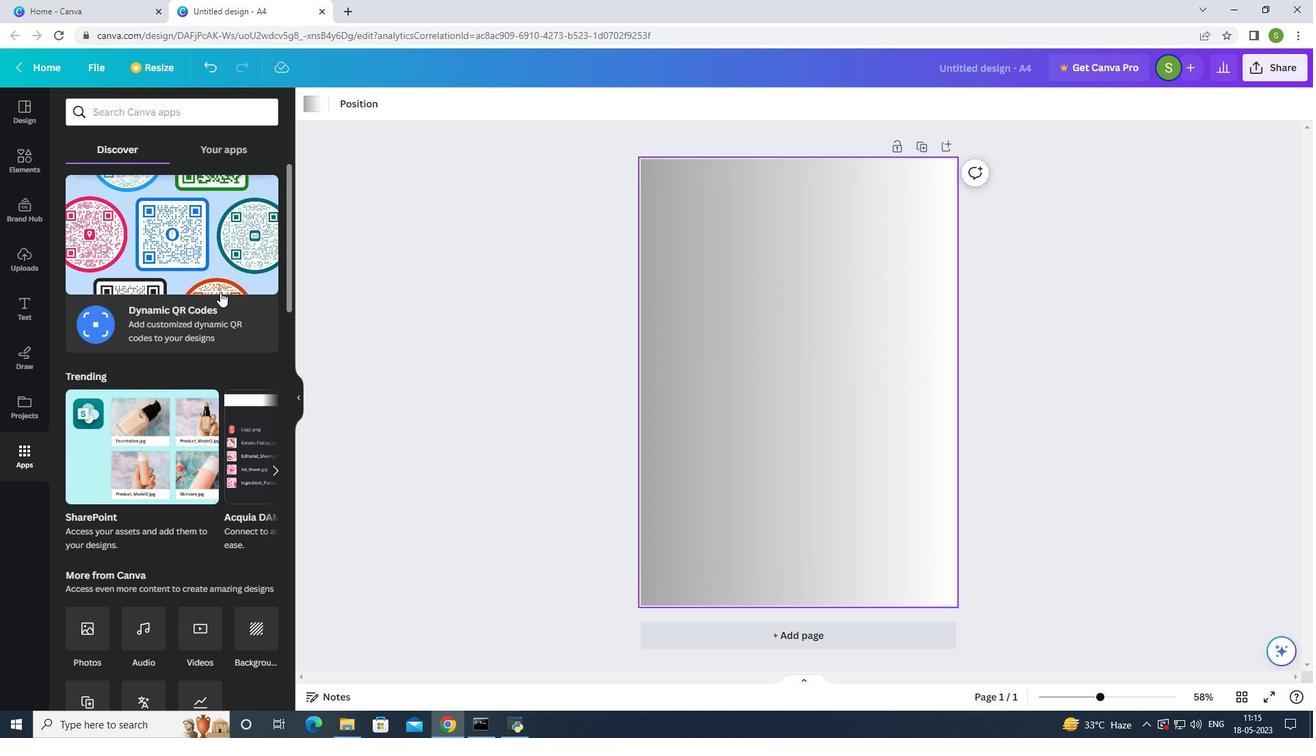 
Action: Mouse scrolled (220, 292) with delta (0, 0)
Screenshot: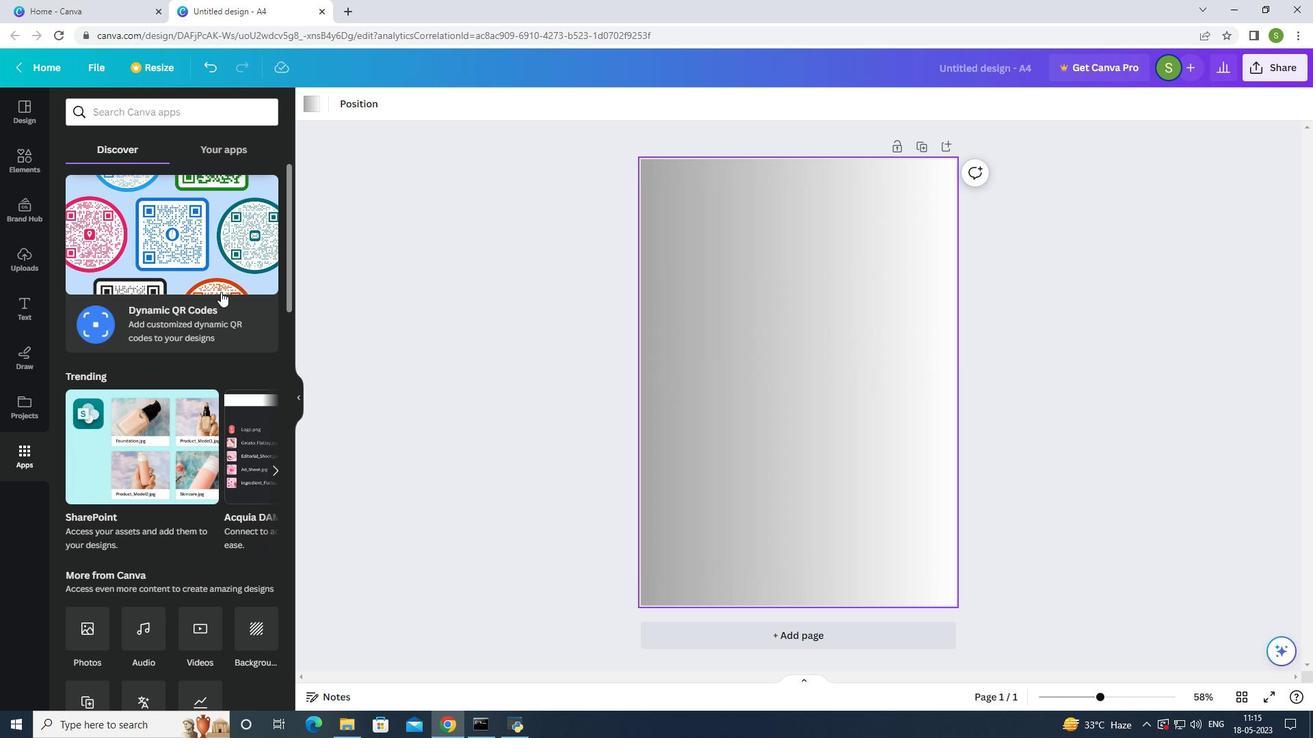 
Action: Mouse scrolled (220, 292) with delta (0, 0)
Screenshot: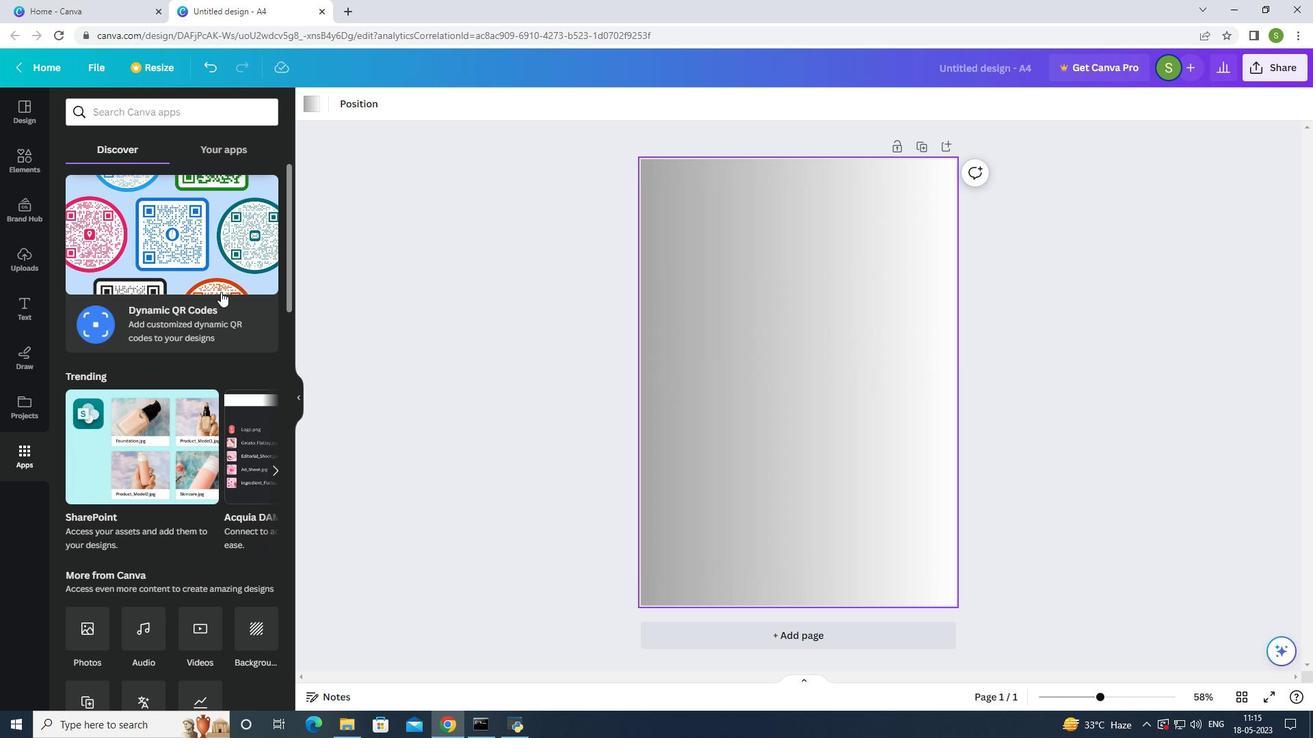 
Action: Mouse scrolled (220, 292) with delta (0, 0)
Screenshot: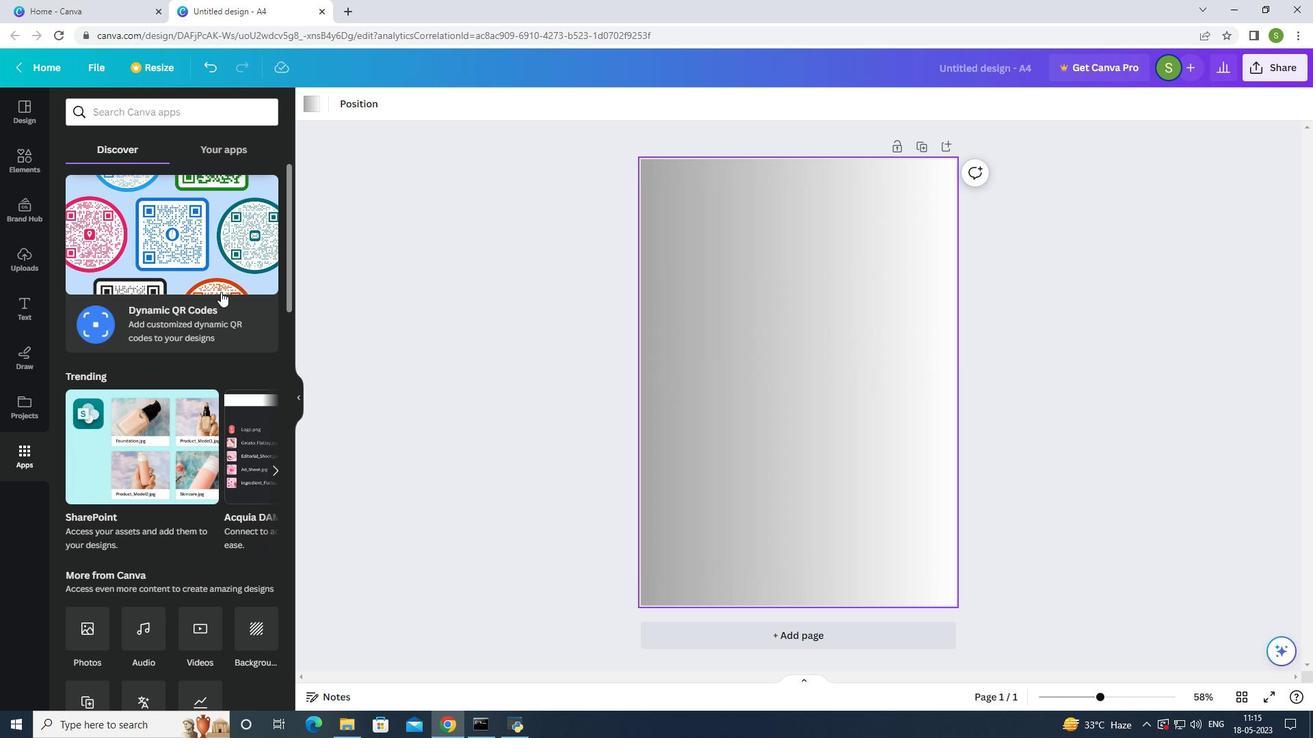 
Action: Mouse moved to (32, 124)
Screenshot: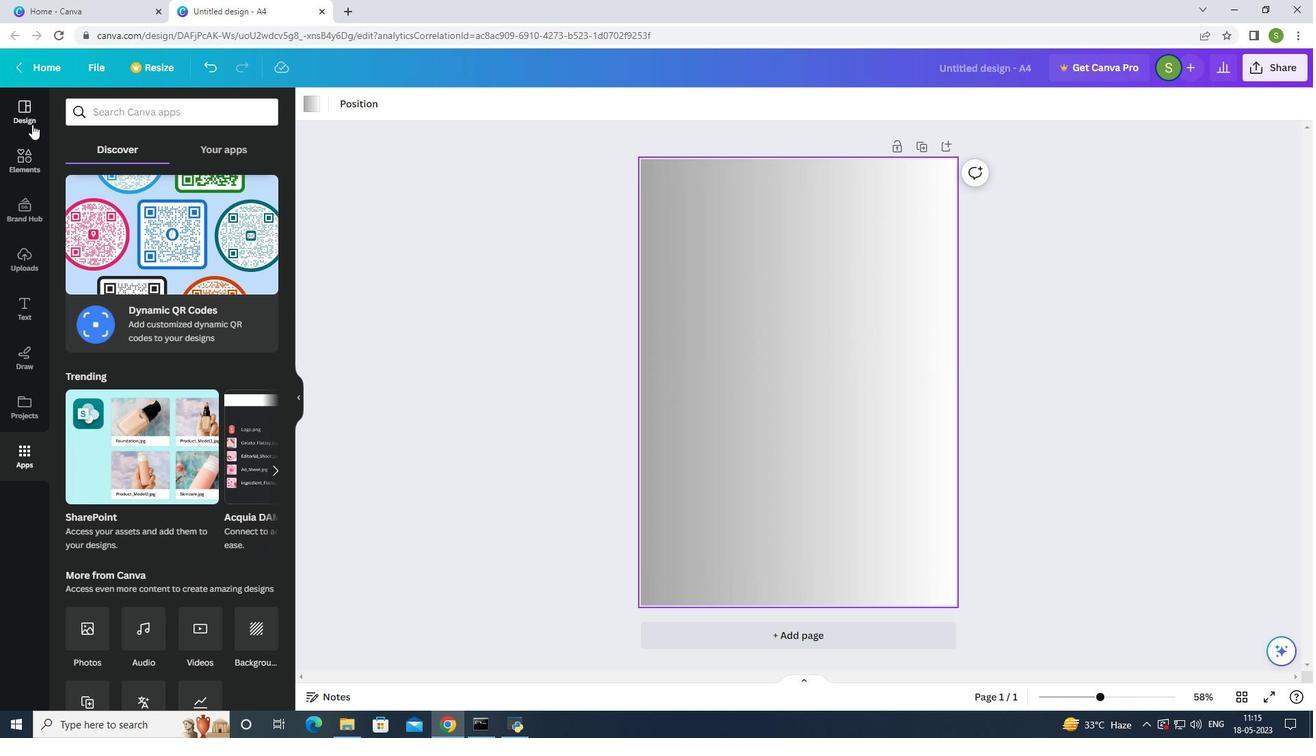 
Action: Mouse pressed left at (32, 124)
Screenshot: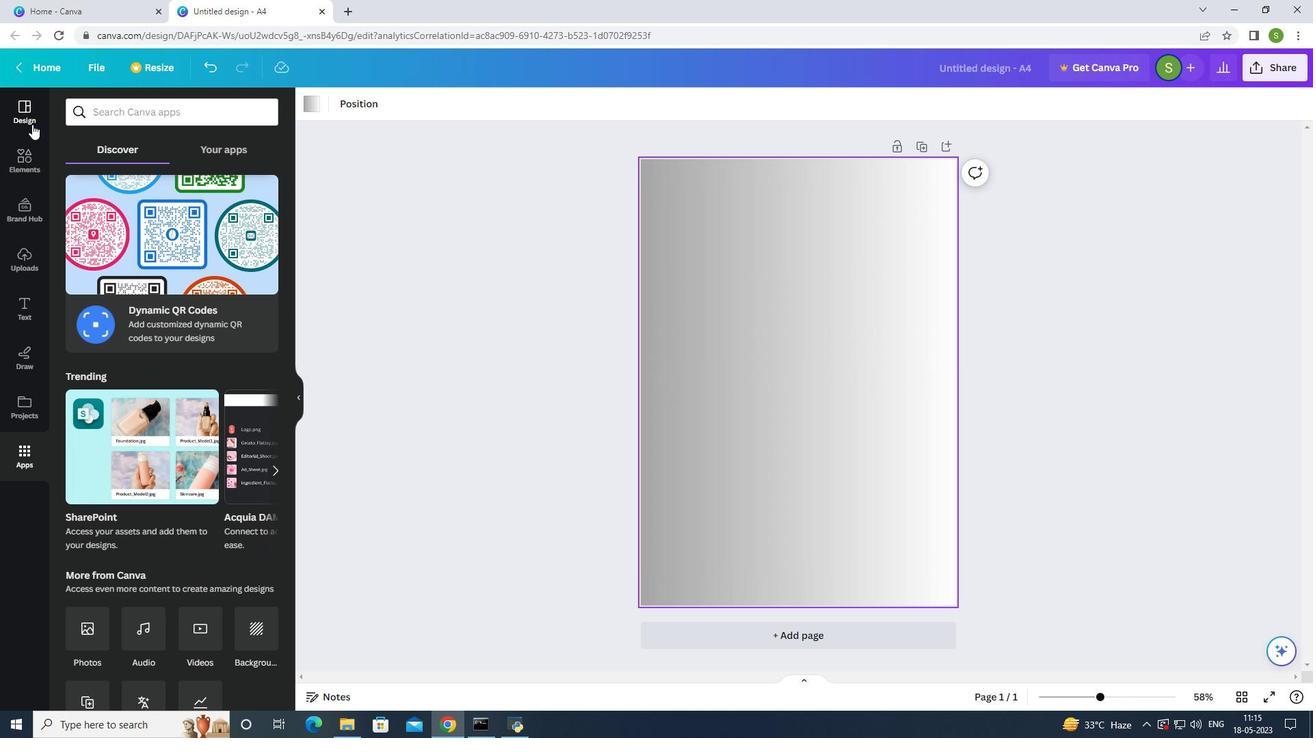 
Action: Mouse moved to (27, 319)
Screenshot: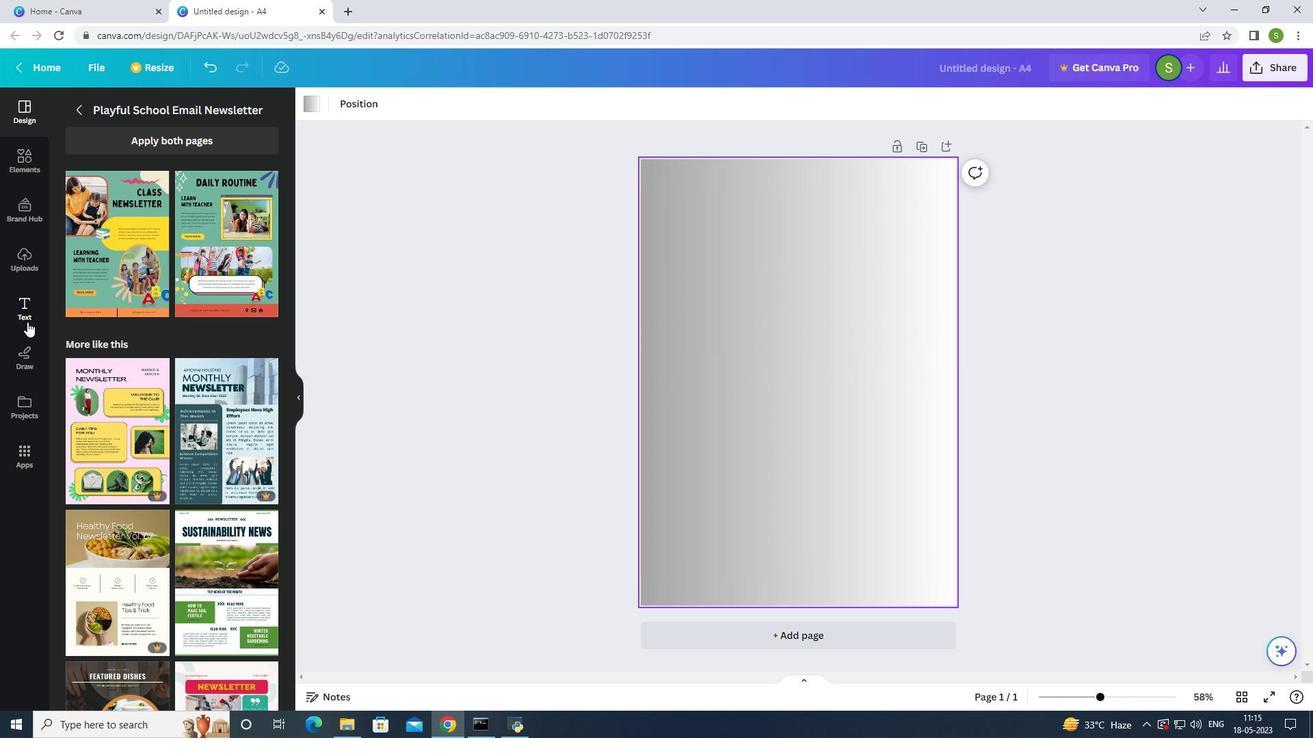 
Action: Mouse pressed left at (27, 319)
Screenshot: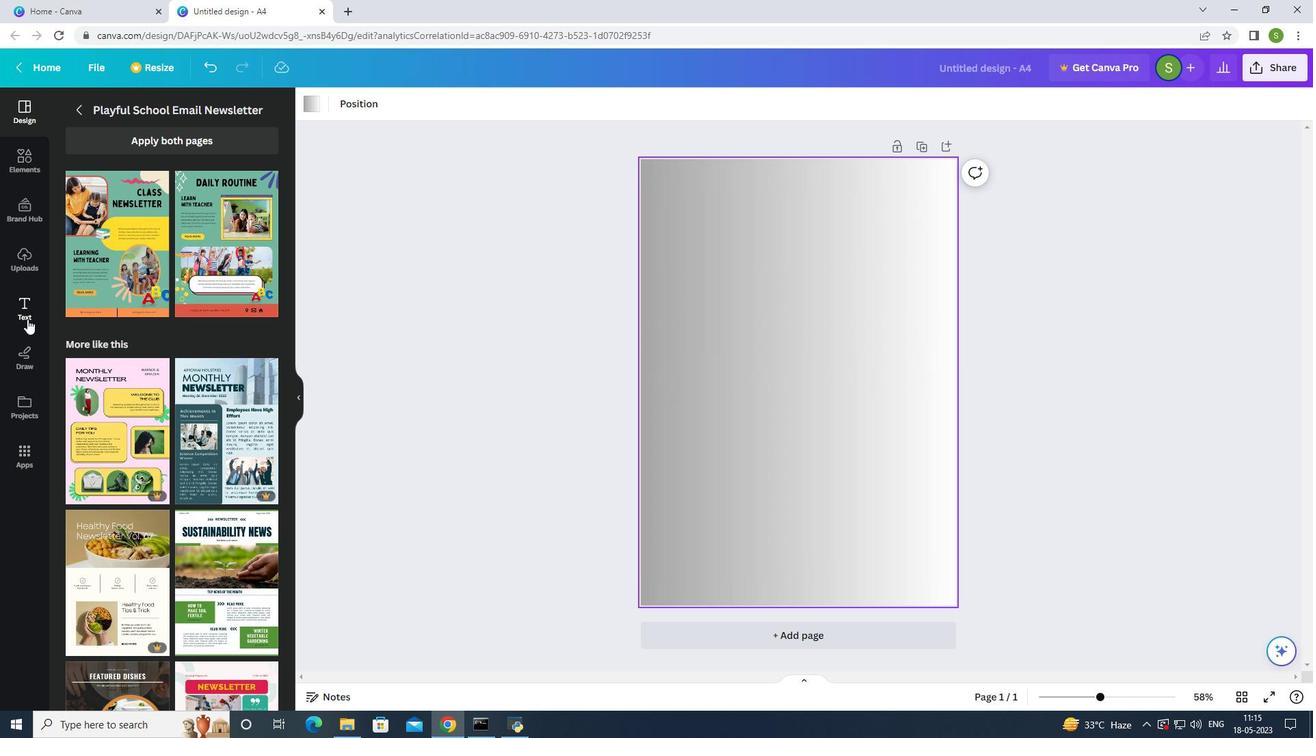 
Action: Mouse moved to (195, 230)
Screenshot: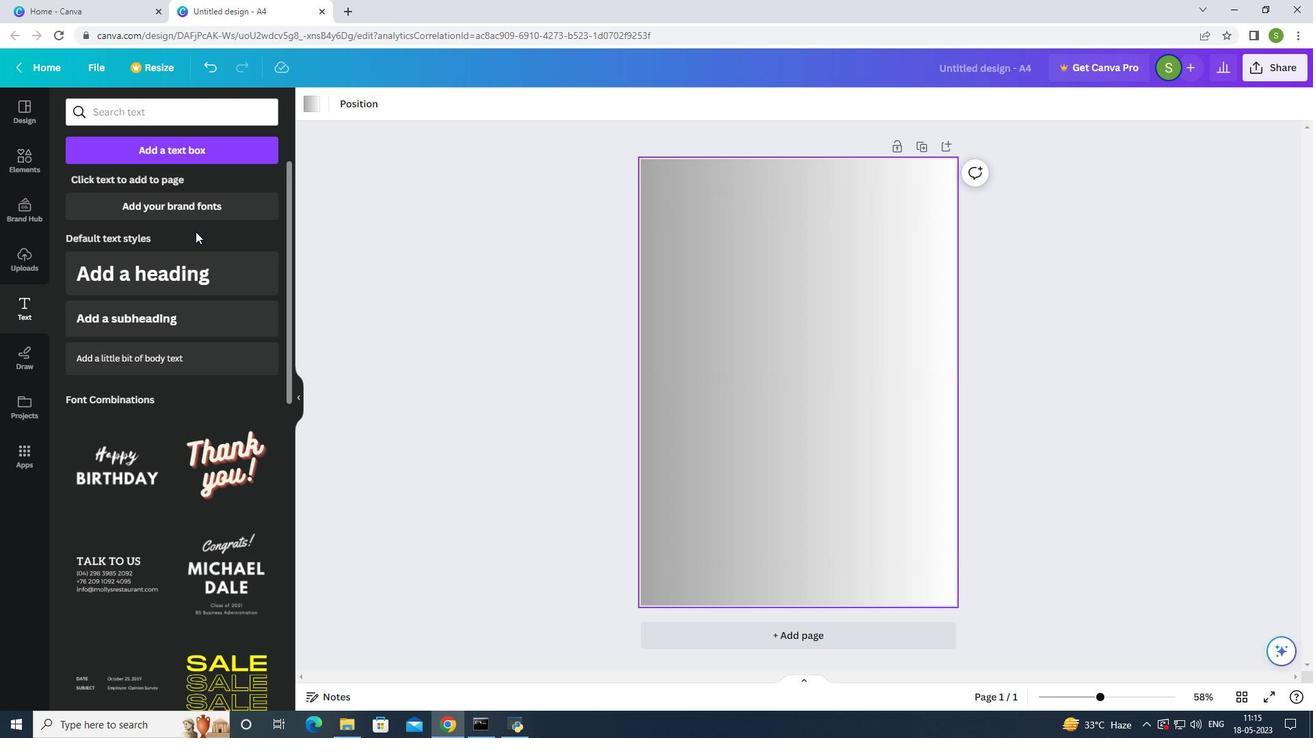 
Action: Mouse scrolled (195, 231) with delta (0, 0)
Screenshot: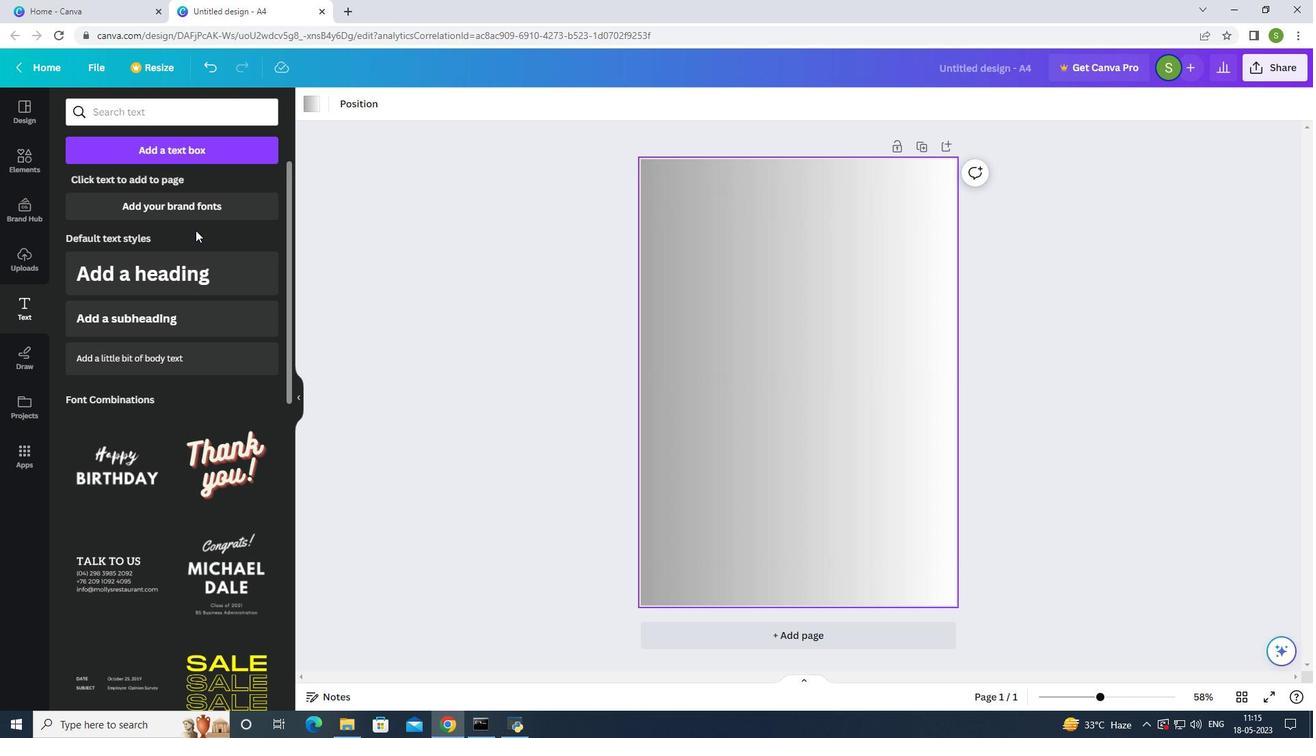 
Action: Mouse scrolled (195, 231) with delta (0, 0)
Screenshot: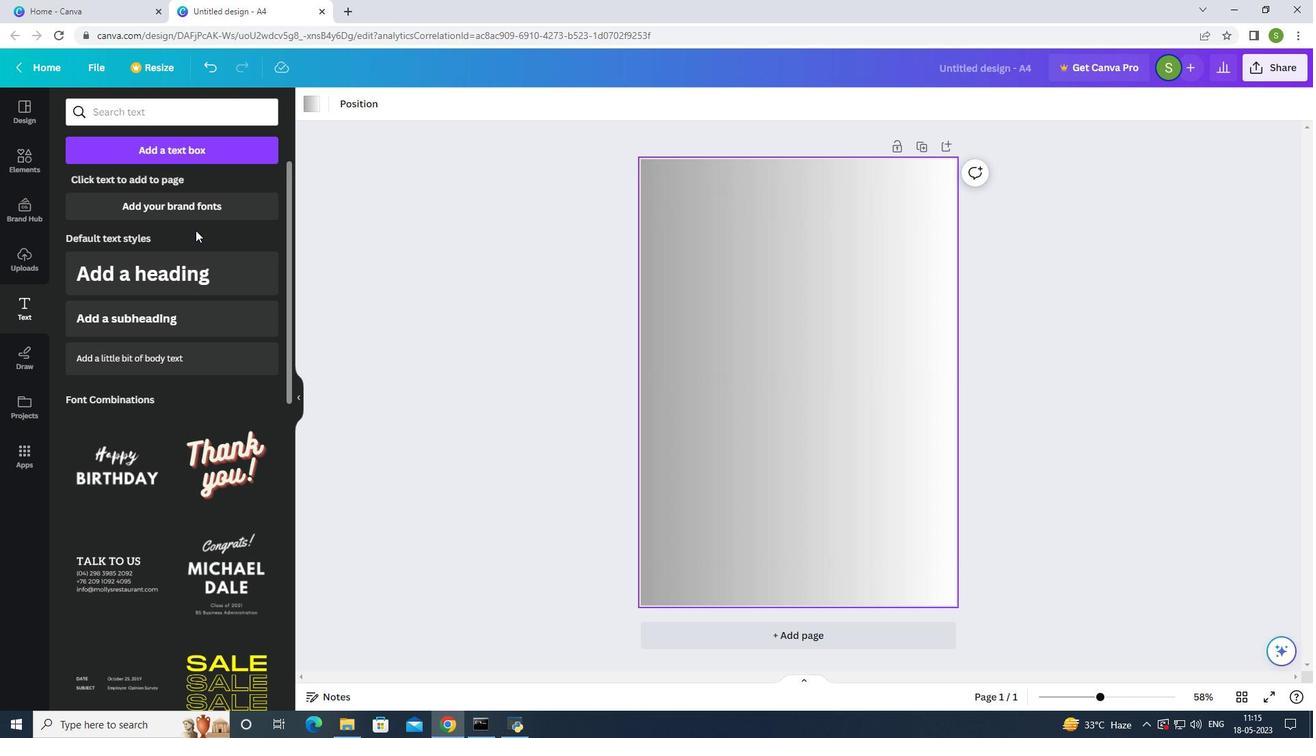 
Action: Mouse scrolled (195, 231) with delta (0, 0)
Screenshot: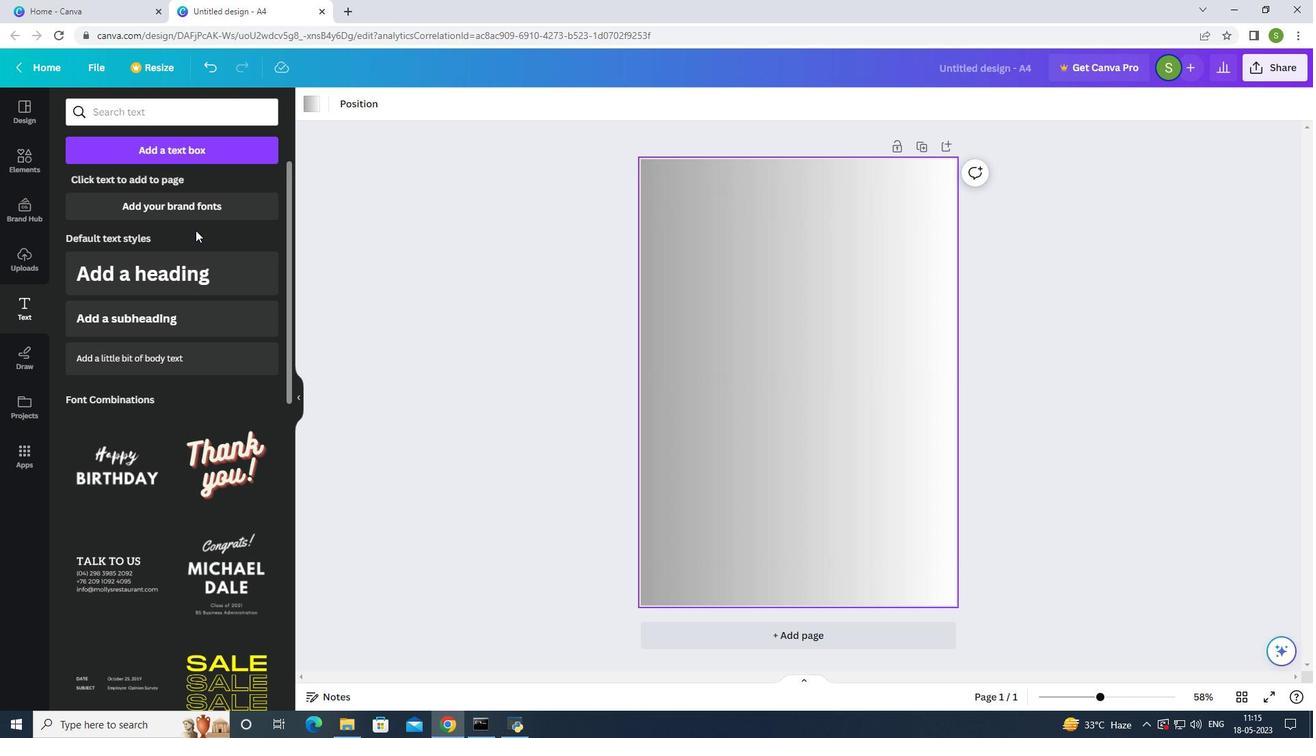 
Action: Mouse scrolled (195, 231) with delta (0, 0)
Screenshot: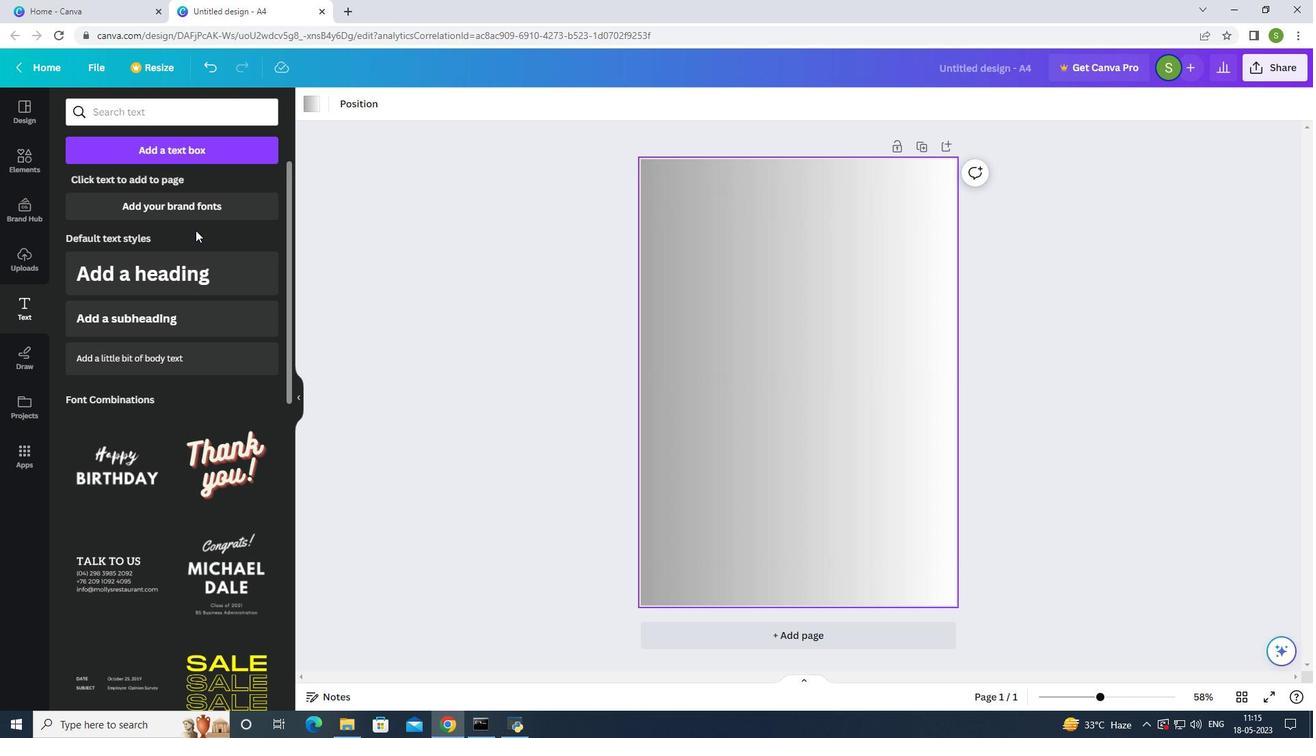 
Action: Mouse moved to (195, 228)
Screenshot: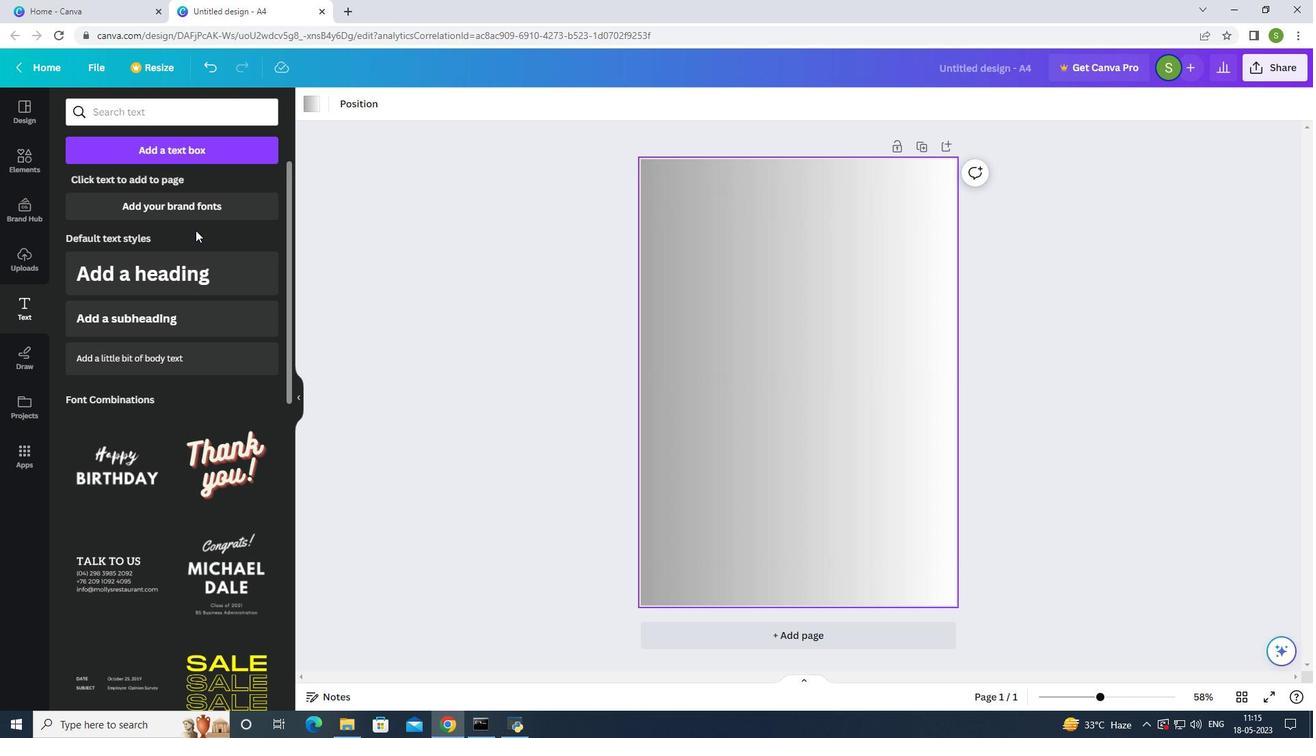 
Action: Mouse scrolled (195, 227) with delta (0, 0)
Screenshot: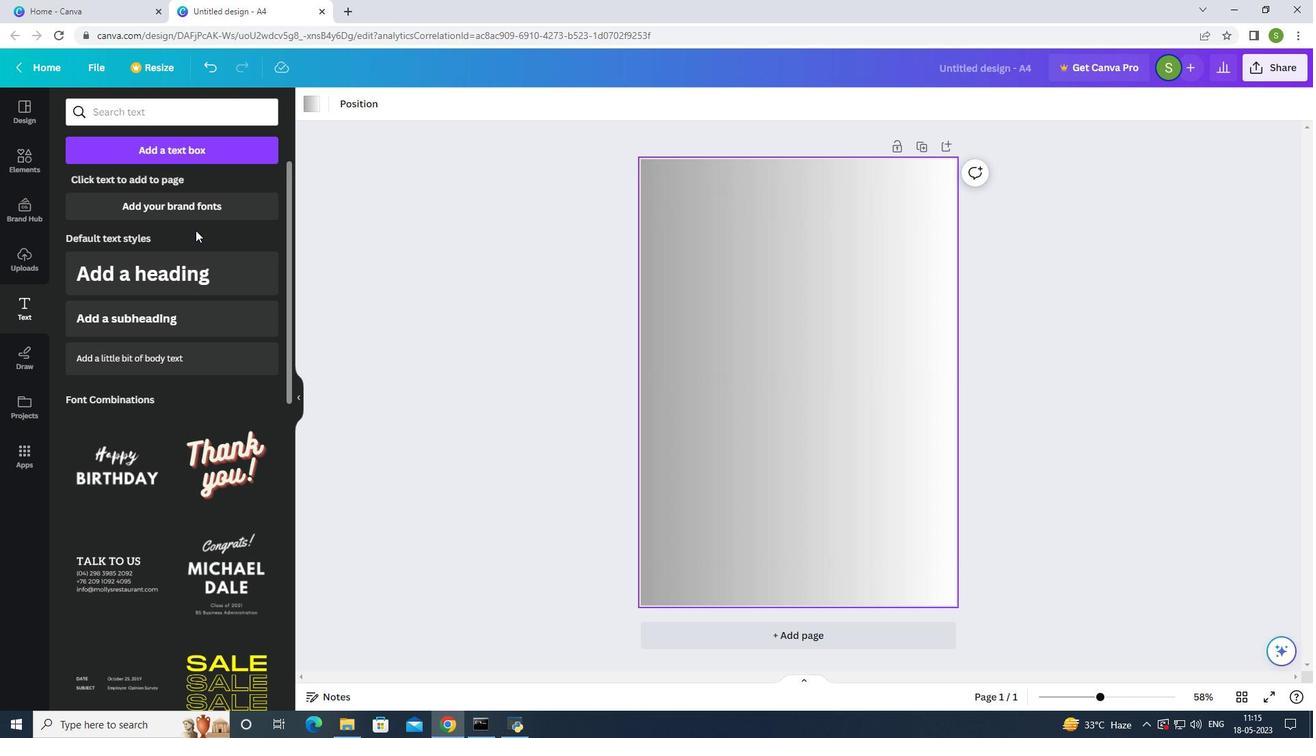 
Action: Mouse scrolled (195, 227) with delta (0, 0)
Screenshot: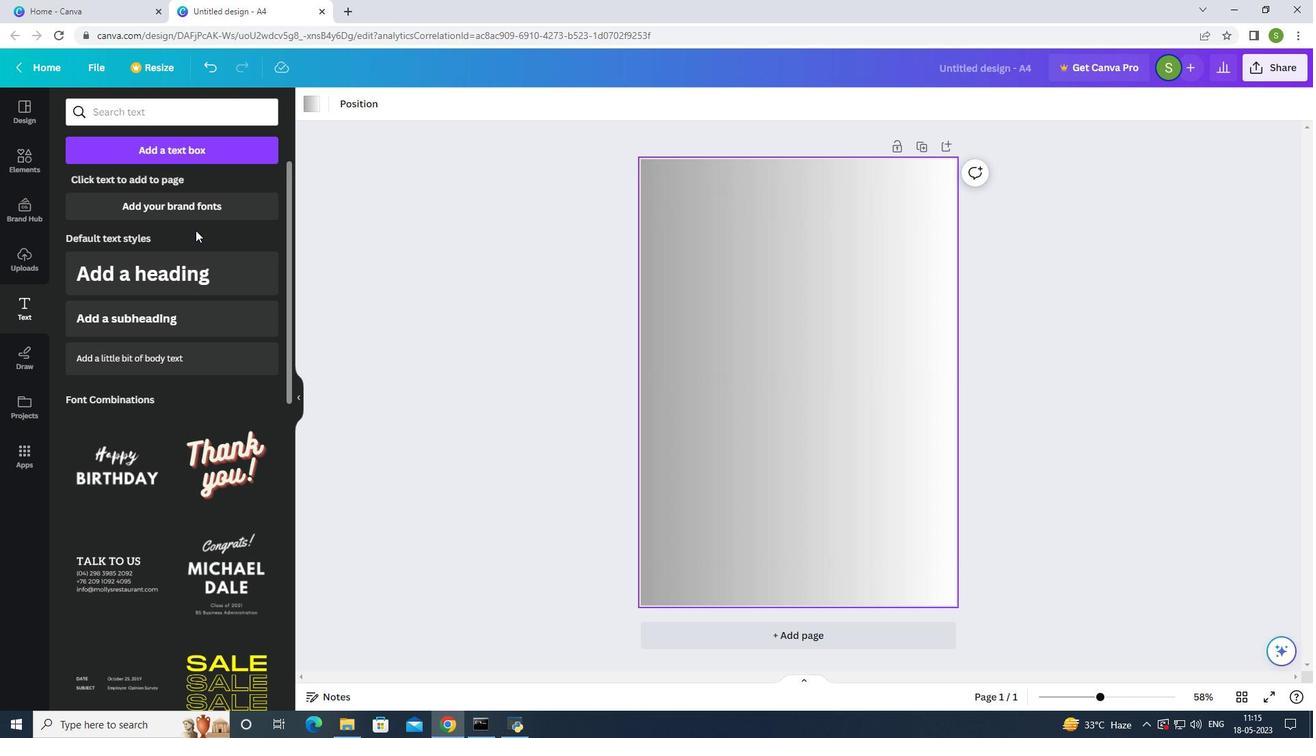 
Action: Mouse scrolled (195, 227) with delta (0, 0)
Screenshot: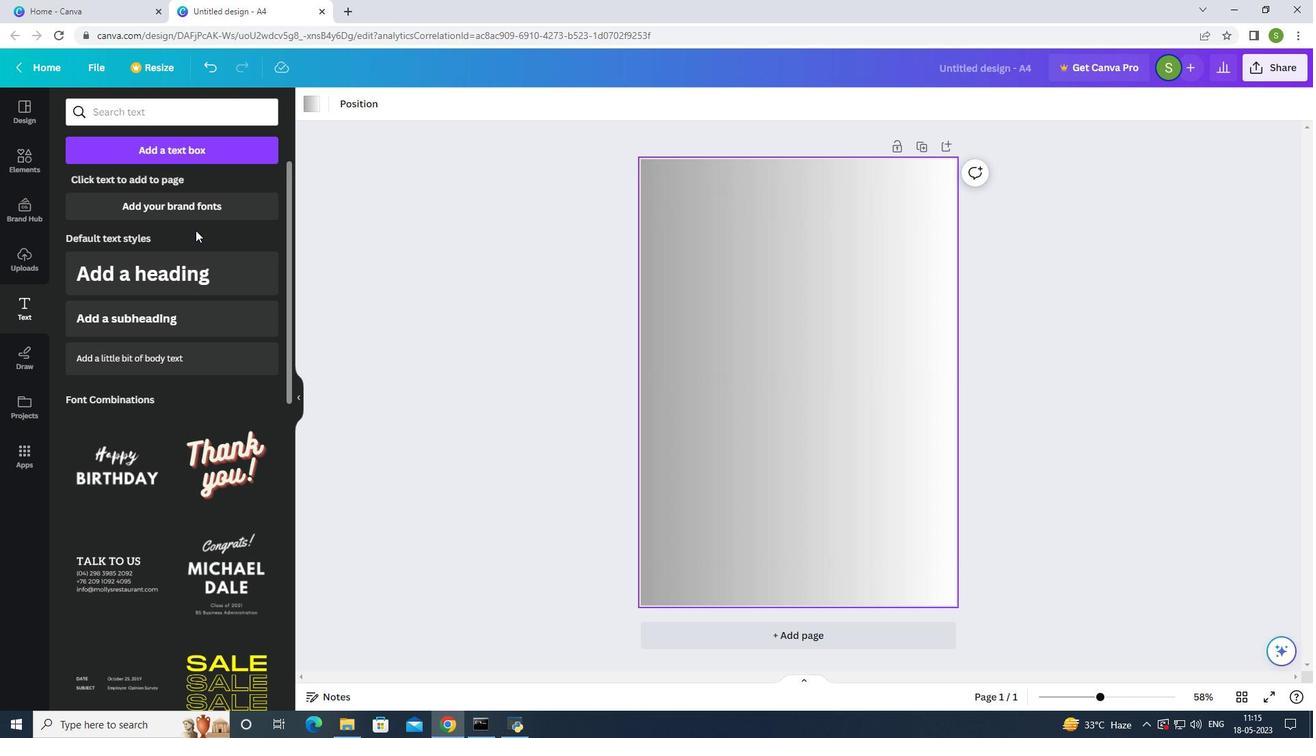 
Action: Mouse scrolled (195, 227) with delta (0, 0)
Screenshot: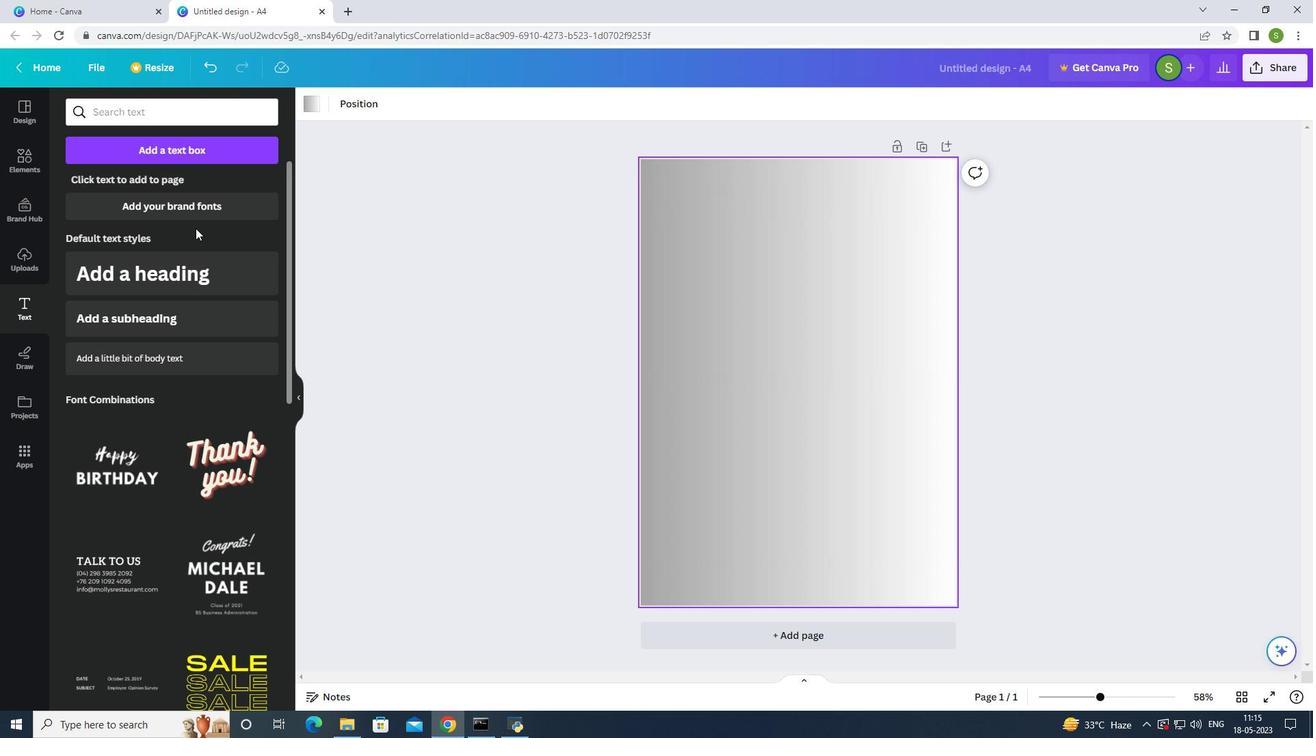 
Action: Mouse moved to (196, 227)
Screenshot: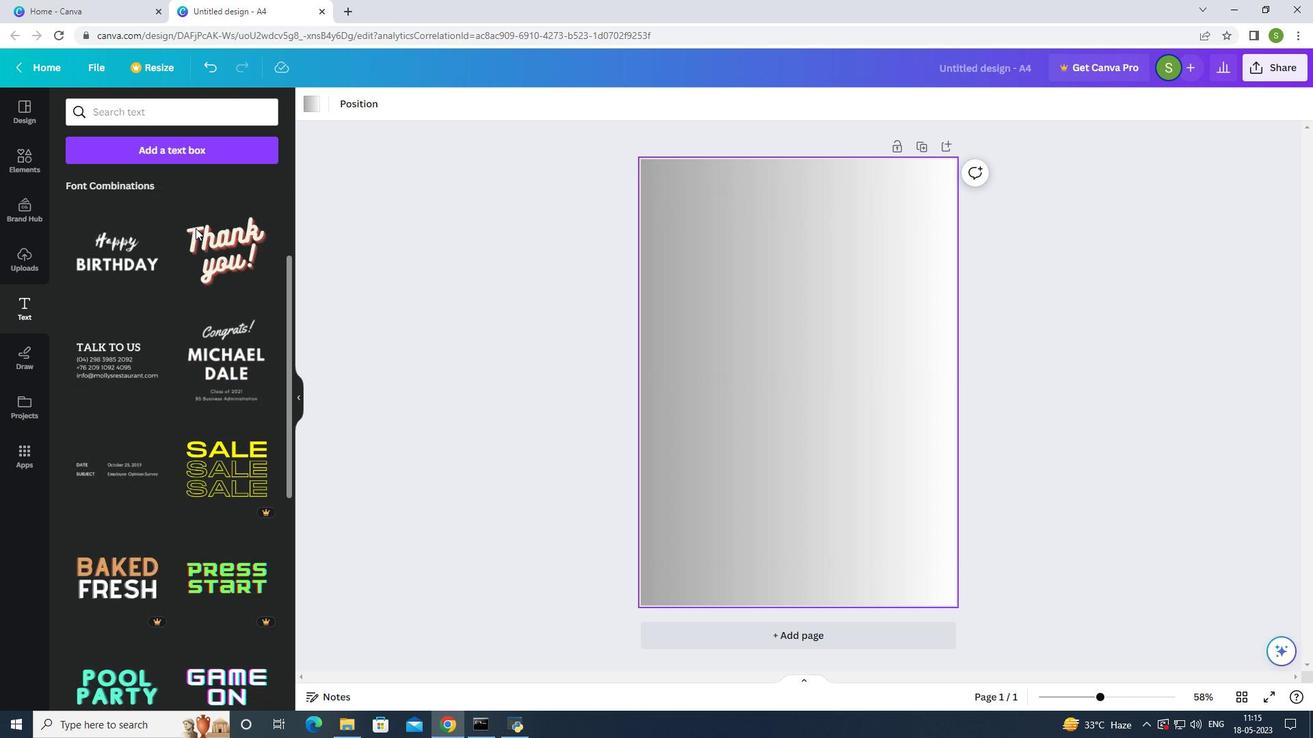 
Action: Mouse scrolled (196, 227) with delta (0, 0)
Screenshot: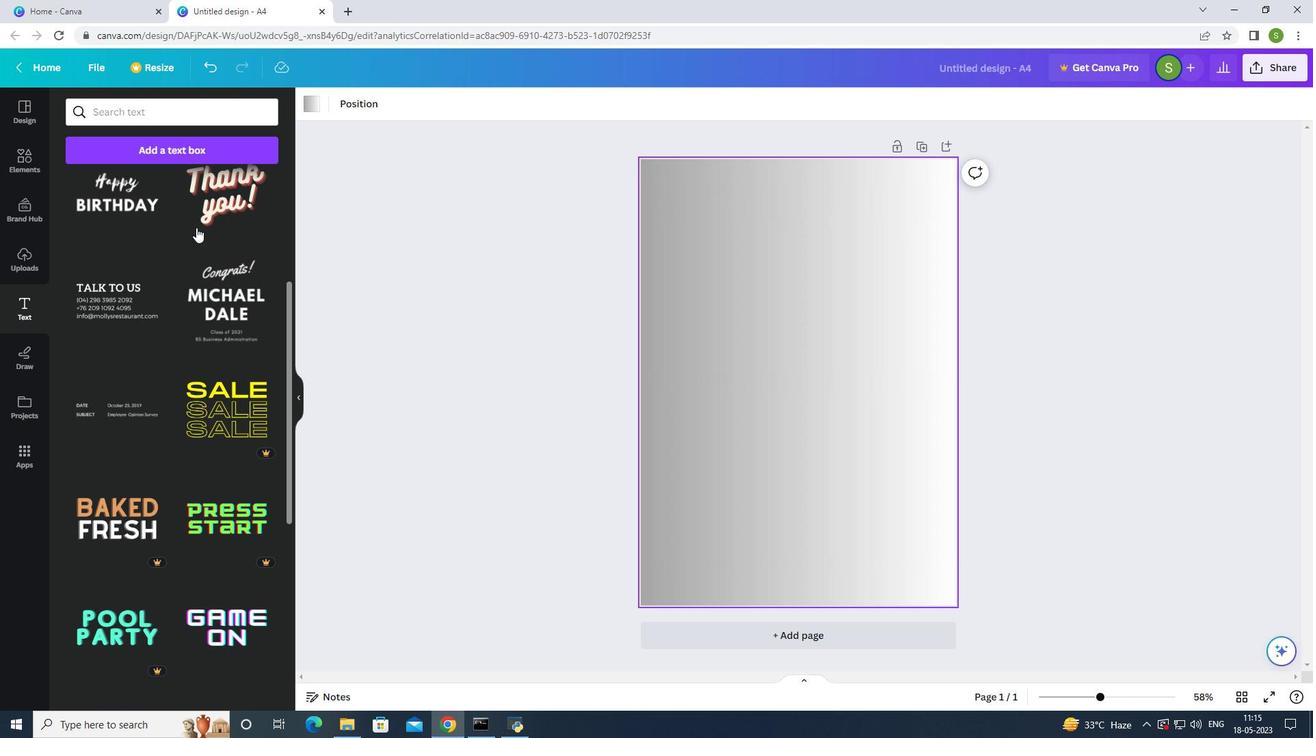 
Action: Mouse scrolled (196, 227) with delta (0, 0)
Screenshot: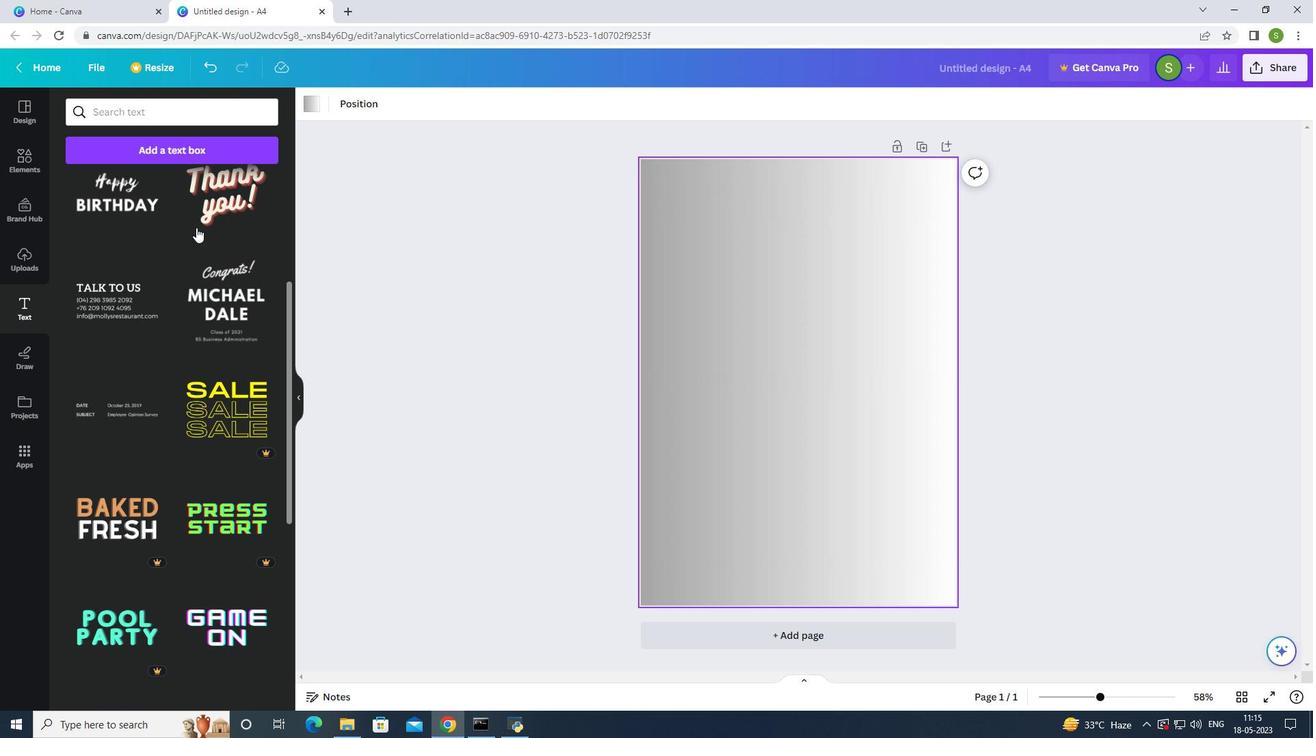 
Action: Mouse scrolled (196, 227) with delta (0, 0)
Screenshot: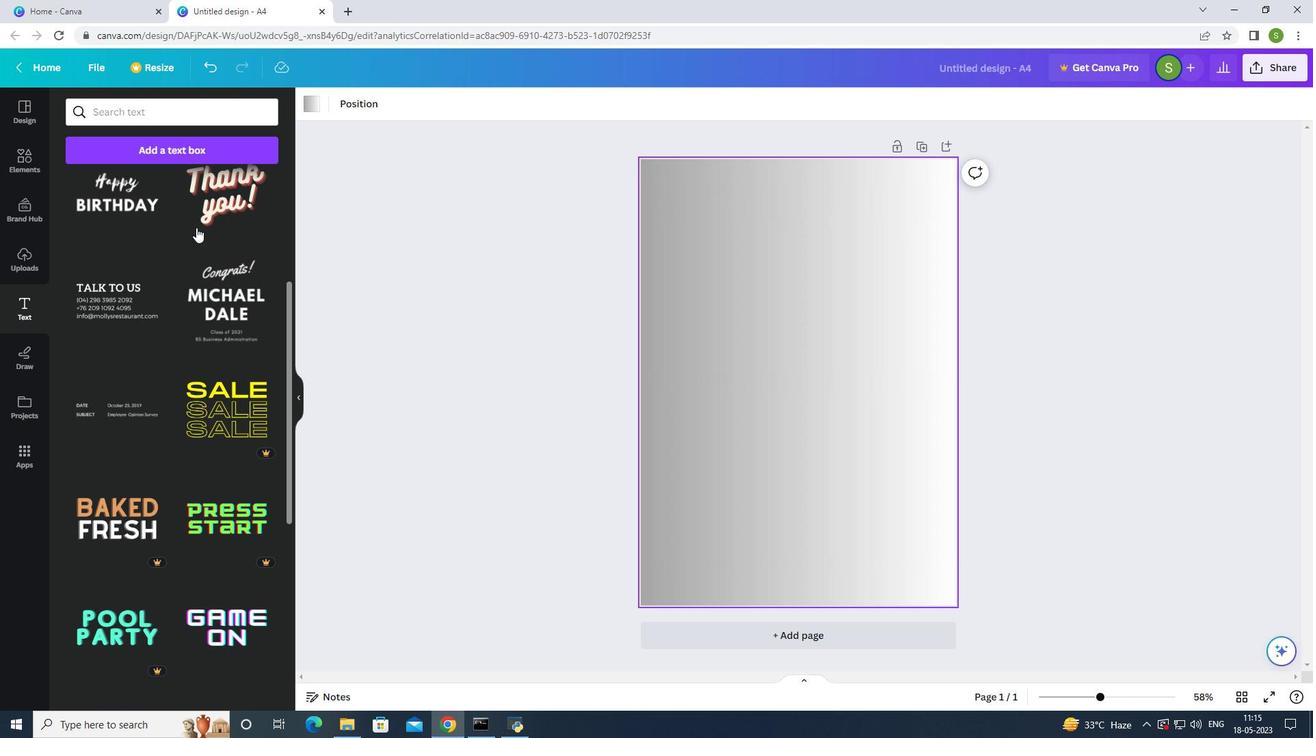 
Action: Mouse scrolled (196, 227) with delta (0, 0)
Screenshot: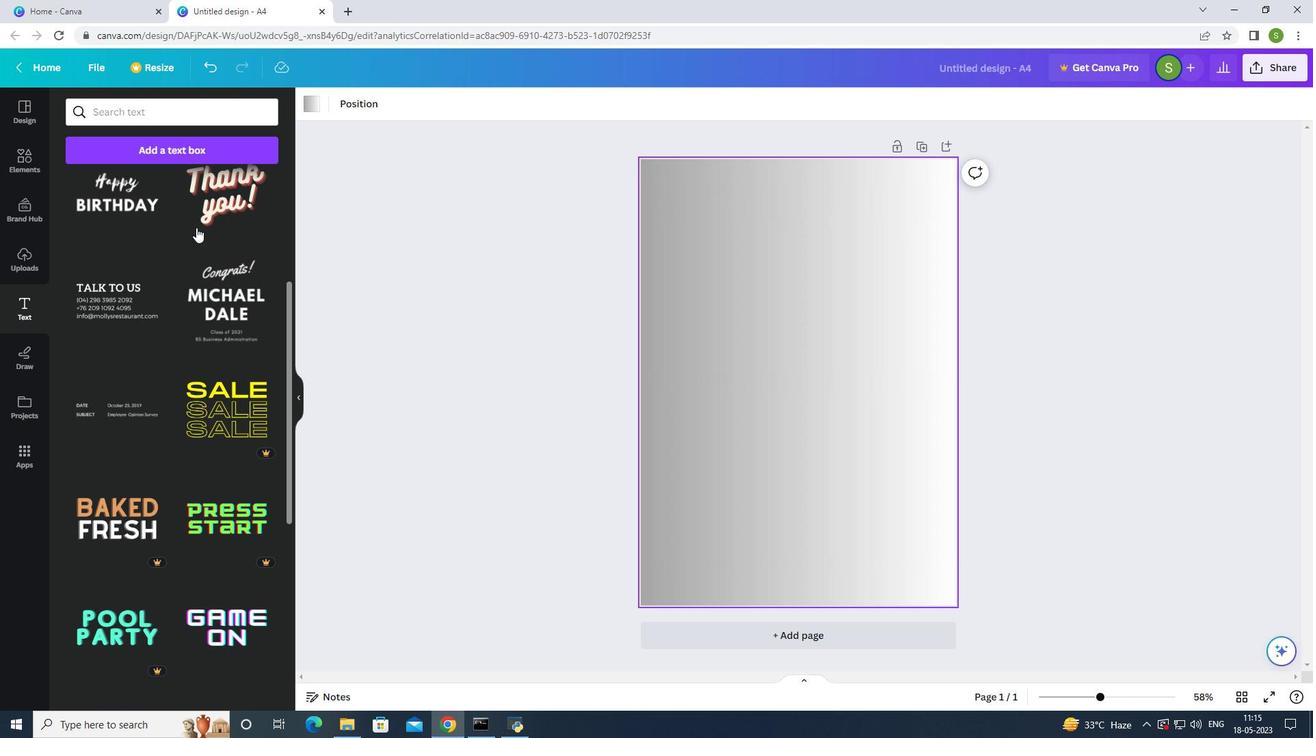 
Action: Mouse scrolled (196, 227) with delta (0, 0)
Screenshot: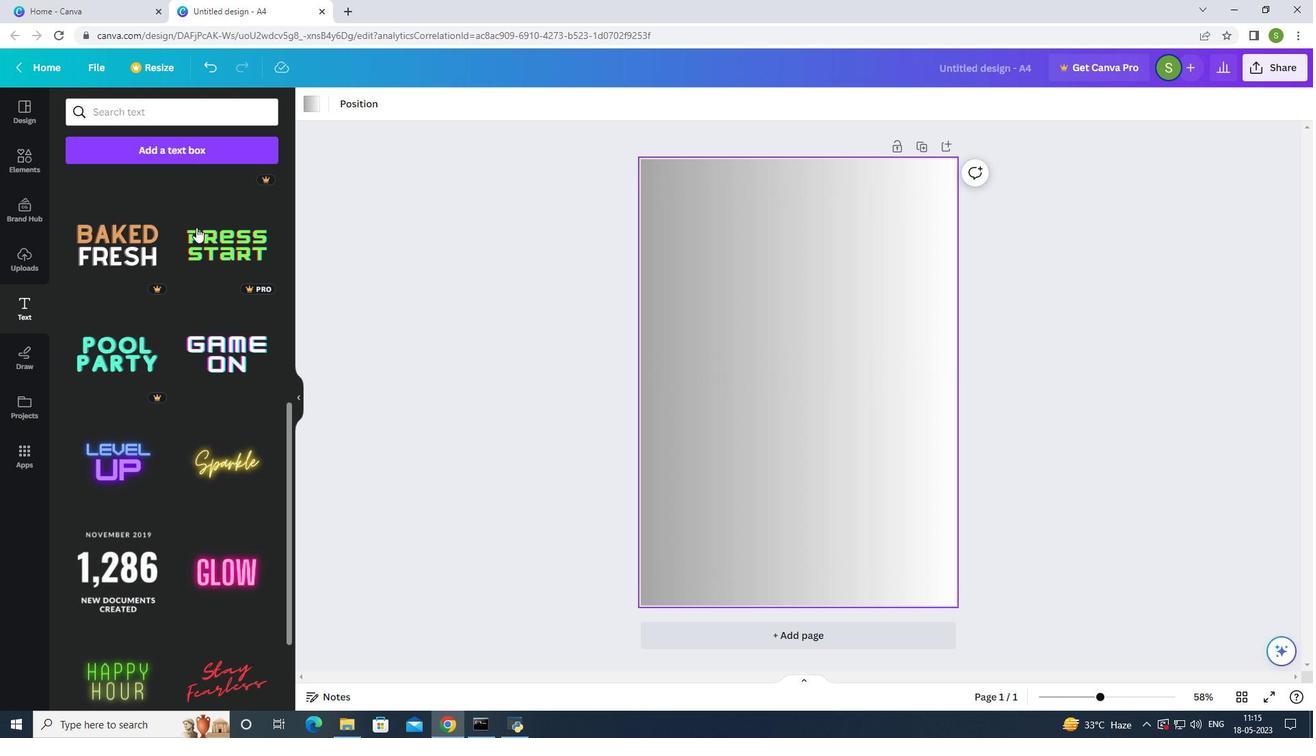 
Action: Mouse scrolled (196, 227) with delta (0, 0)
Screenshot: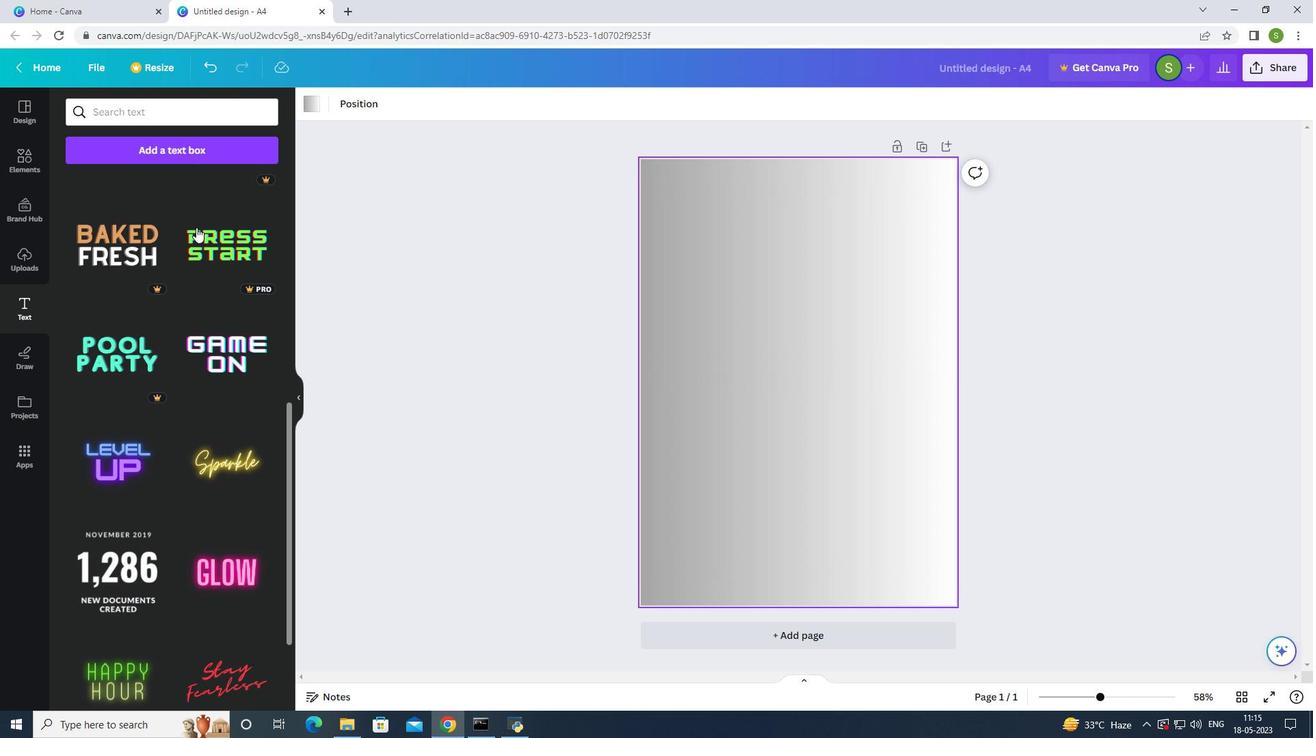 
Action: Mouse moved to (197, 227)
Screenshot: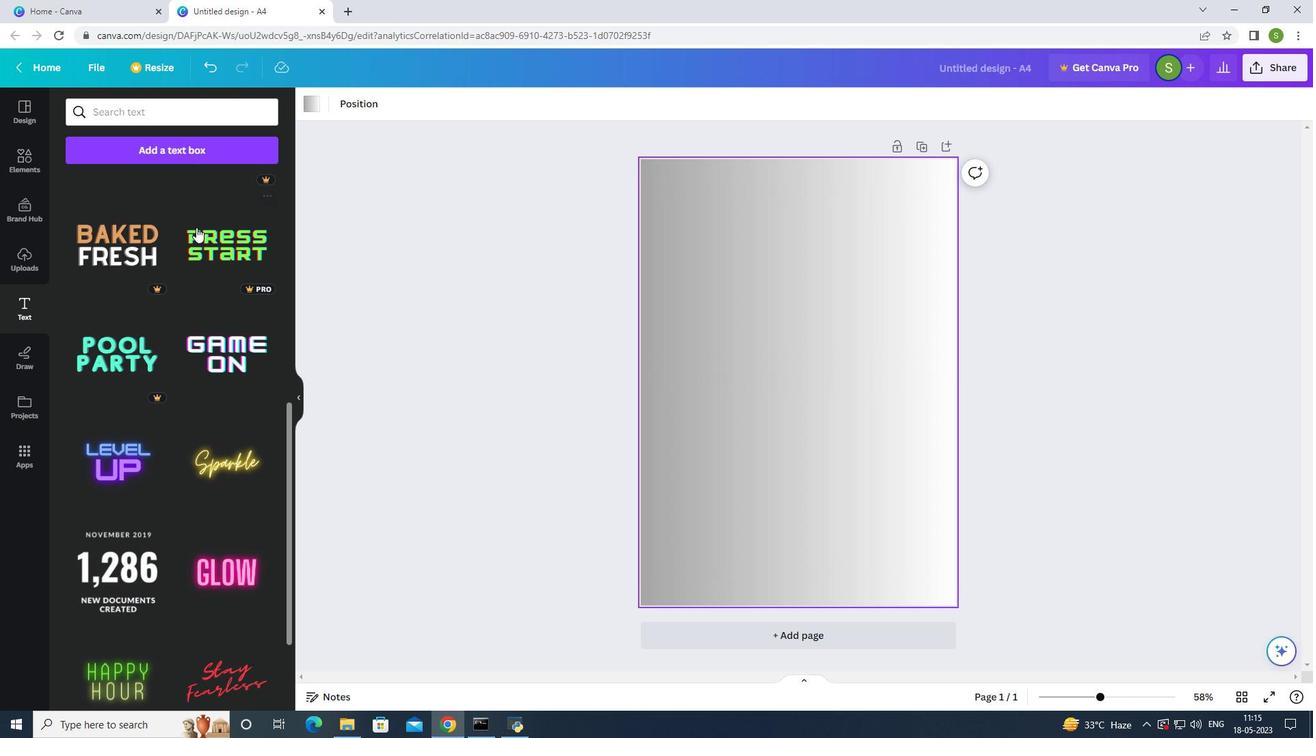 
Action: Mouse scrolled (197, 227) with delta (0, 0)
Screenshot: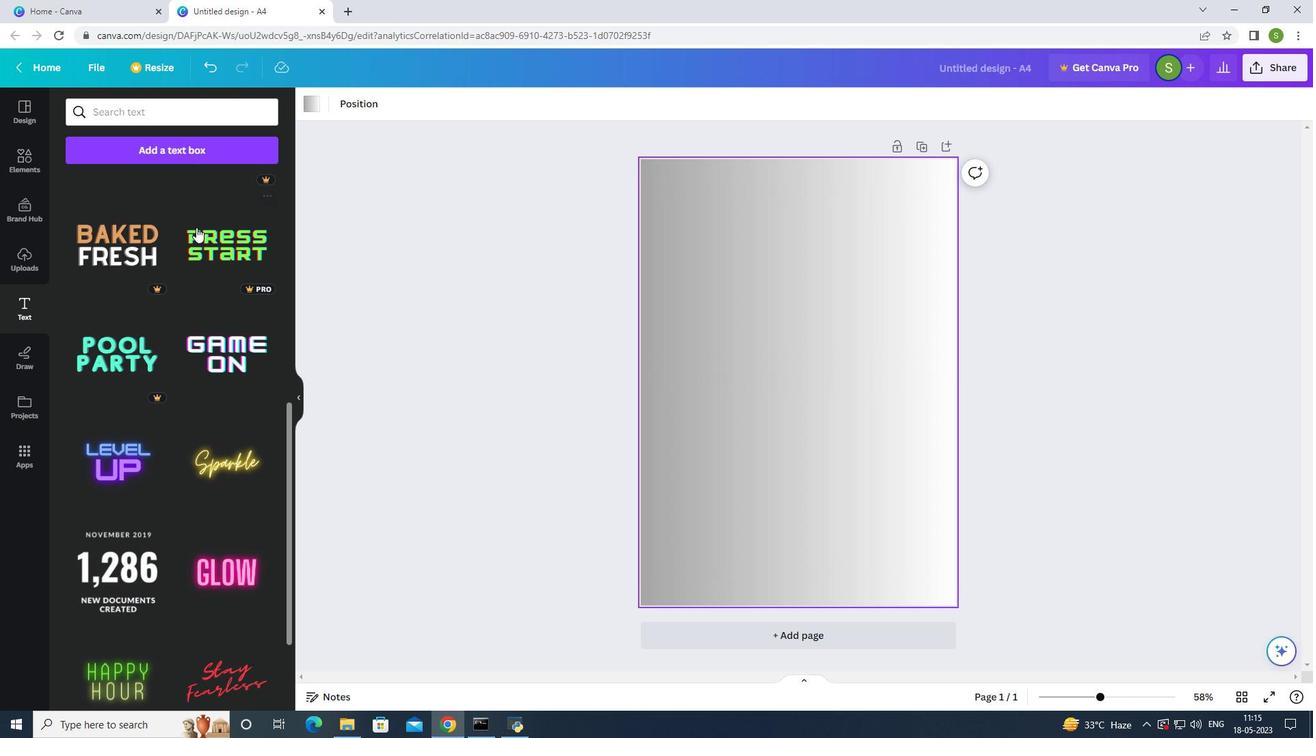 
Action: Mouse moved to (201, 224)
Screenshot: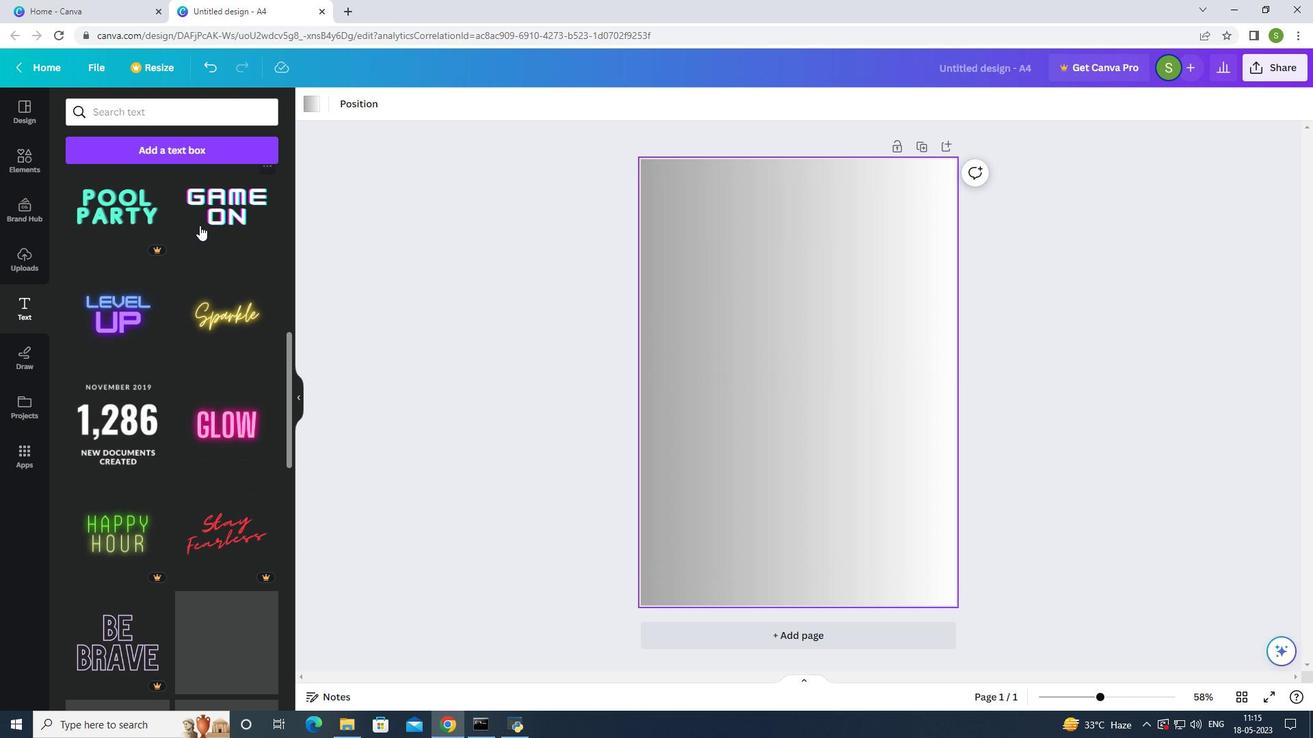 
Action: Mouse scrolled (201, 223) with delta (0, 0)
Screenshot: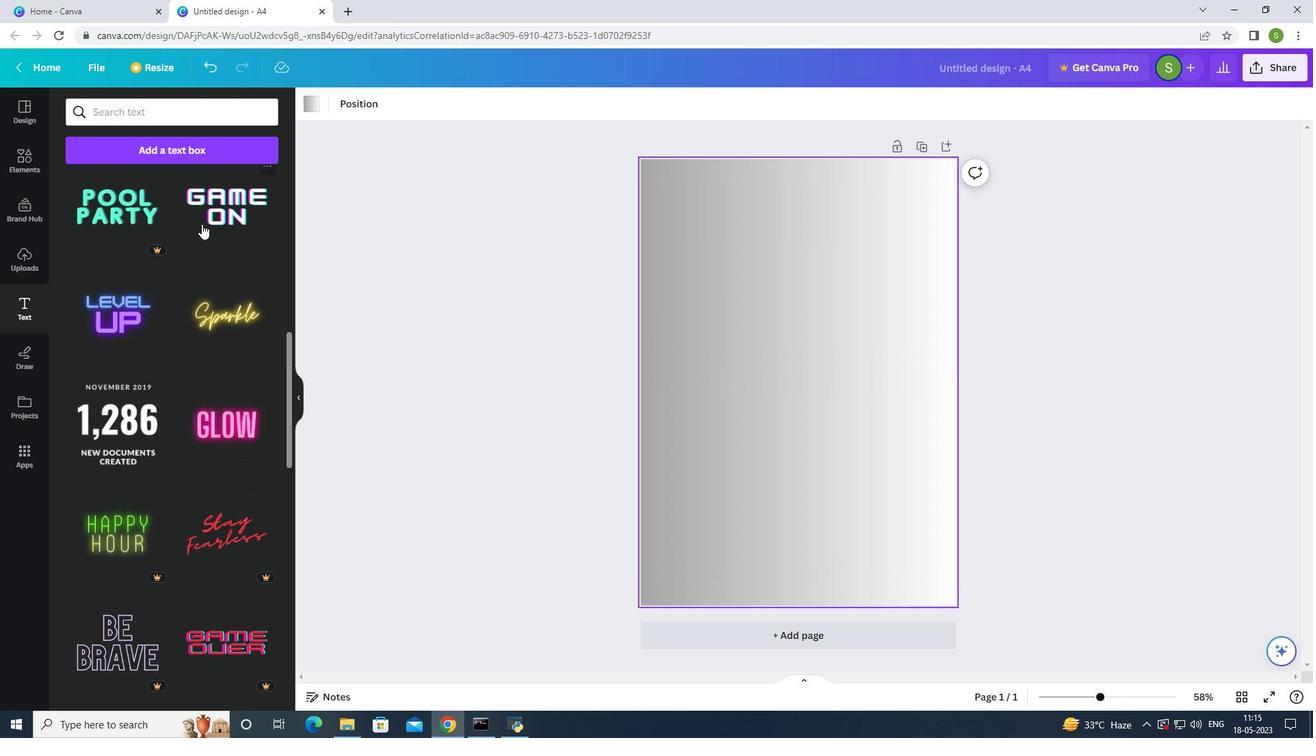 
Action: Mouse scrolled (201, 223) with delta (0, 0)
Screenshot: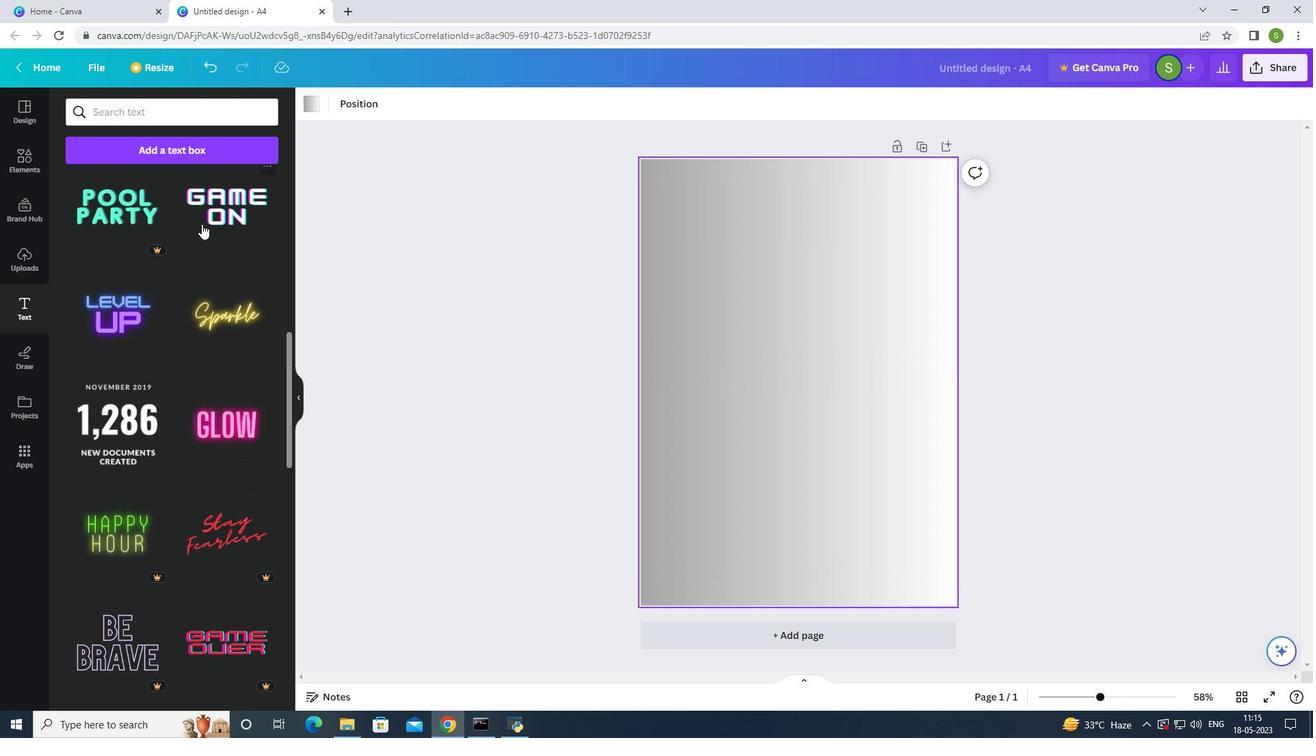 
Action: Mouse scrolled (201, 223) with delta (0, 0)
Screenshot: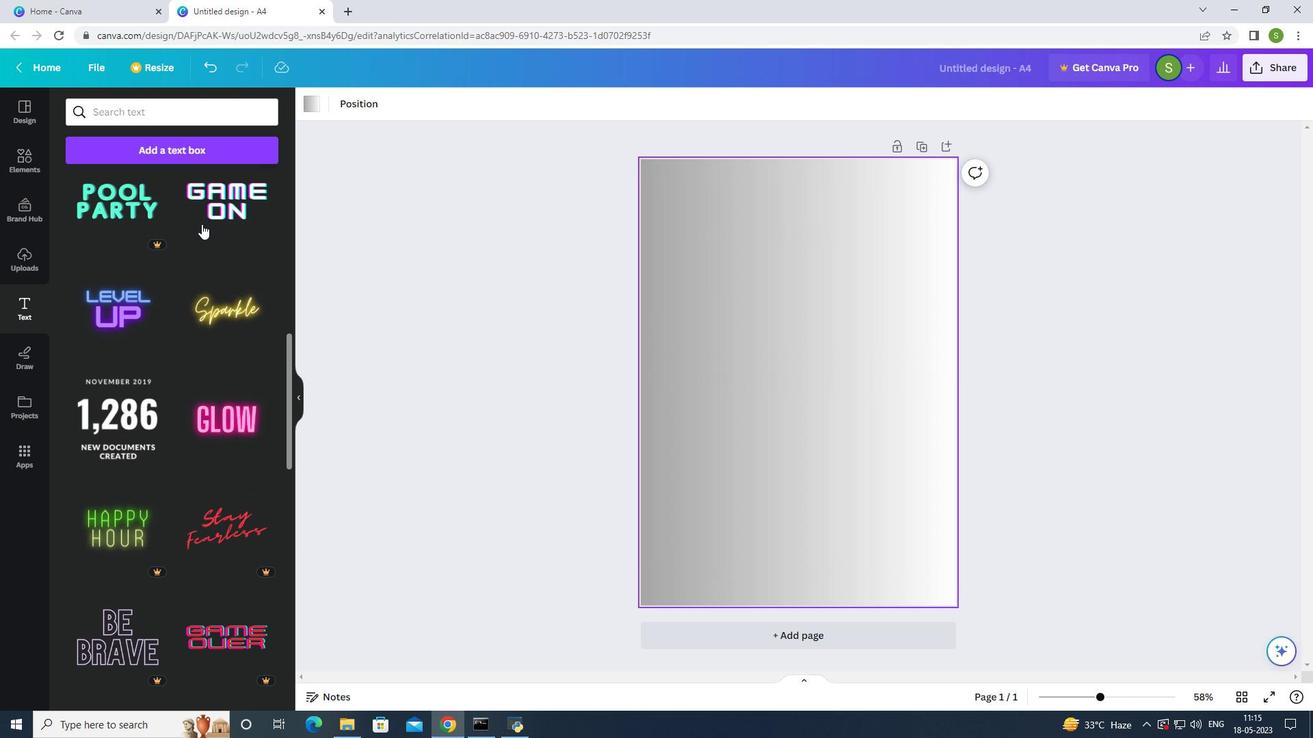 
Action: Mouse scrolled (201, 223) with delta (0, 0)
Screenshot: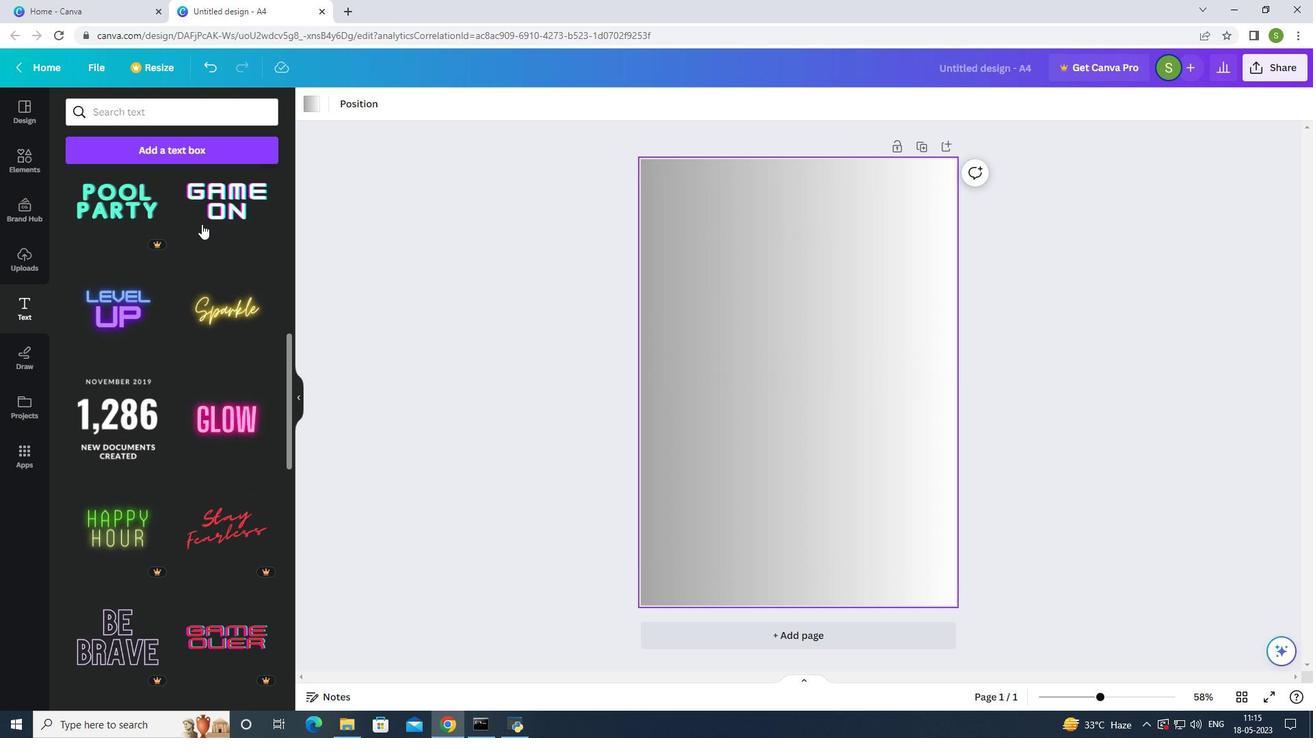 
Action: Mouse scrolled (201, 223) with delta (0, 0)
Screenshot: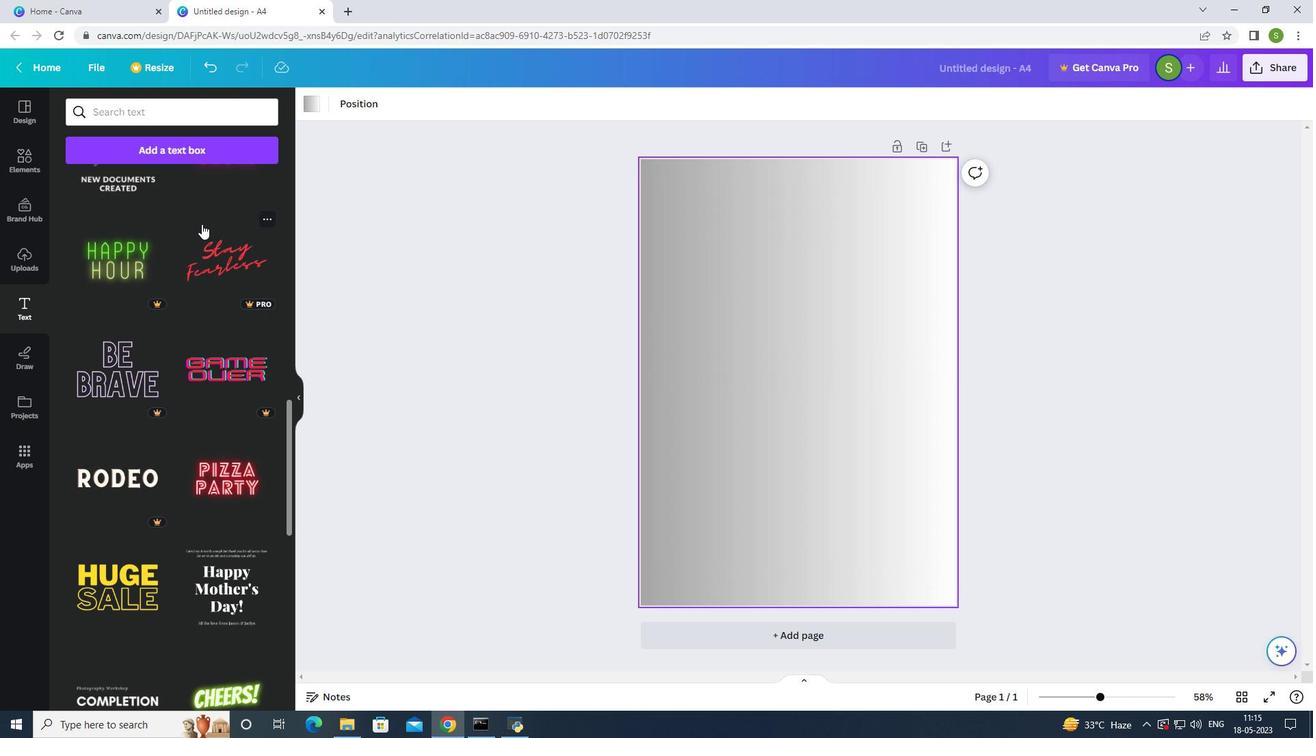 
Action: Mouse scrolled (201, 223) with delta (0, 0)
Screenshot: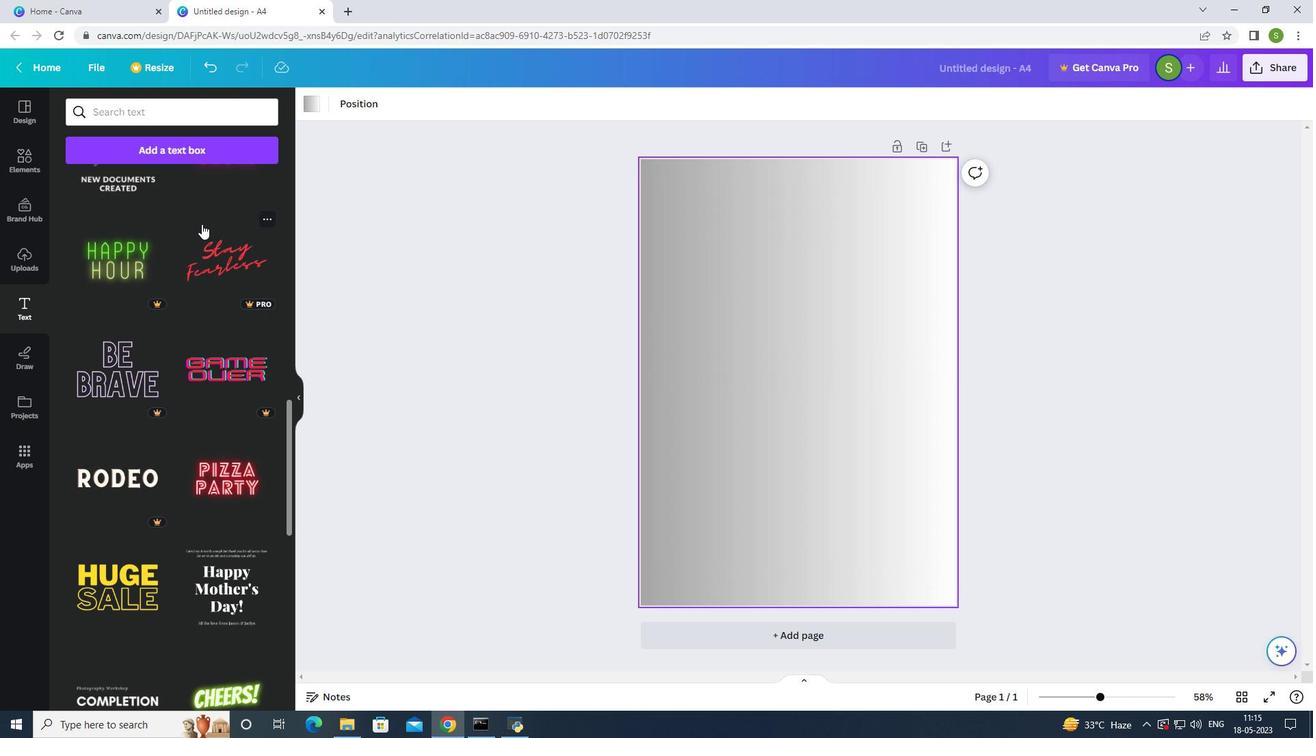 
Action: Mouse scrolled (201, 223) with delta (0, 0)
Screenshot: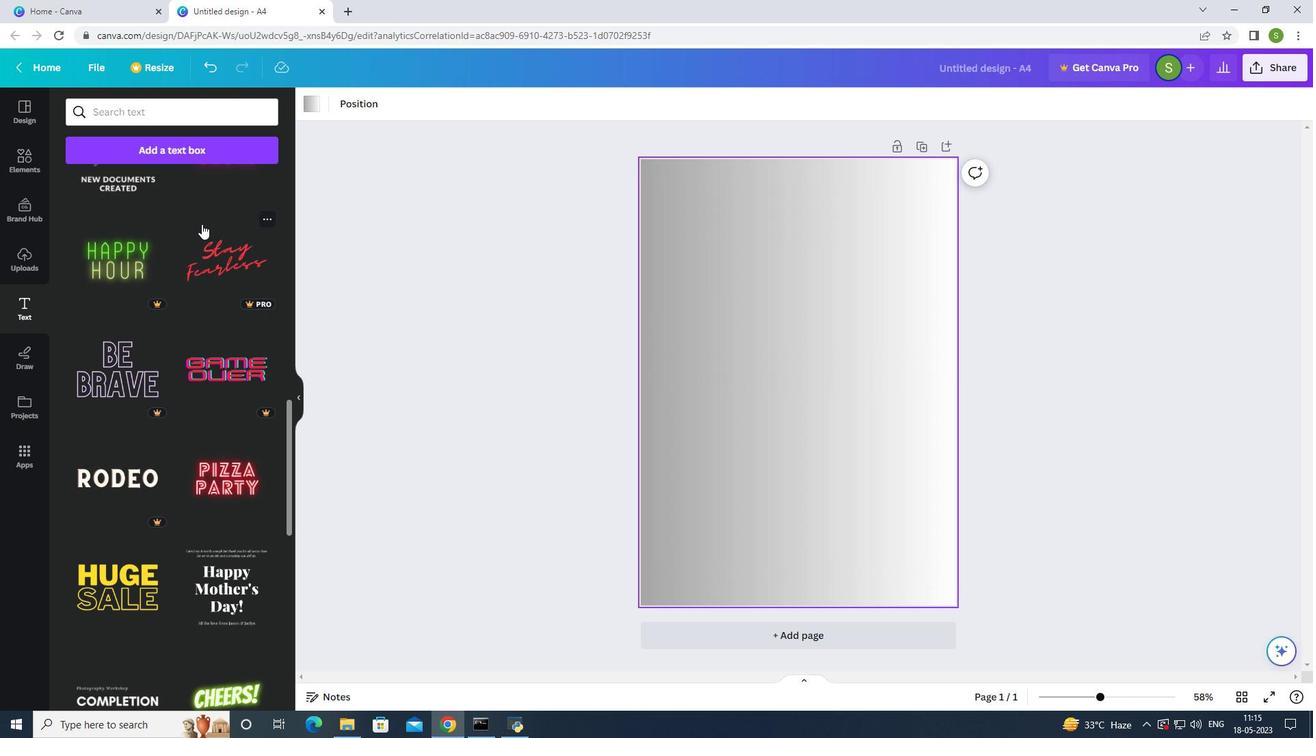 
Action: Mouse scrolled (201, 223) with delta (0, 0)
Screenshot: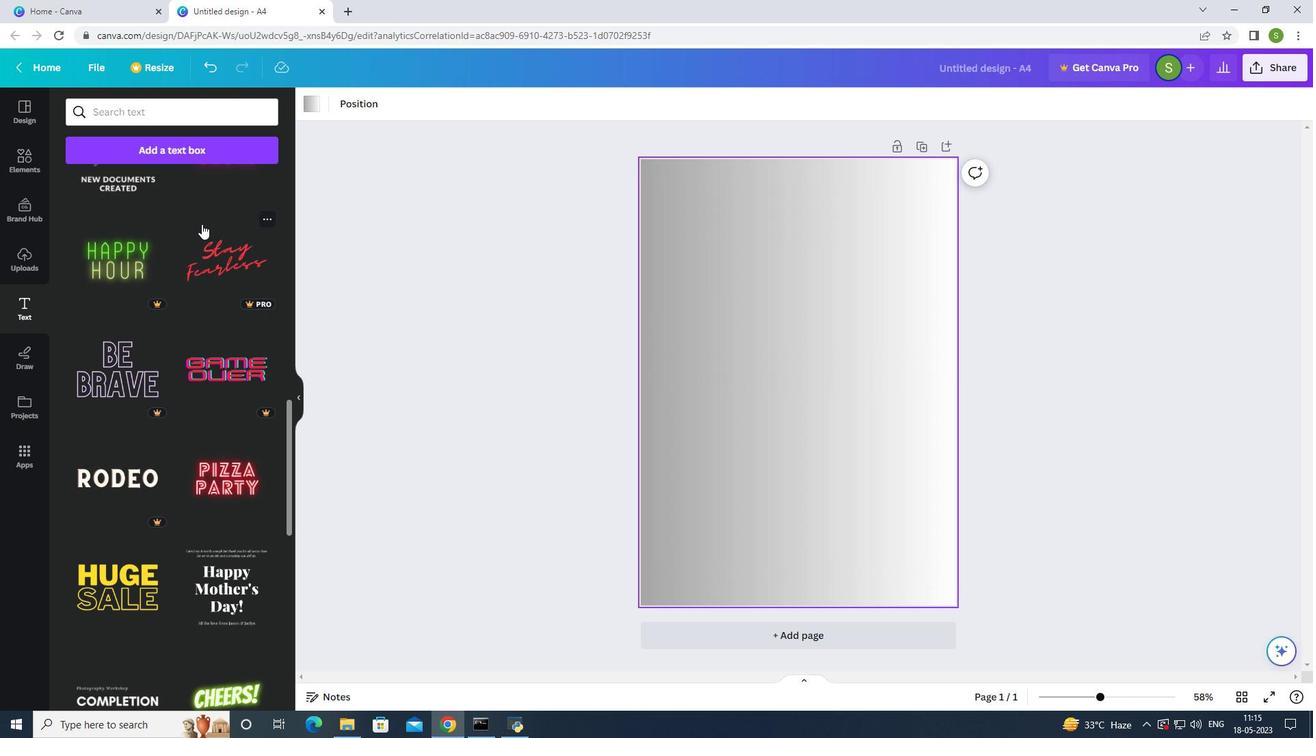 
Action: Mouse scrolled (201, 225) with delta (0, 0)
Screenshot: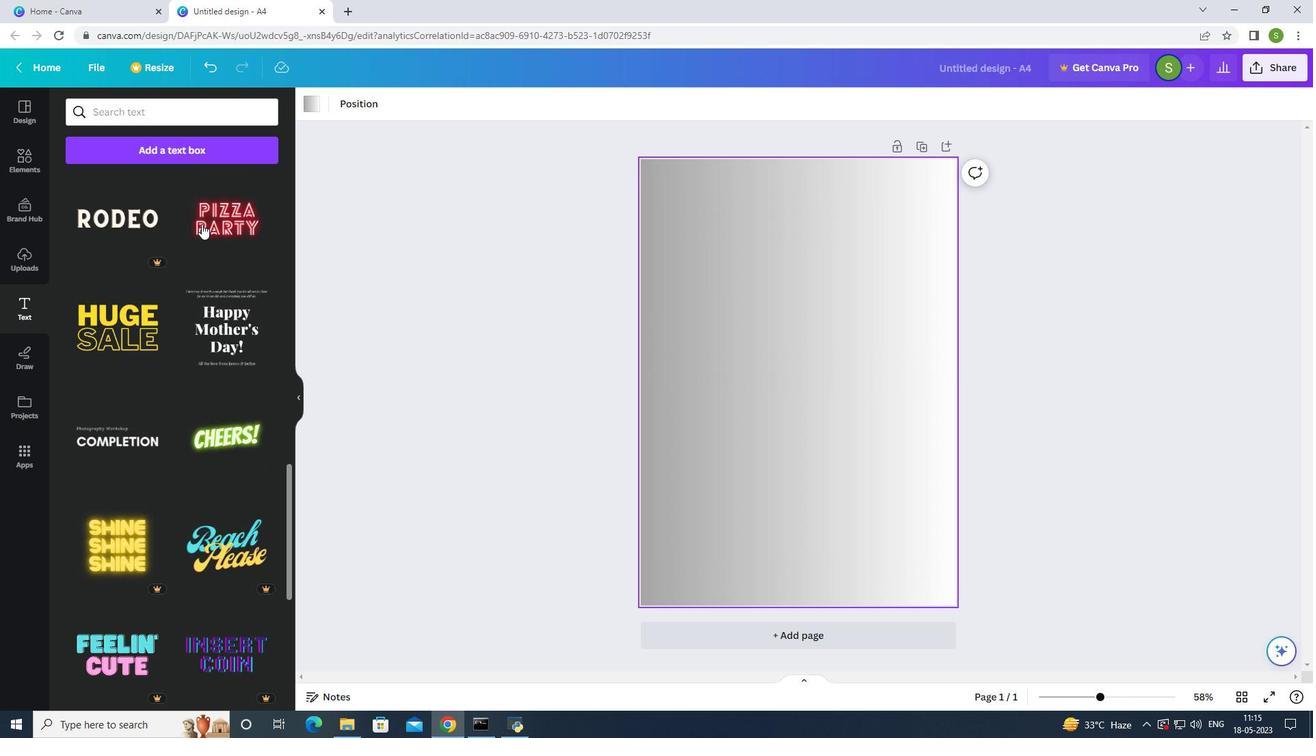 
Action: Mouse scrolled (201, 225) with delta (0, 0)
Screenshot: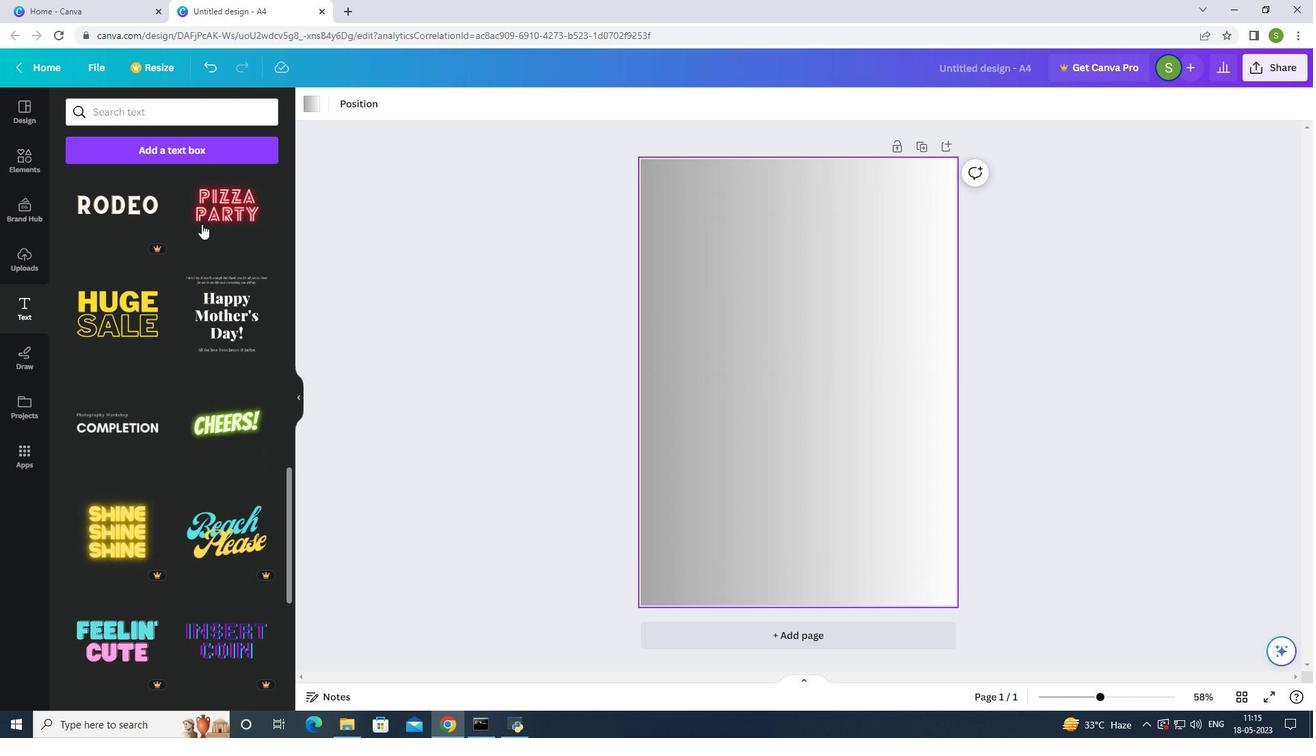 
Action: Mouse scrolled (201, 225) with delta (0, 0)
Screenshot: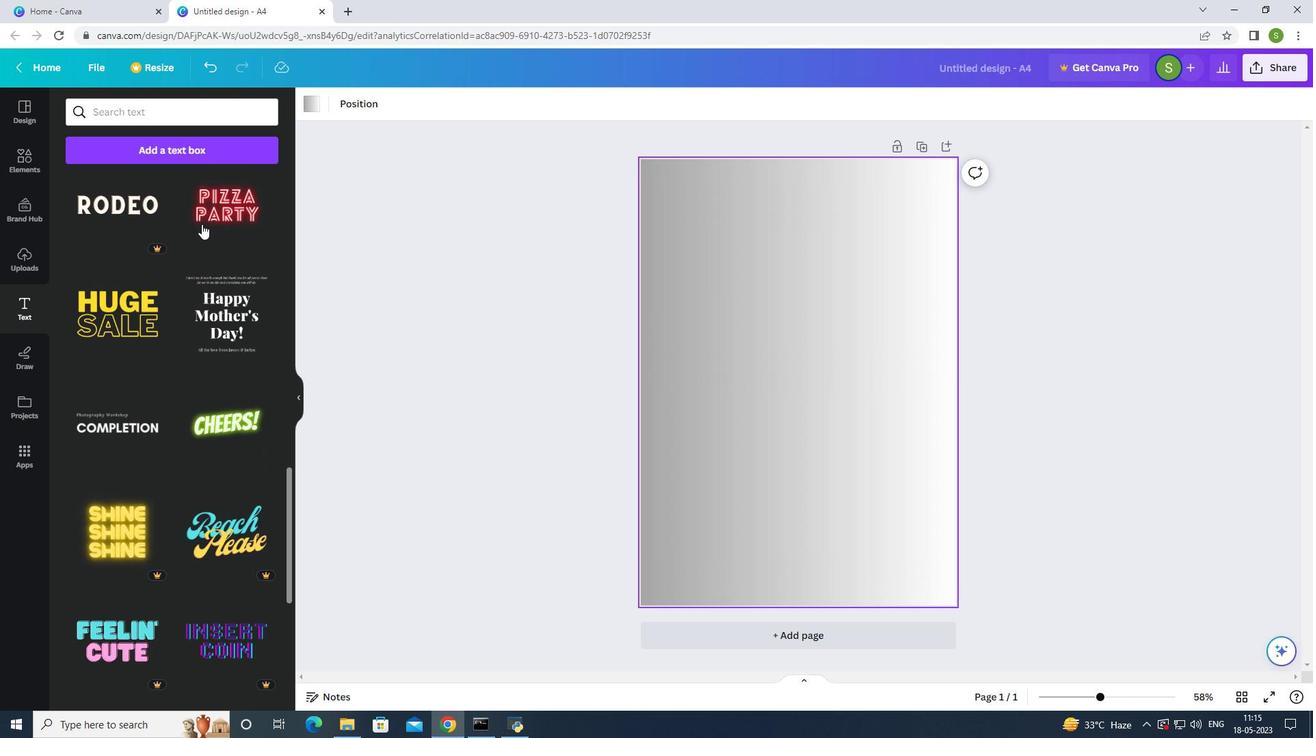 
Action: Mouse moved to (202, 223)
Screenshot: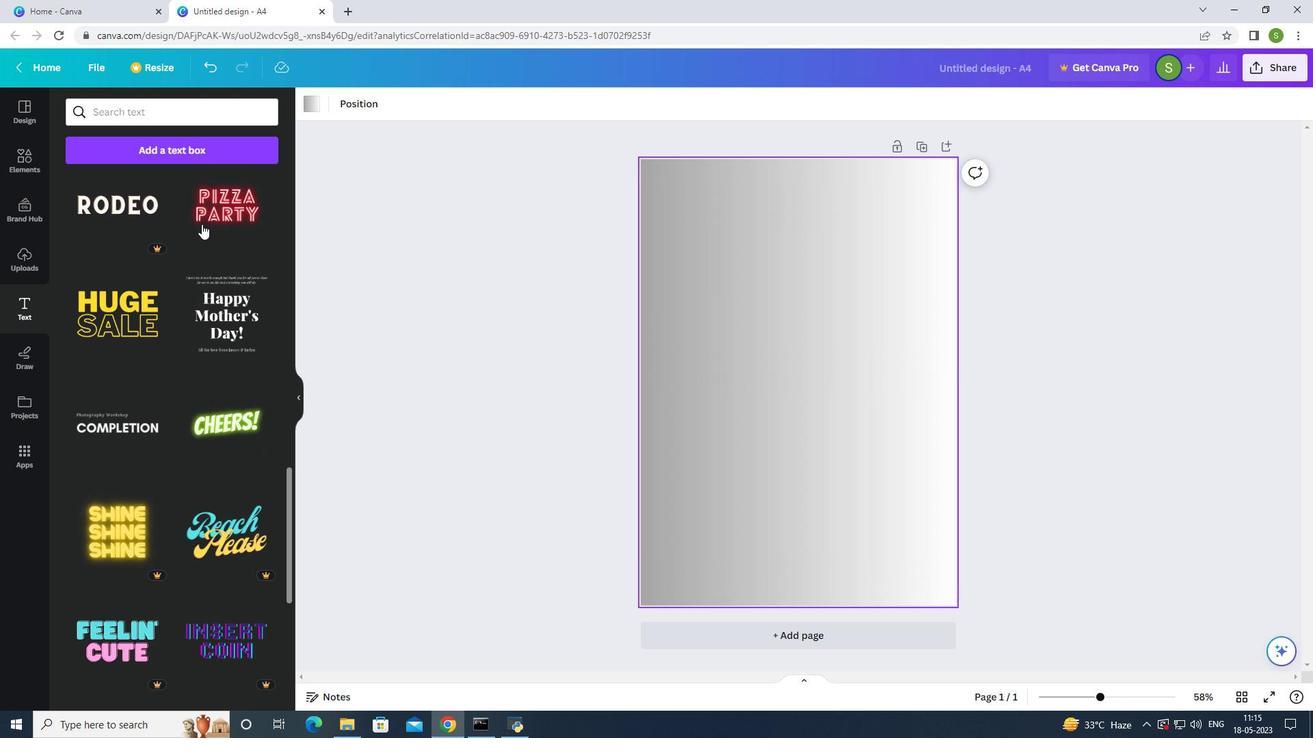 
Action: Mouse scrolled (202, 224) with delta (0, 0)
Screenshot: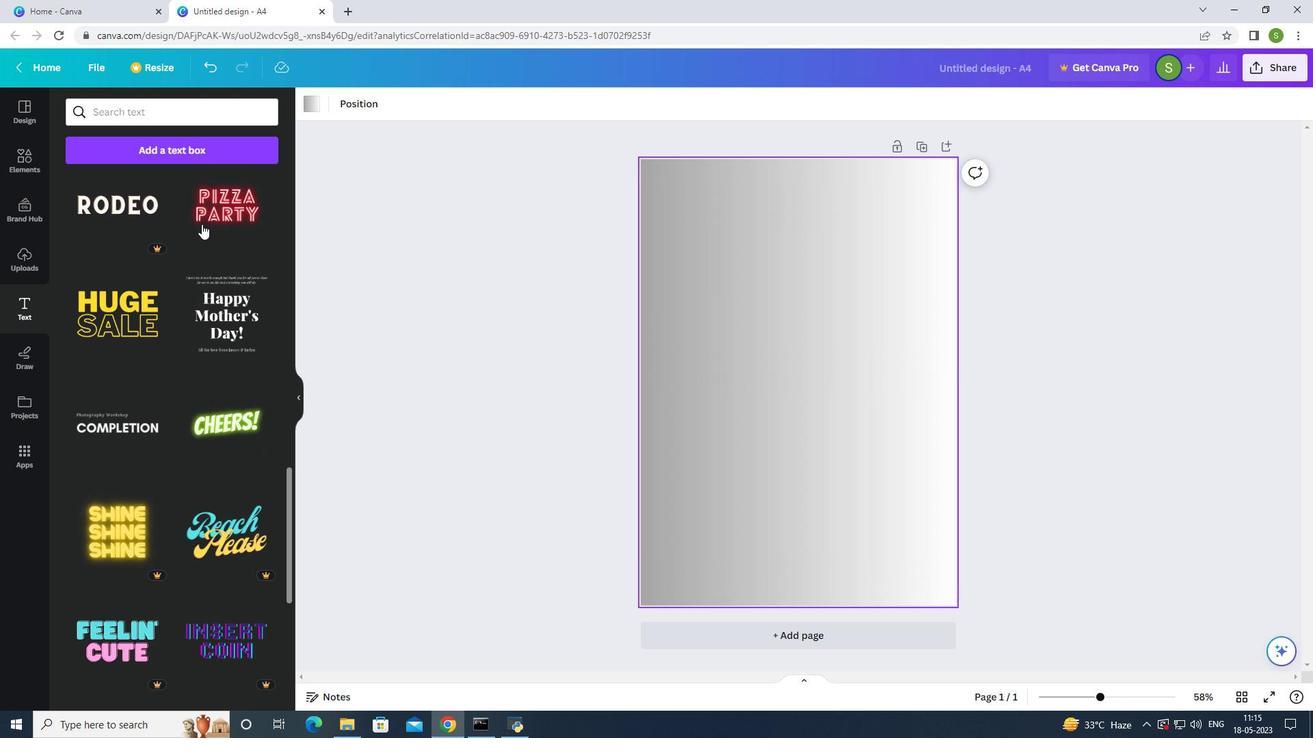 
Action: Mouse moved to (203, 223)
Screenshot: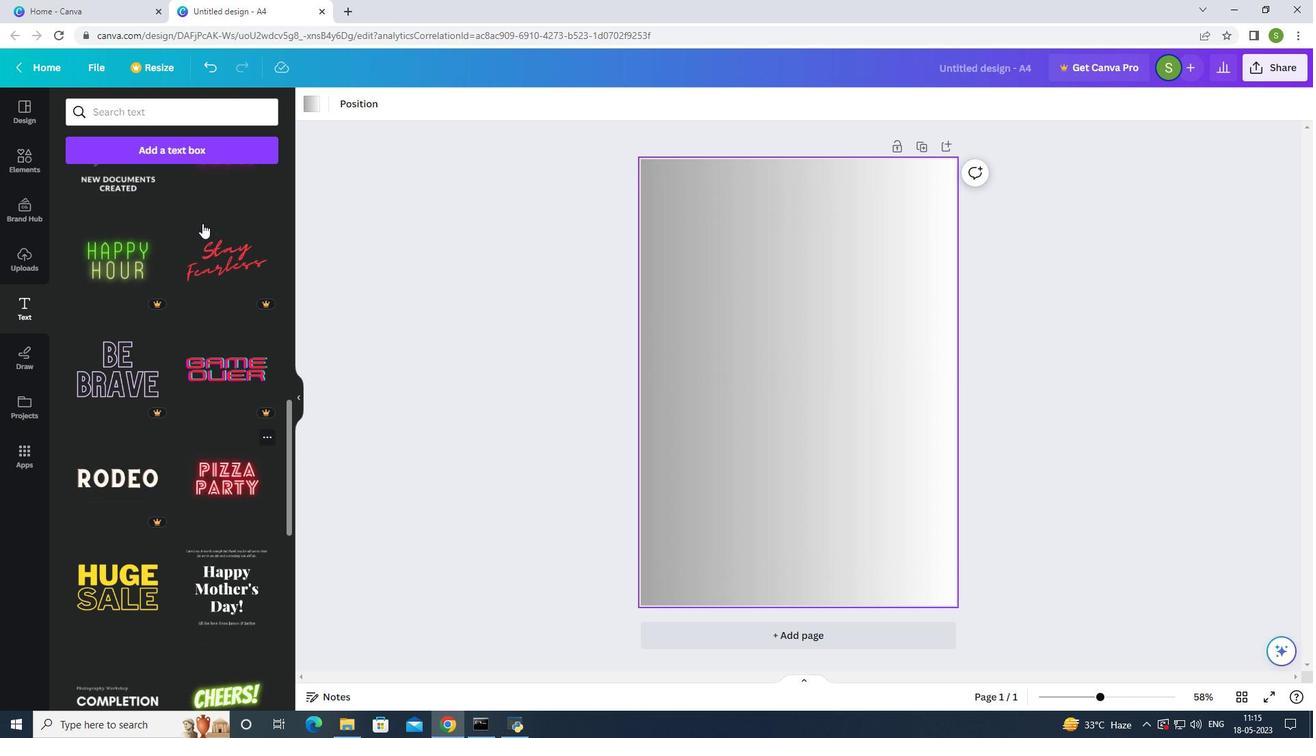 
Action: Mouse scrolled (203, 223) with delta (0, 0)
Screenshot: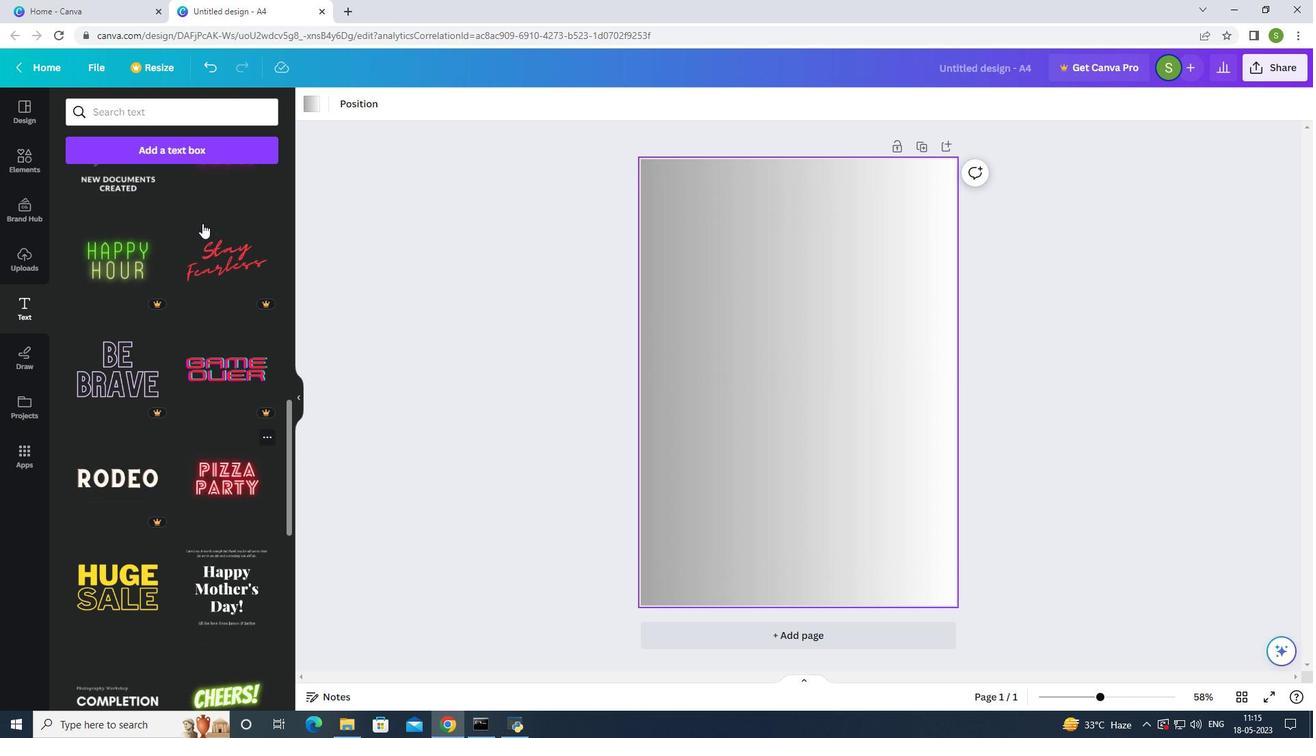 
Action: Mouse scrolled (203, 223) with delta (0, 0)
Screenshot: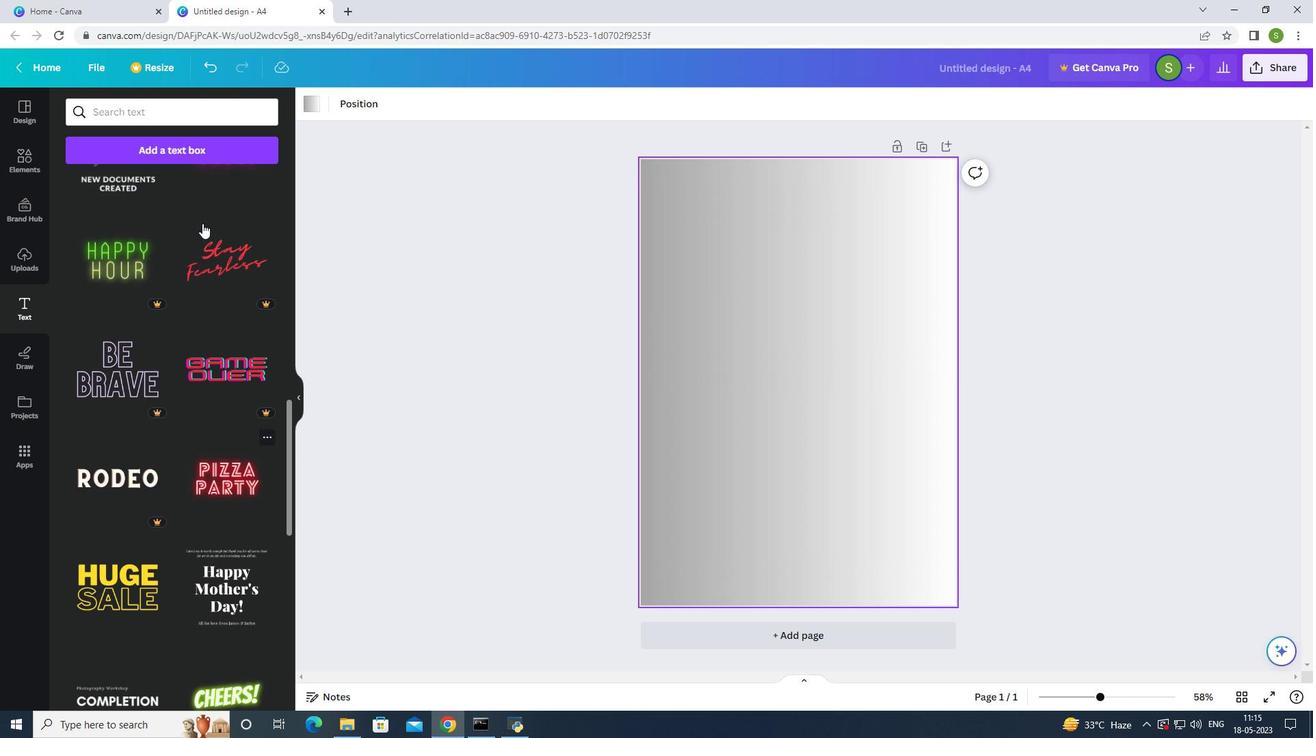 
Action: Mouse moved to (203, 222)
Screenshot: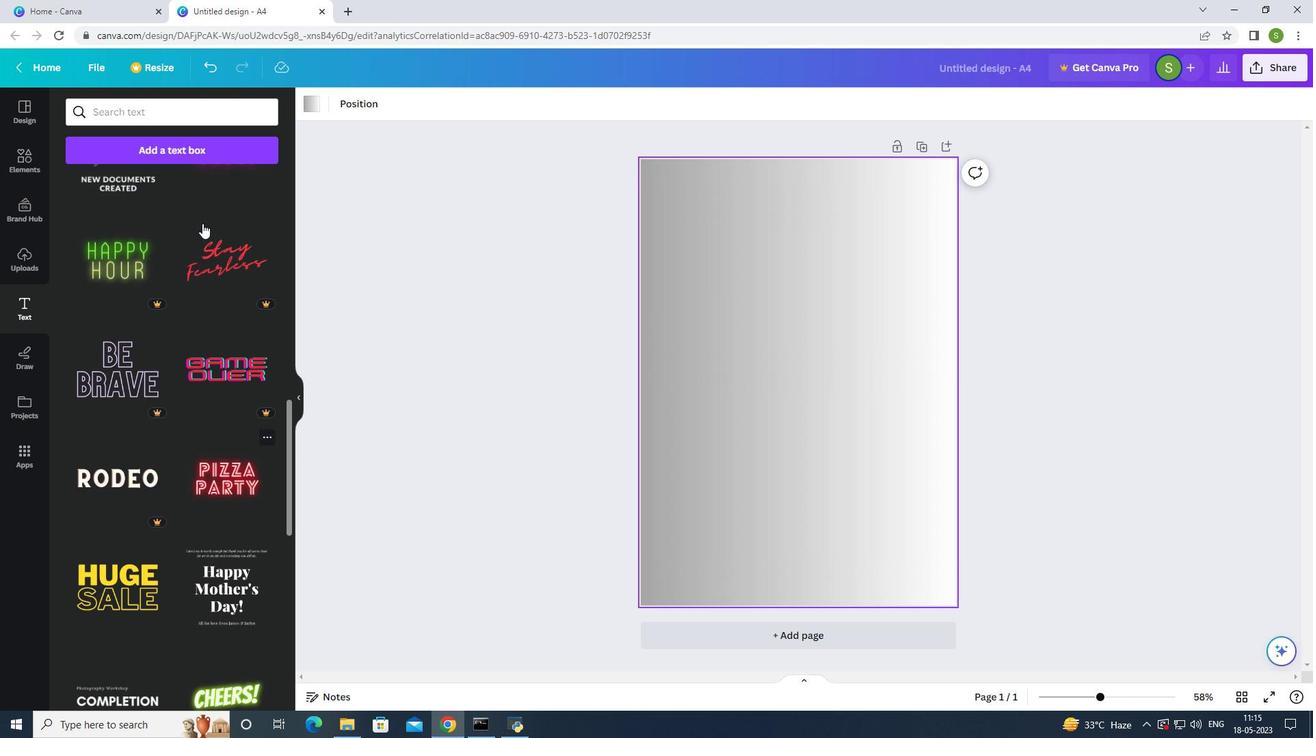 
Action: Mouse scrolled (203, 223) with delta (0, 0)
Screenshot: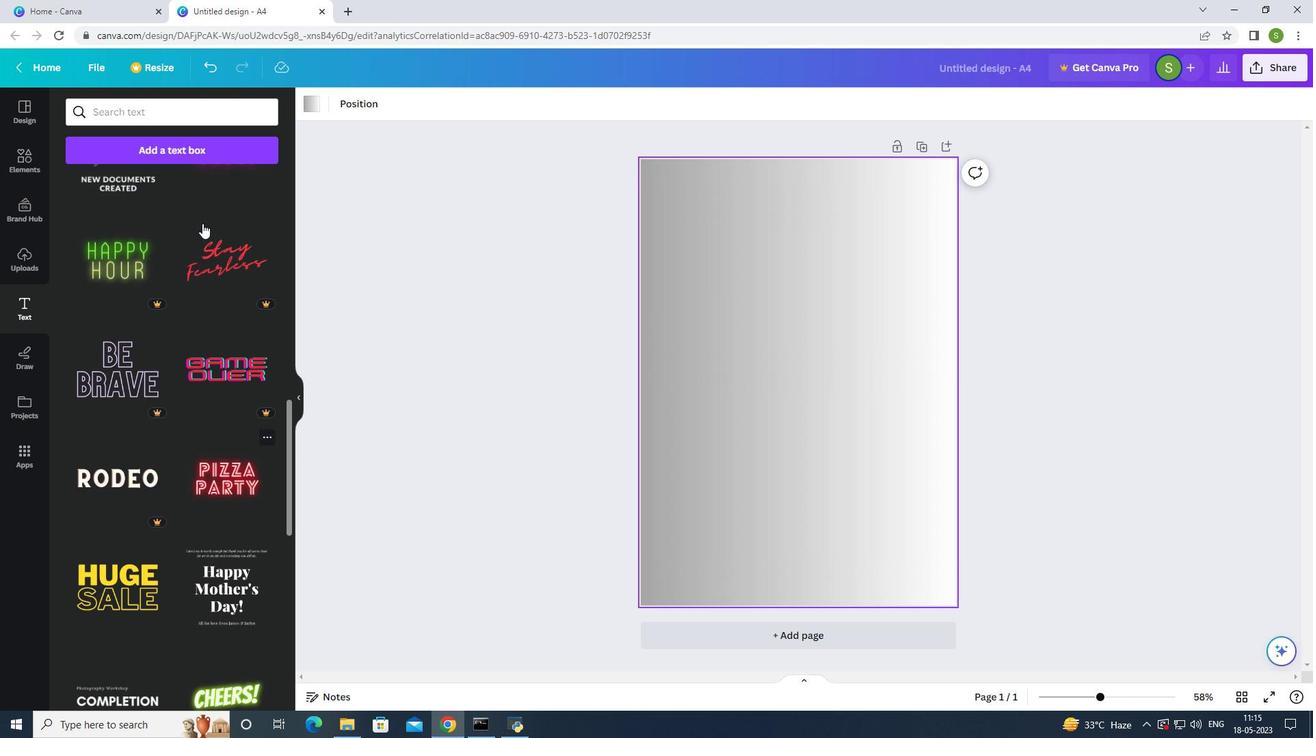 
Action: Mouse scrolled (203, 223) with delta (0, 0)
Screenshot: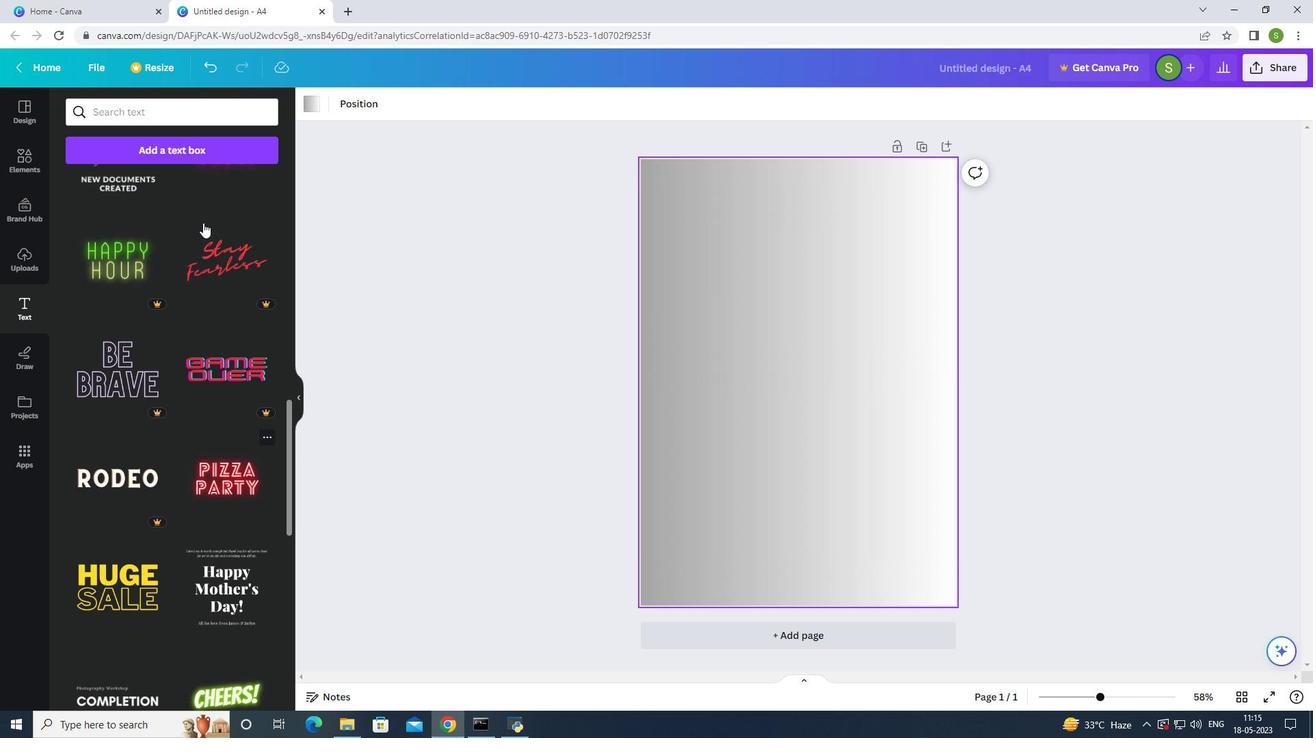 
Action: Mouse scrolled (203, 223) with delta (0, 0)
Screenshot: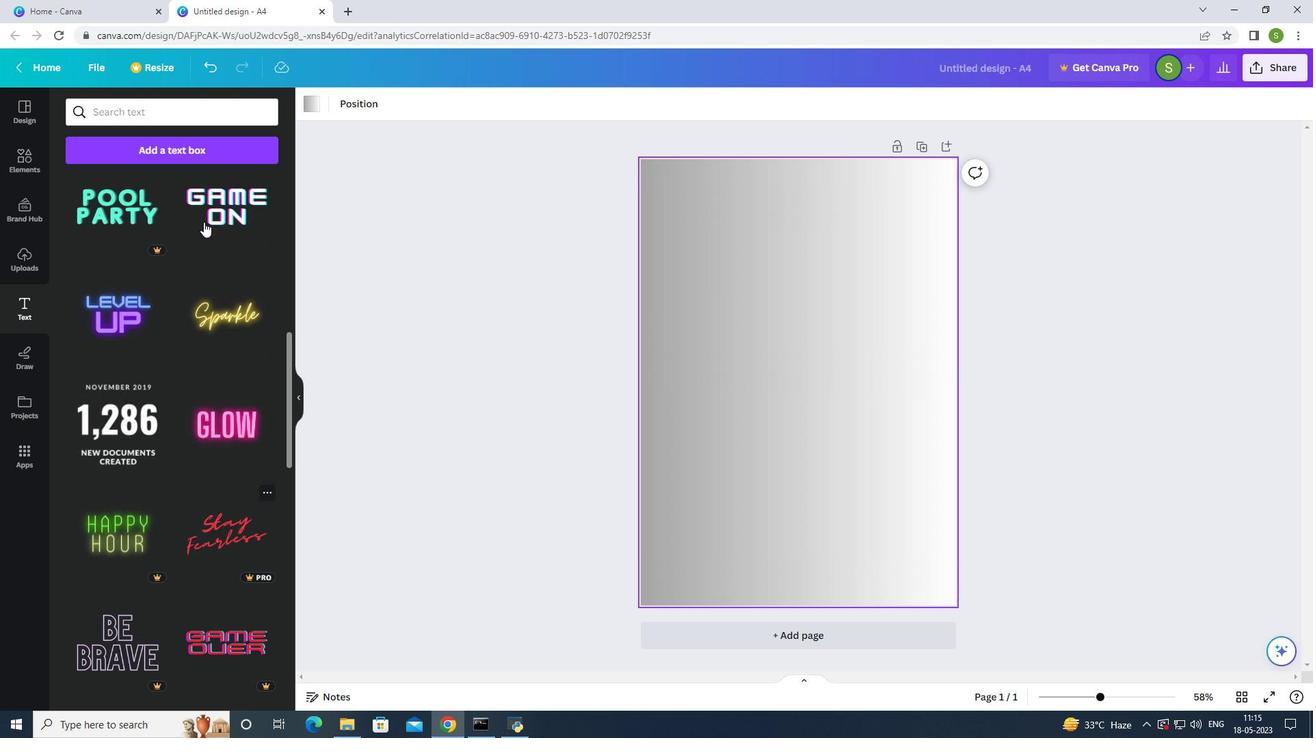 
Action: Mouse scrolled (203, 223) with delta (0, 0)
Screenshot: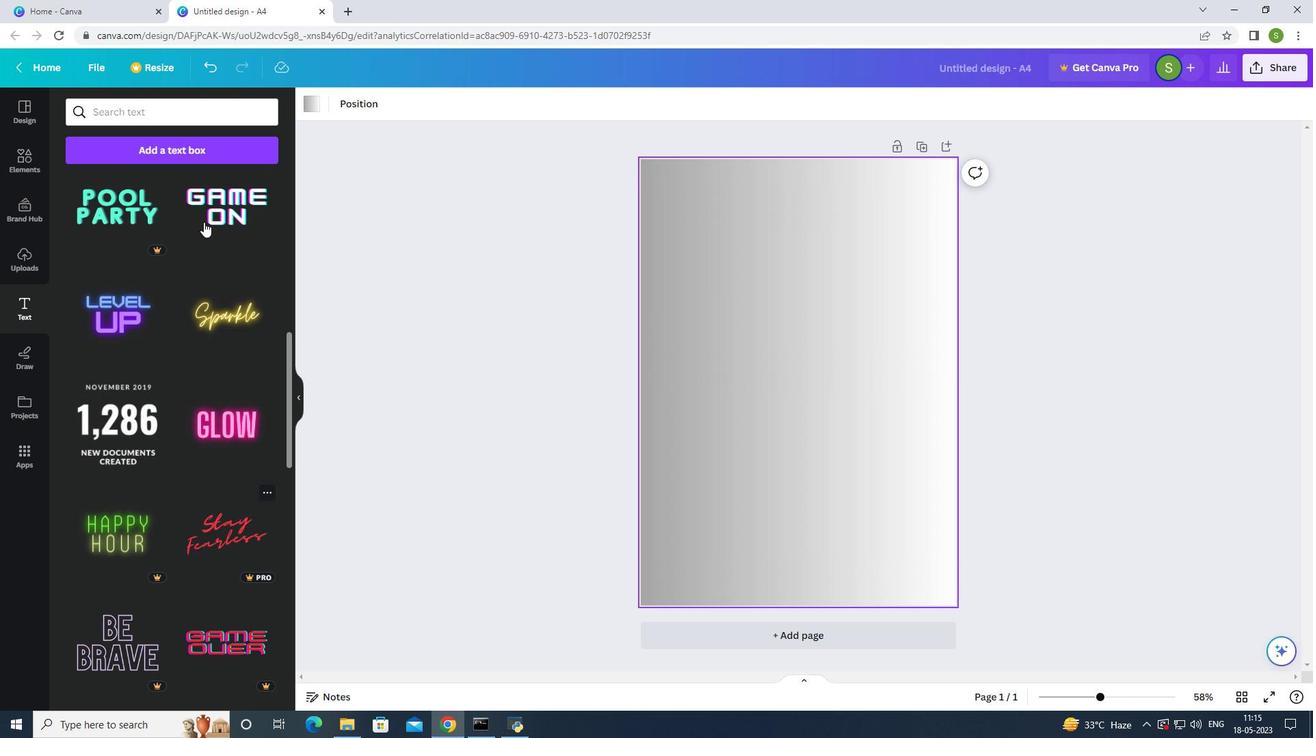 
Action: Mouse moved to (204, 222)
Screenshot: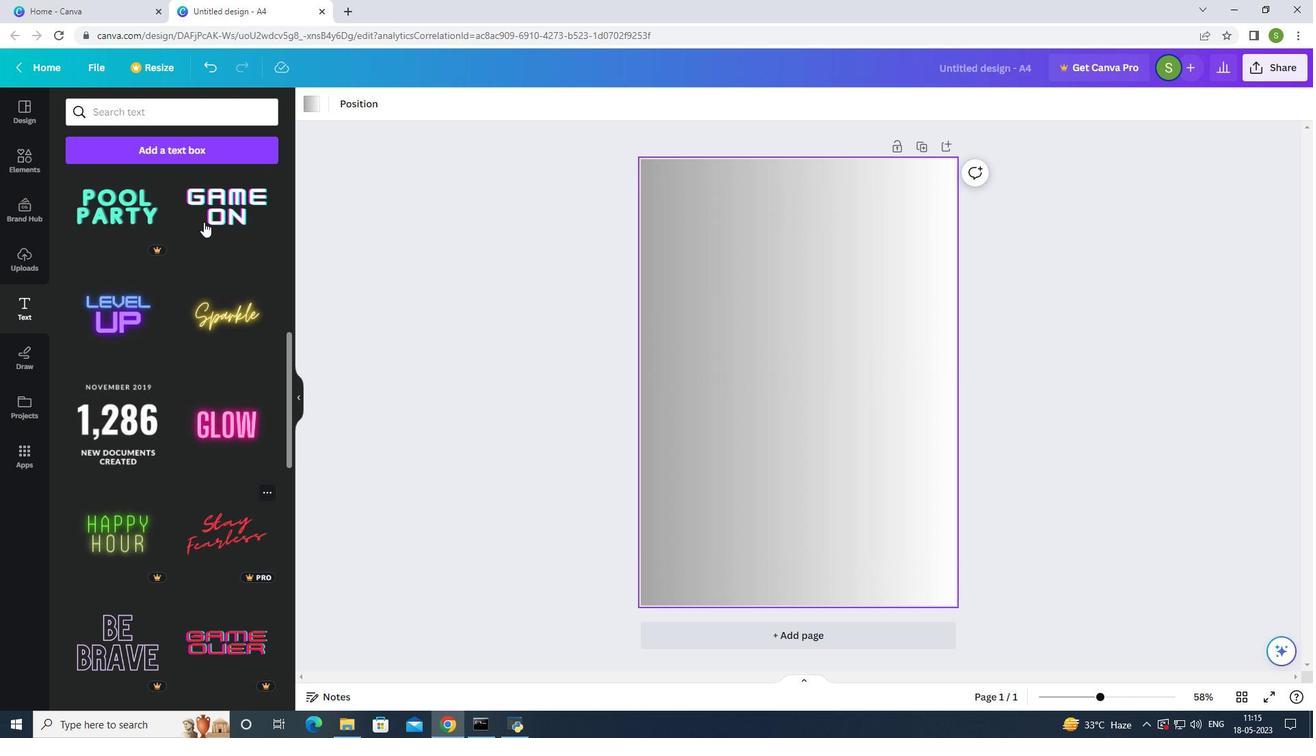 
Action: Mouse scrolled (204, 223) with delta (0, 0)
Screenshot: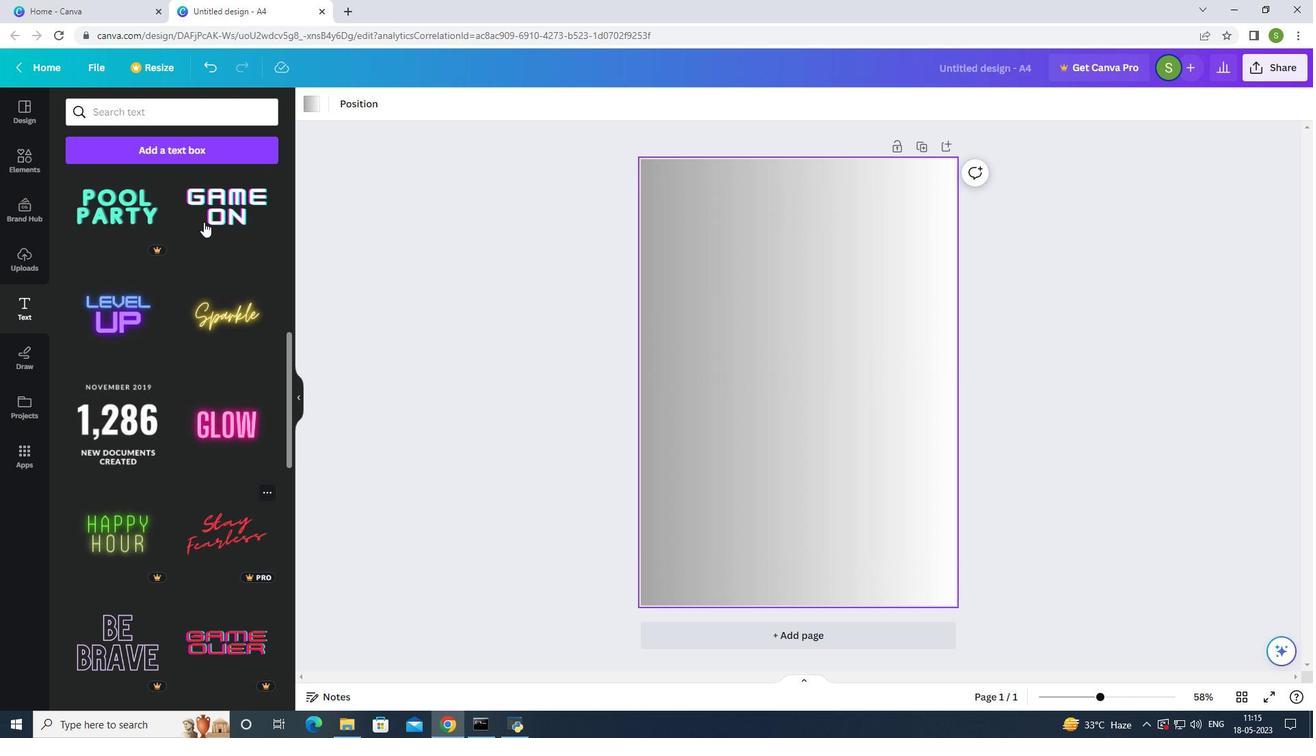 
Action: Mouse moved to (205, 220)
Screenshot: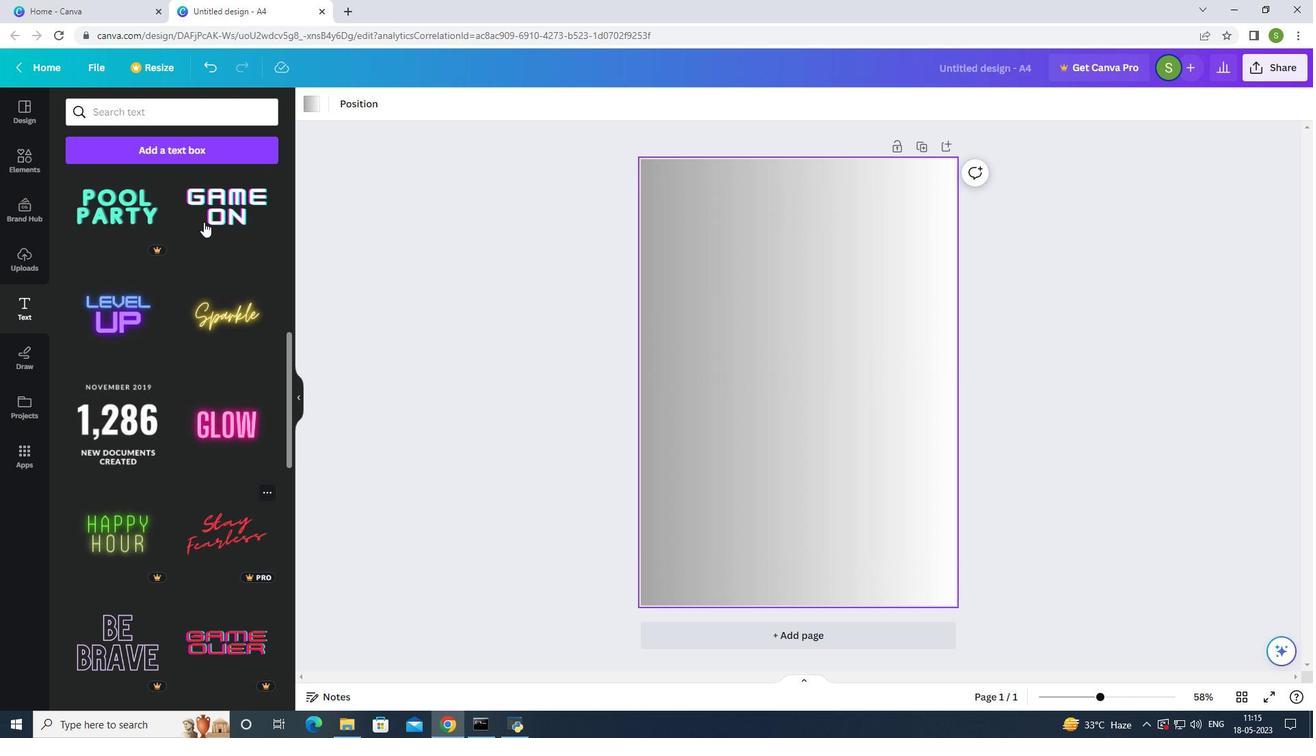 
Action: Mouse scrolled (205, 221) with delta (0, 0)
Screenshot: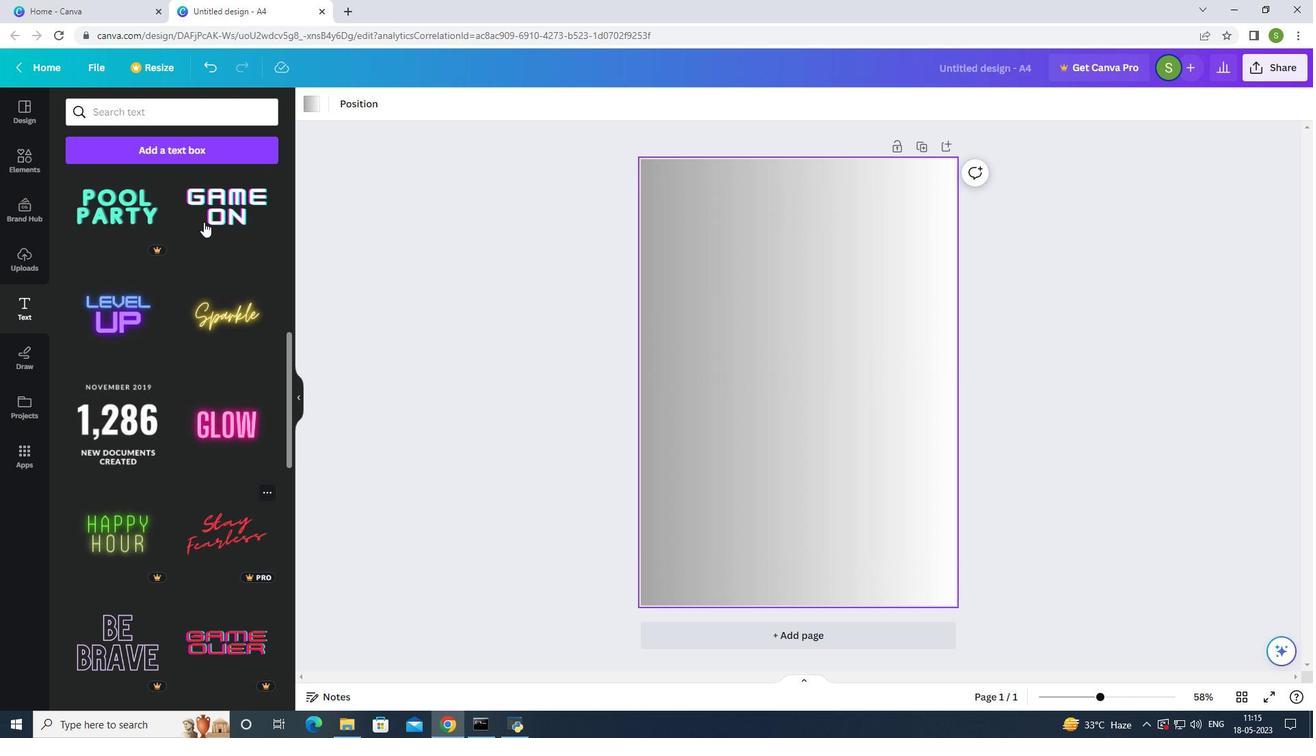 
Action: Mouse moved to (205, 220)
Screenshot: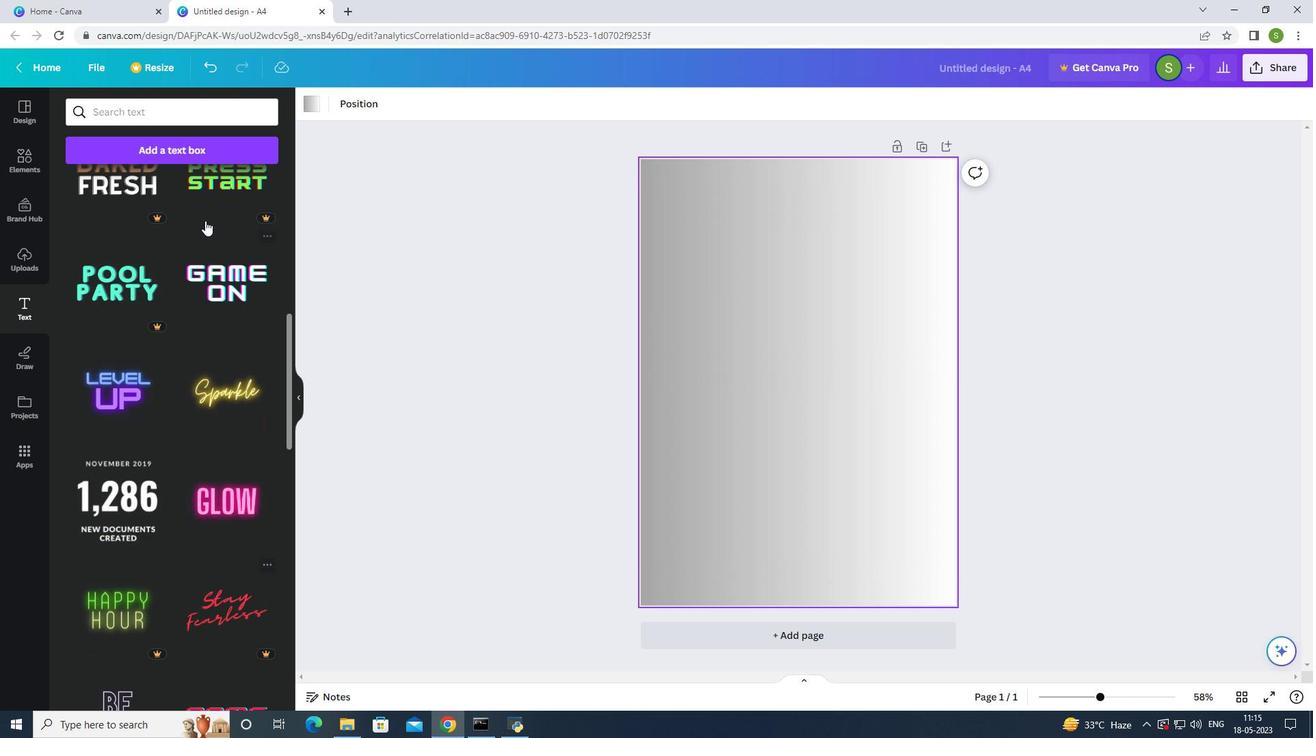 
Action: Mouse scrolled (205, 220) with delta (0, 0)
Screenshot: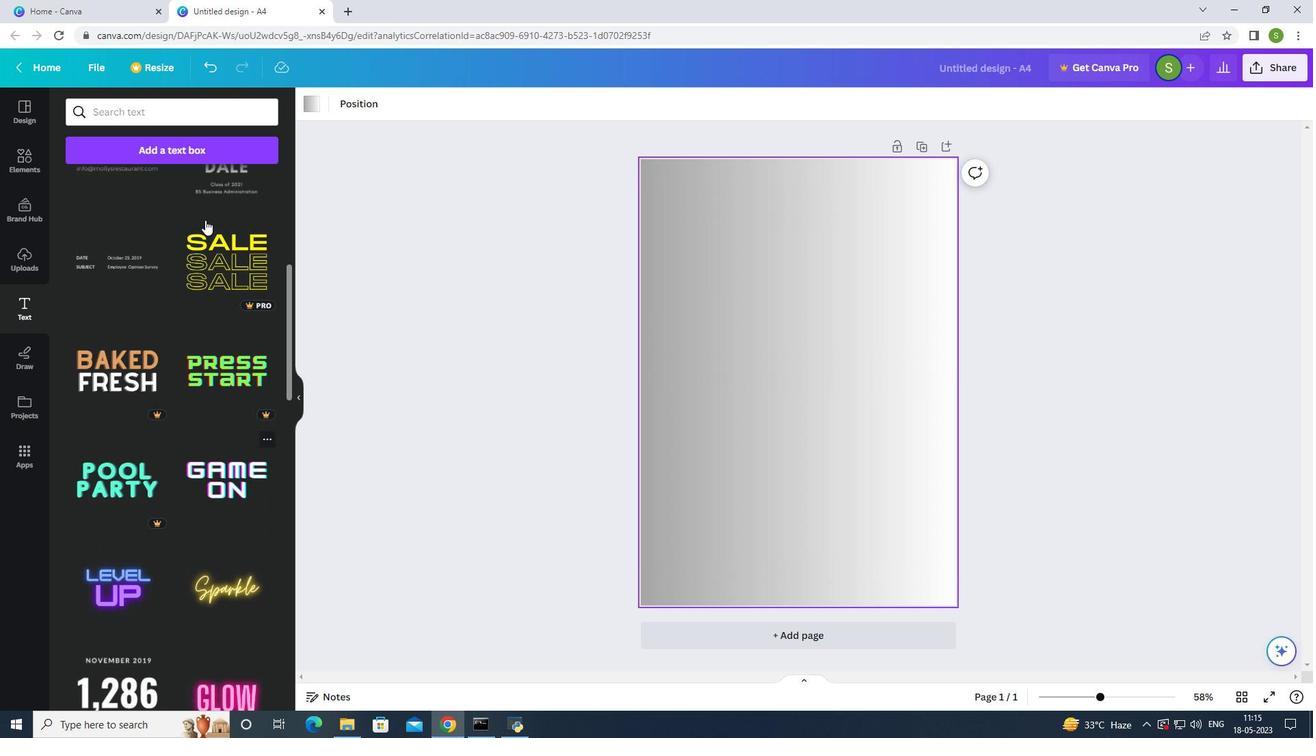 
Action: Mouse moved to (205, 219)
Screenshot: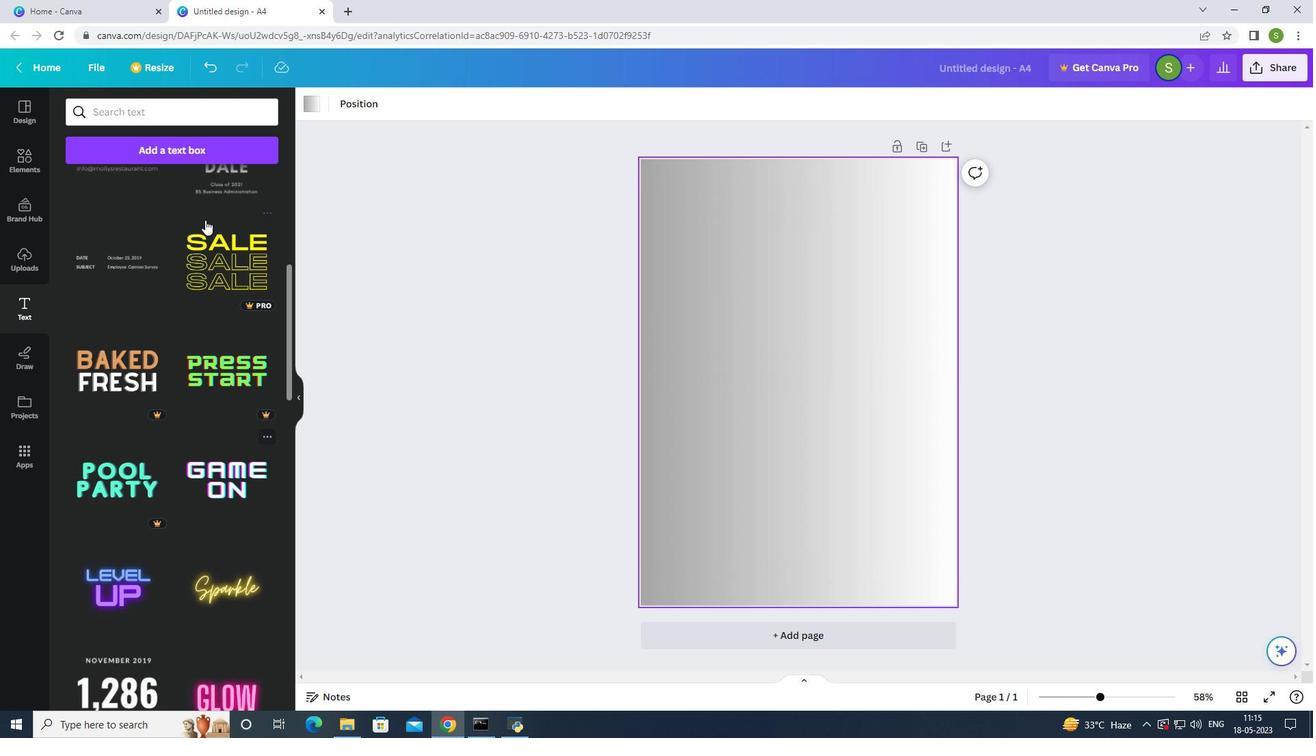 
Action: Mouse scrolled (205, 220) with delta (0, 0)
Screenshot: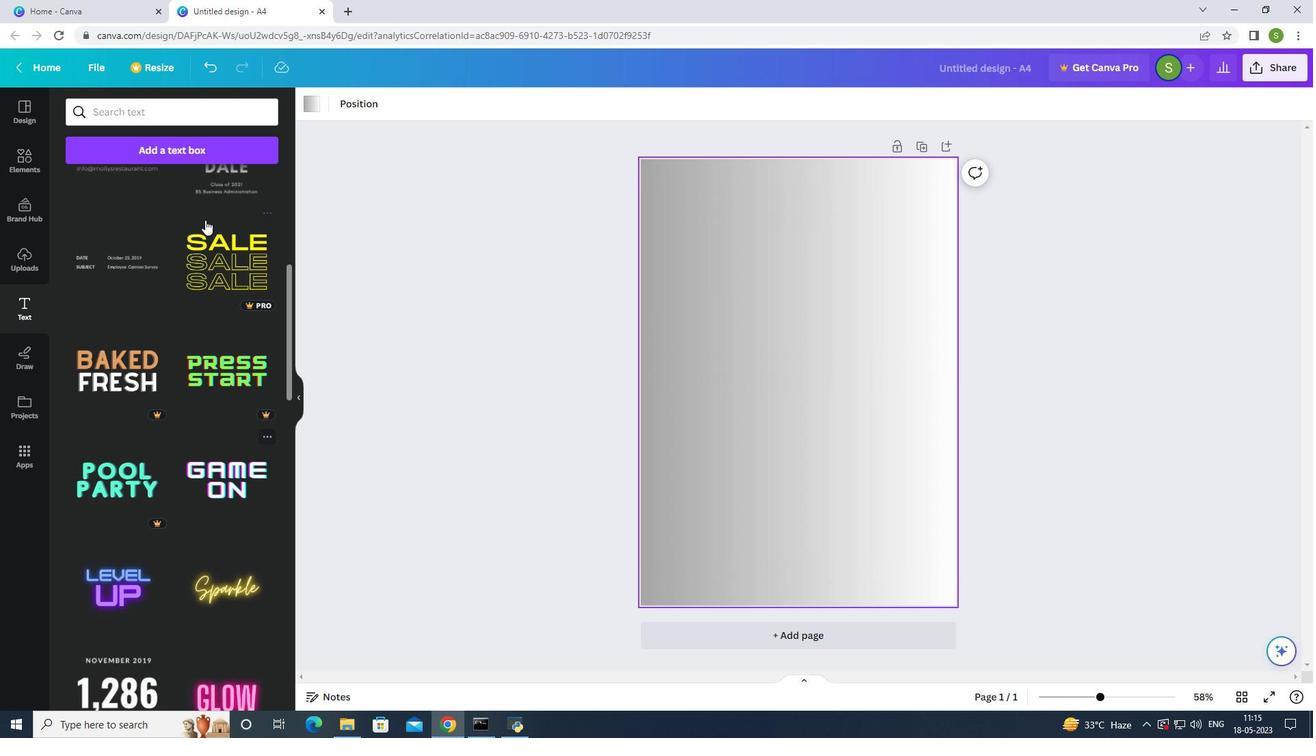 
Action: Mouse moved to (206, 218)
Screenshot: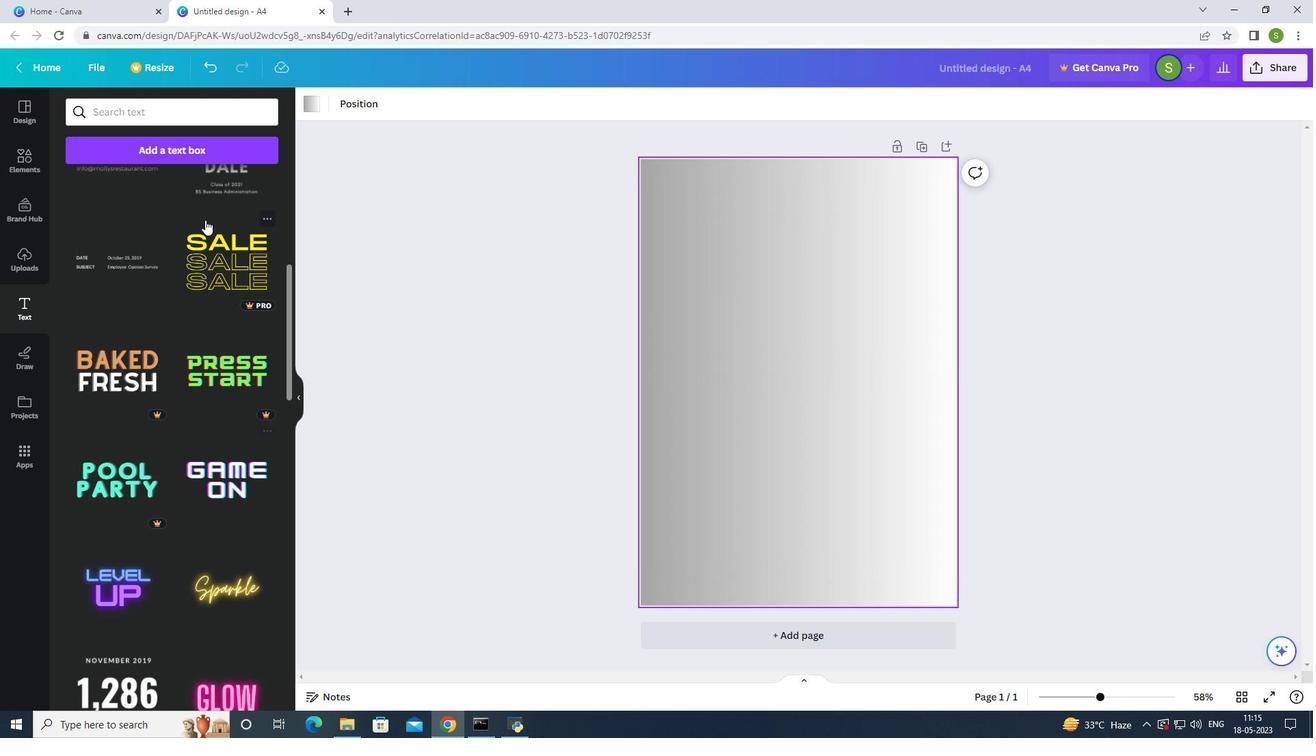 
Action: Mouse scrolled (206, 219) with delta (0, 0)
Screenshot: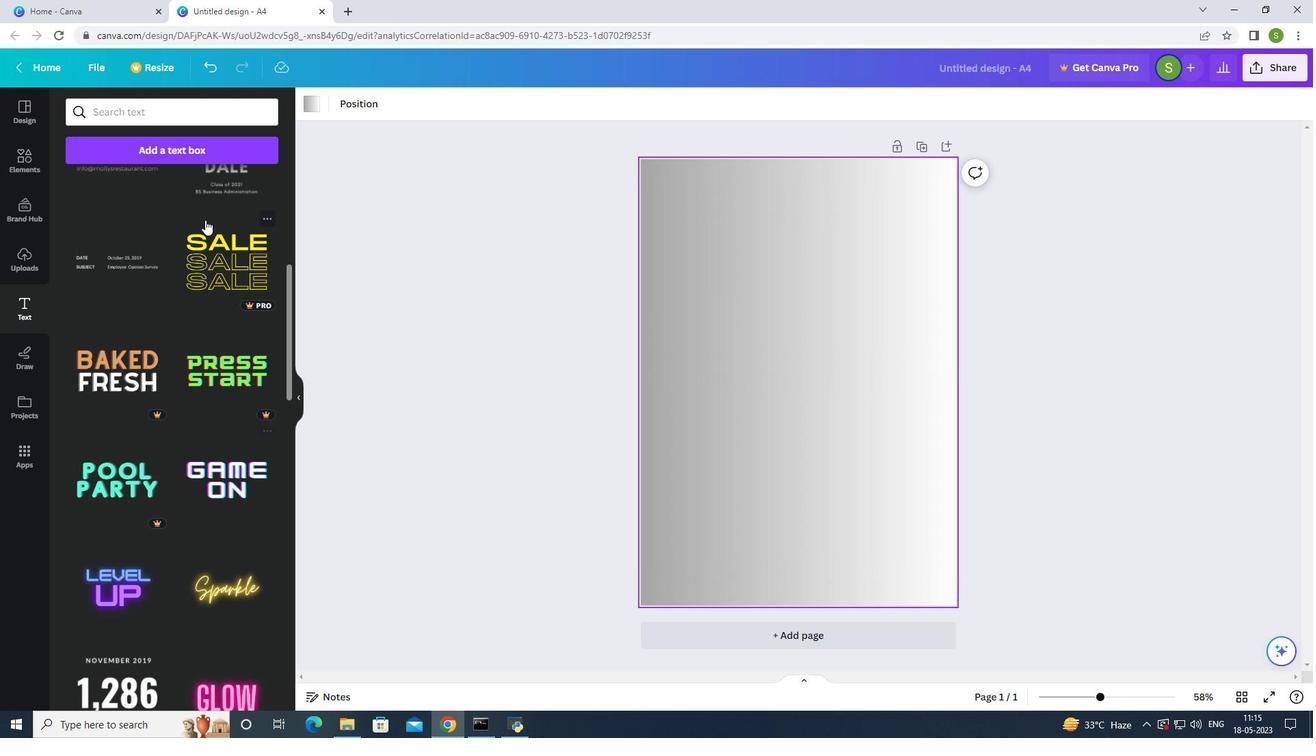 
Action: Mouse scrolled (206, 219) with delta (0, 0)
Screenshot: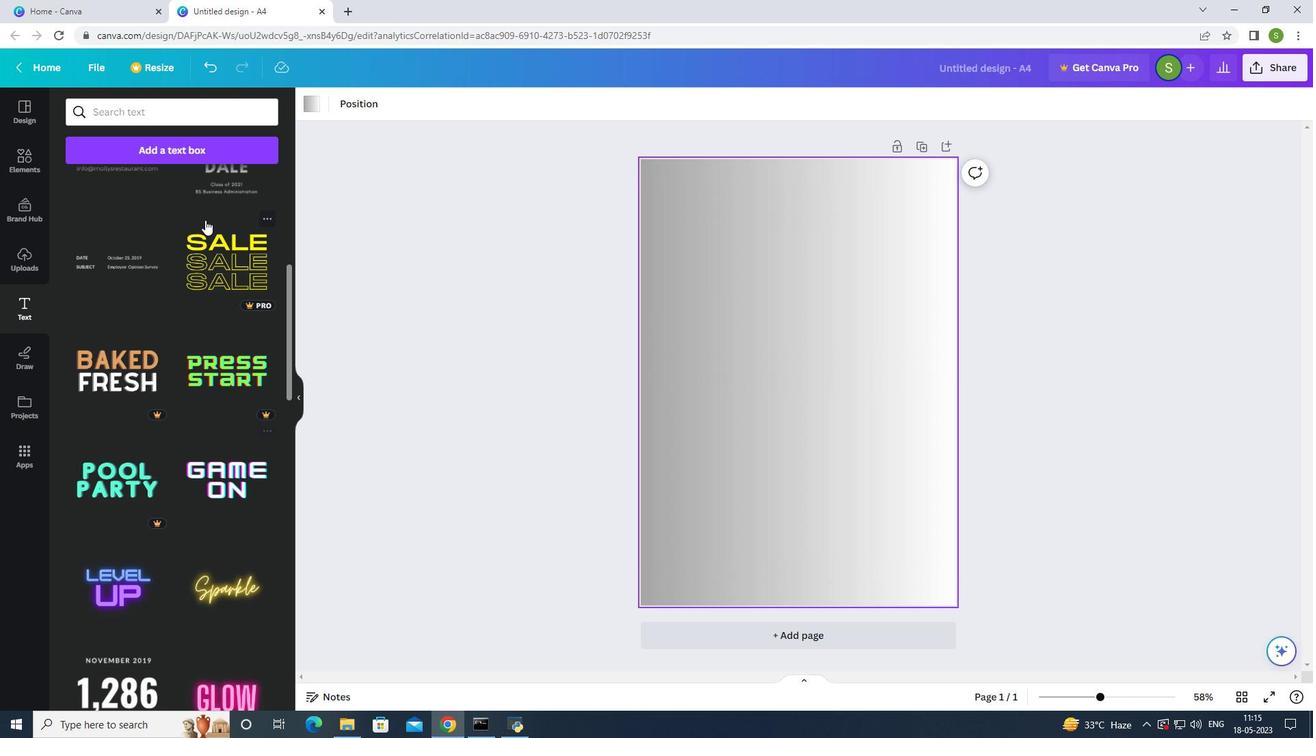 
Action: Mouse moved to (206, 218)
Screenshot: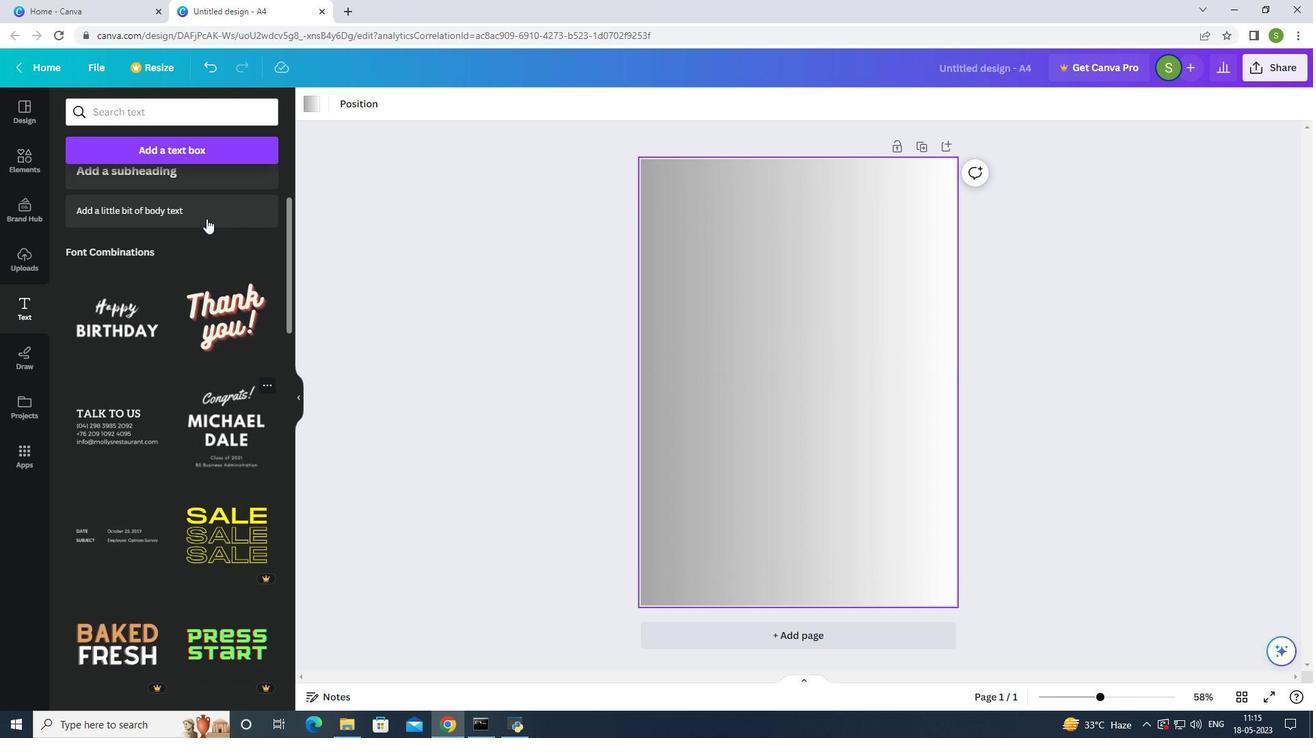 
Action: Mouse scrolled (206, 218) with delta (0, 0)
Screenshot: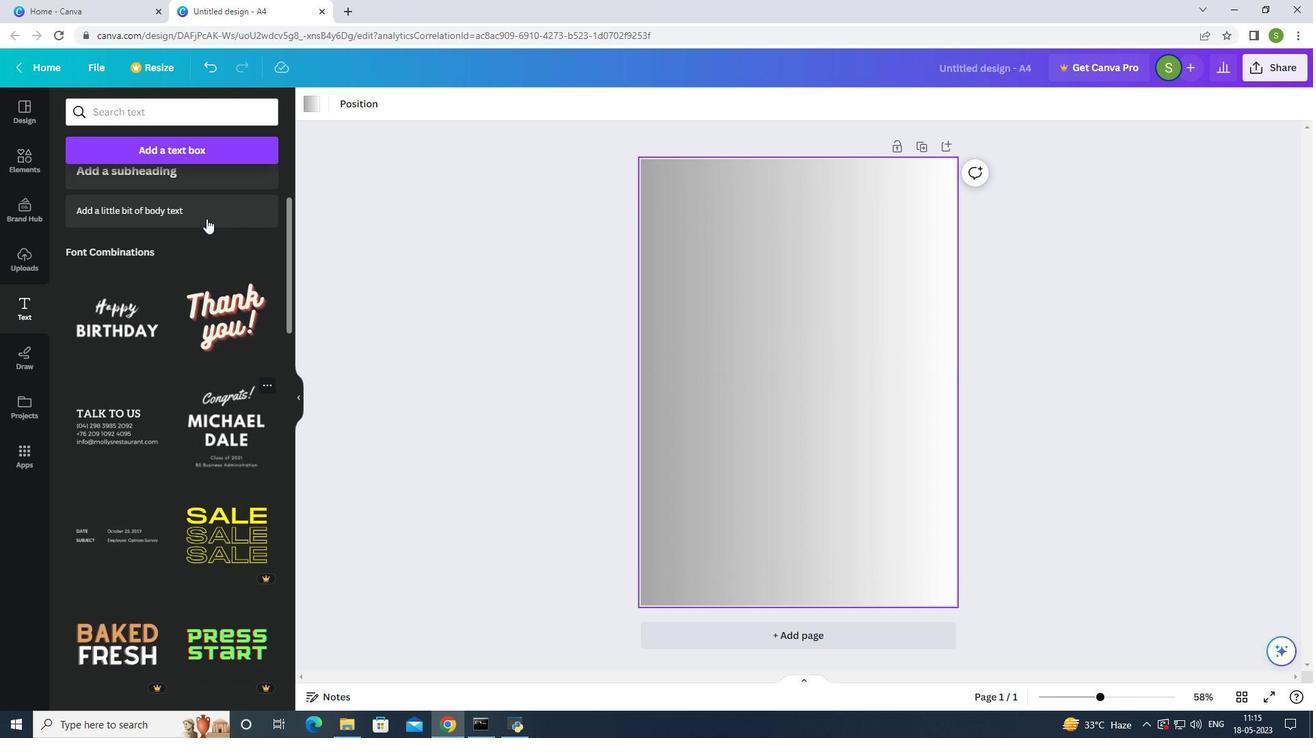 
Action: Mouse scrolled (206, 218) with delta (0, 0)
Screenshot: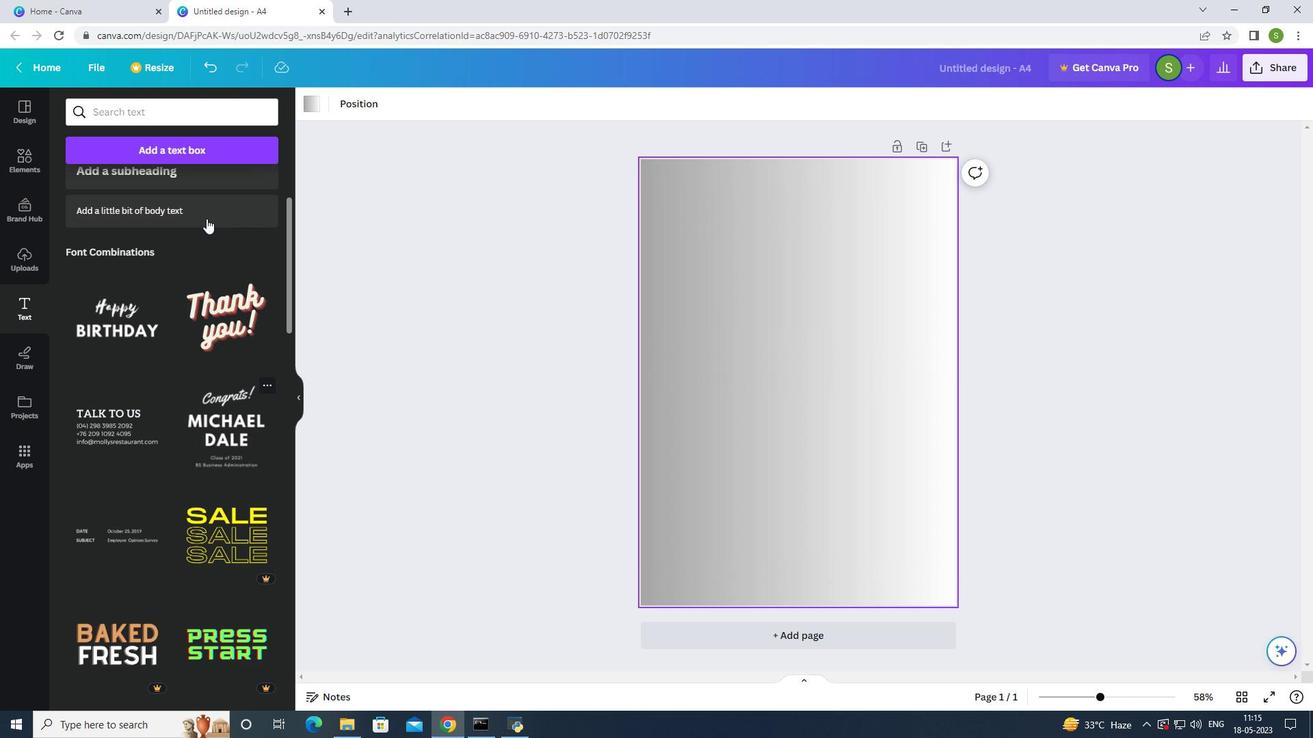 
Action: Mouse moved to (207, 218)
Screenshot: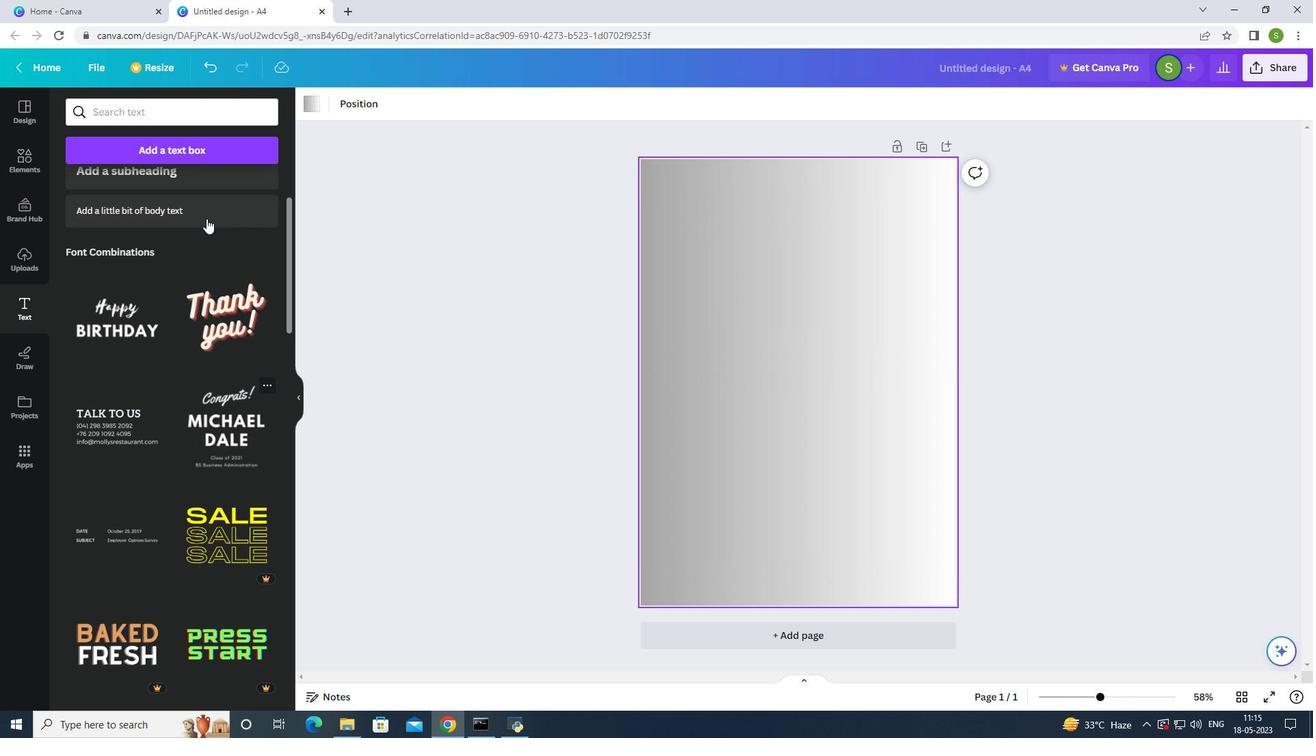 
Action: Mouse scrolled (207, 218) with delta (0, 0)
Screenshot: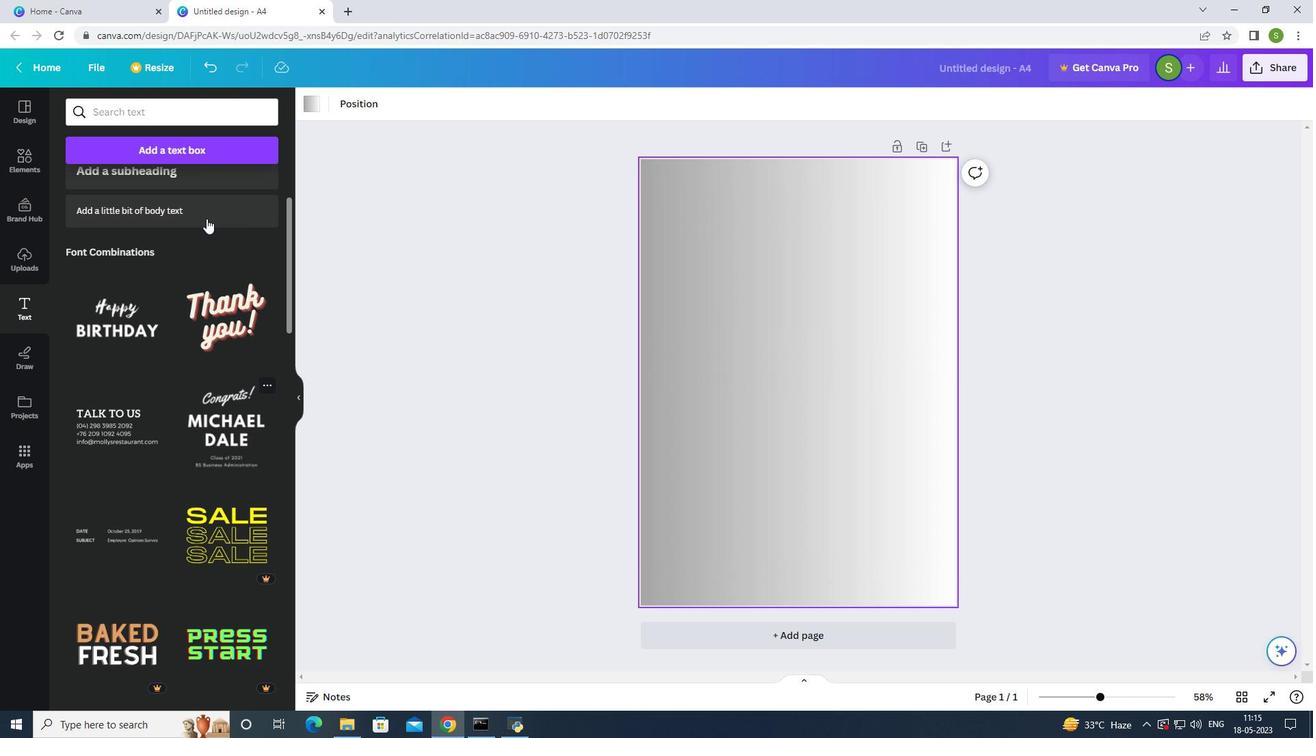 
Action: Mouse scrolled (207, 218) with delta (0, 0)
Screenshot: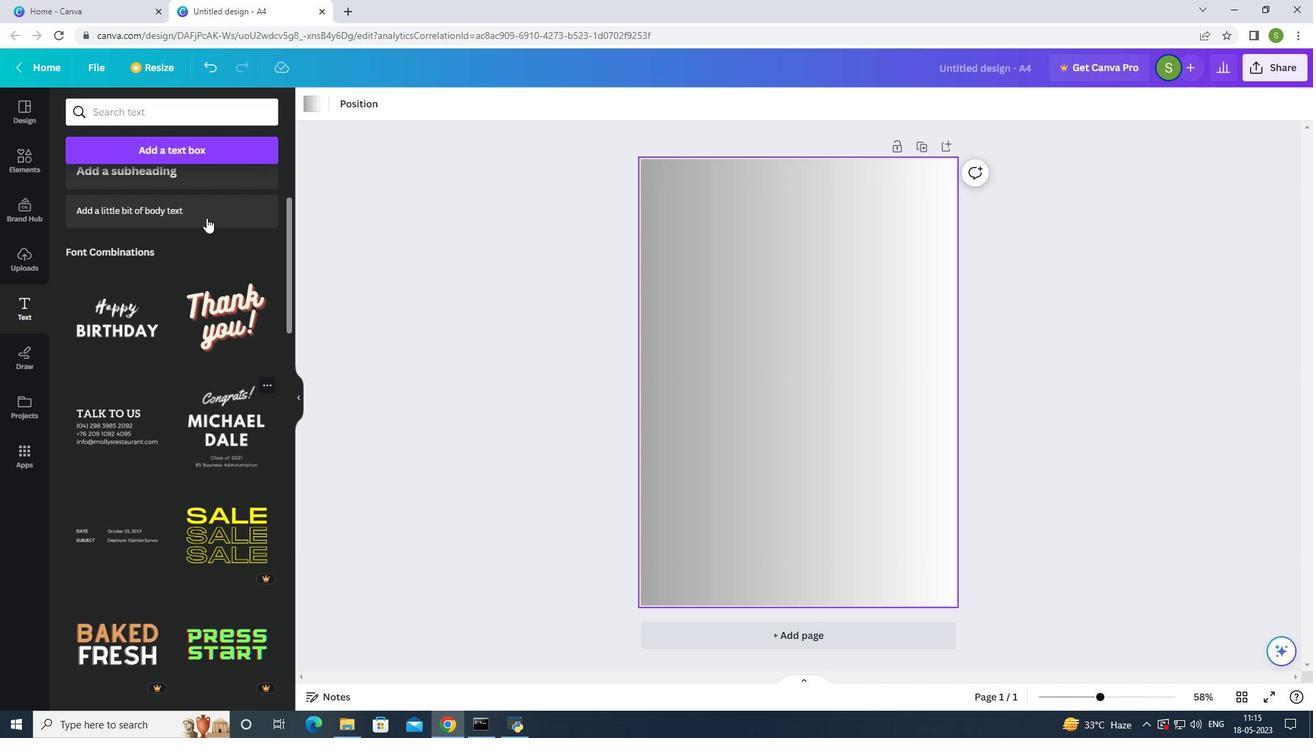
Action: Mouse scrolled (207, 218) with delta (0, 0)
Screenshot: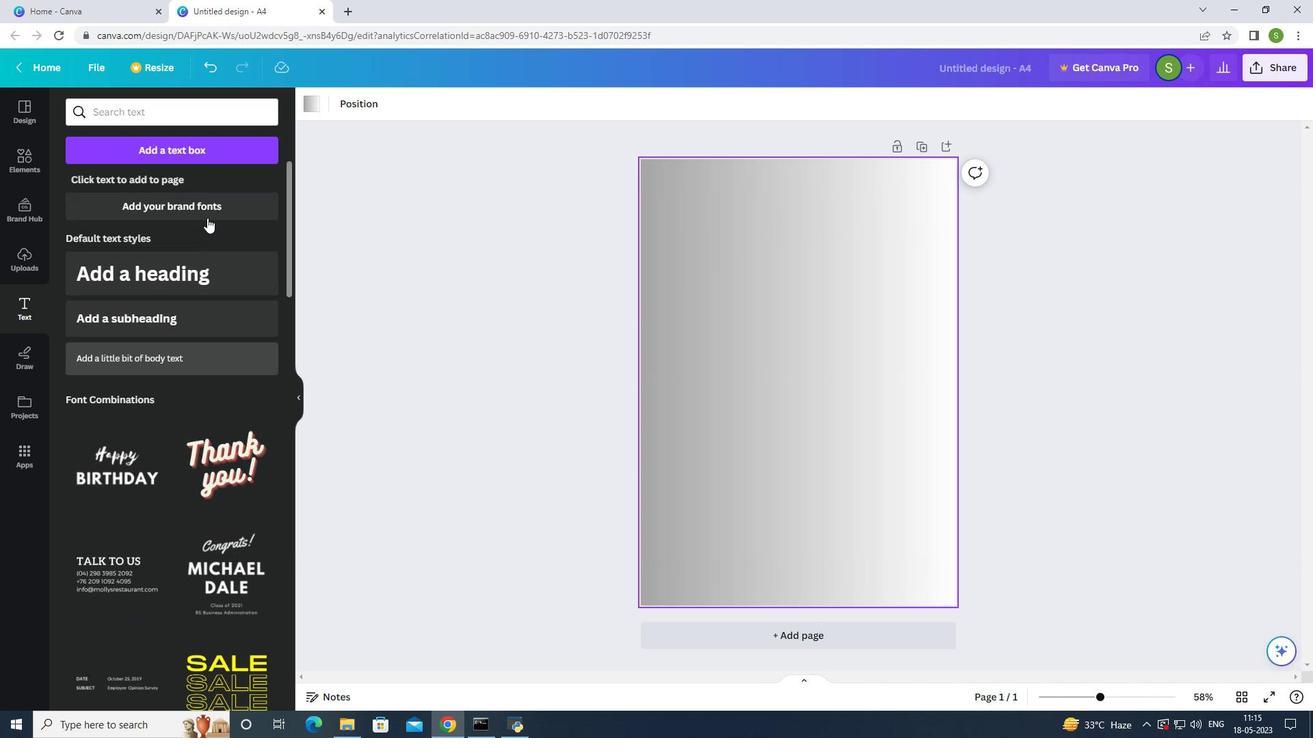 
Action: Mouse moved to (207, 217)
Screenshot: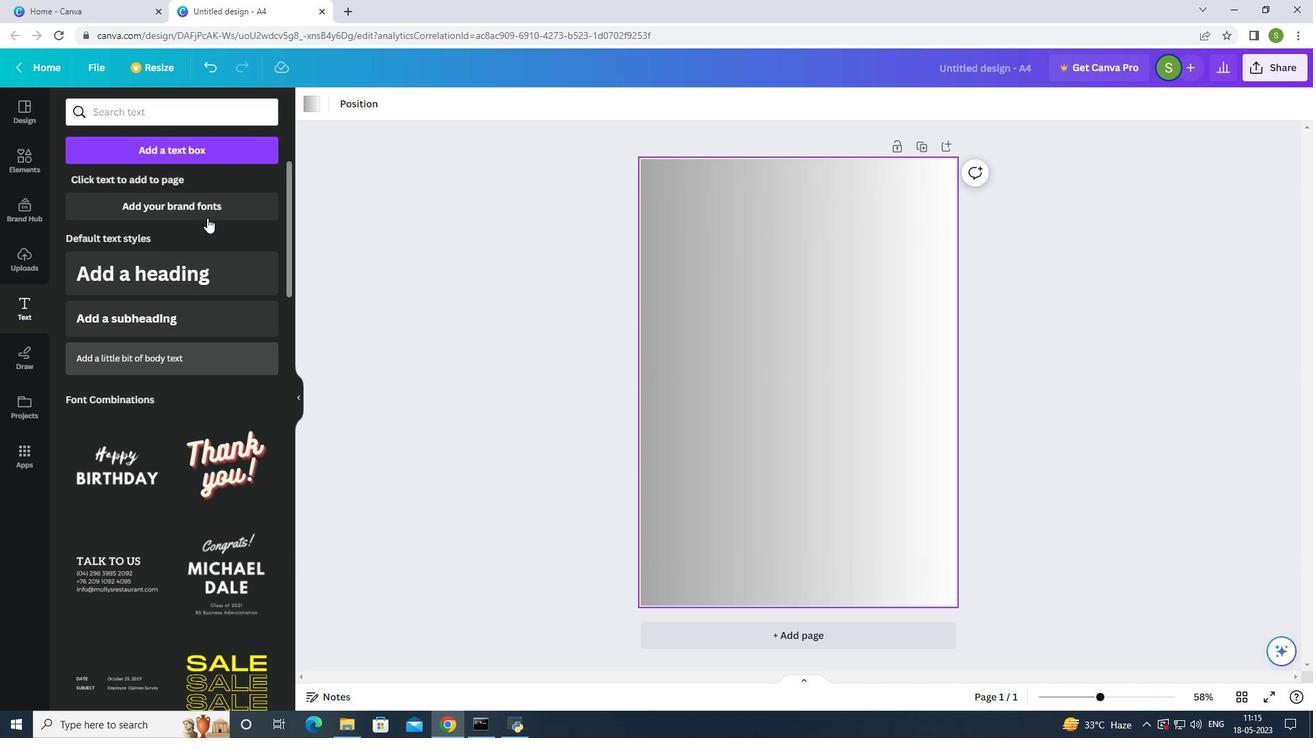 
Action: Mouse scrolled (207, 218) with delta (0, 0)
Screenshot: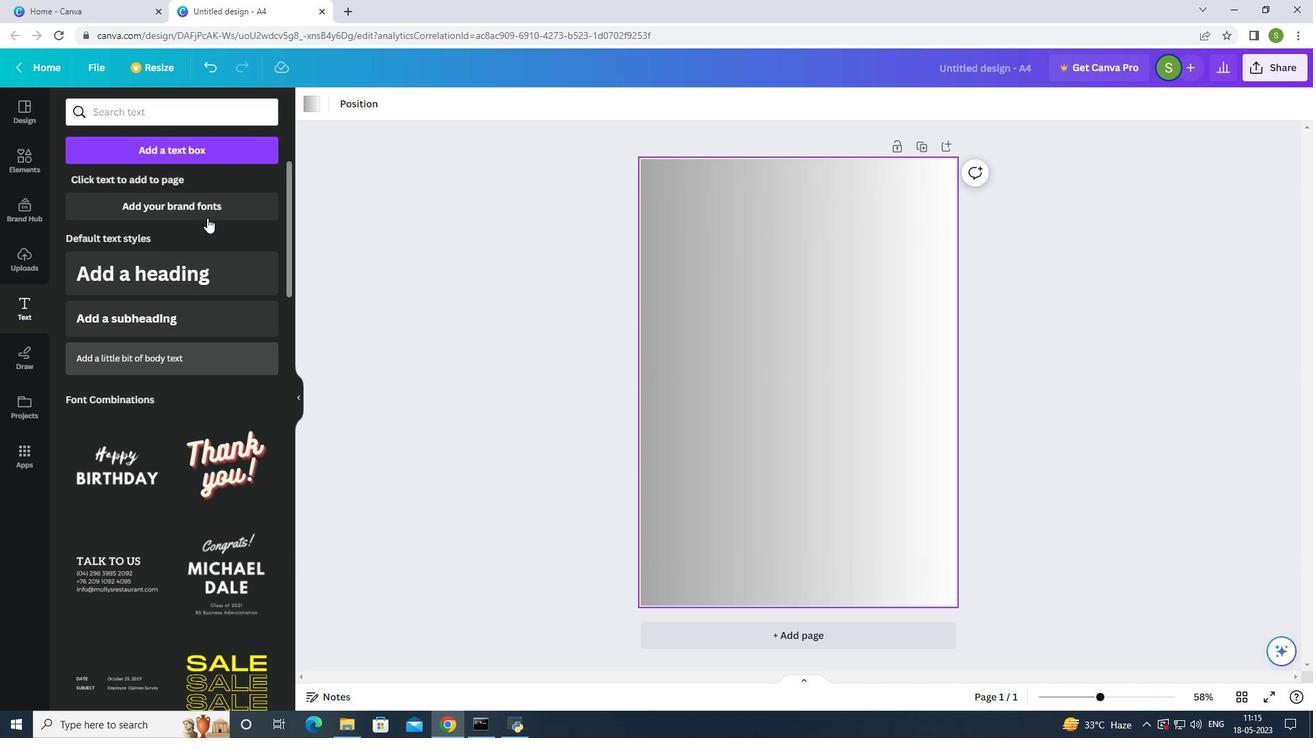 
Action: Mouse scrolled (207, 218) with delta (0, 0)
Screenshot: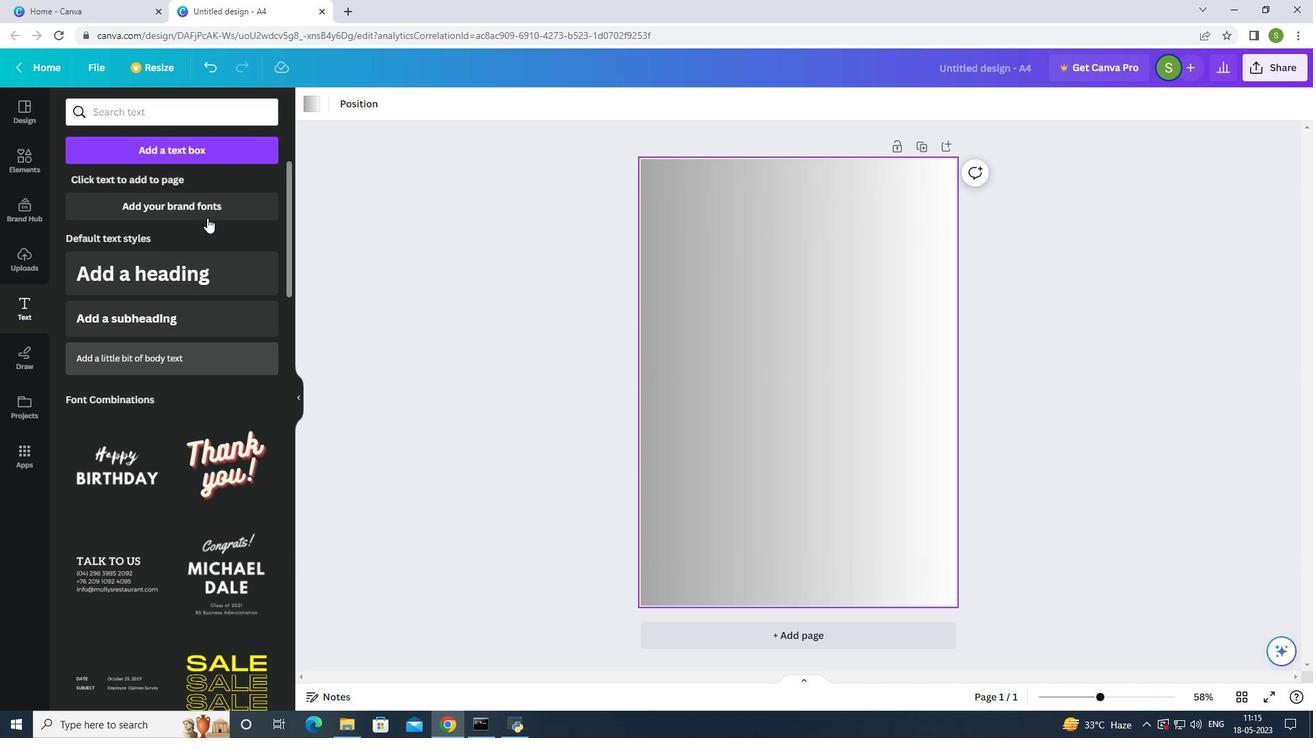 
Action: Mouse moved to (20, 155)
Screenshot: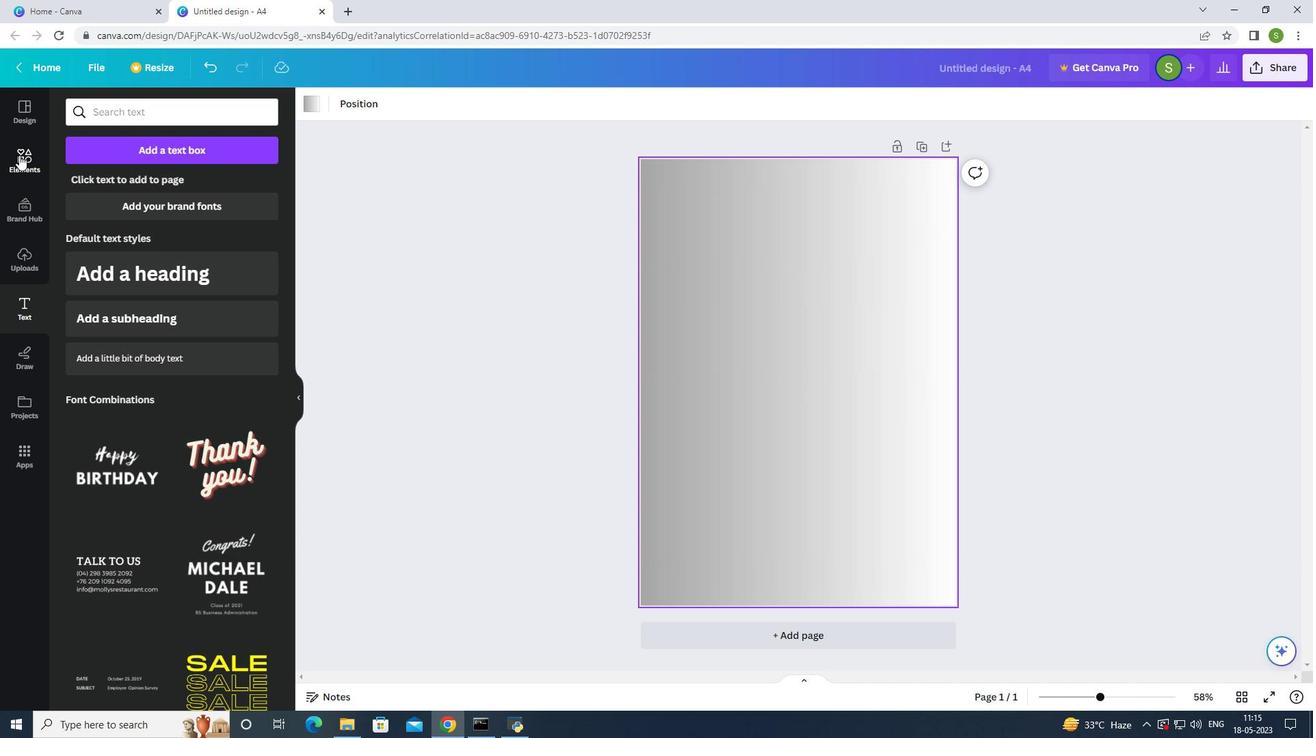 
Action: Mouse pressed left at (20, 155)
Screenshot: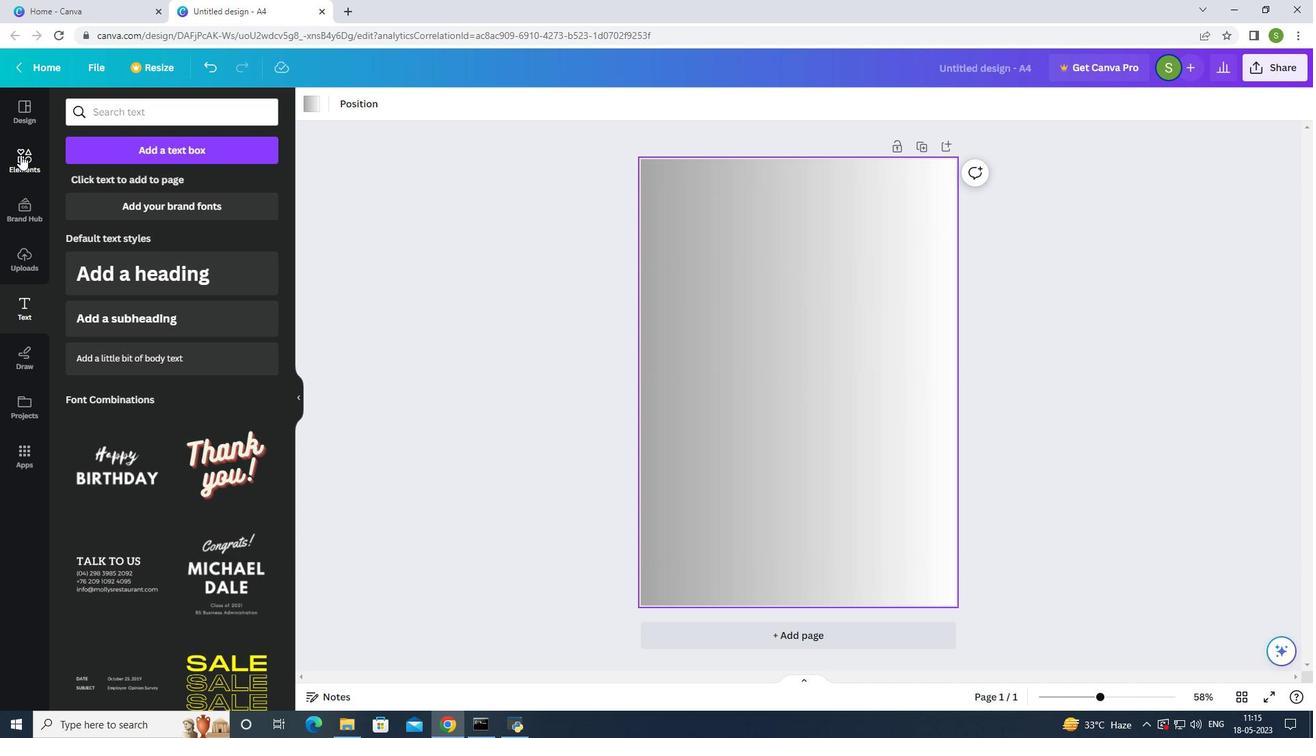 
Action: Mouse moved to (114, 303)
Screenshot: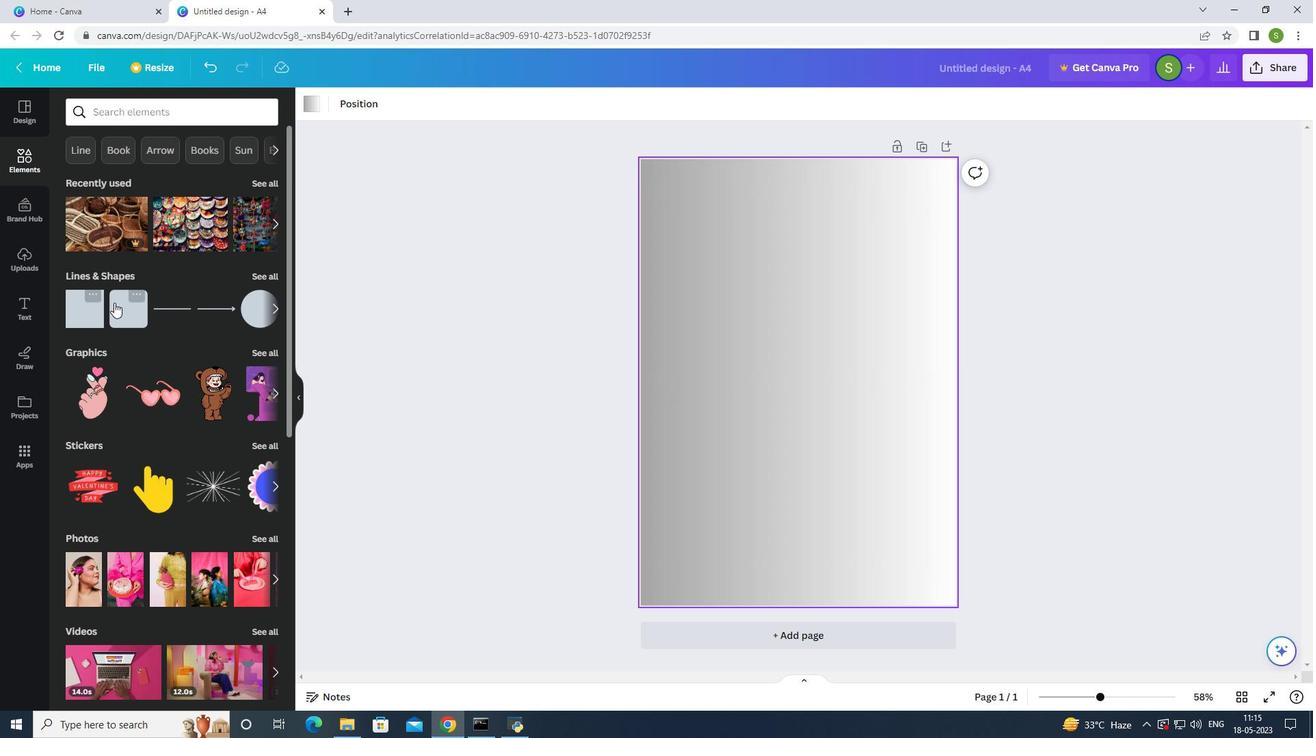 
Action: Mouse pressed left at (114, 303)
Screenshot: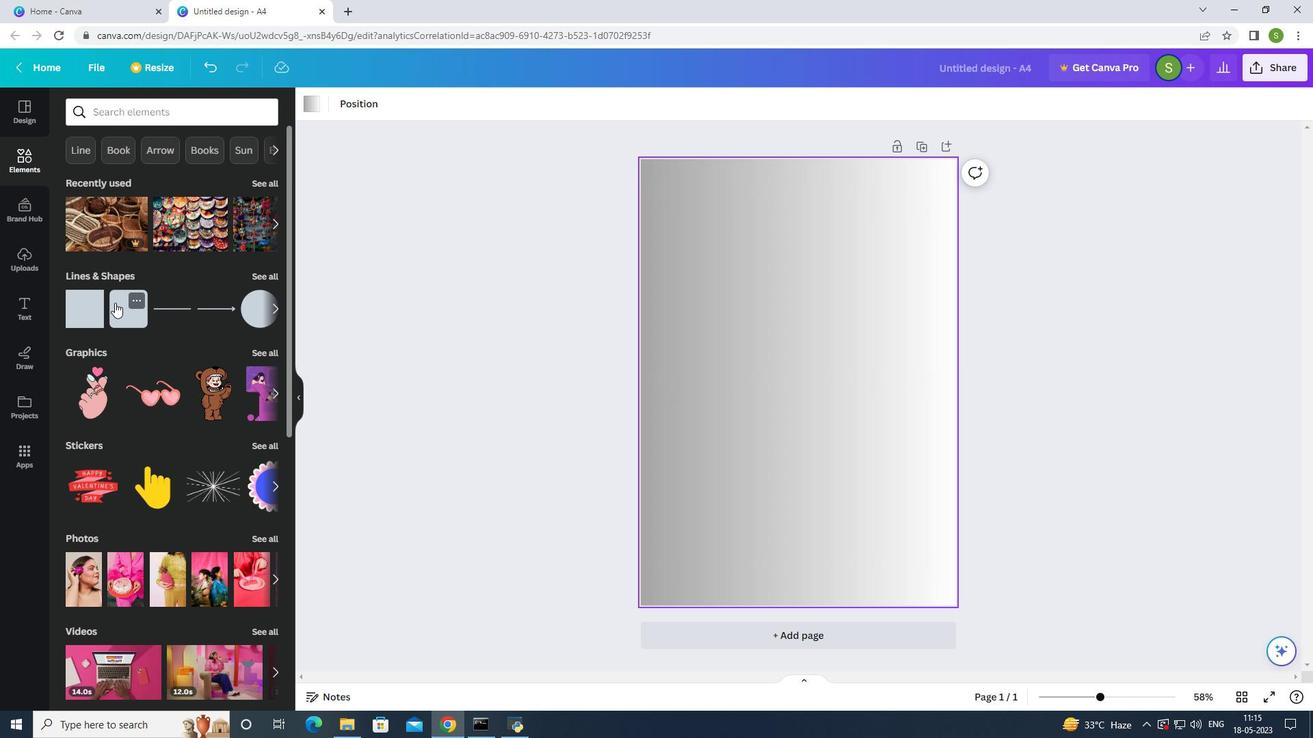 
Action: Mouse moved to (770, 356)
Screenshot: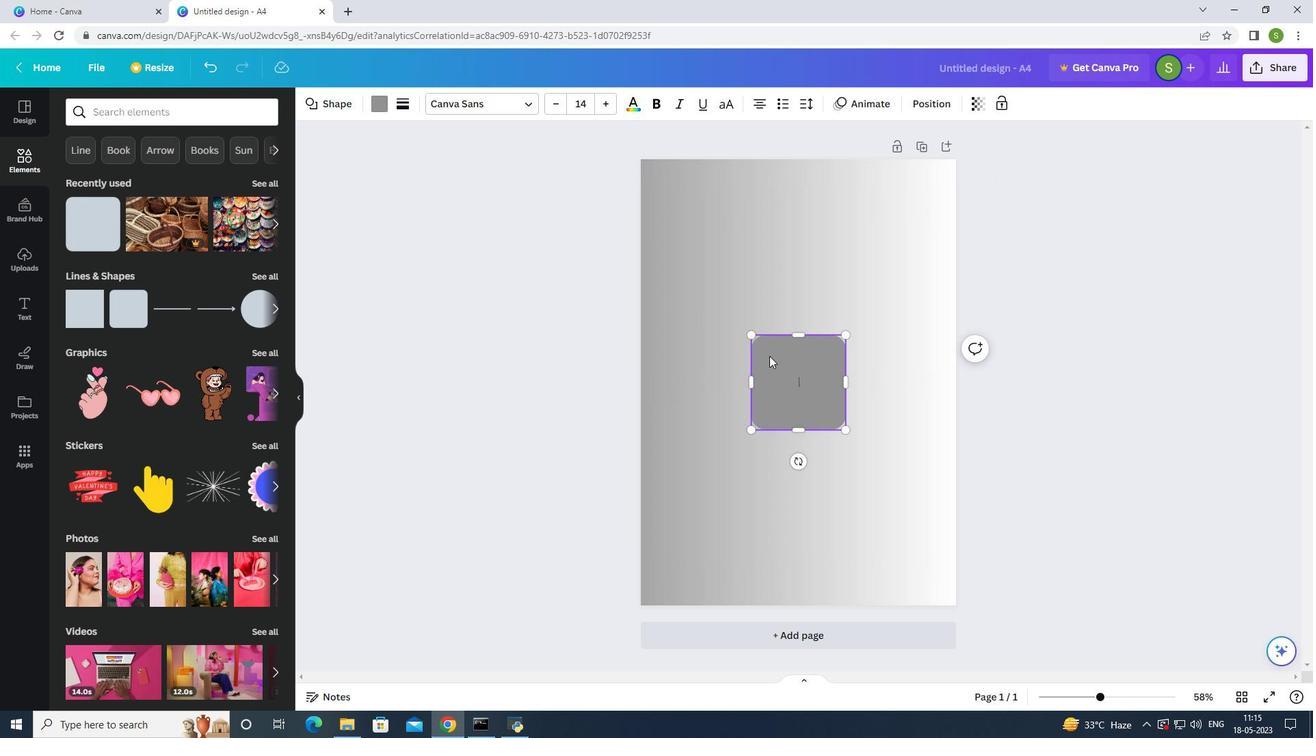 
Action: Mouse pressed left at (770, 356)
Screenshot: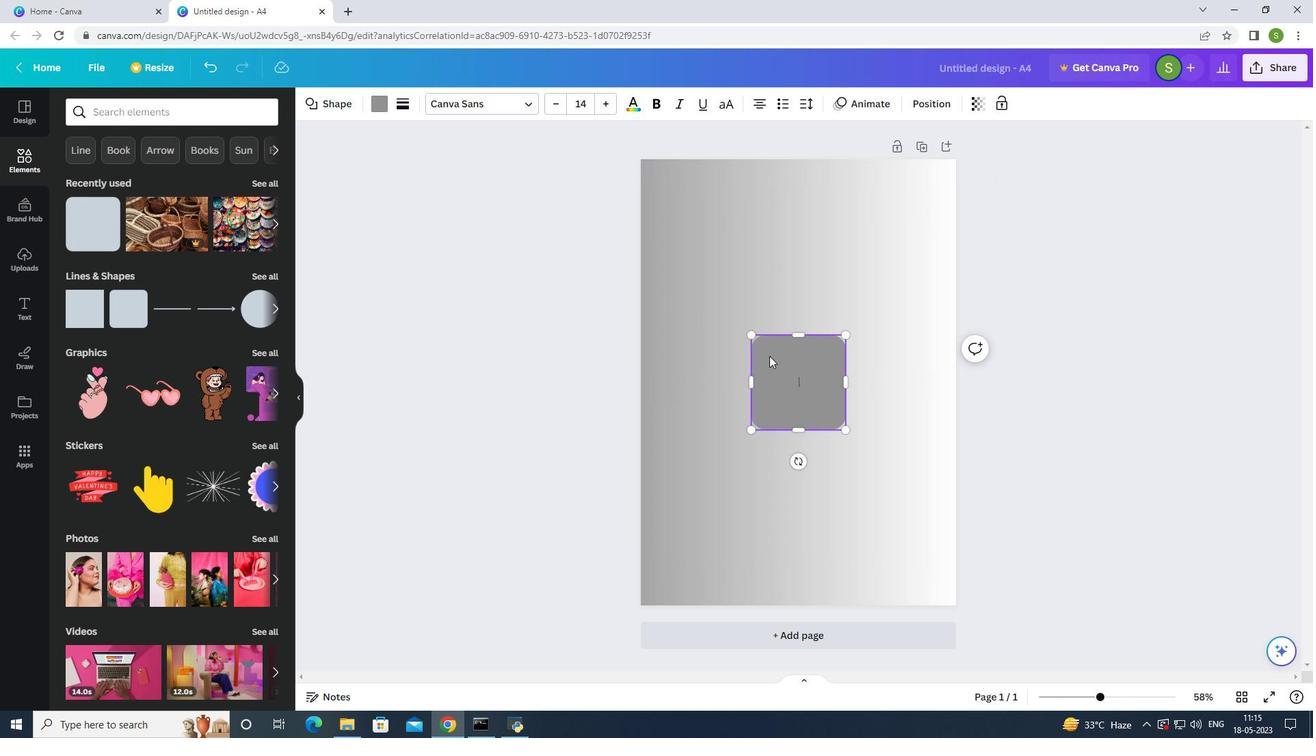 
Action: Mouse moved to (722, 218)
Screenshot: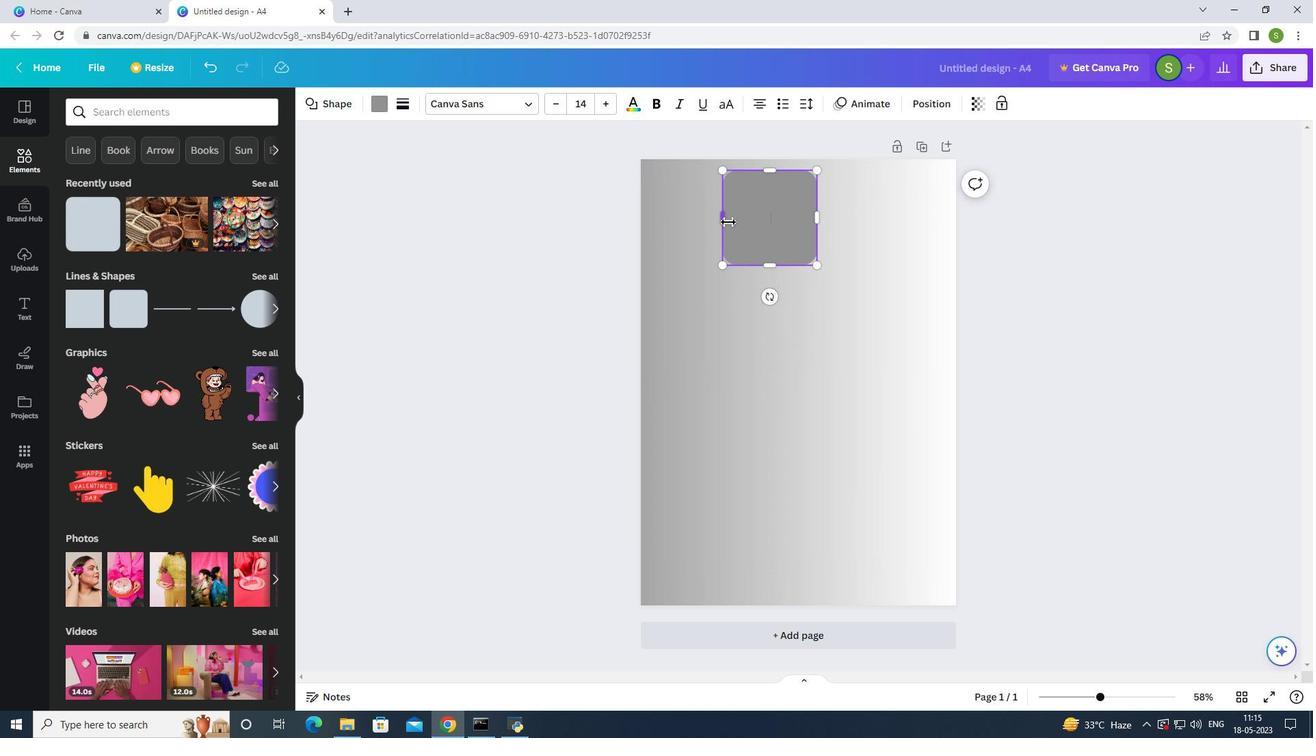 
Action: Mouse pressed left at (722, 218)
Screenshot: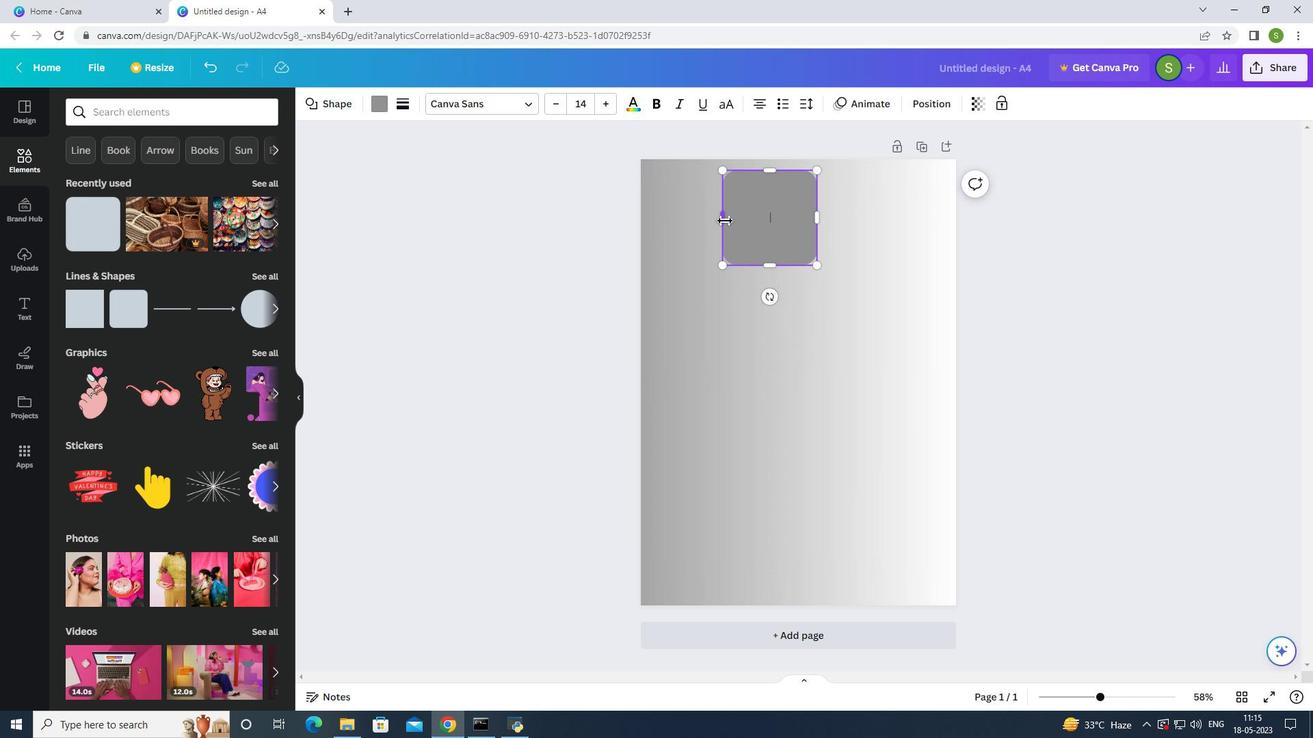 
Action: Mouse moved to (734, 263)
Screenshot: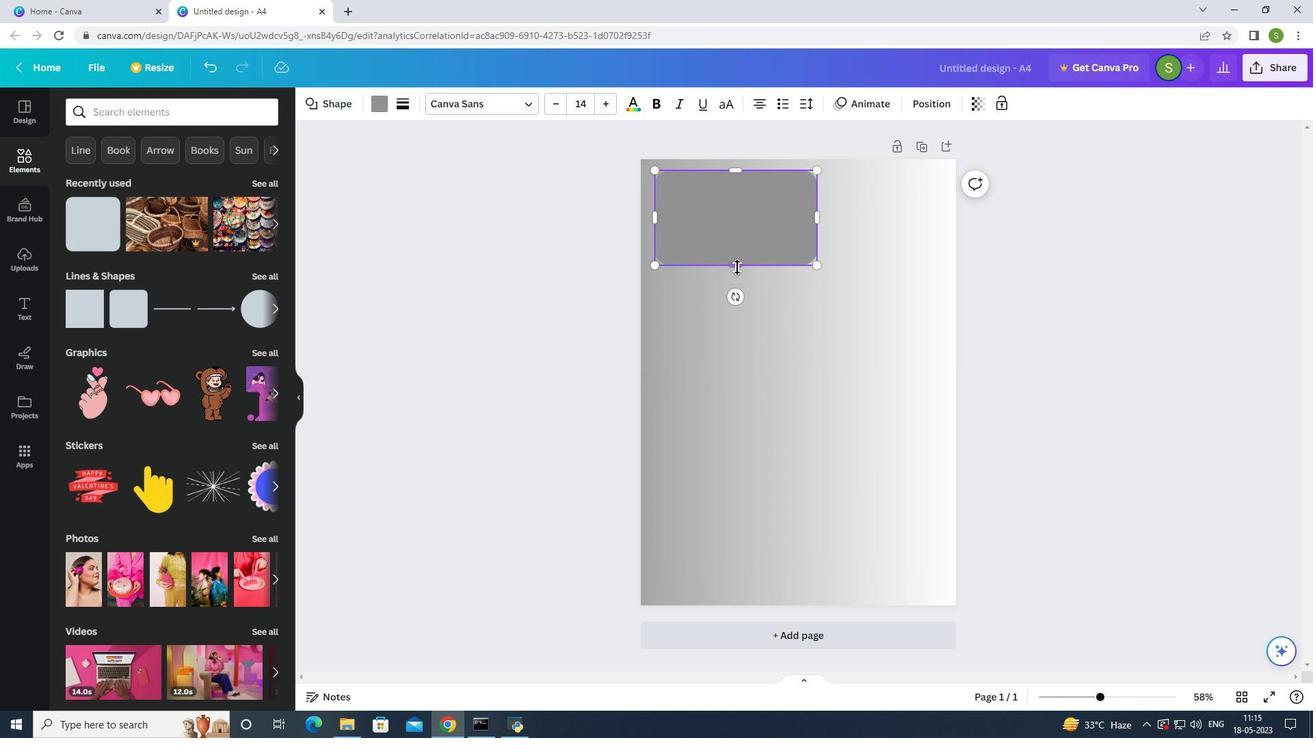
Action: Mouse pressed left at (734, 263)
Screenshot: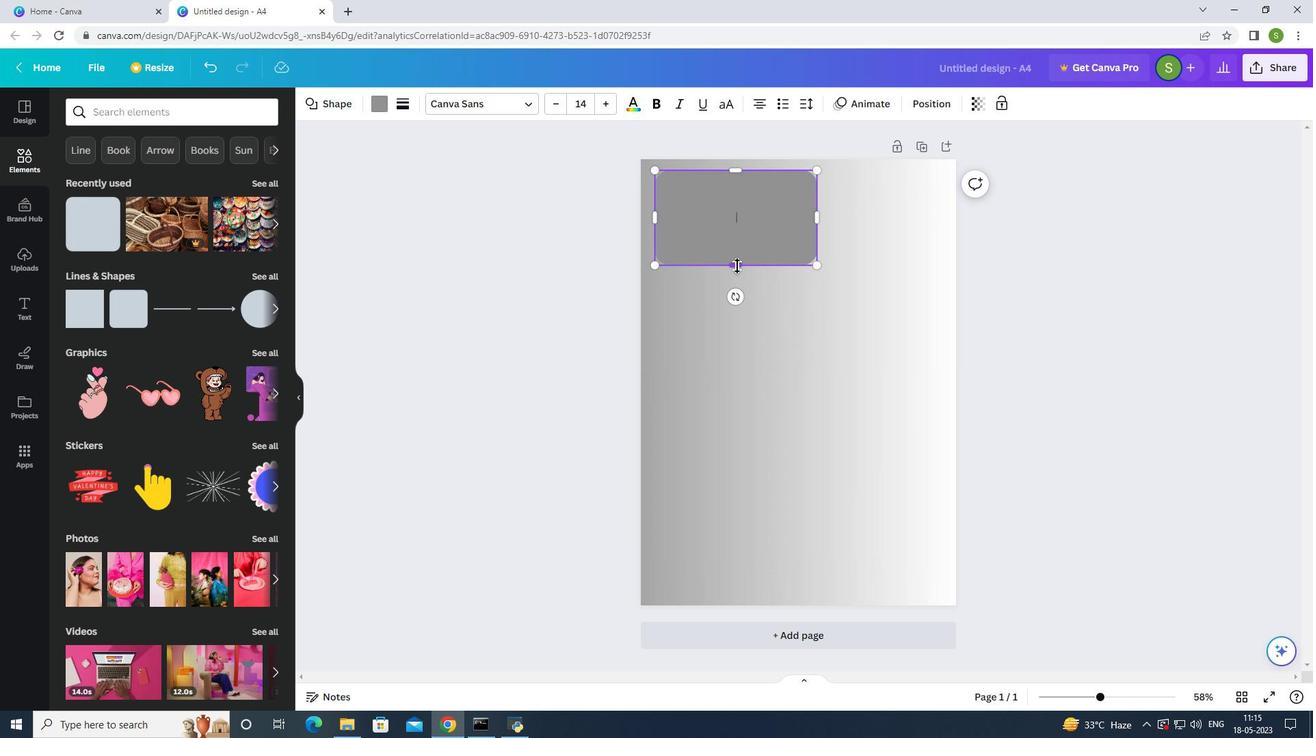 
Action: Mouse moved to (816, 199)
Screenshot: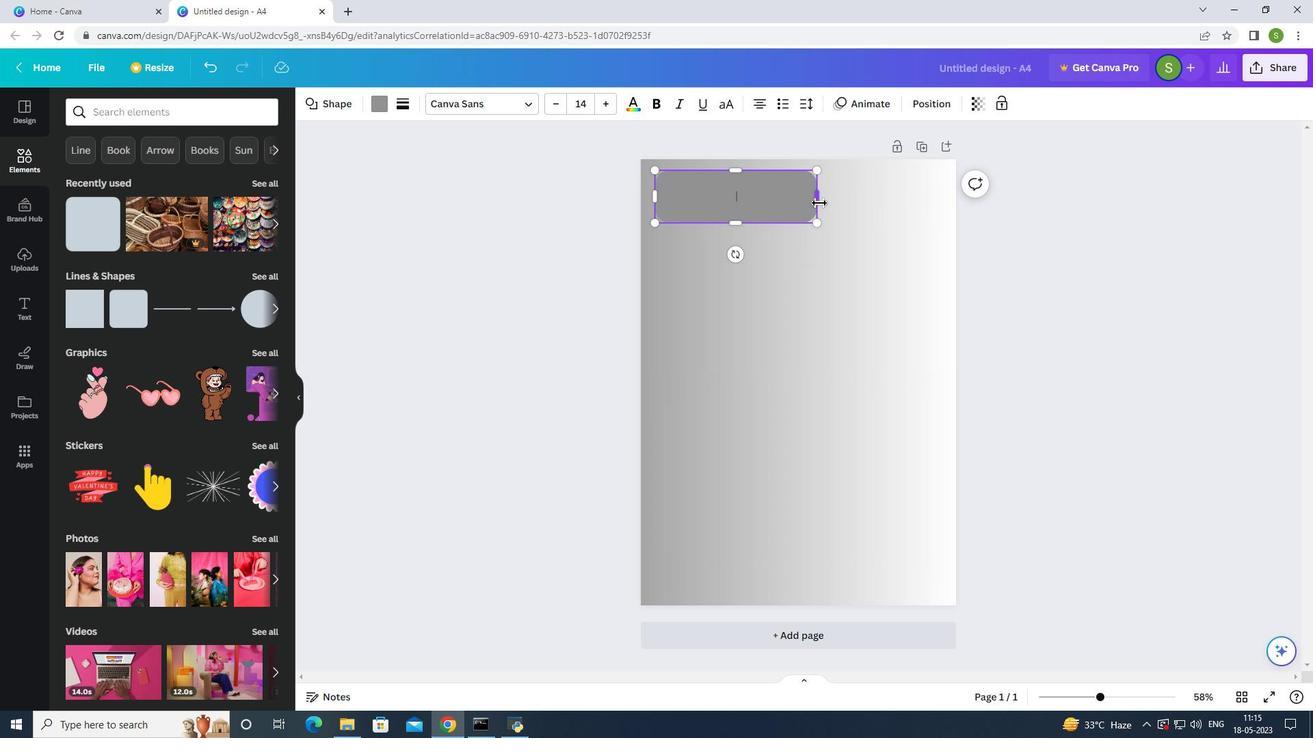 
Action: Mouse pressed left at (816, 199)
Screenshot: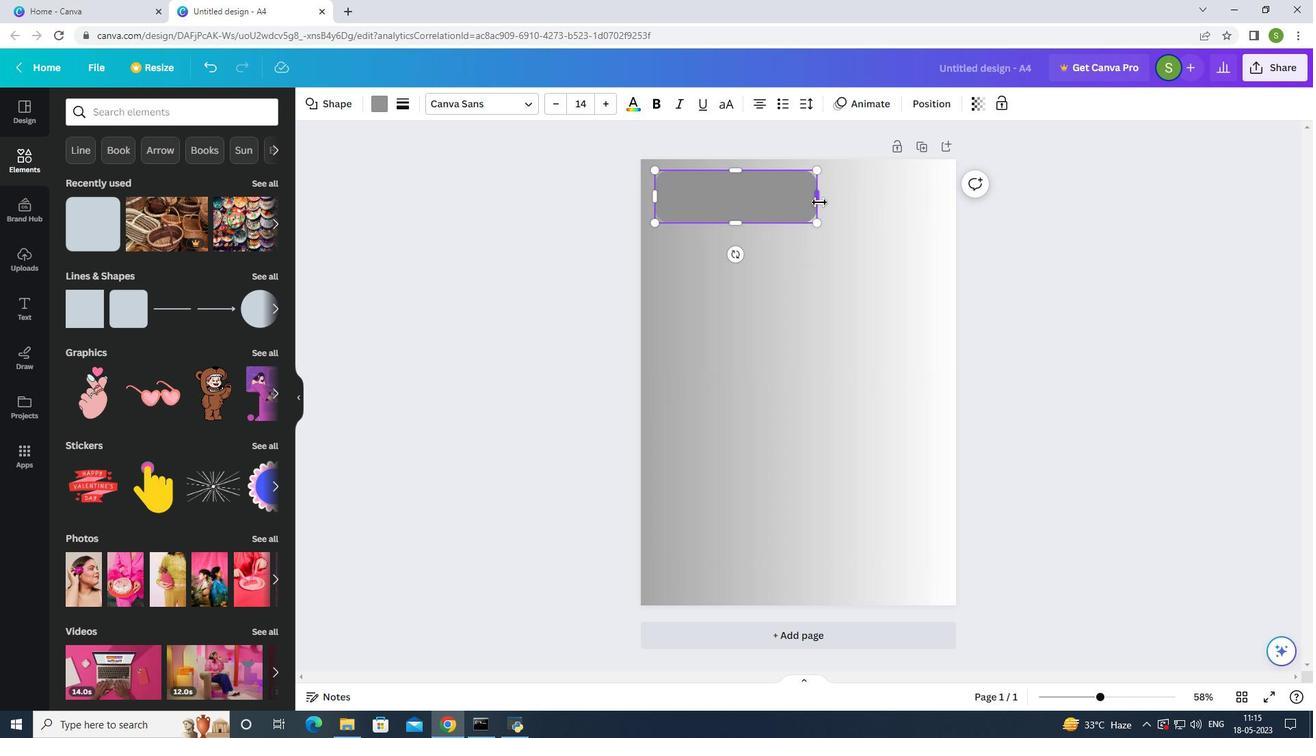 
Action: Mouse moved to (649, 197)
Screenshot: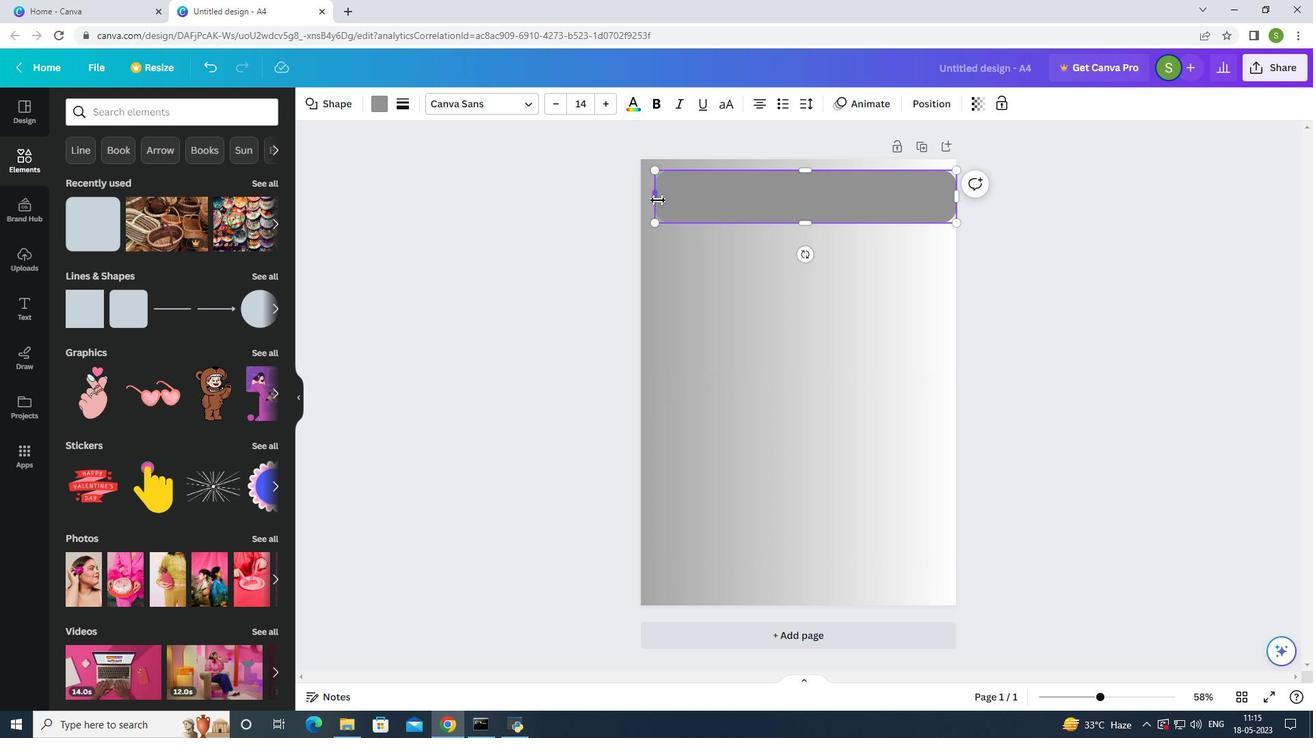 
Action: Mouse pressed left at (649, 197)
Screenshot: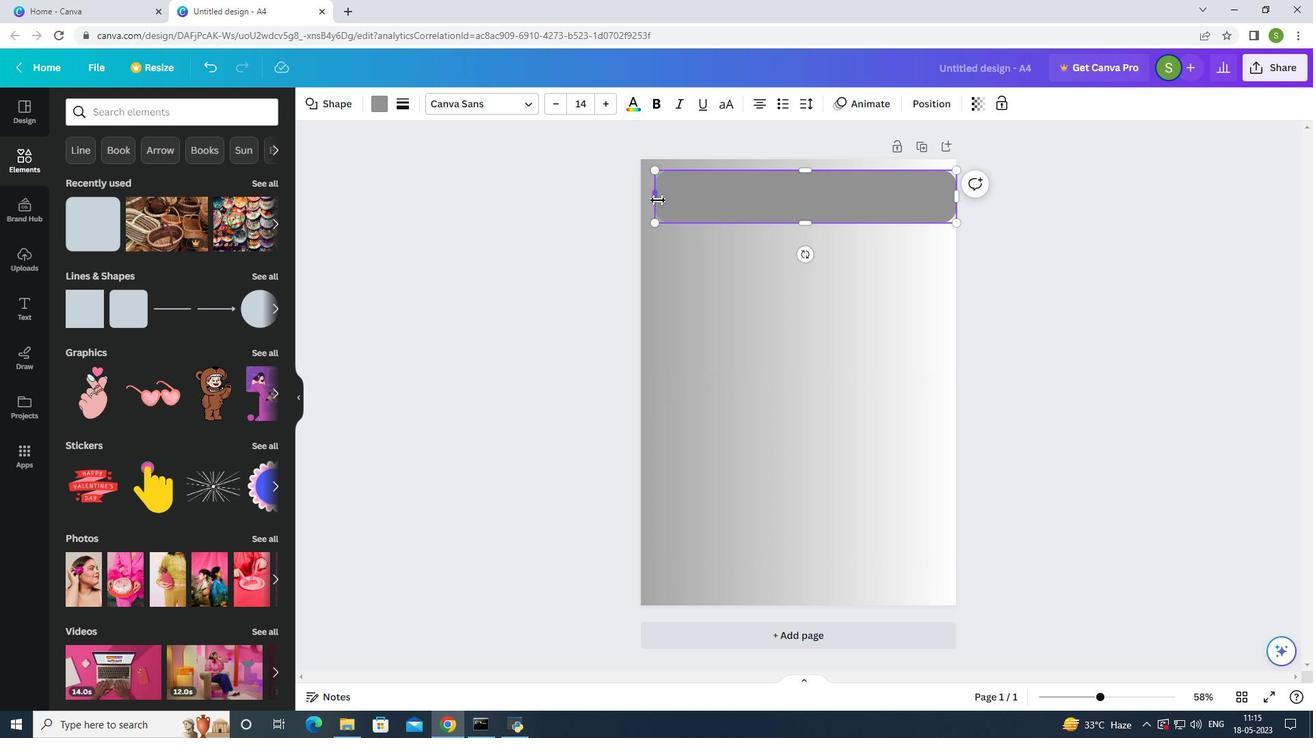 
Action: Mouse moved to (673, 199)
Screenshot: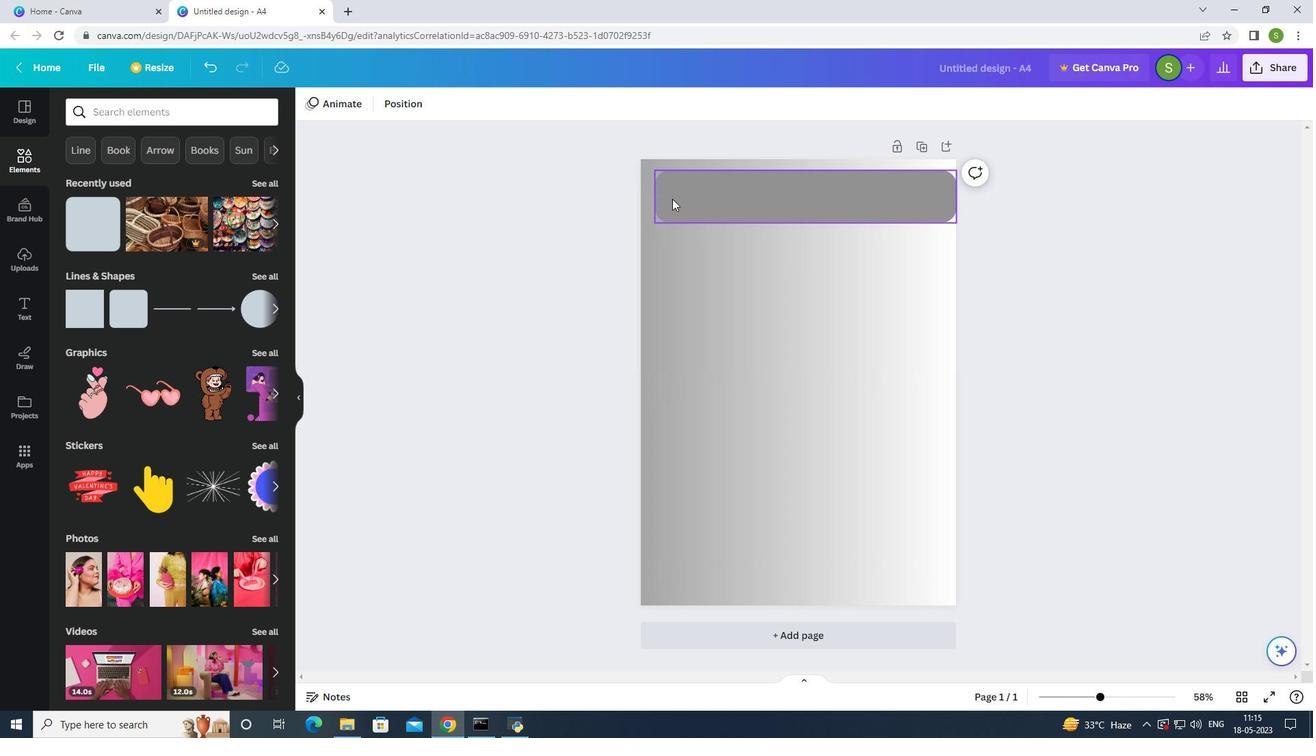 
Action: Mouse pressed left at (673, 199)
Screenshot: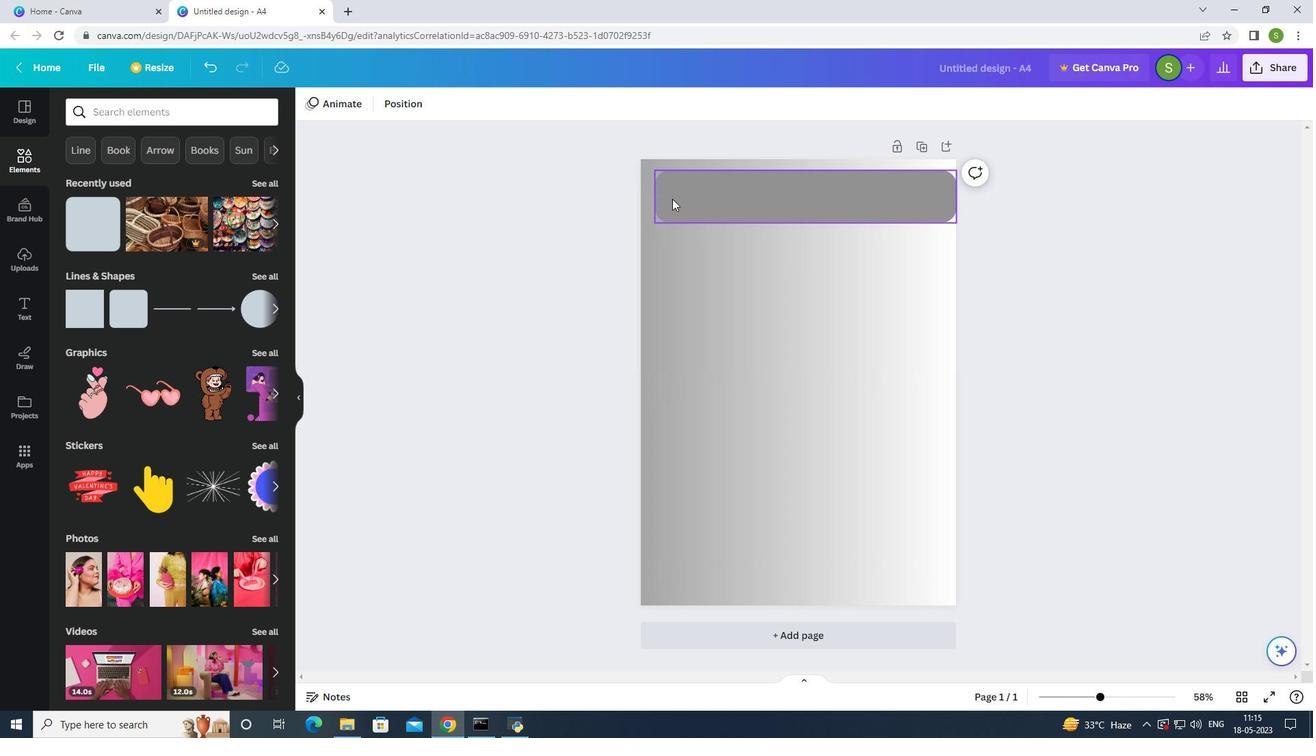 
Action: Mouse moved to (657, 197)
Screenshot: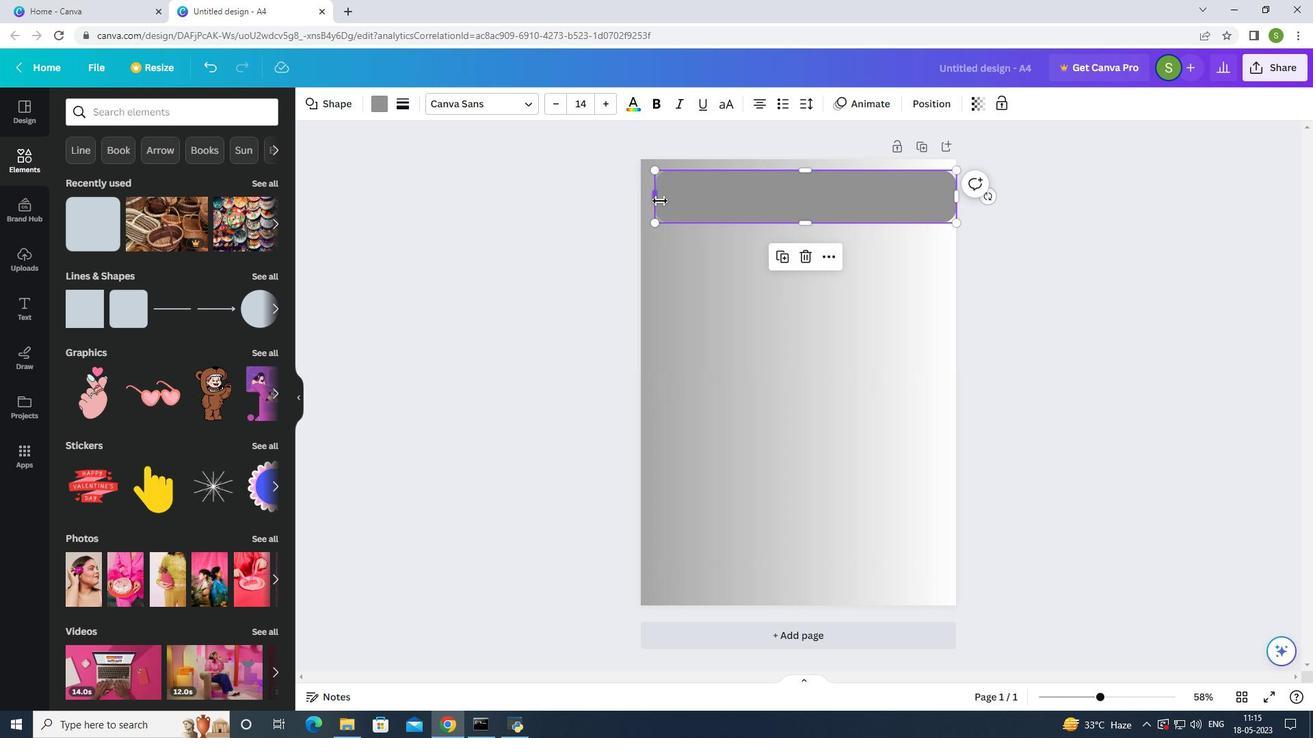 
Action: Mouse pressed left at (657, 197)
Screenshot: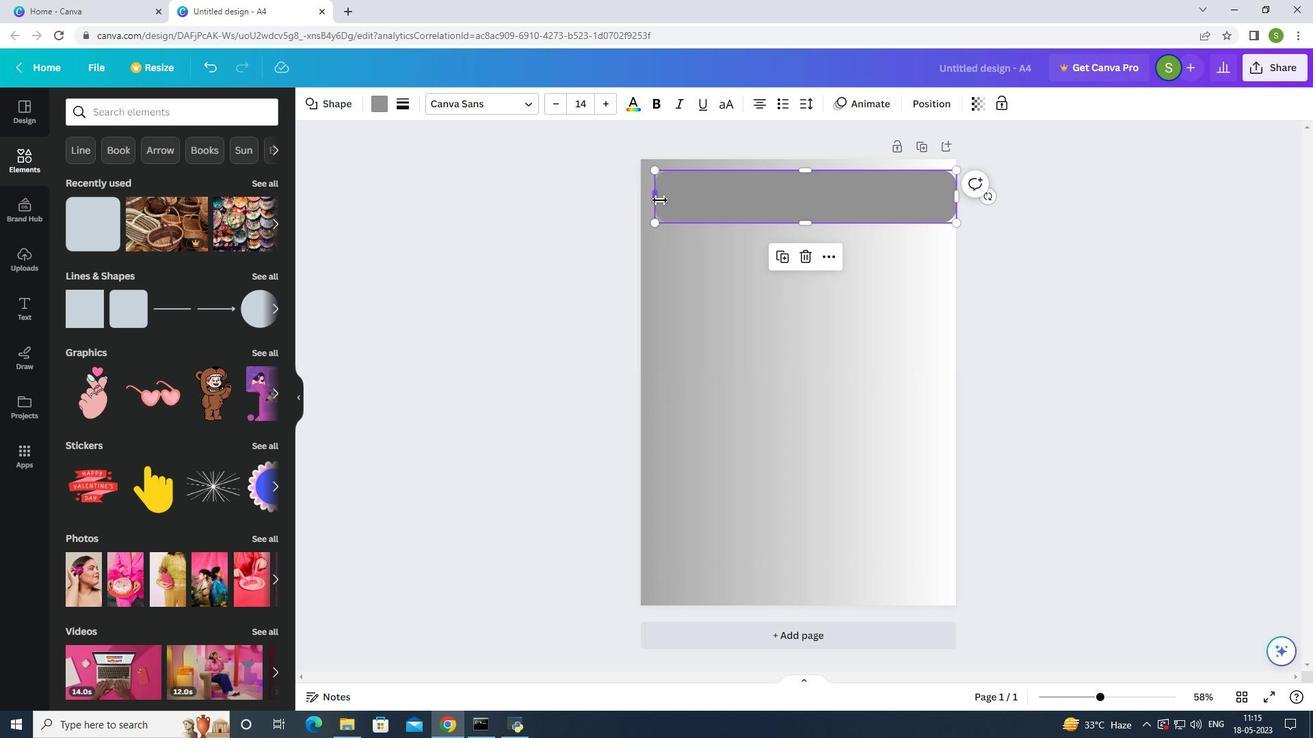 
Action: Mouse moved to (759, 193)
Screenshot: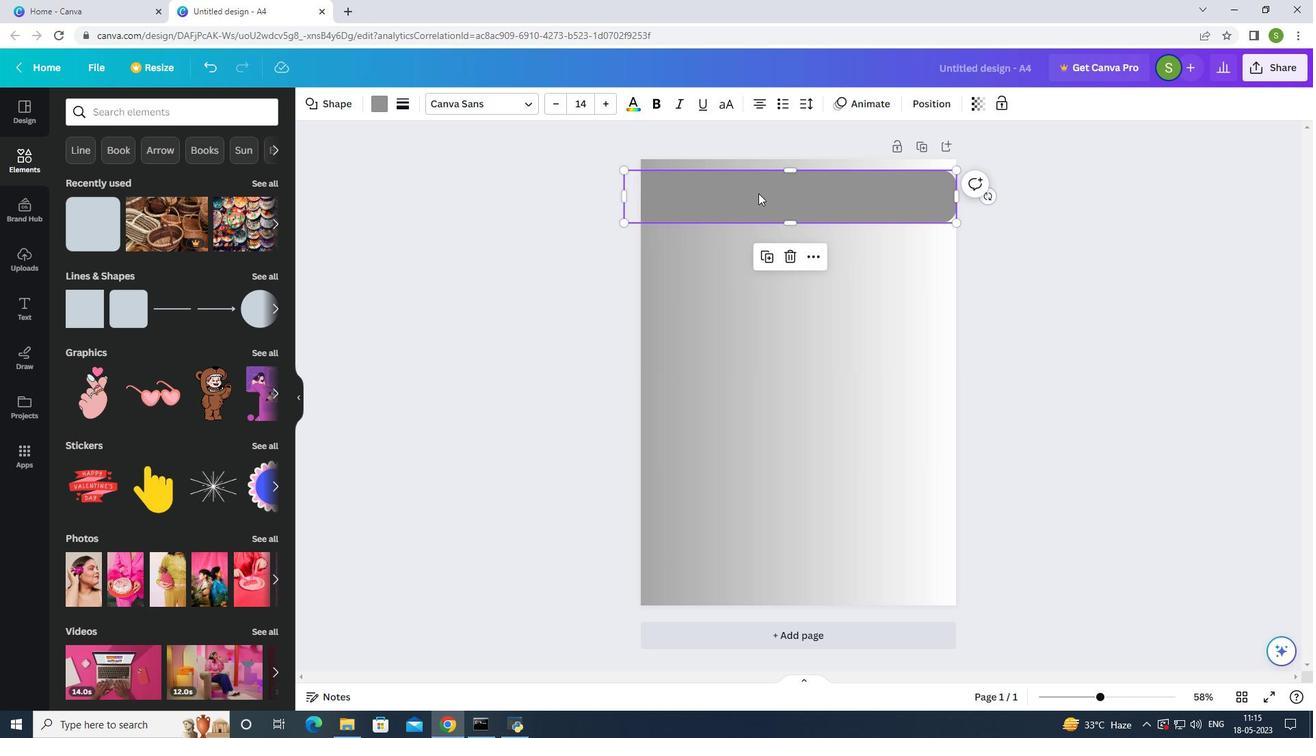 
Action: Mouse pressed left at (759, 193)
Screenshot: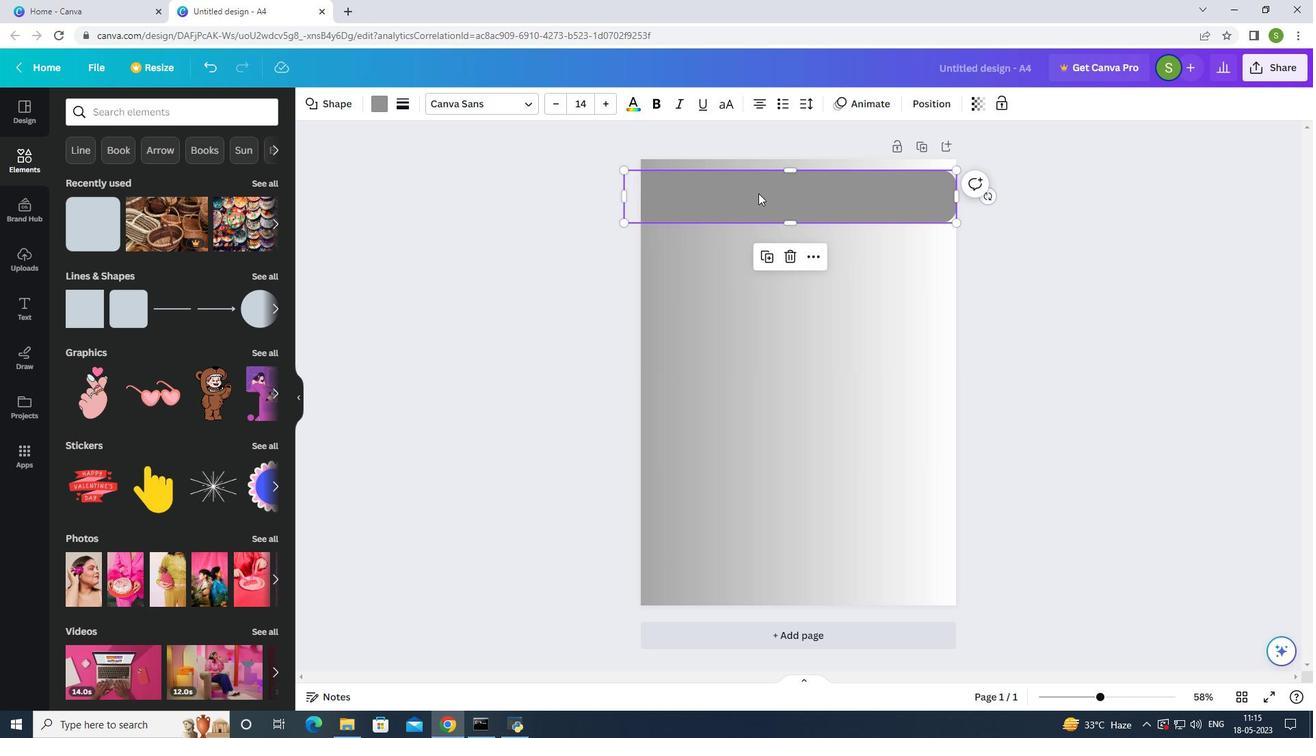 
Action: Mouse moved to (956, 190)
Screenshot: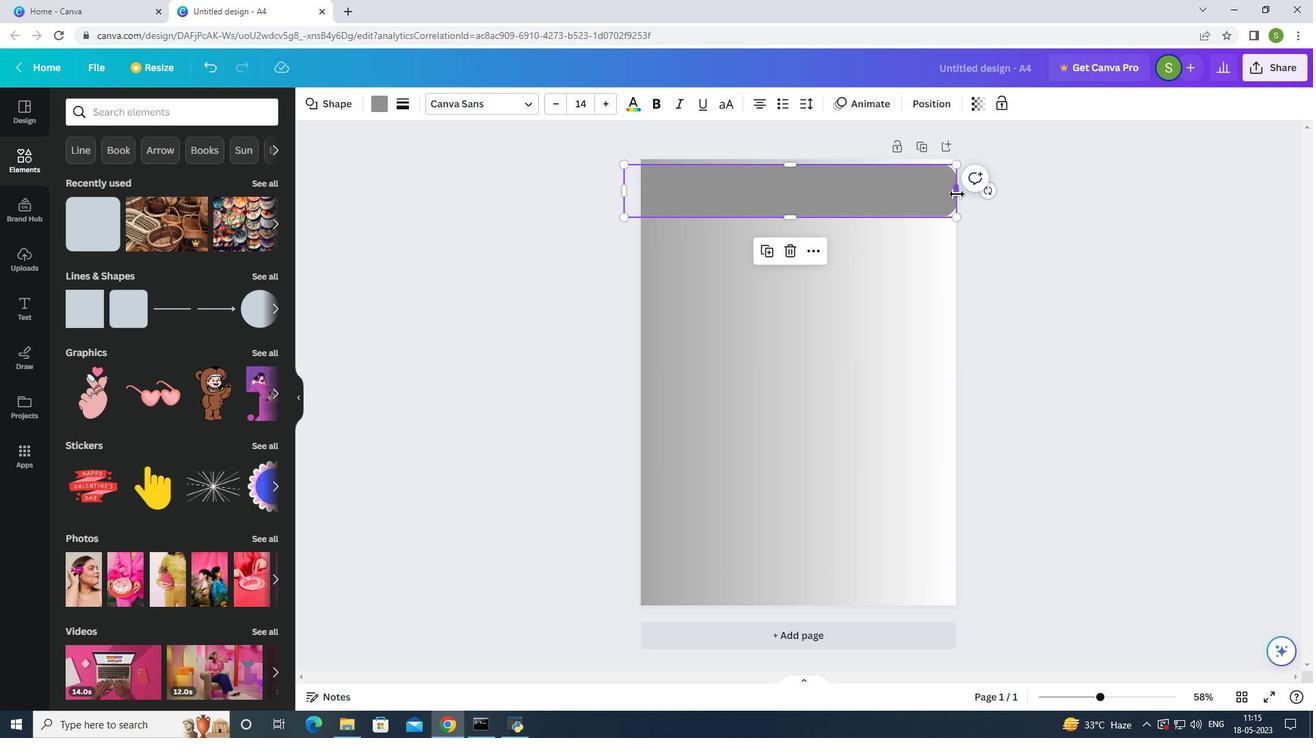 
Action: Mouse pressed left at (956, 190)
Screenshot: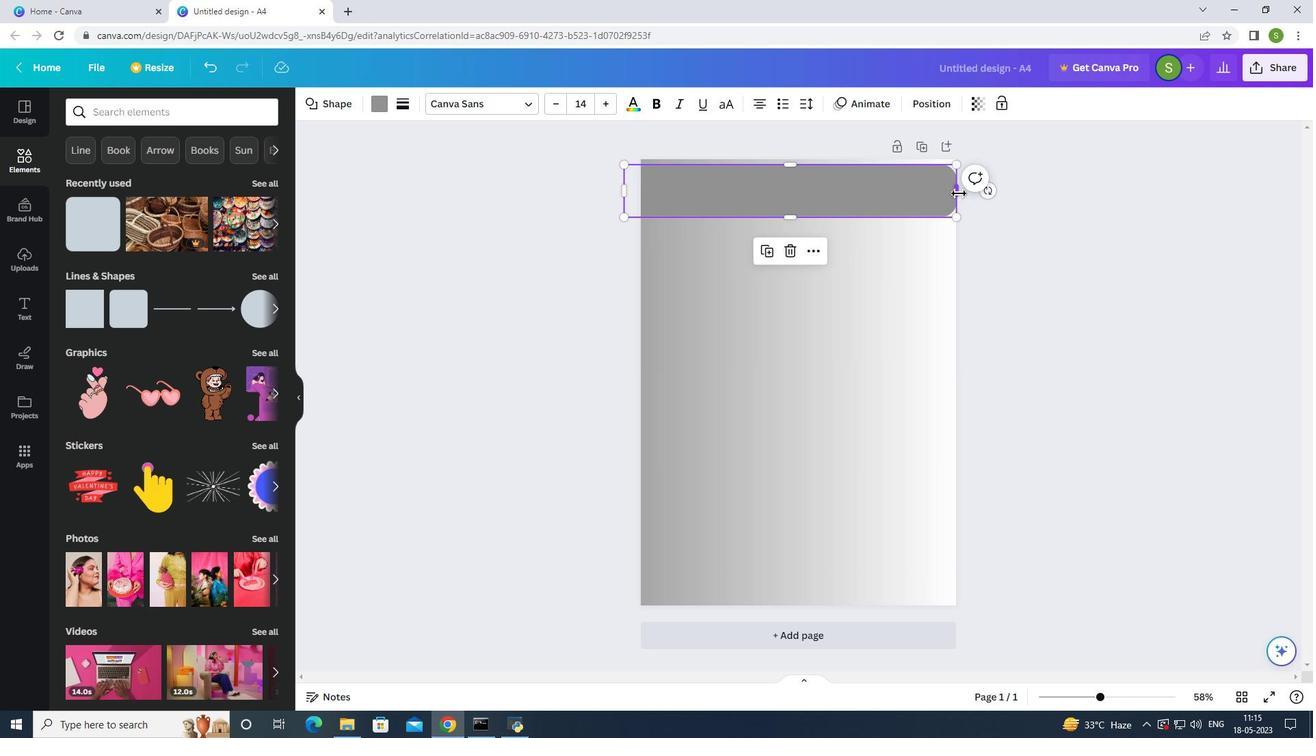 
Action: Mouse moved to (727, 197)
Screenshot: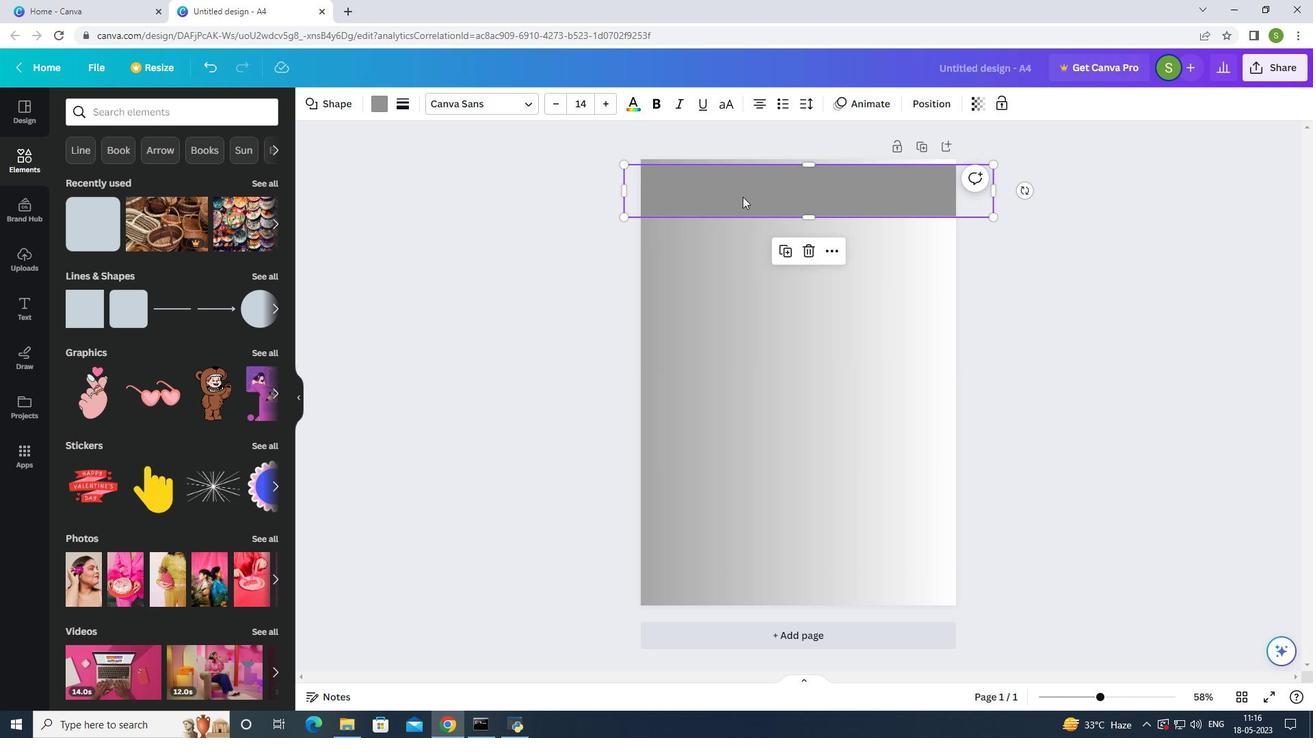 
Action: Mouse pressed left at (727, 197)
Screenshot: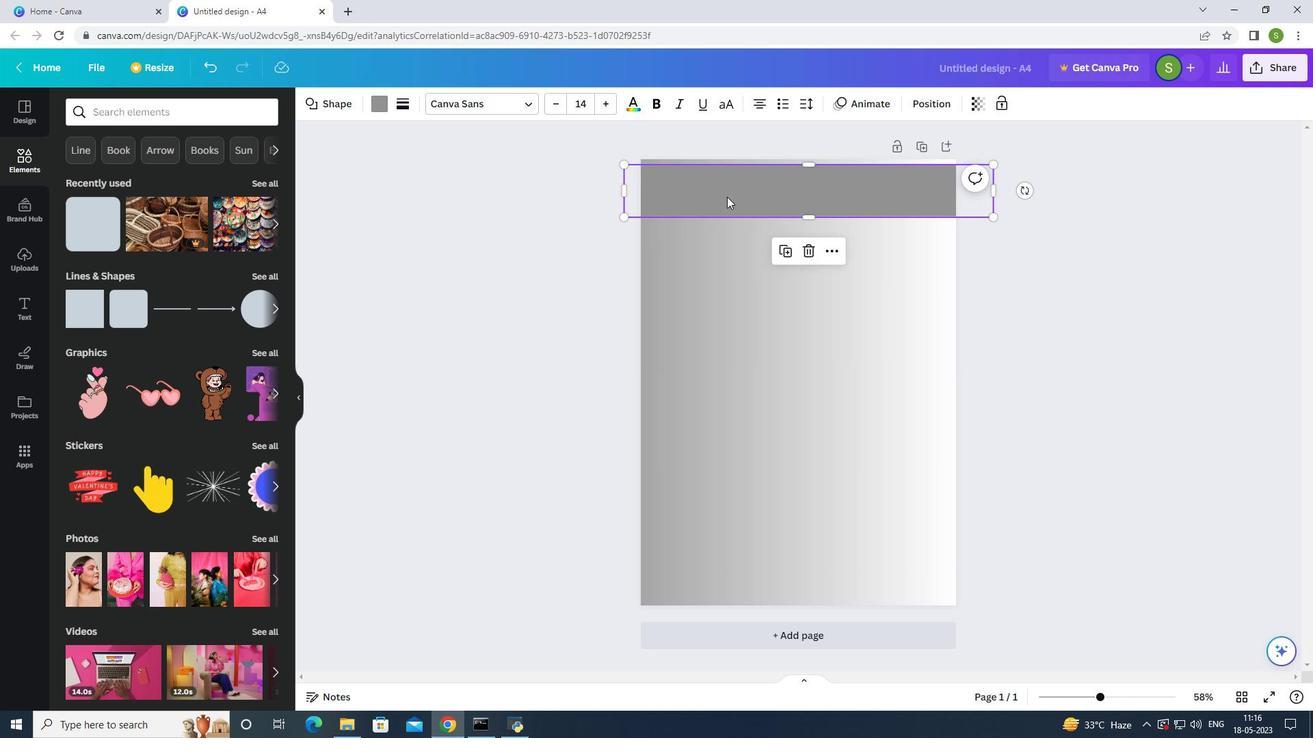 
Action: Mouse moved to (1116, 101)
Screenshot: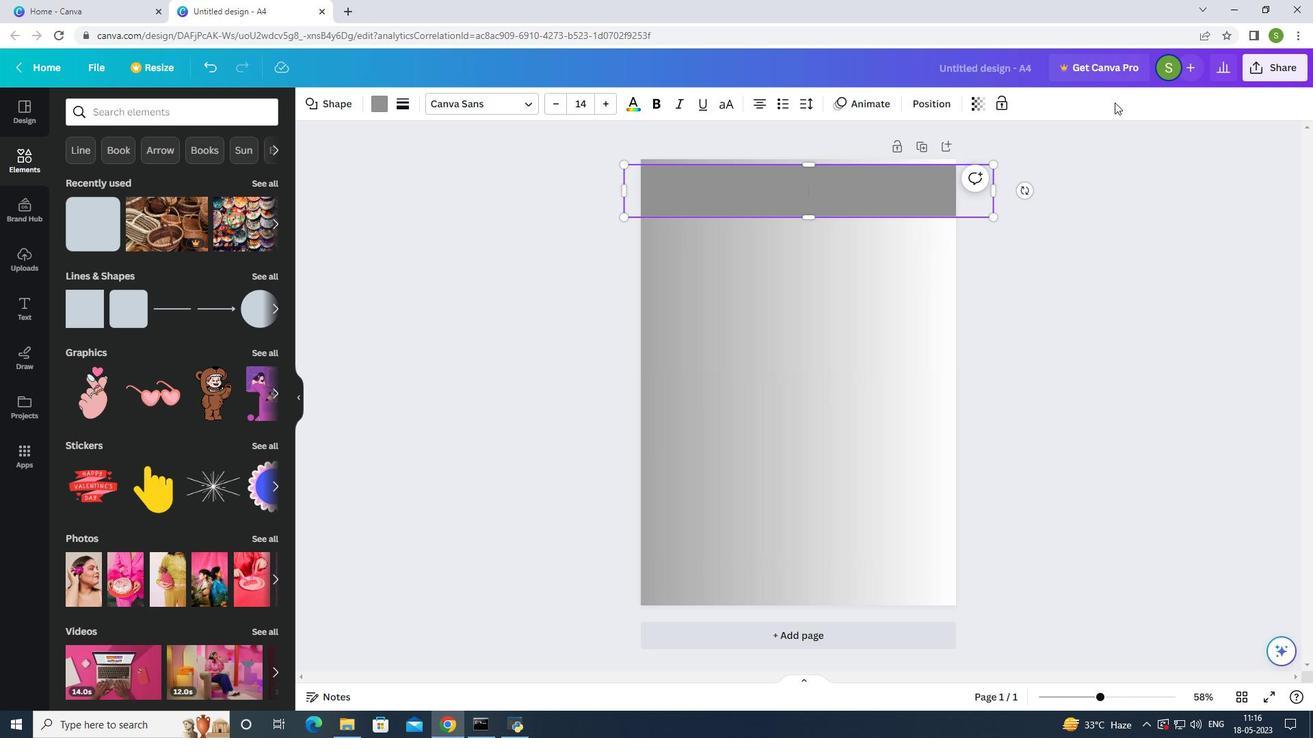 
Action: Key pressed <Key.caps_lock>S
Screenshot: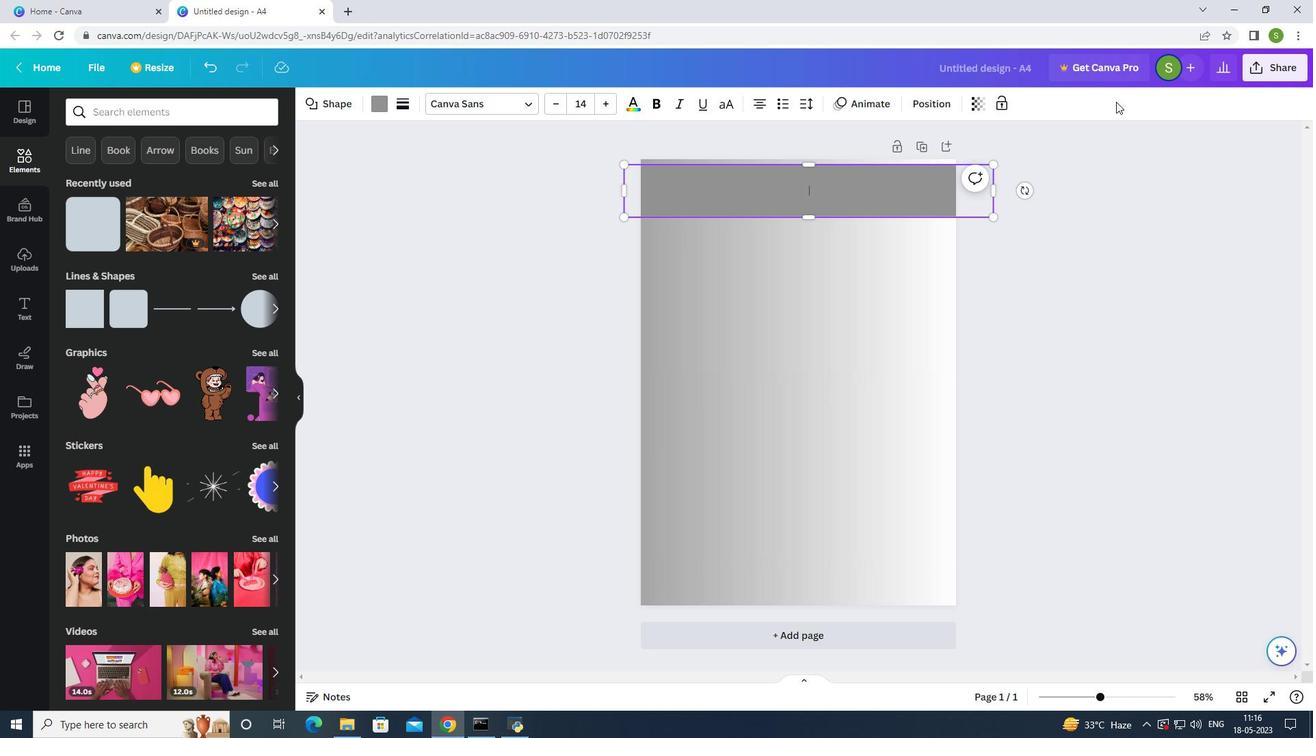 
Action: Mouse moved to (1117, 101)
Screenshot: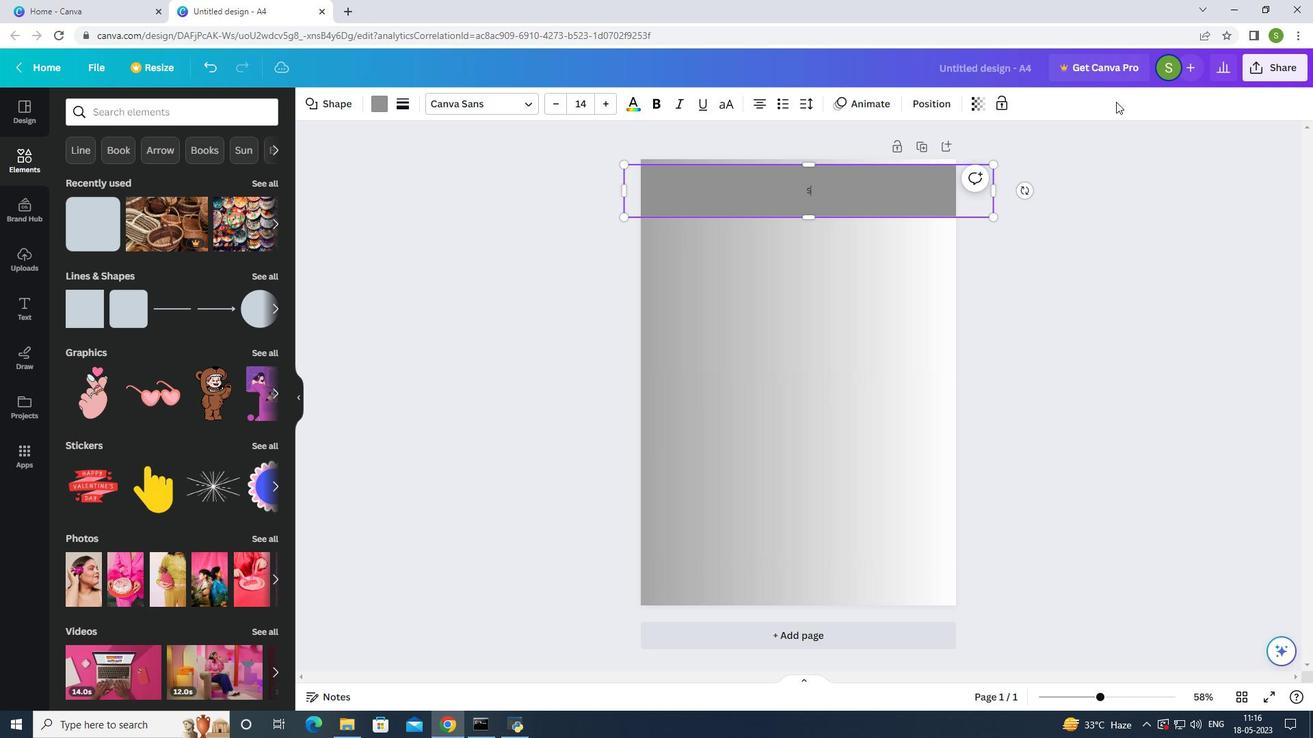 
Action: Key pressed CHOOL<Key.space><Key.space>NEWLETTERS
Screenshot: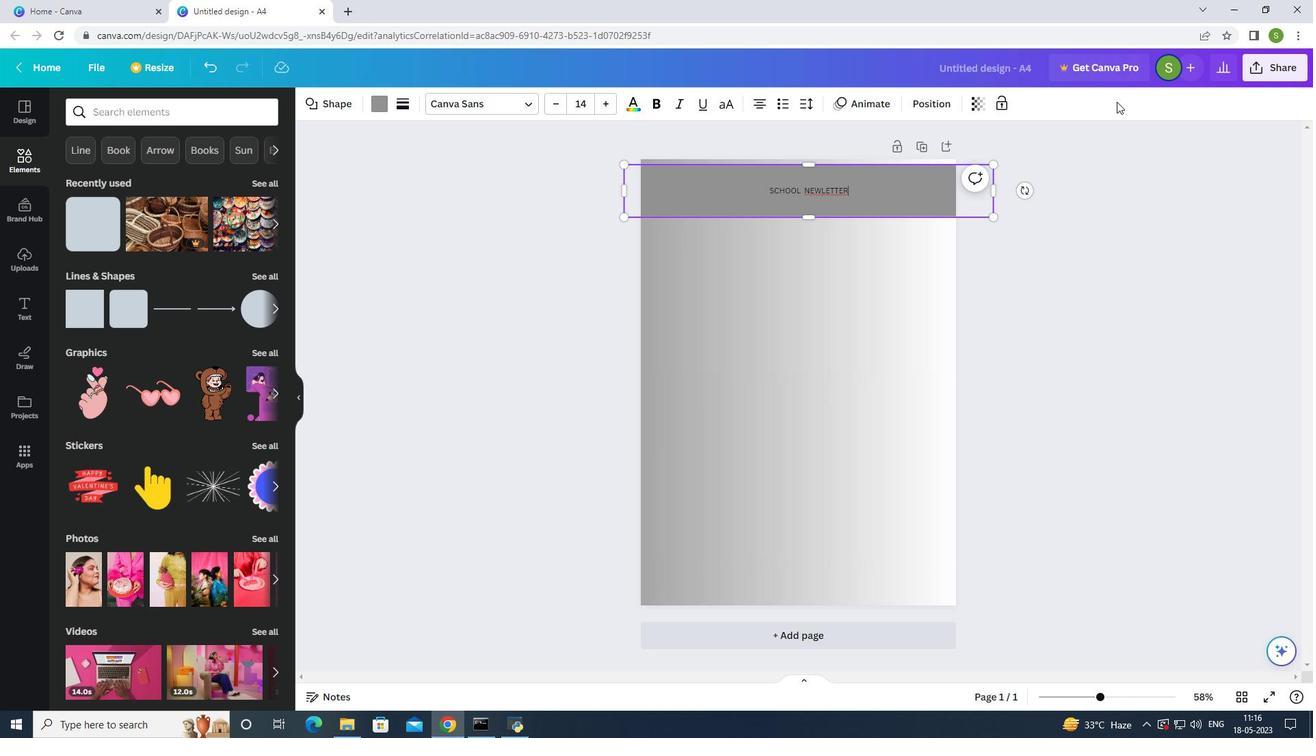 
Action: Mouse moved to (853, 188)
Screenshot: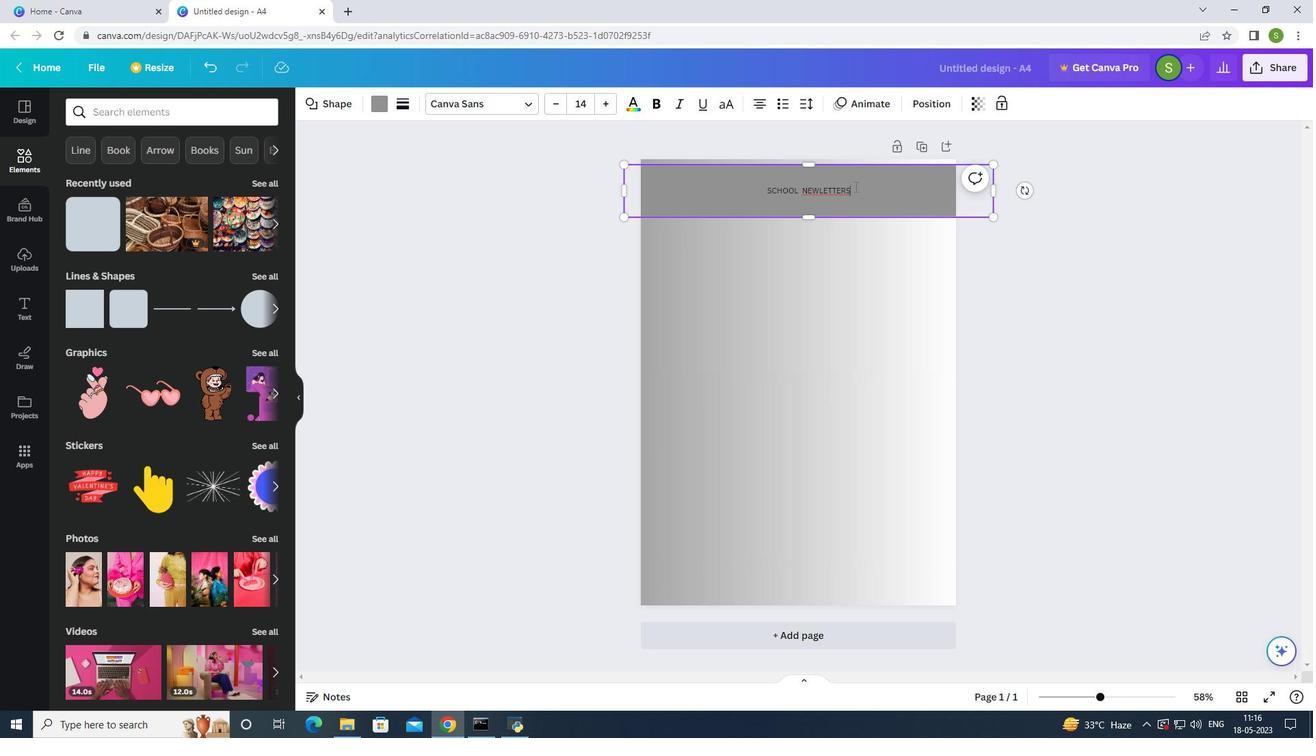 
Action: Mouse pressed left at (853, 188)
Screenshot: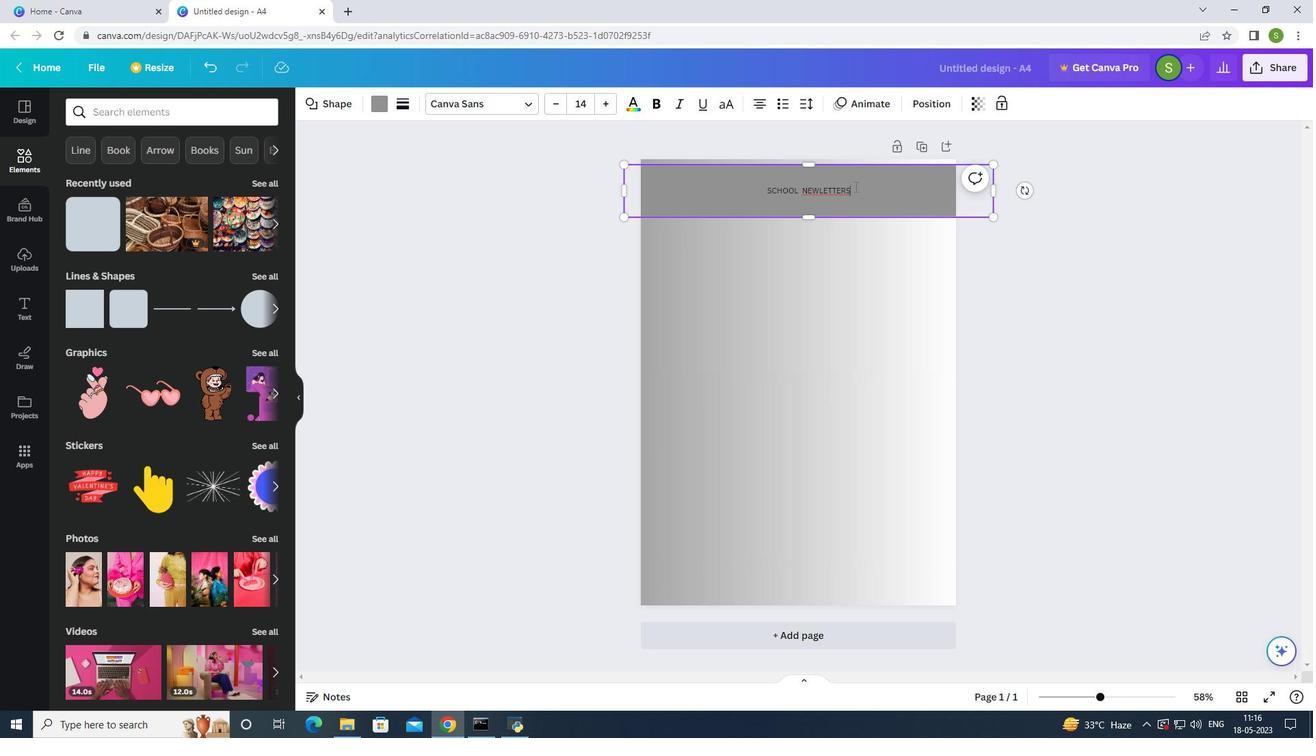 
Action: Mouse moved to (606, 105)
Screenshot: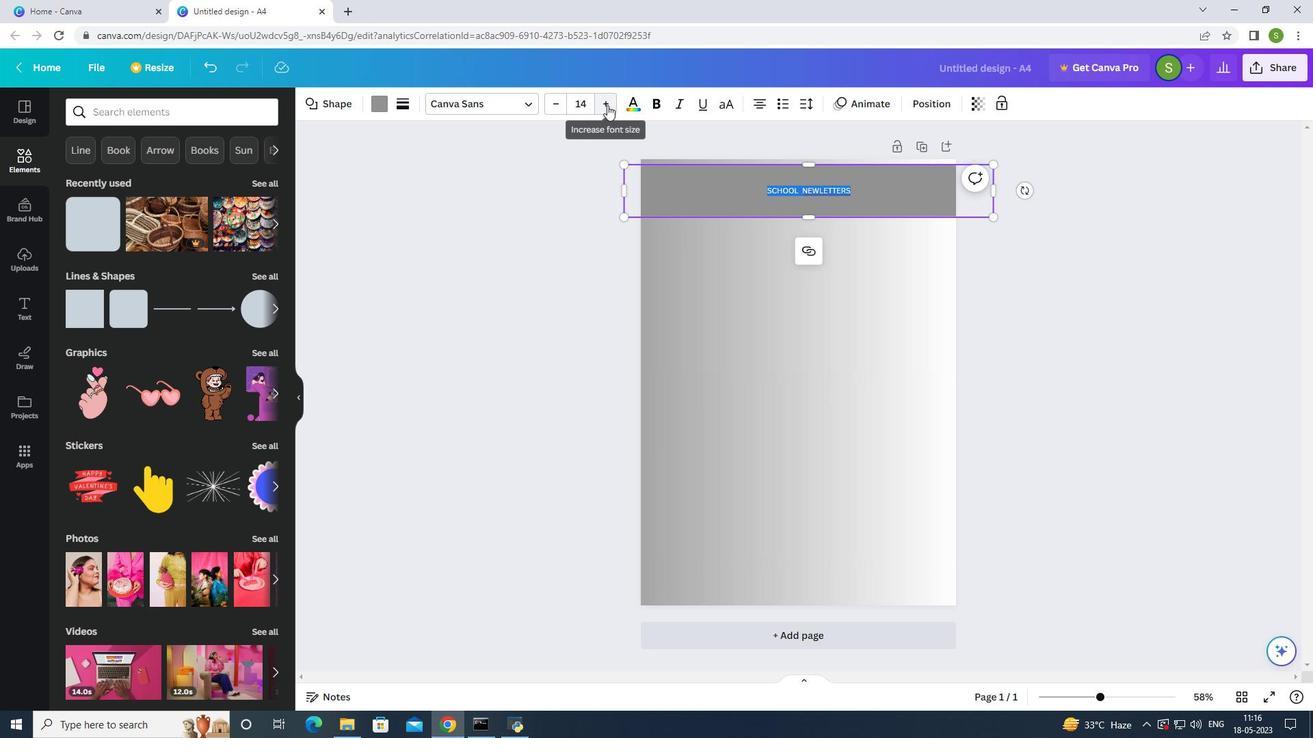 
Action: Mouse pressed left at (606, 105)
Screenshot: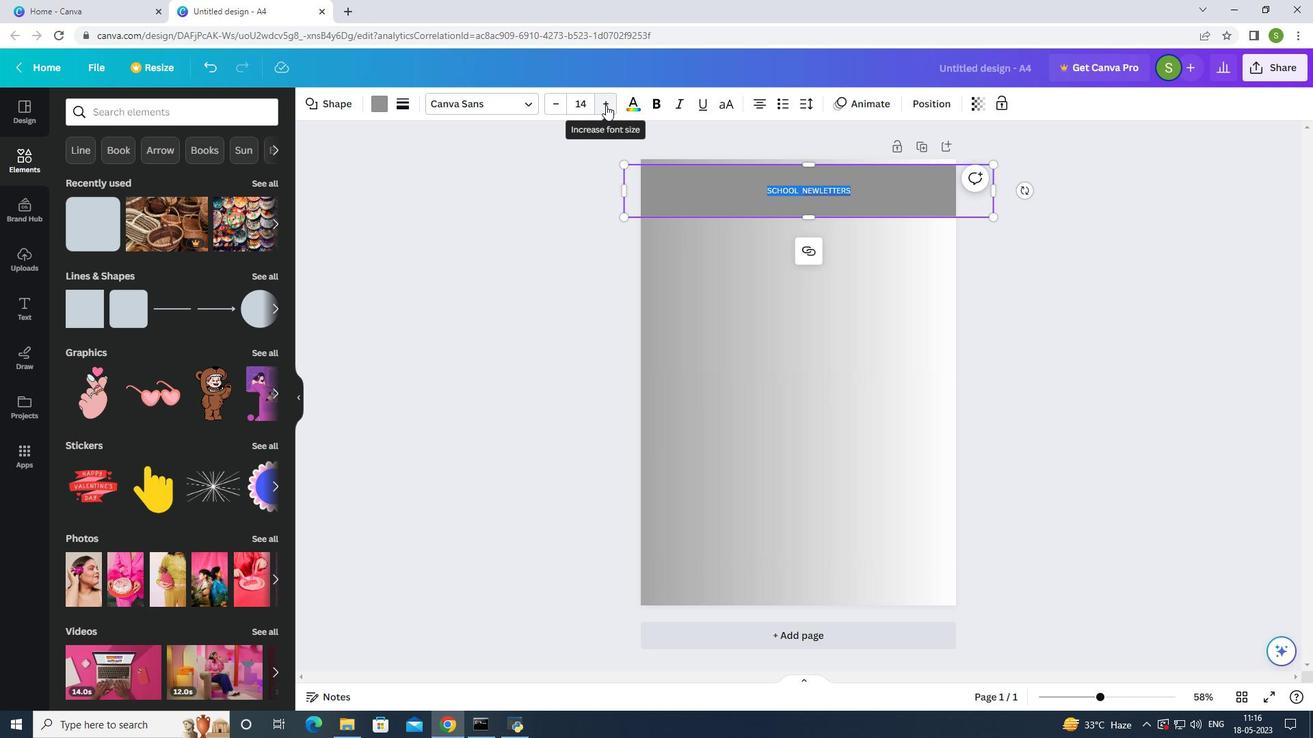 
Action: Mouse pressed left at (606, 105)
Screenshot: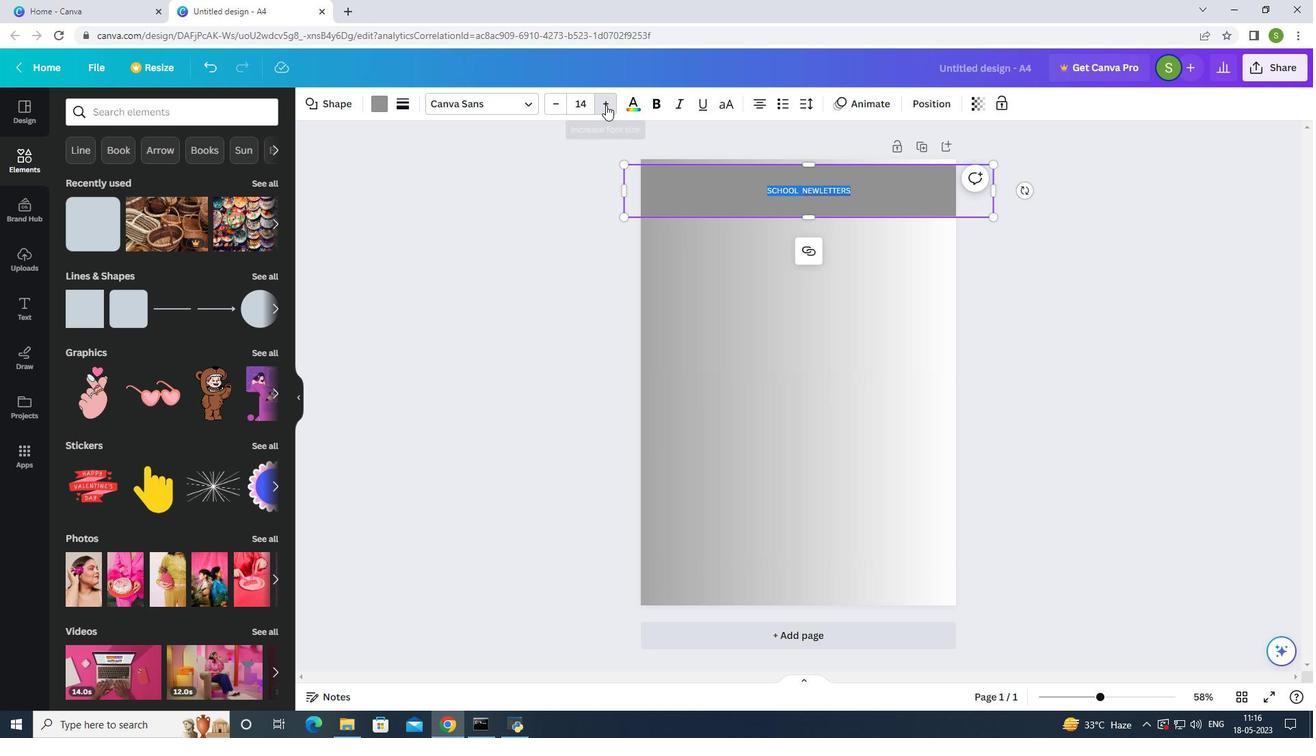 
Action: Mouse pressed left at (606, 105)
Screenshot: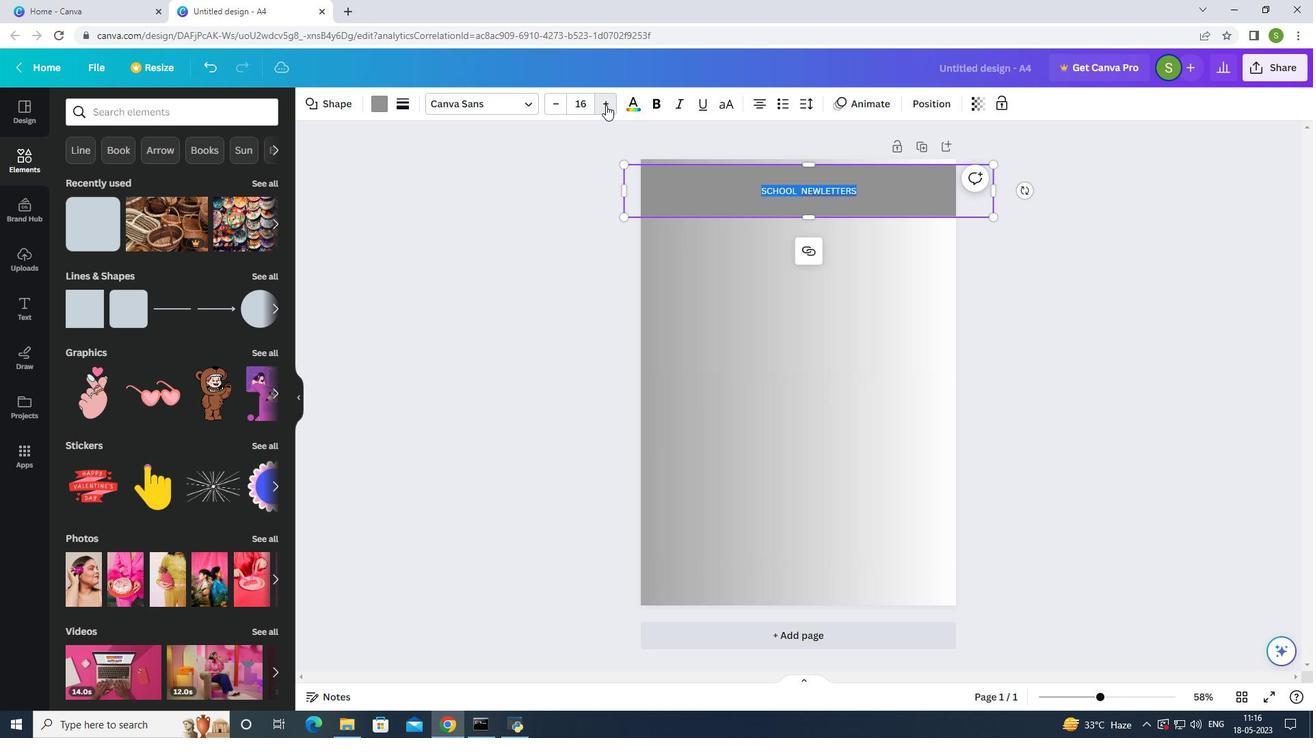 
Action: Mouse pressed left at (606, 105)
Screenshot: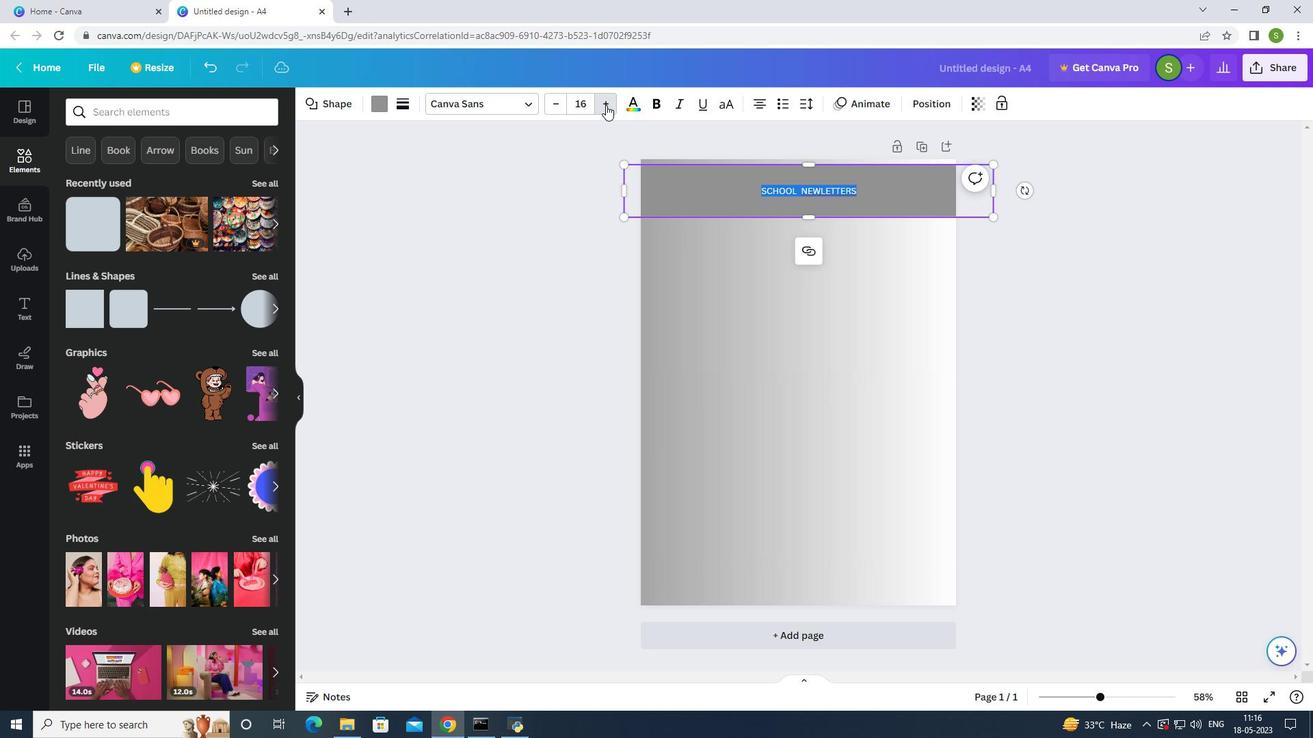 
Action: Mouse pressed left at (606, 105)
Screenshot: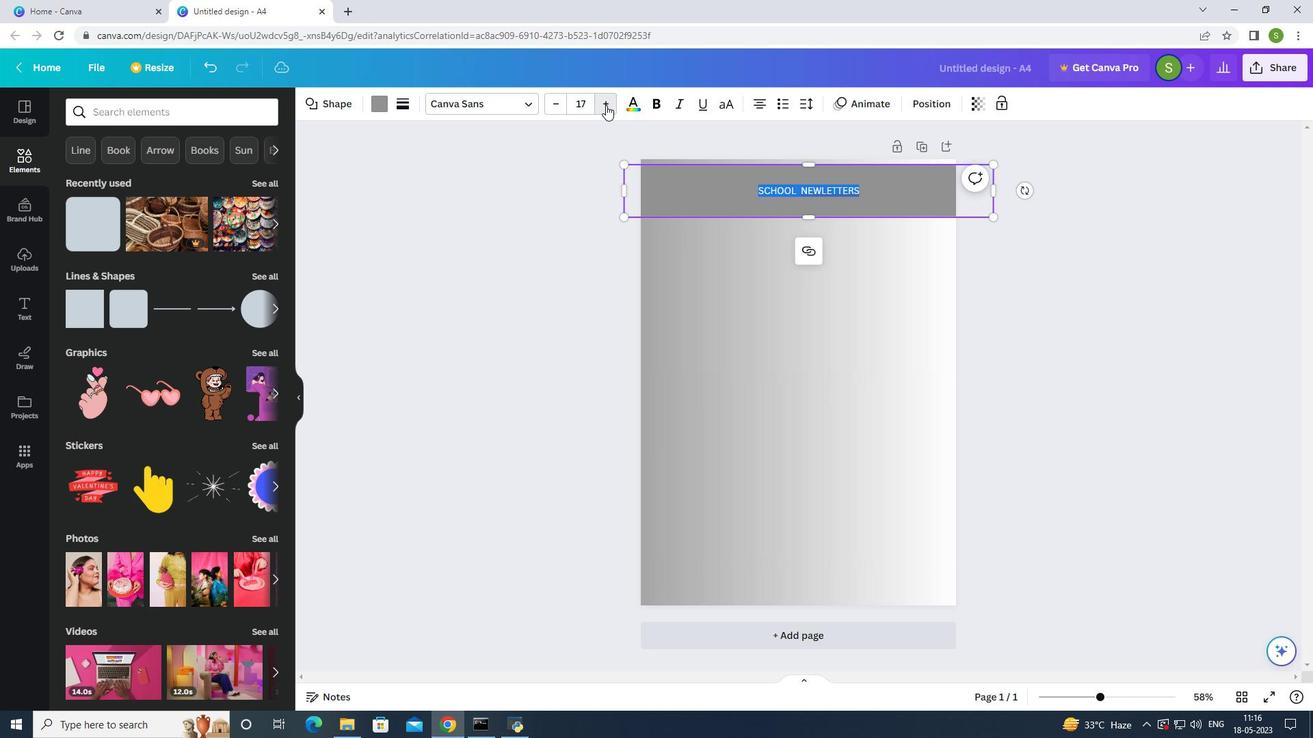 
Action: Mouse moved to (606, 104)
Screenshot: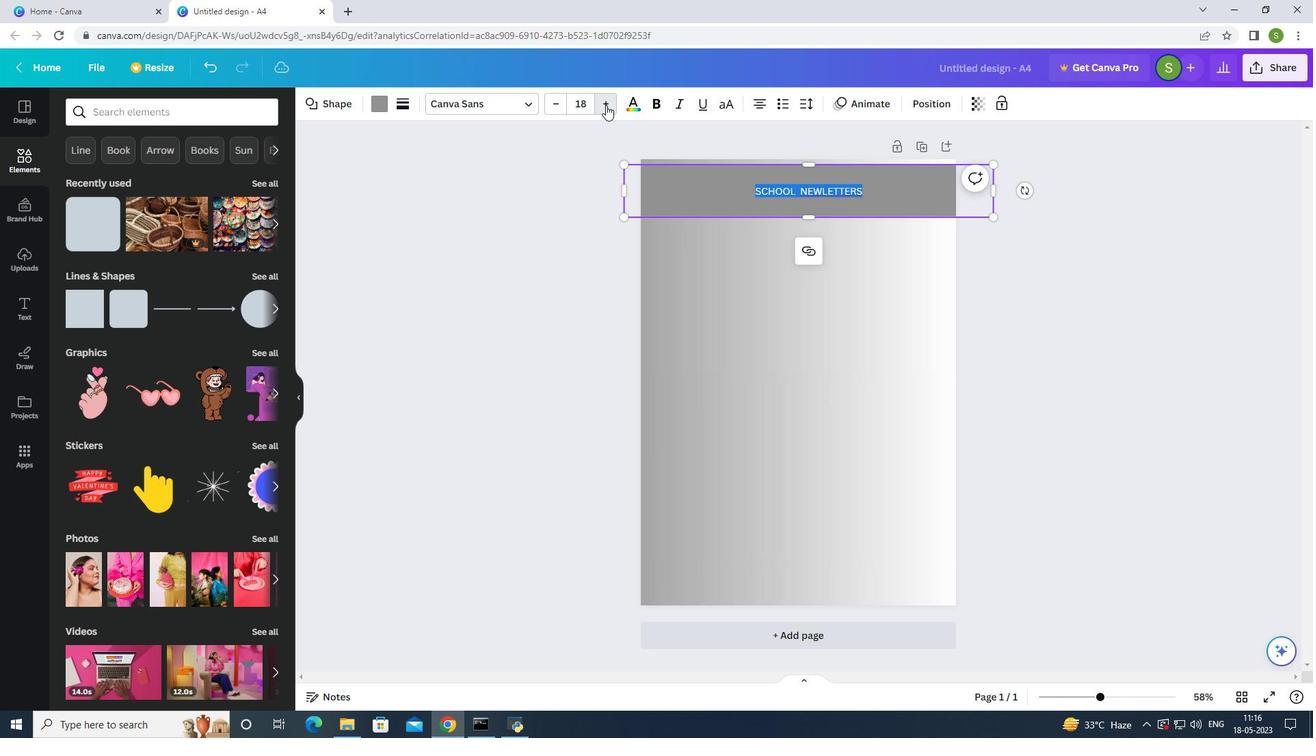 
Action: Mouse pressed left at (606, 104)
Screenshot: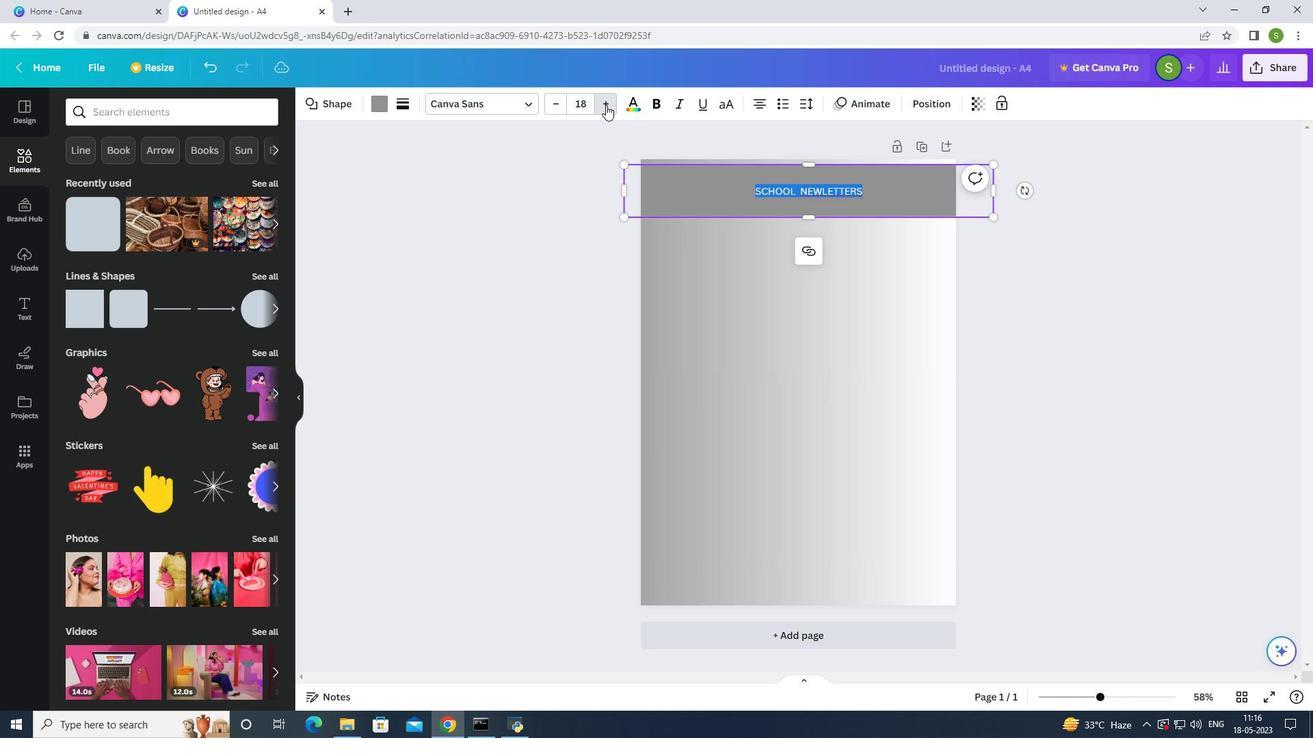 
Action: Mouse moved to (606, 103)
Screenshot: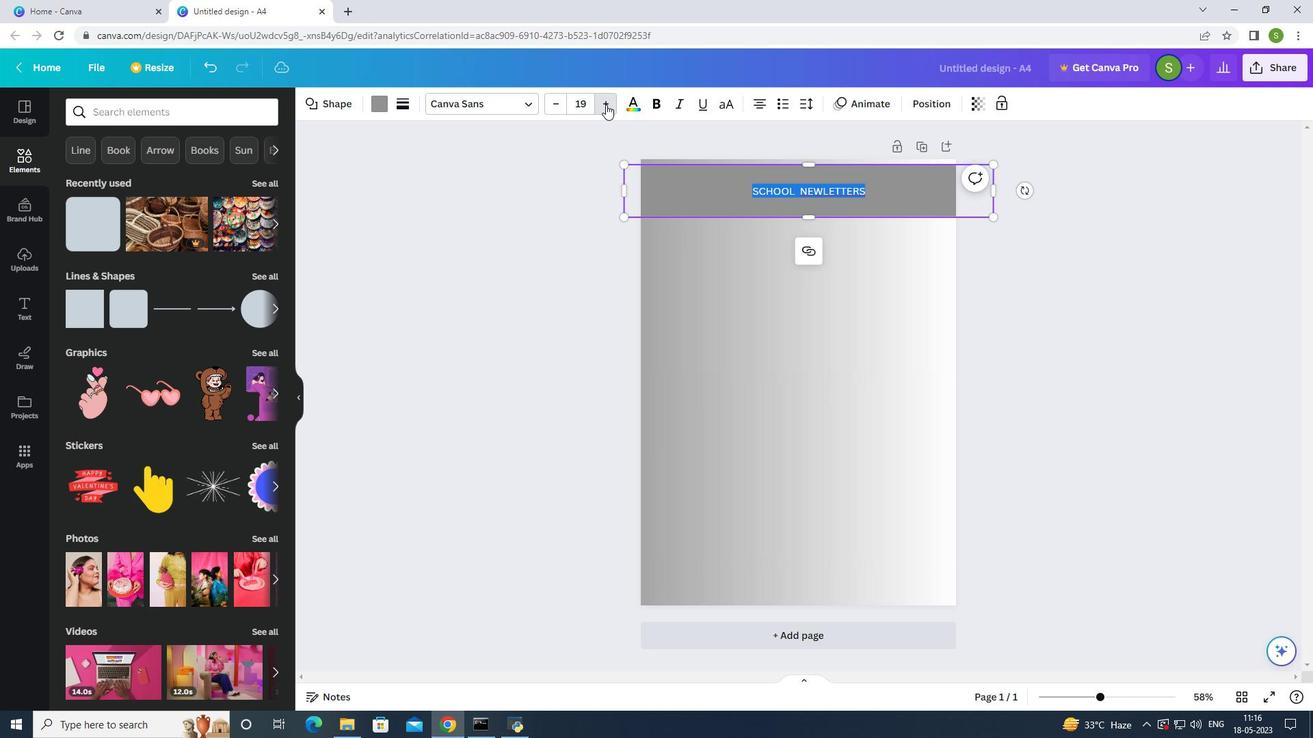 
Action: Mouse pressed left at (606, 103)
Screenshot: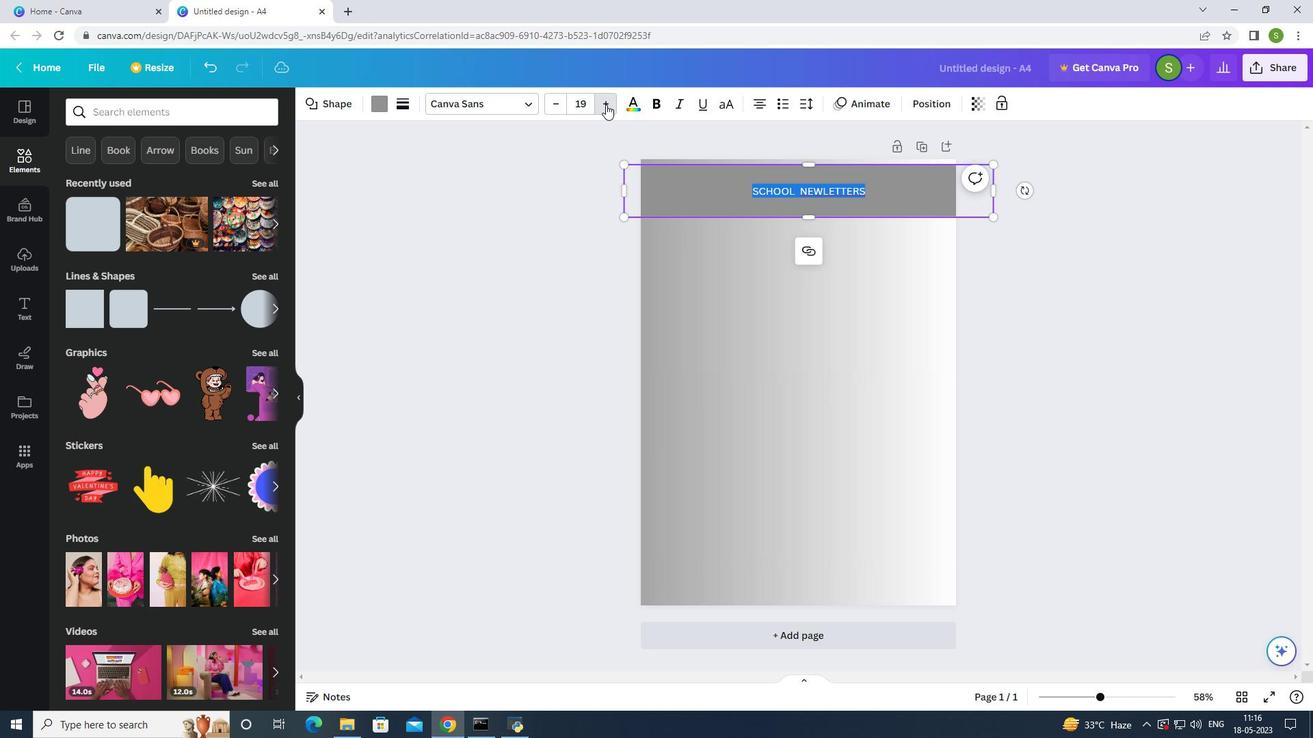 
Action: Mouse moved to (606, 102)
